 Task: Play online Dominion games.
Action: Mouse moved to (435, 417)
Screenshot: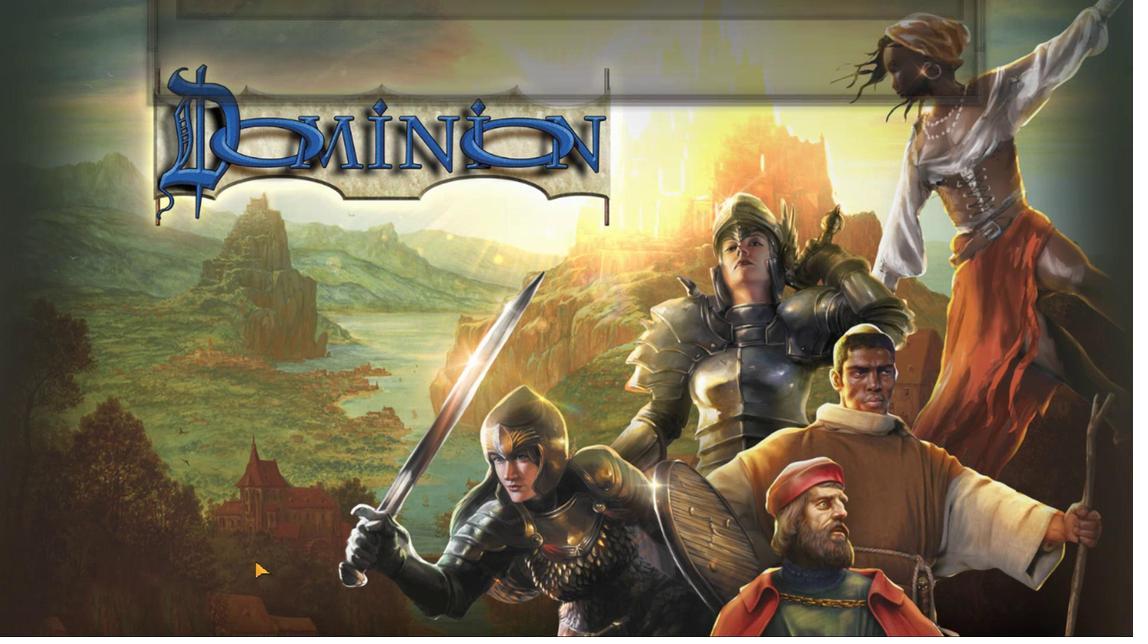 
Action: Mouse pressed left at (435, 417)
Screenshot: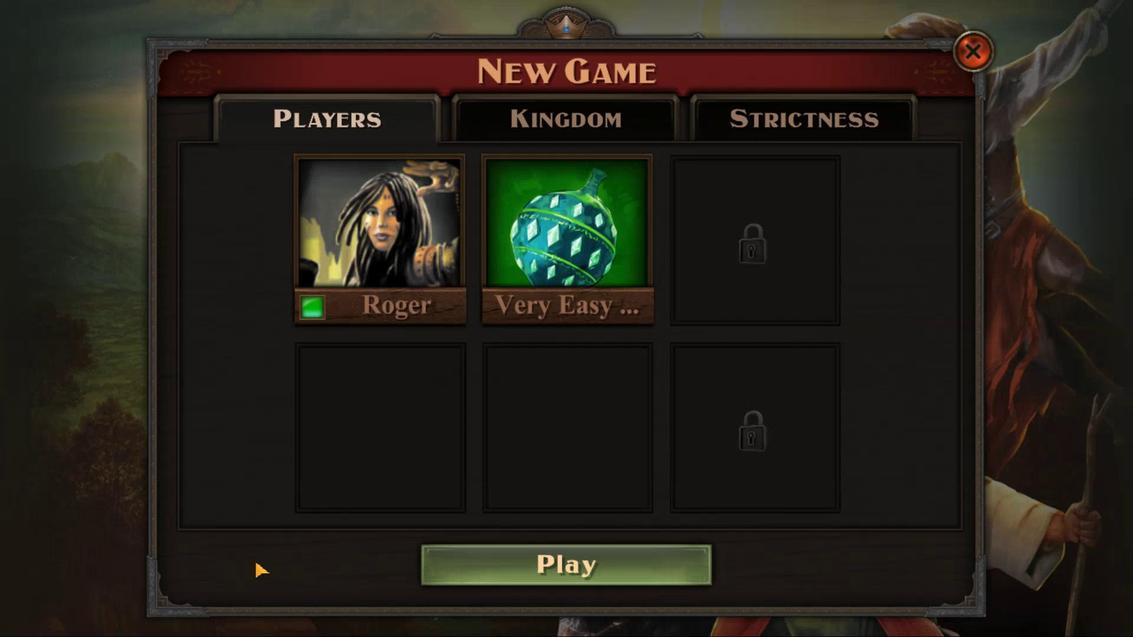 
Action: Mouse moved to (548, 417)
Screenshot: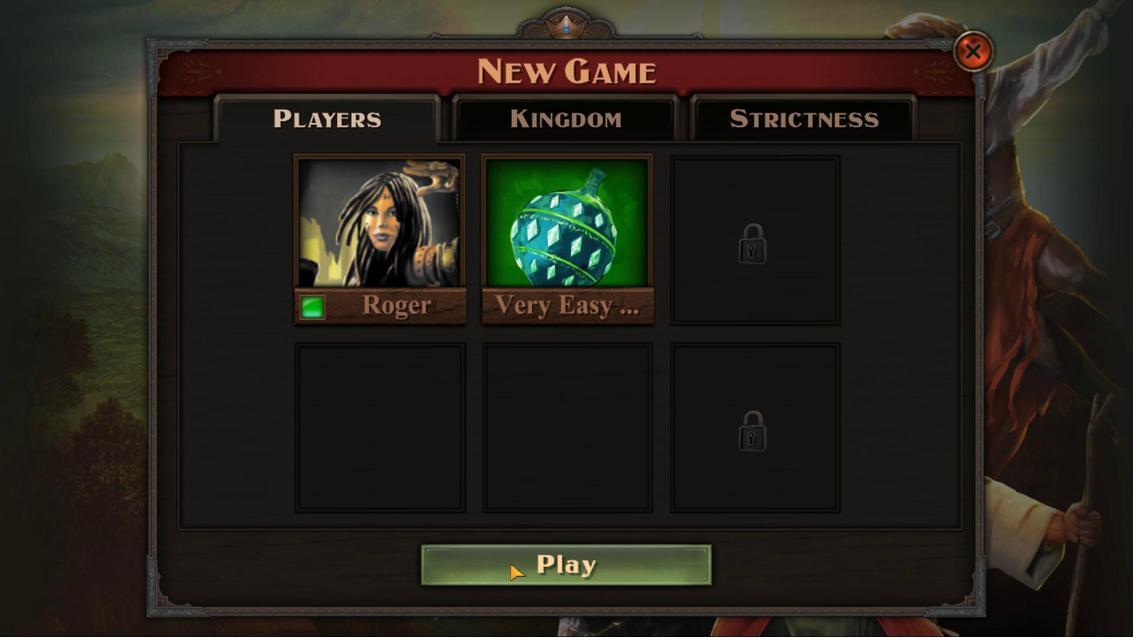 
Action: Mouse pressed left at (548, 417)
Screenshot: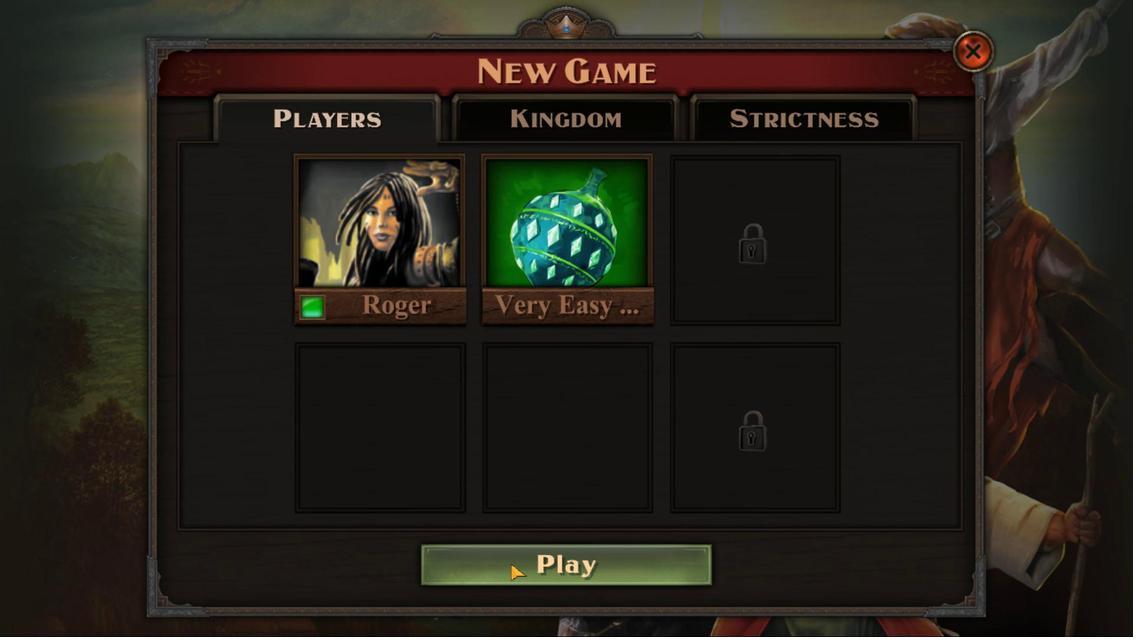 
Action: Mouse moved to (483, 414)
Screenshot: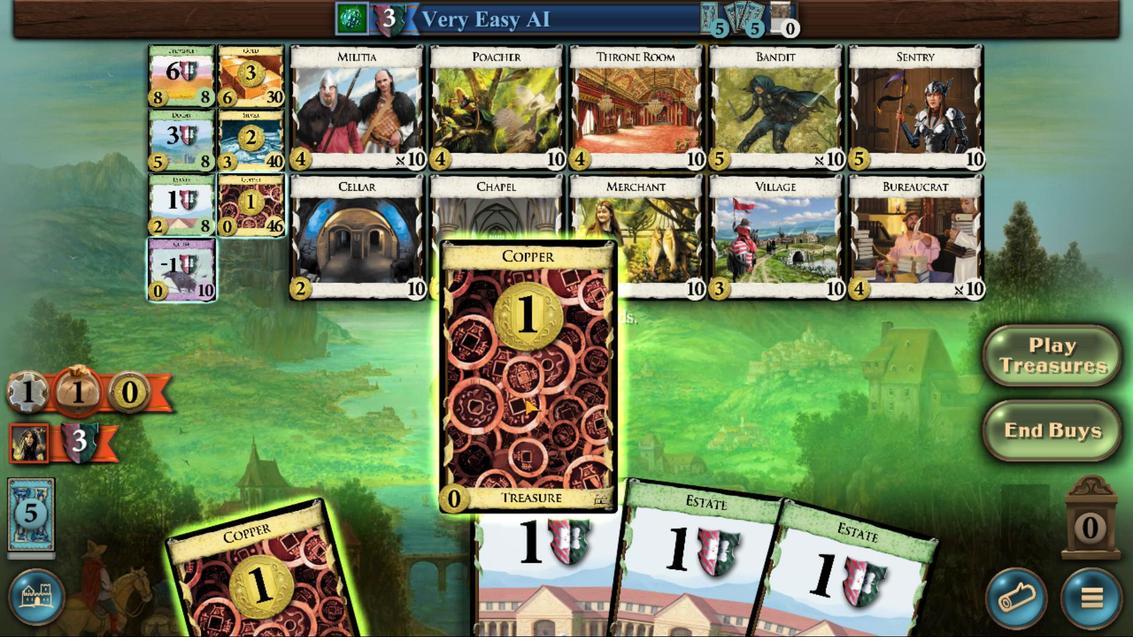 
Action: Mouse pressed left at (483, 414)
Screenshot: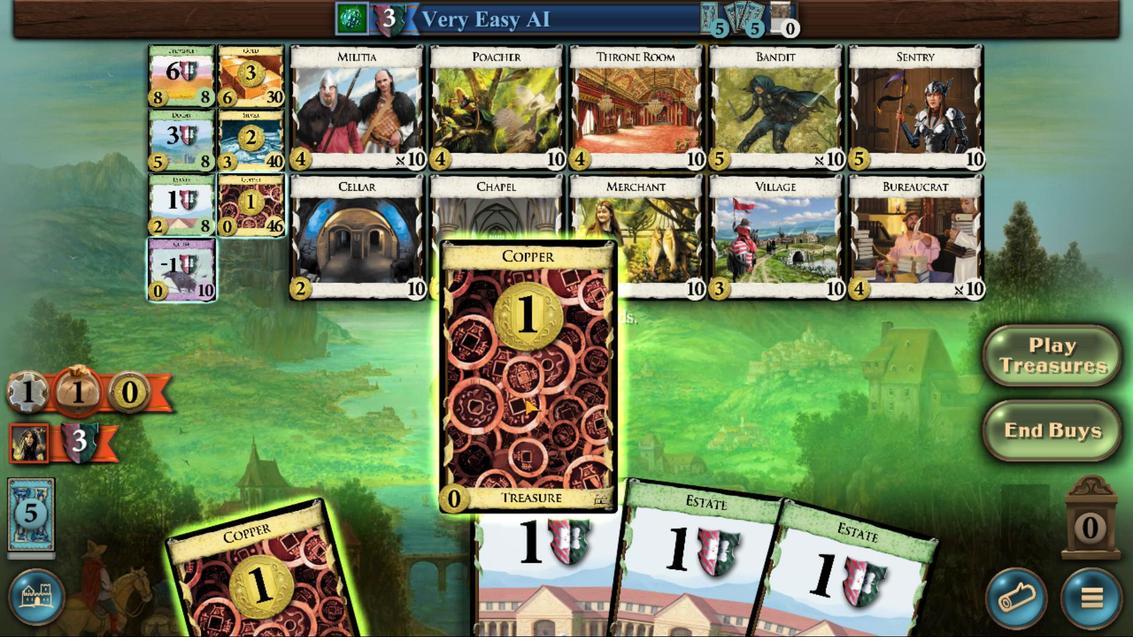 
Action: Mouse moved to (460, 413)
Screenshot: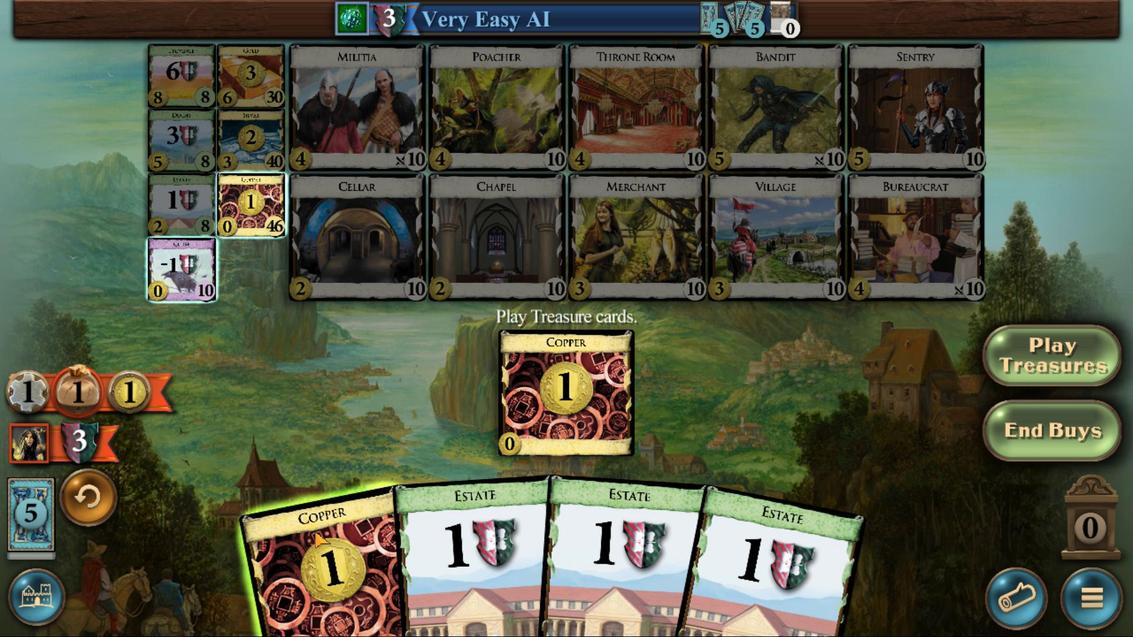 
Action: Mouse pressed left at (460, 413)
Screenshot: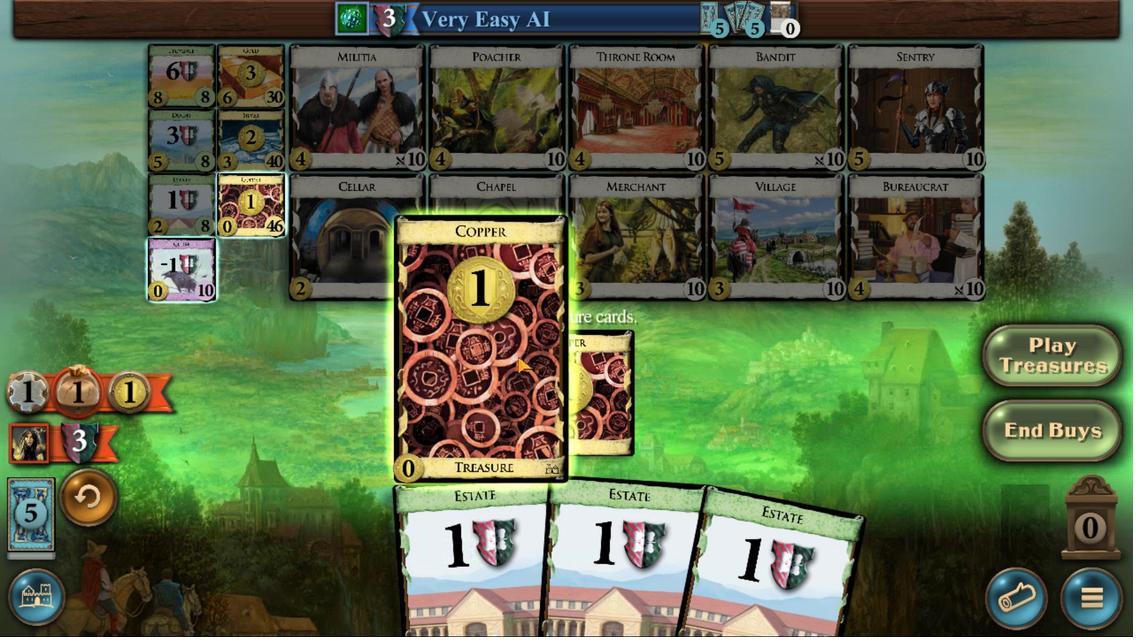 
Action: Mouse moved to (400, 360)
Screenshot: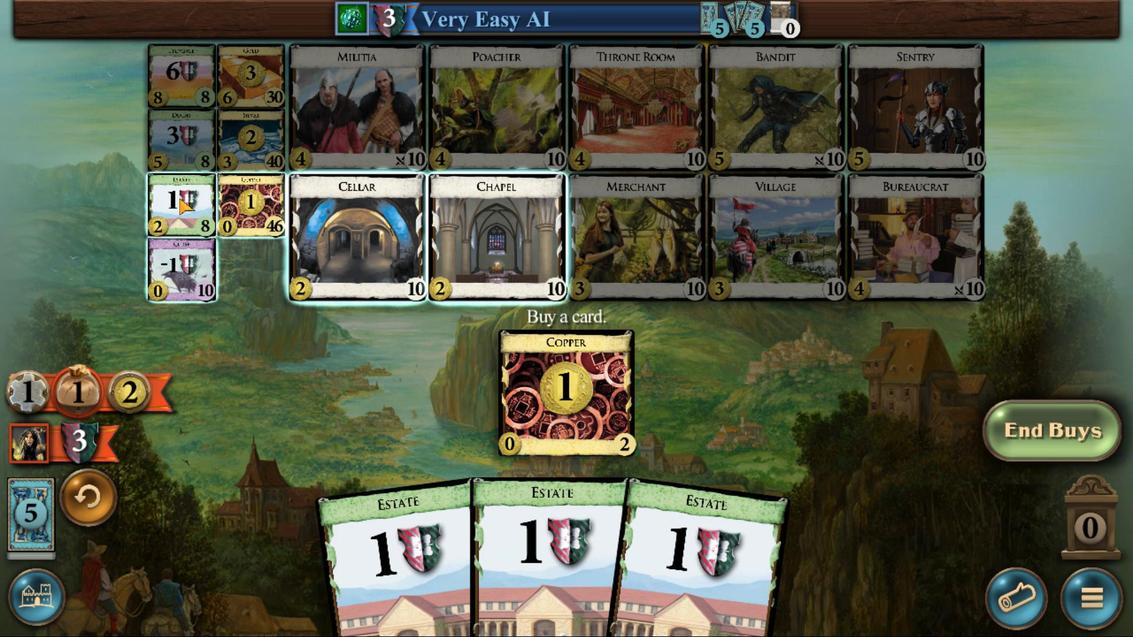 
Action: Mouse pressed left at (400, 360)
Screenshot: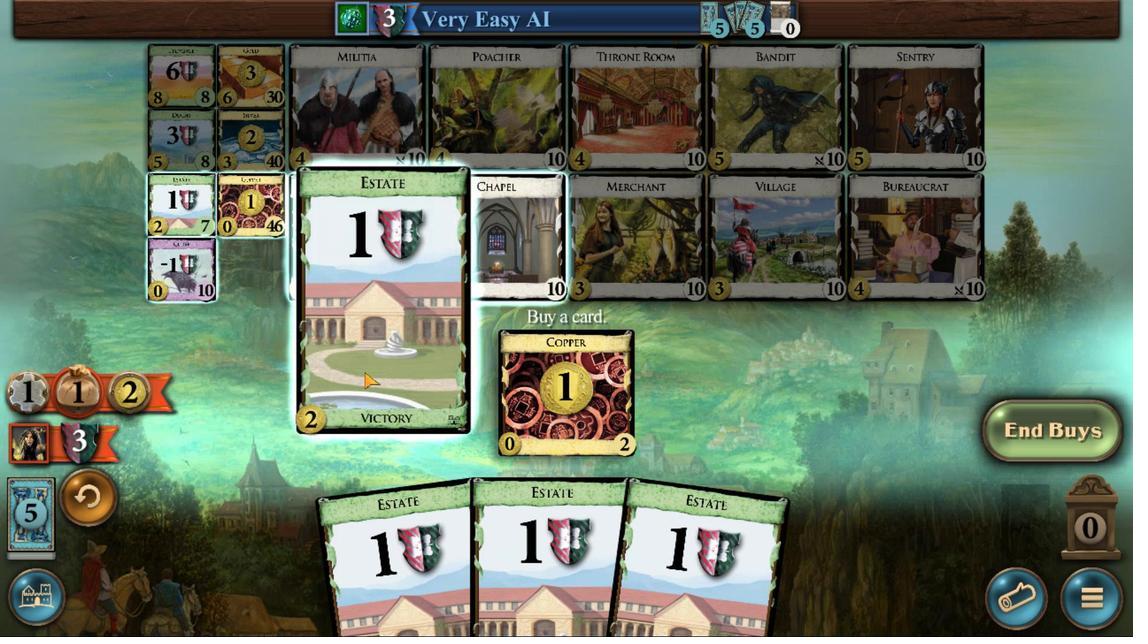 
Action: Mouse moved to (696, 422)
Screenshot: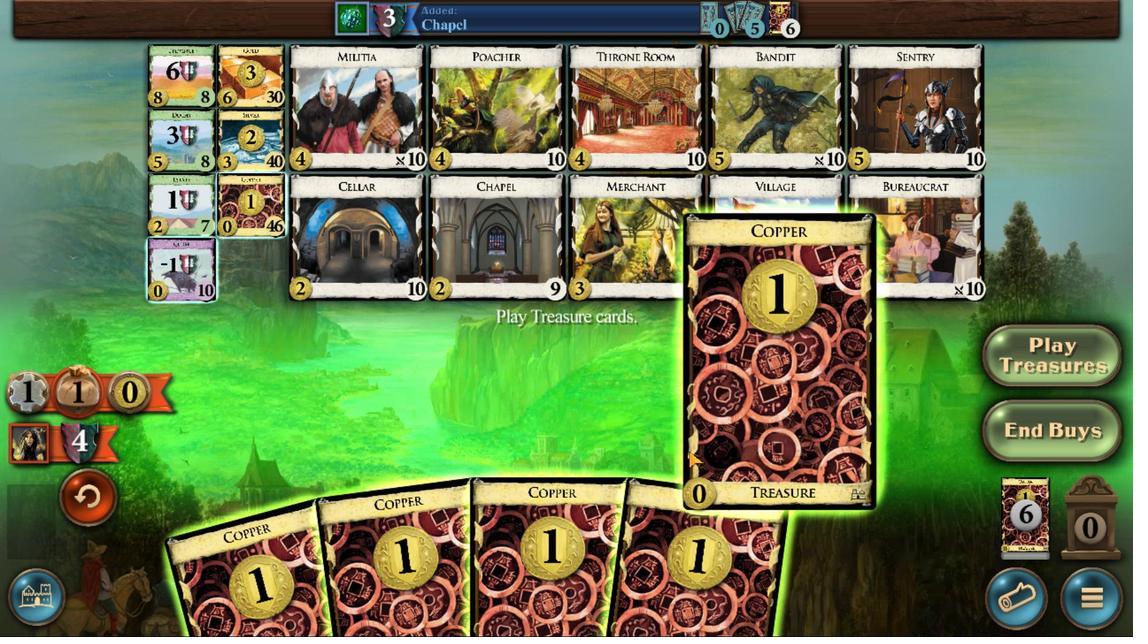 
Action: Mouse pressed left at (696, 422)
Screenshot: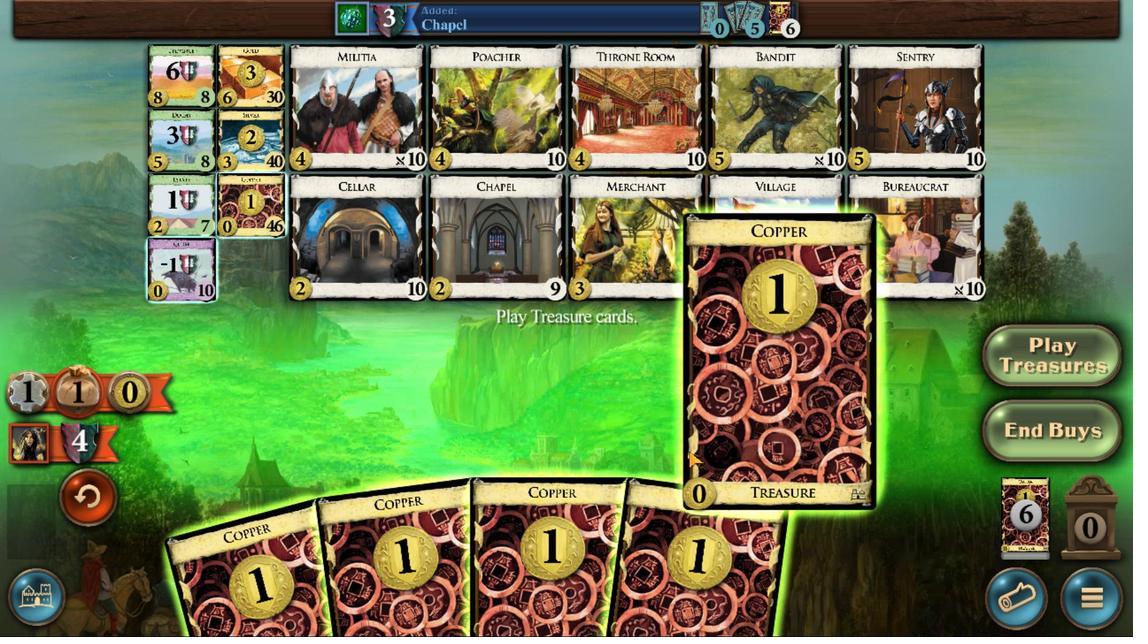 
Action: Mouse moved to (663, 411)
Screenshot: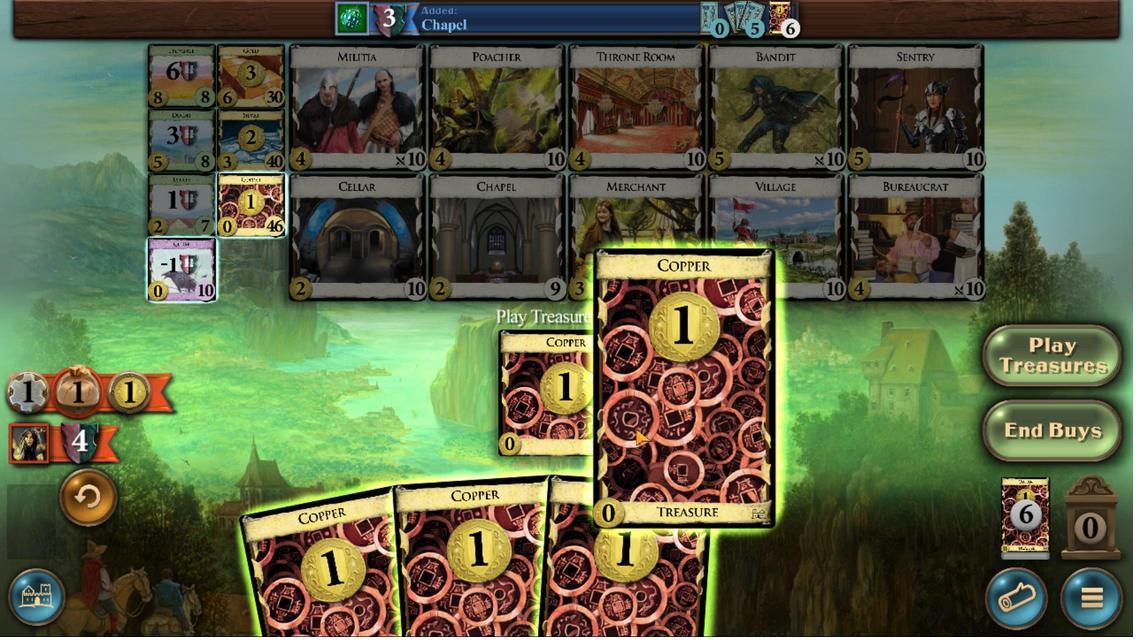 
Action: Mouse pressed left at (663, 411)
Screenshot: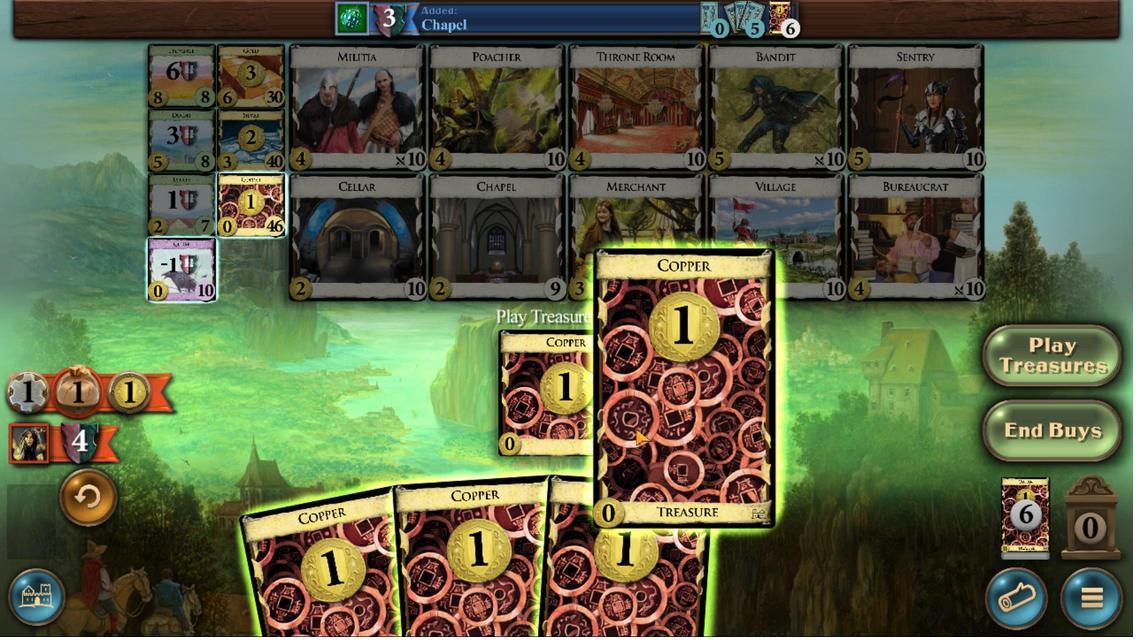 
Action: Mouse moved to (627, 413)
Screenshot: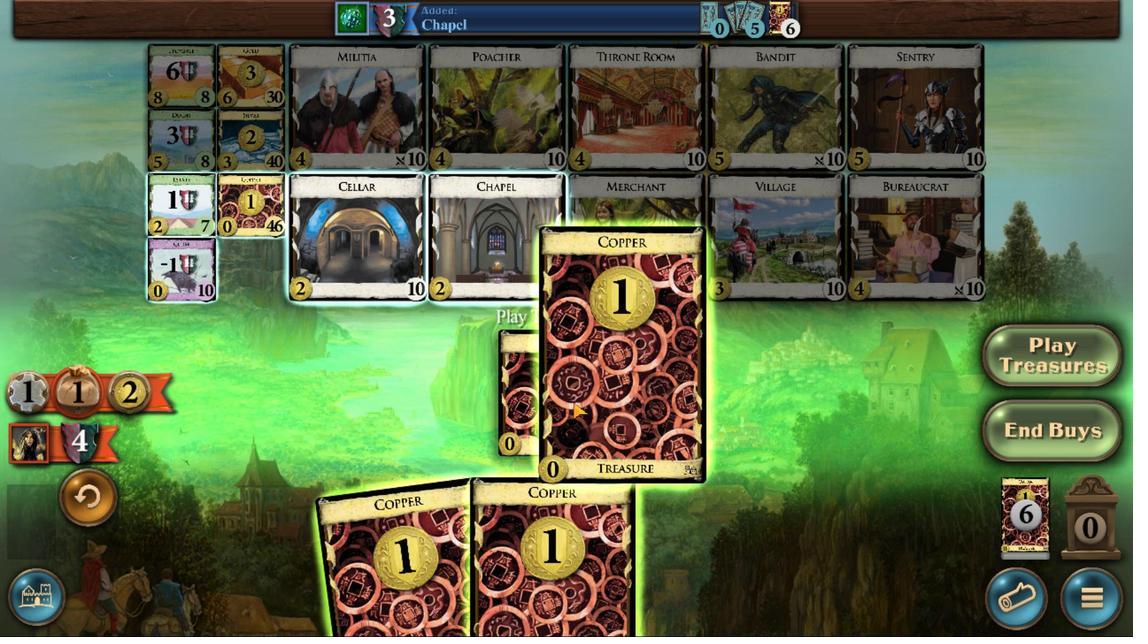 
Action: Mouse pressed left at (627, 413)
Screenshot: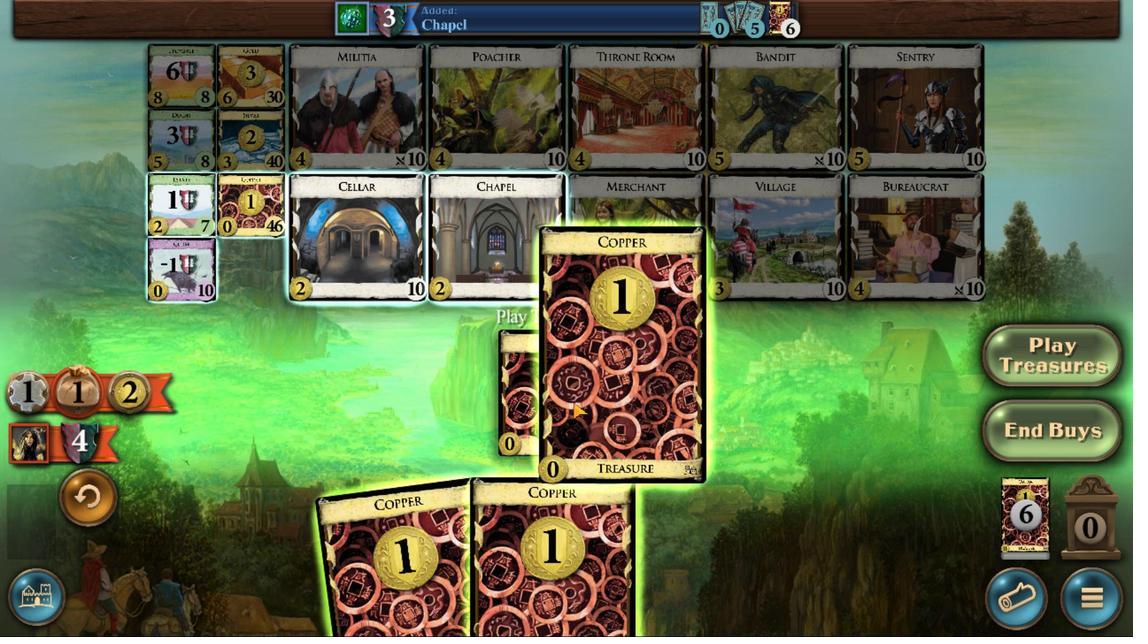 
Action: Mouse moved to (587, 417)
Screenshot: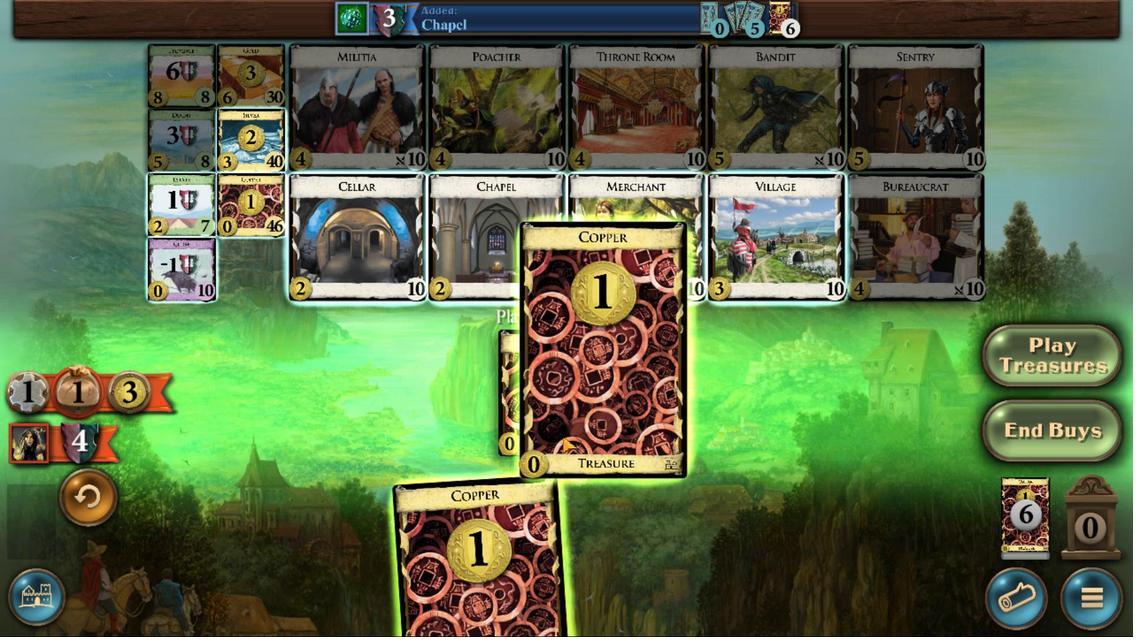 
Action: Mouse pressed left at (587, 417)
Screenshot: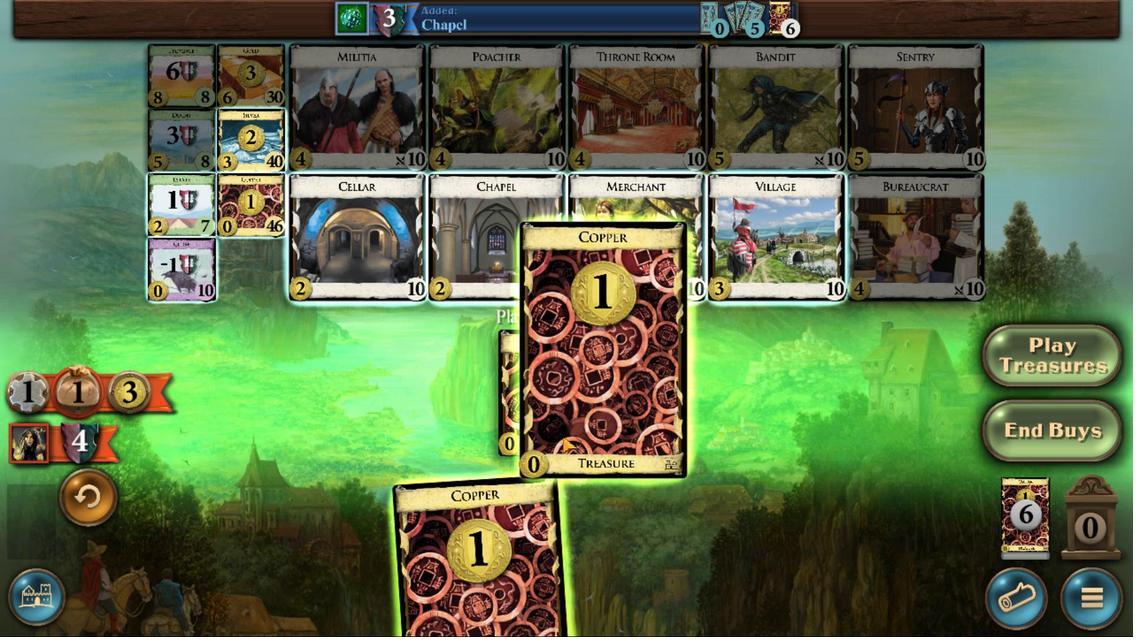 
Action: Mouse moved to (554, 422)
Screenshot: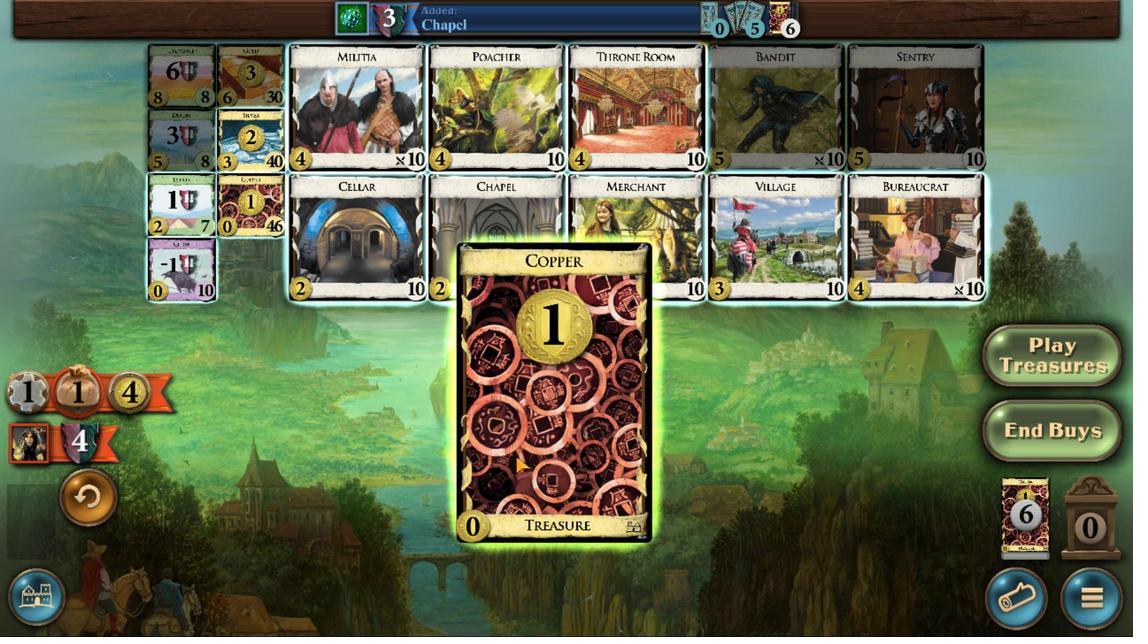 
Action: Mouse pressed left at (554, 422)
Screenshot: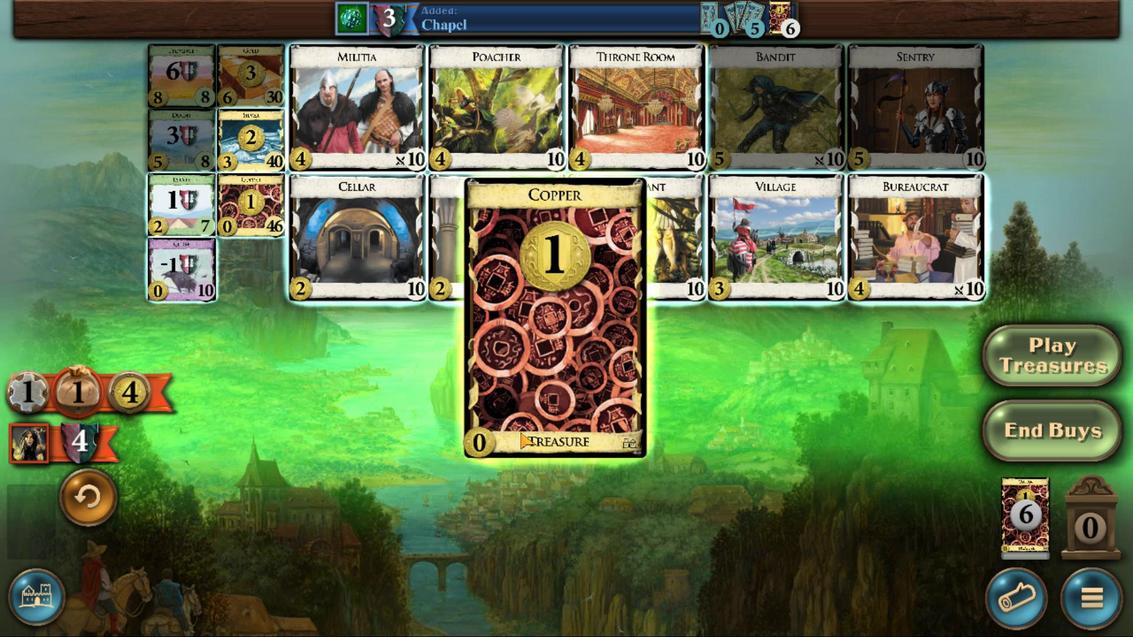 
Action: Mouse moved to (400, 352)
Screenshot: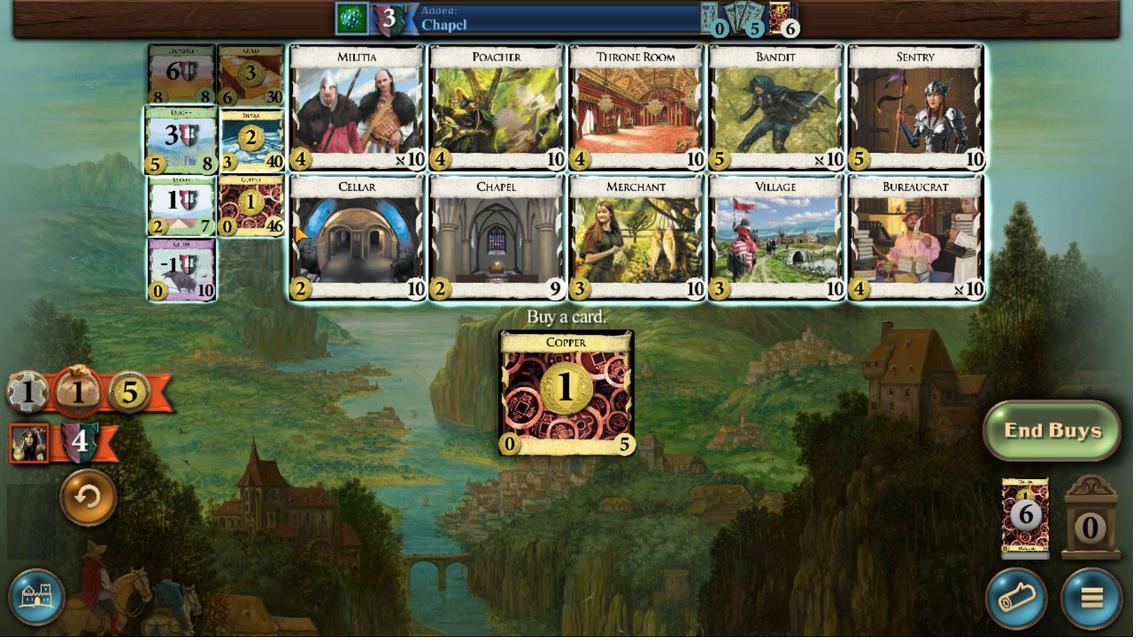 
Action: Mouse pressed left at (400, 352)
Screenshot: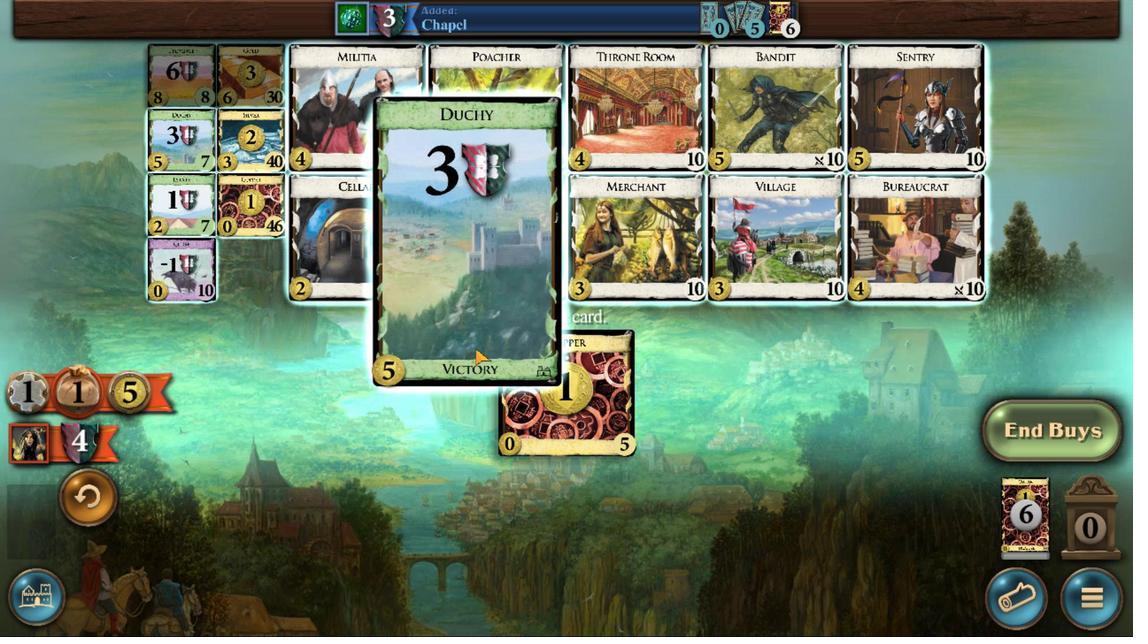 
Action: Mouse moved to (643, 416)
Screenshot: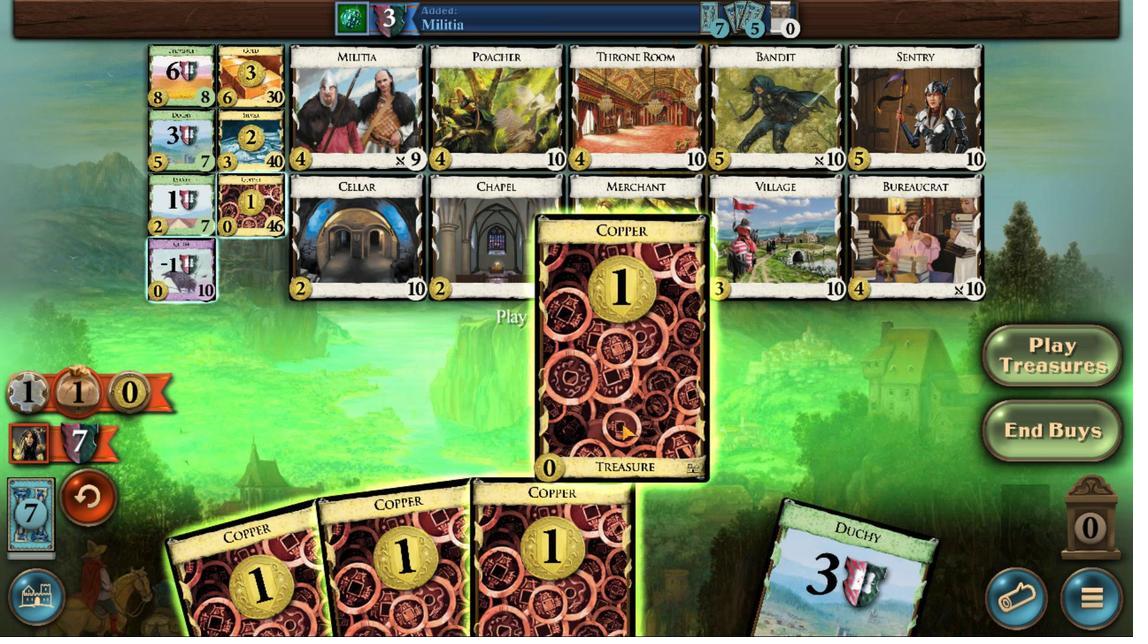 
Action: Mouse pressed left at (643, 416)
Screenshot: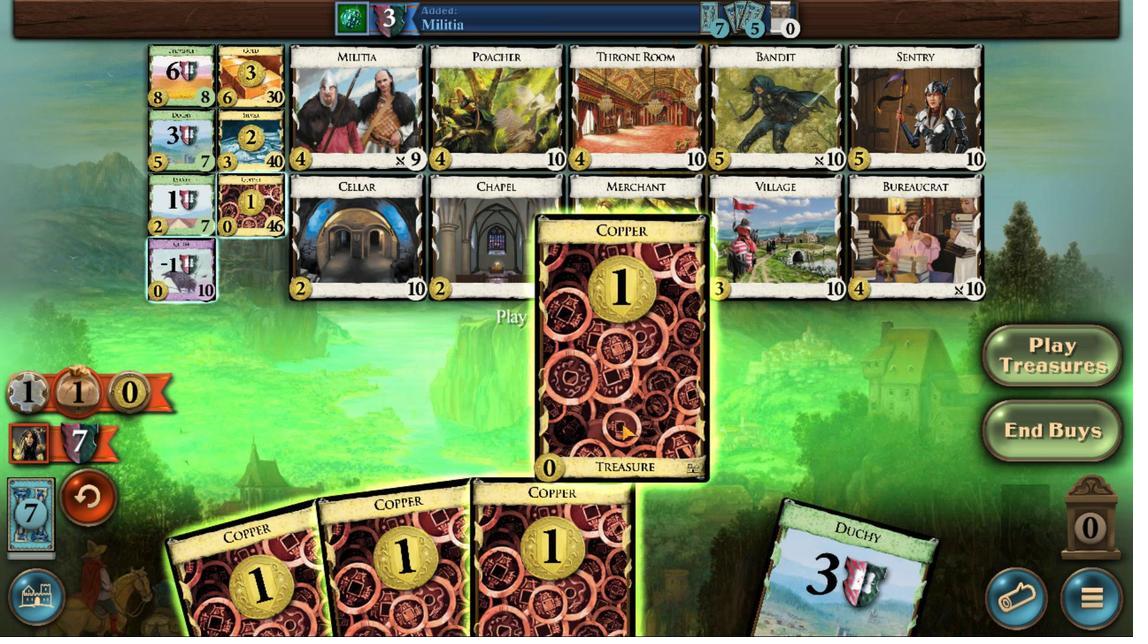
Action: Mouse moved to (614, 410)
Screenshot: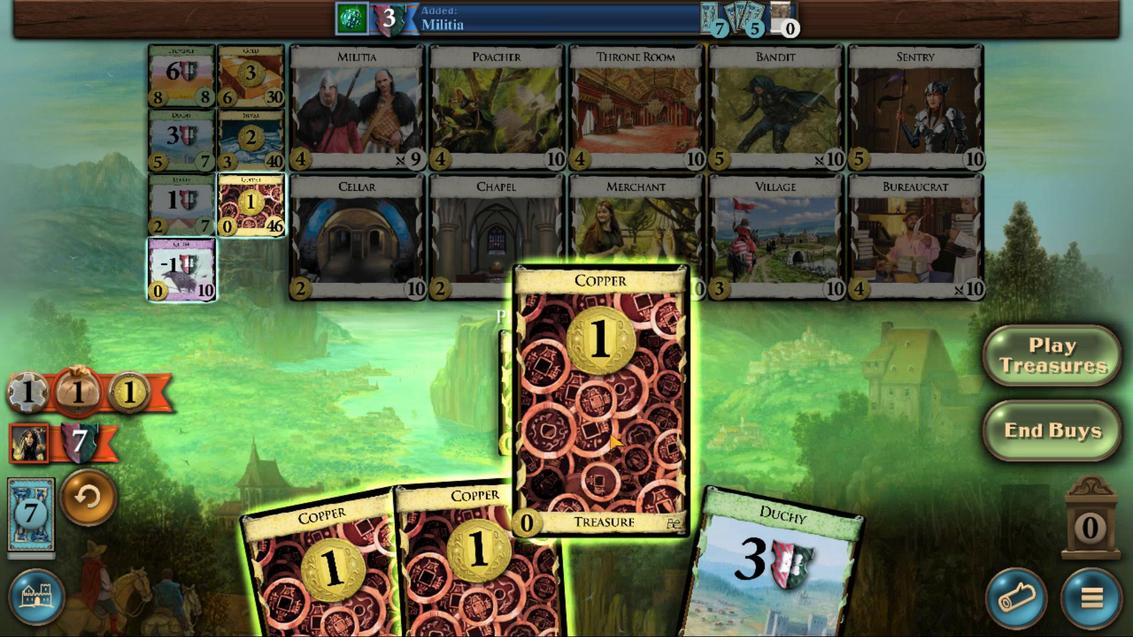 
Action: Mouse pressed left at (614, 410)
Screenshot: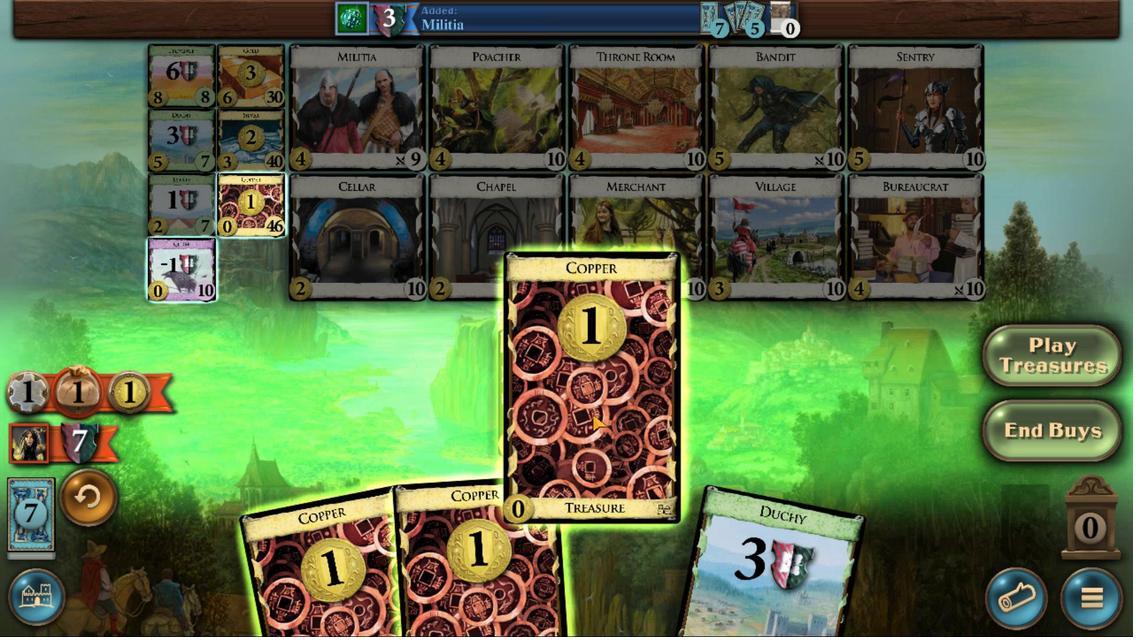 
Action: Mouse moved to (578, 416)
Screenshot: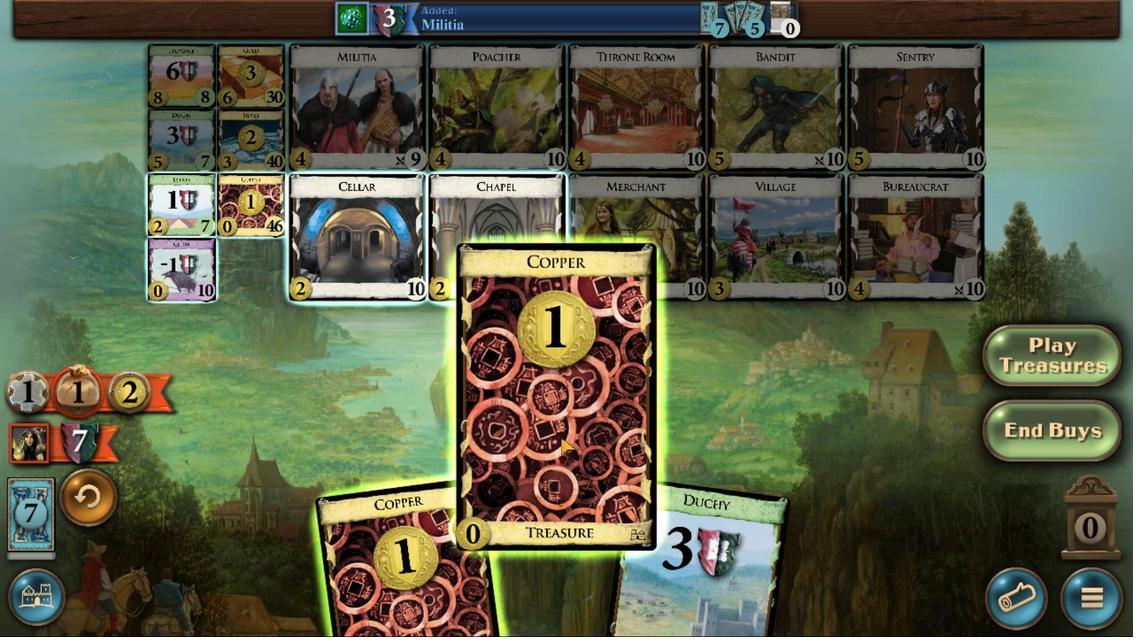 
Action: Mouse pressed left at (578, 416)
Screenshot: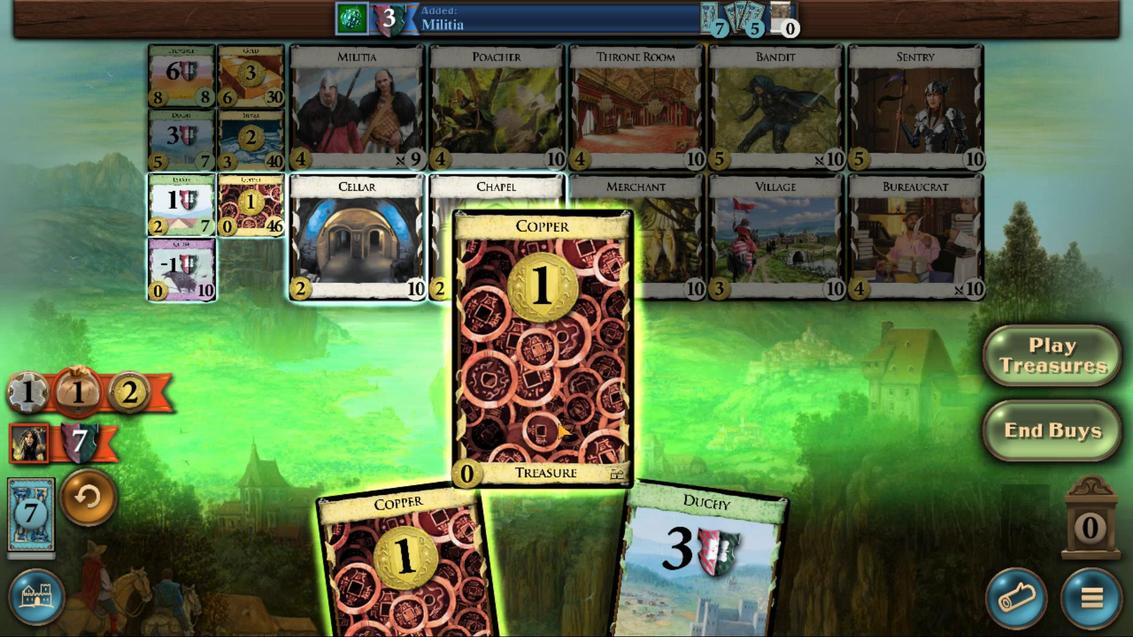 
Action: Mouse moved to (425, 351)
Screenshot: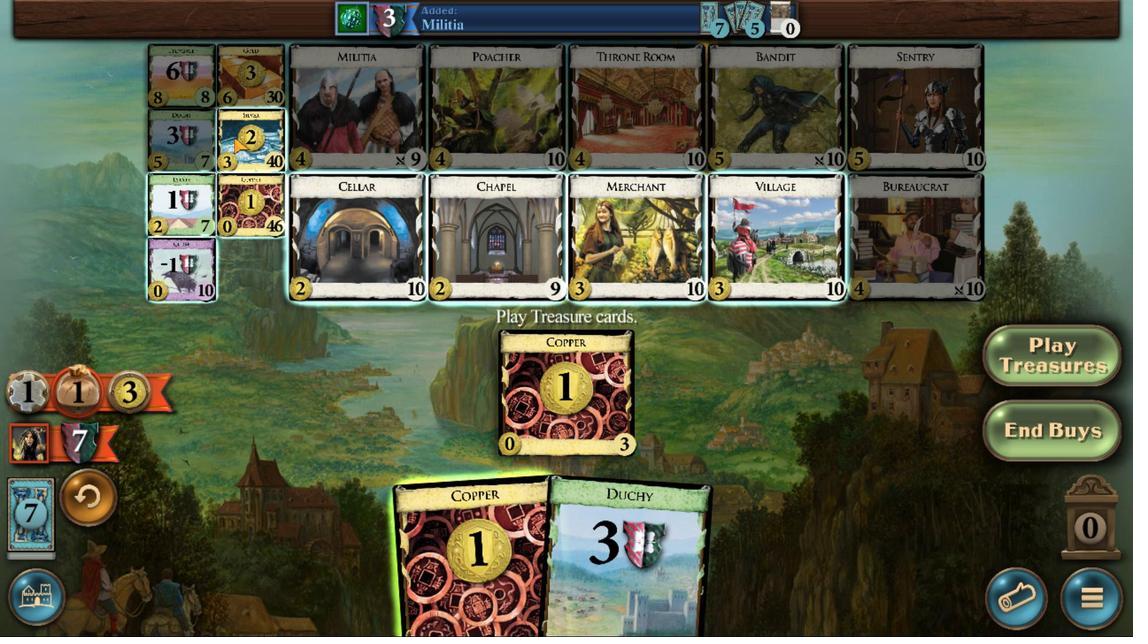 
Action: Mouse pressed left at (425, 351)
Screenshot: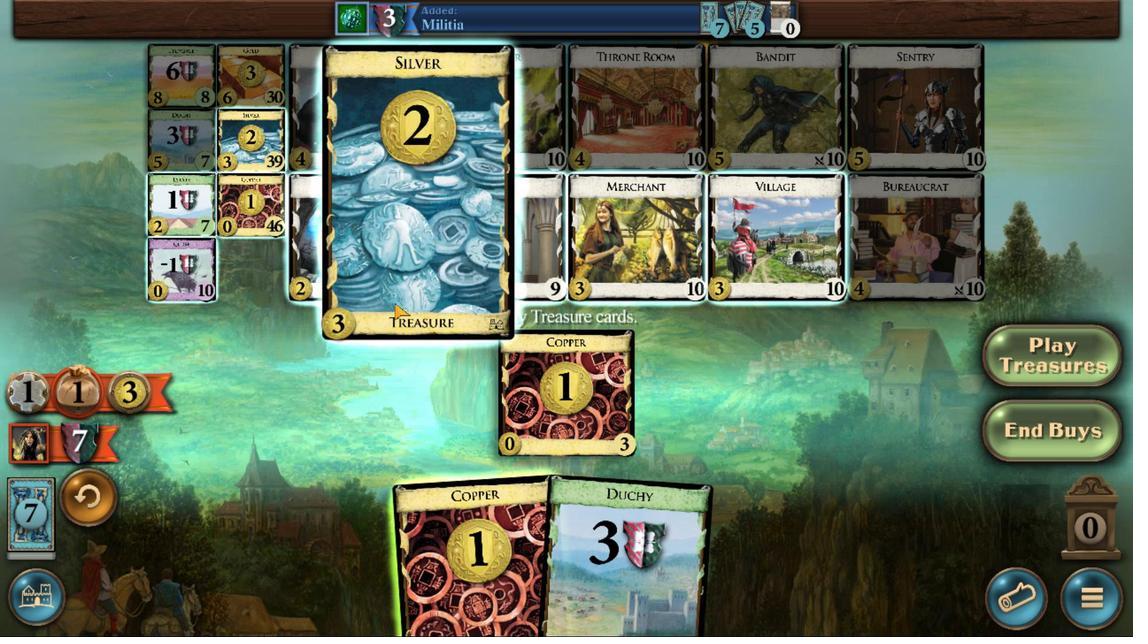 
Action: Mouse moved to (632, 421)
Screenshot: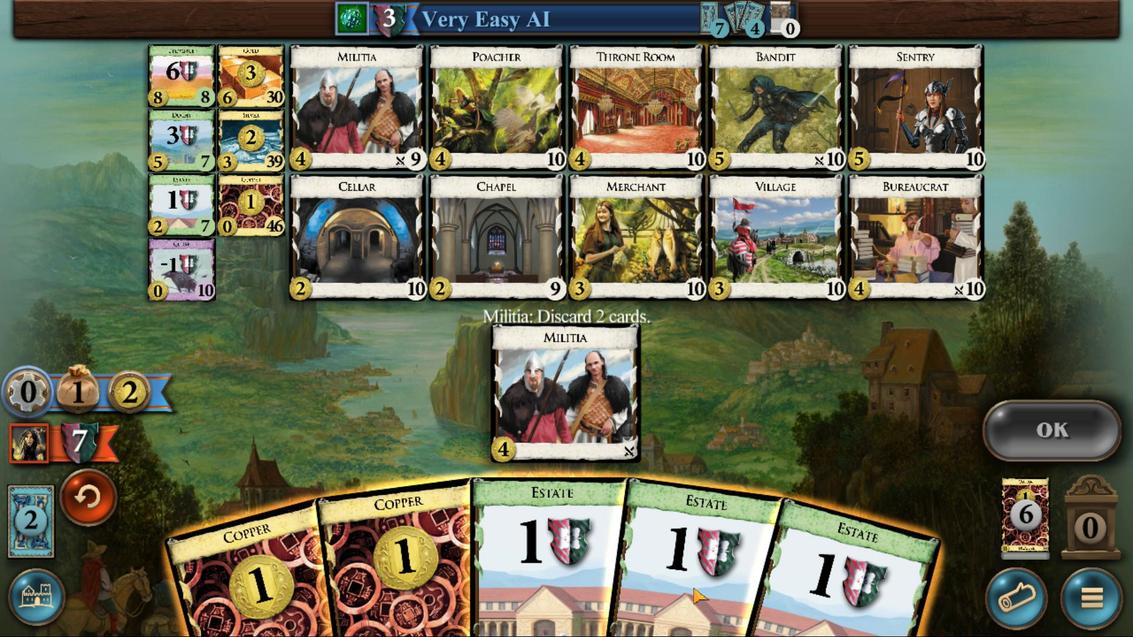 
Action: Mouse pressed left at (632, 421)
Screenshot: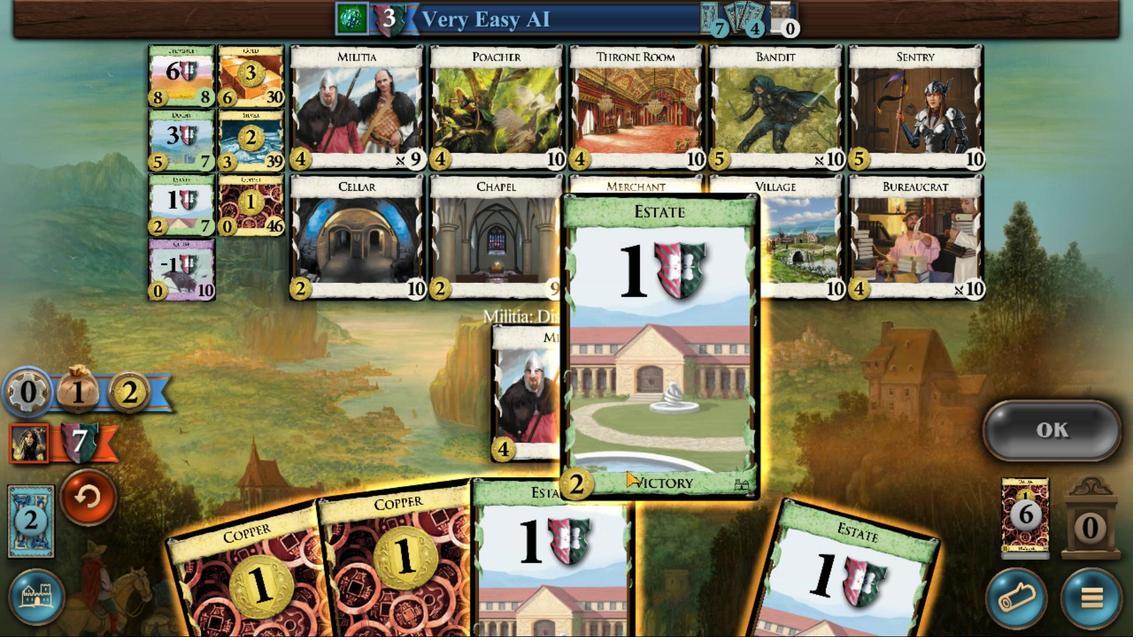 
Action: Mouse moved to (481, 420)
Screenshot: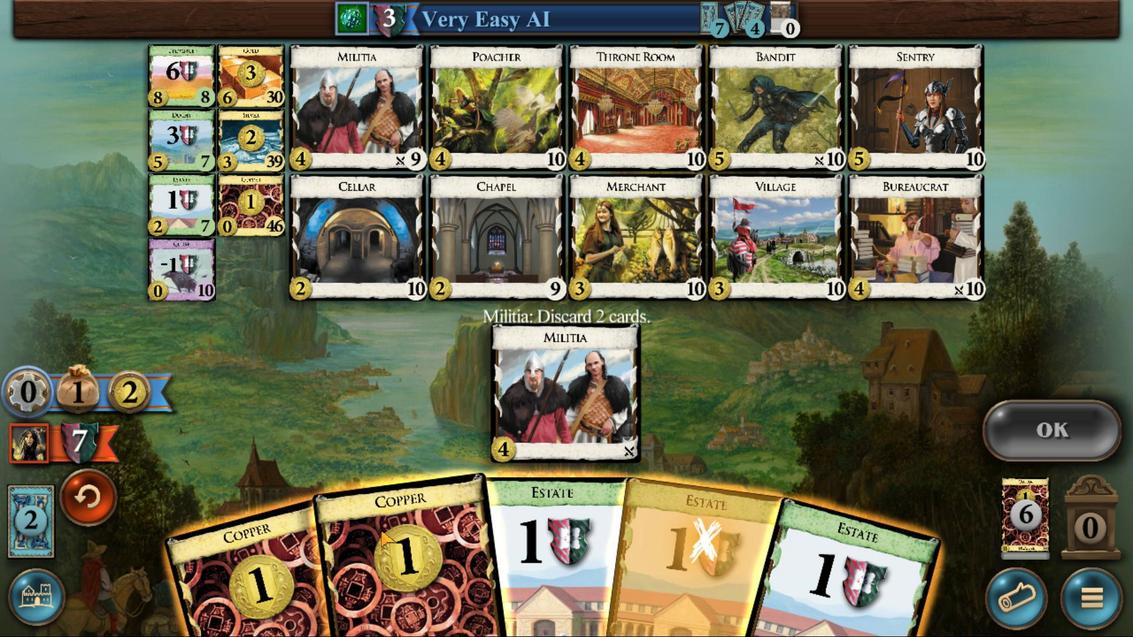 
Action: Mouse pressed left at (481, 420)
Screenshot: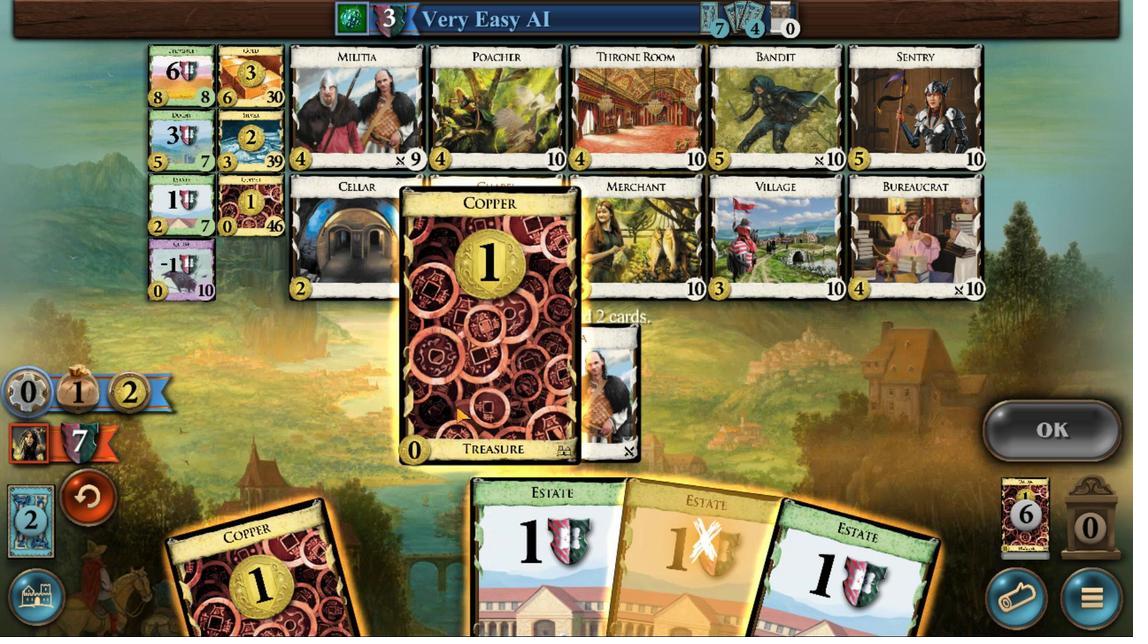 
Action: Mouse moved to (782, 398)
Screenshot: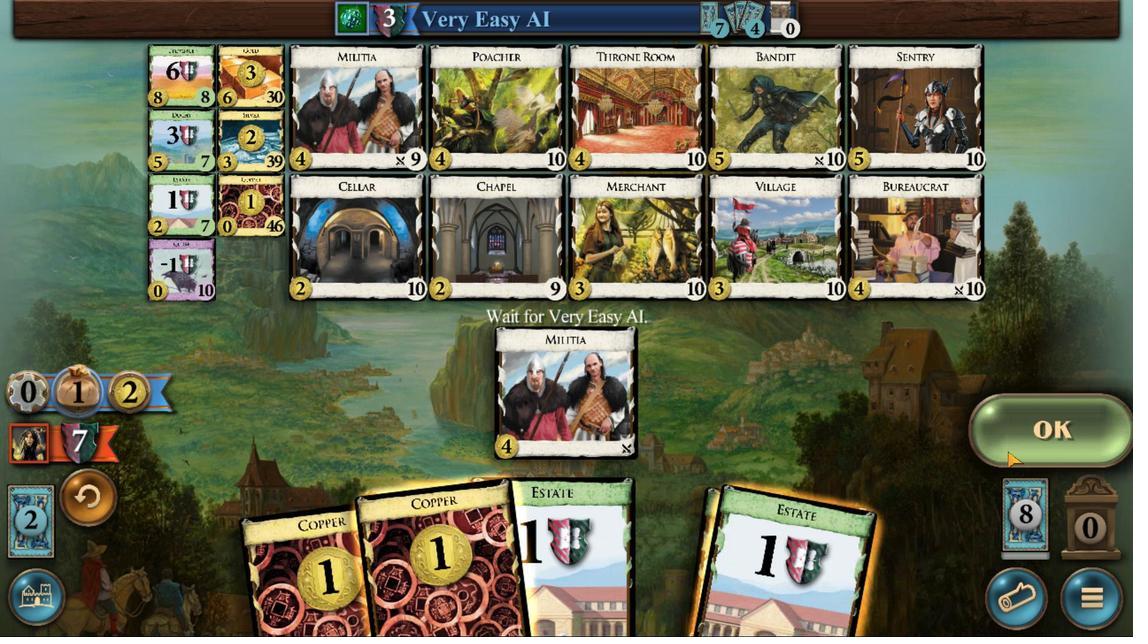 
Action: Mouse pressed left at (782, 398)
Screenshot: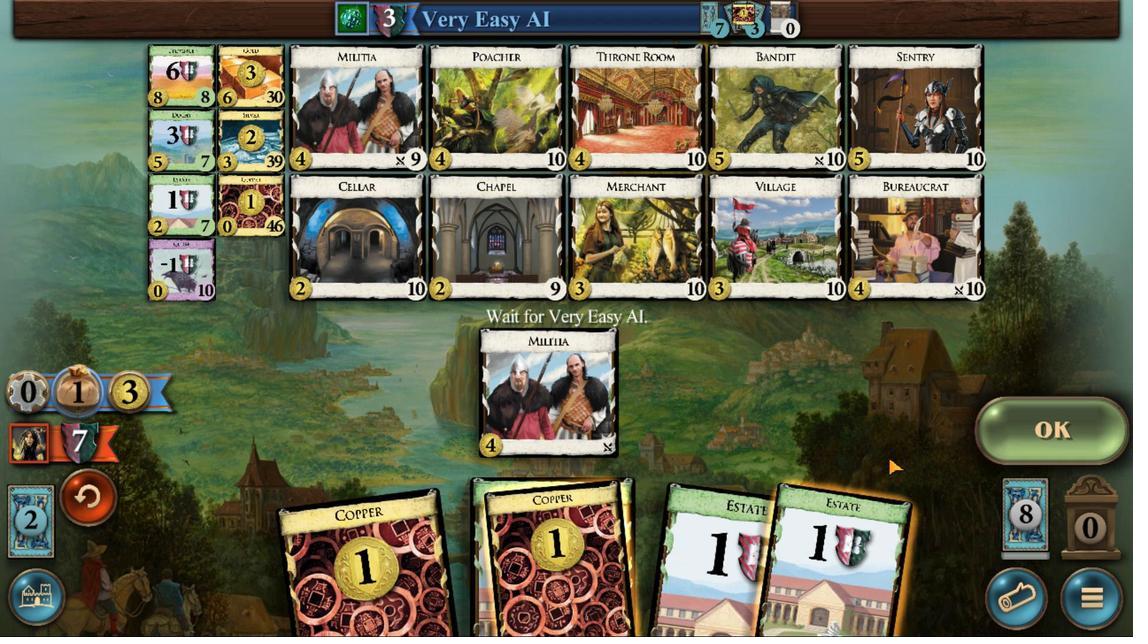 
Action: Mouse moved to (502, 422)
Screenshot: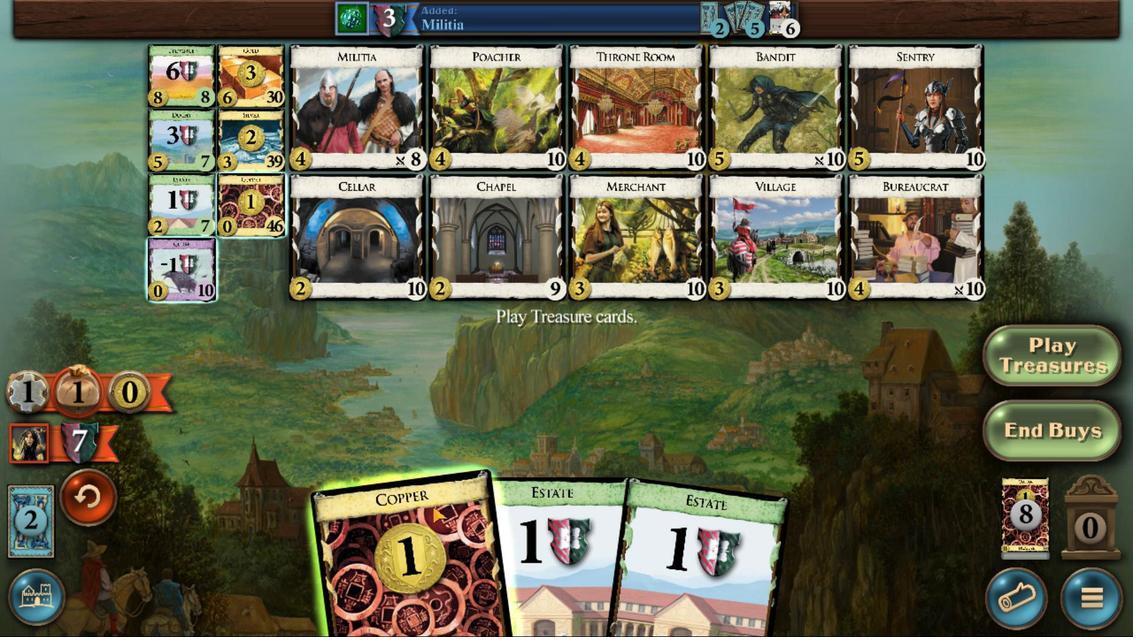 
Action: Mouse pressed left at (502, 422)
Screenshot: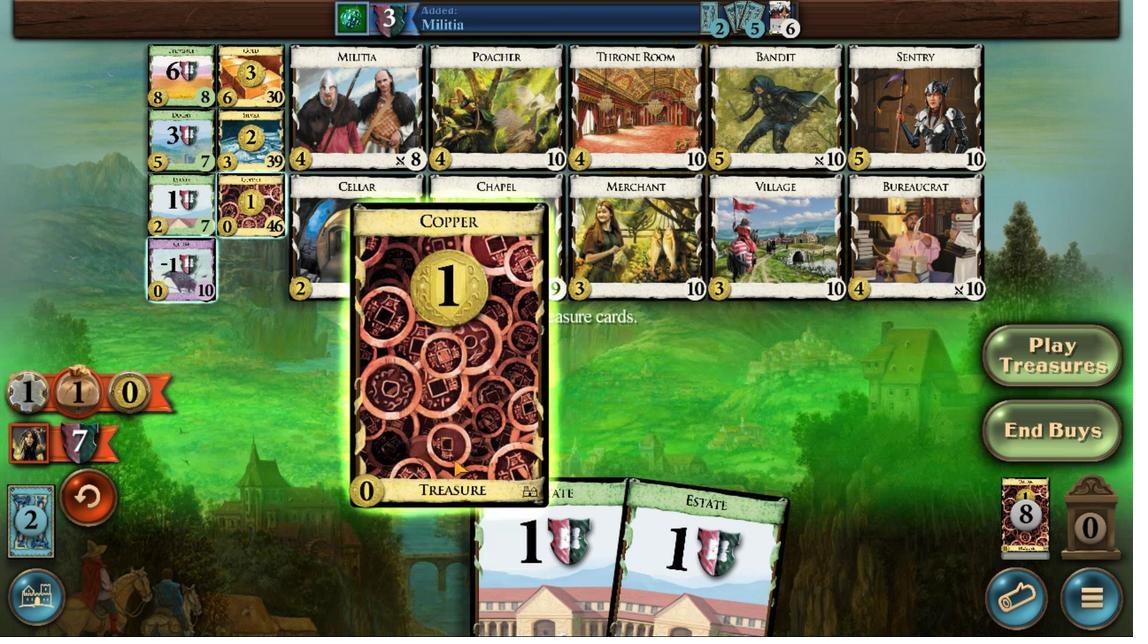 
Action: Mouse moved to (407, 371)
Screenshot: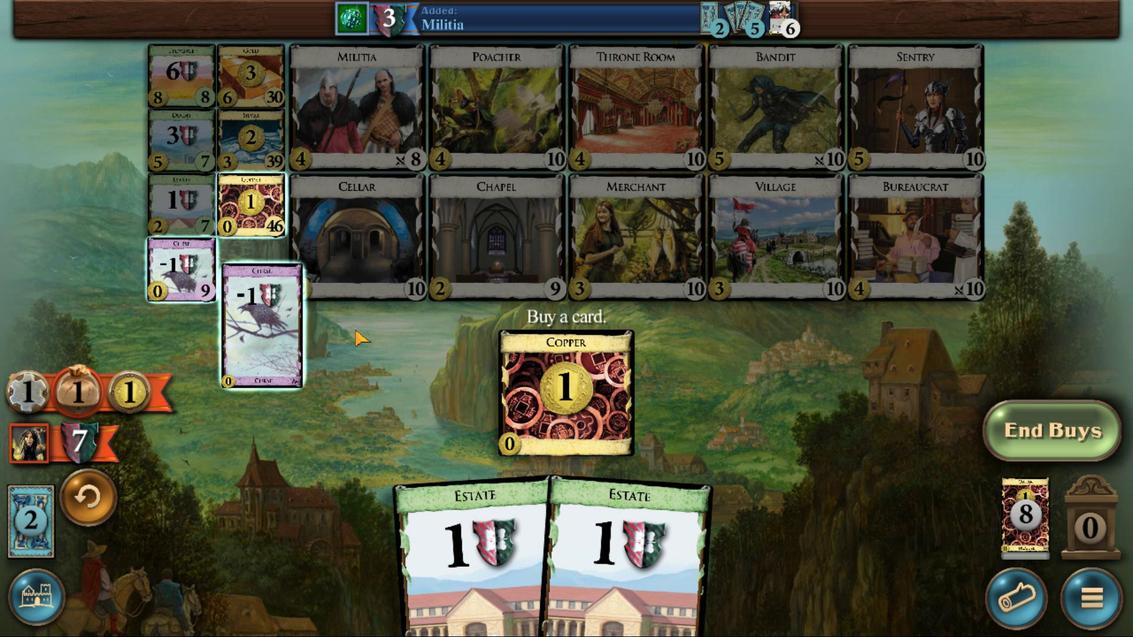 
Action: Mouse pressed left at (407, 371)
Screenshot: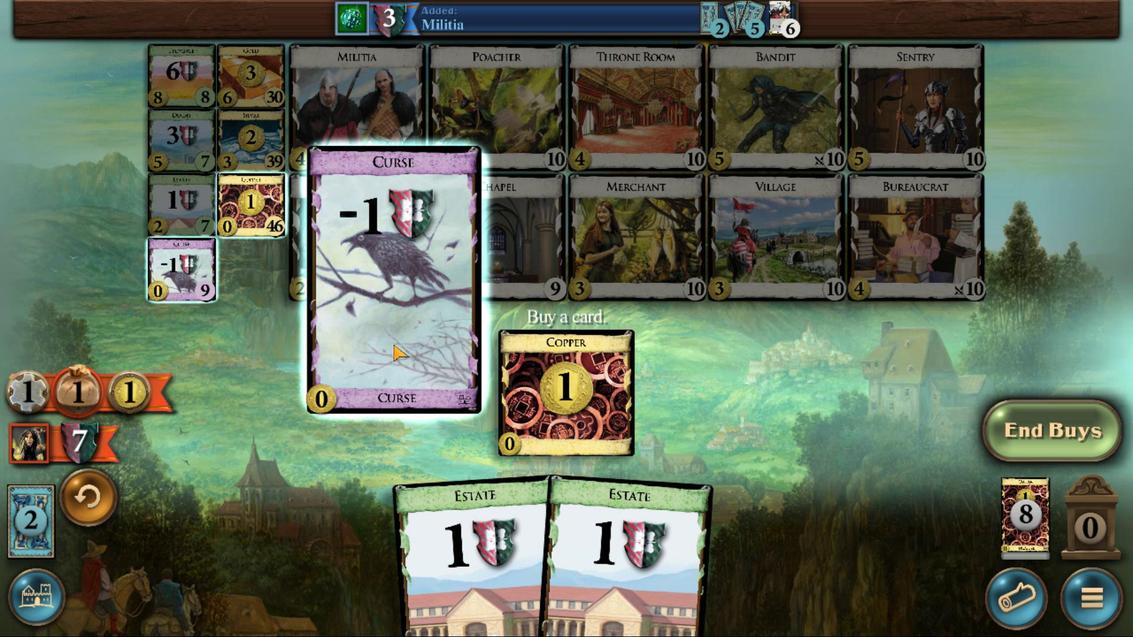 
Action: Mouse moved to (494, 417)
Screenshot: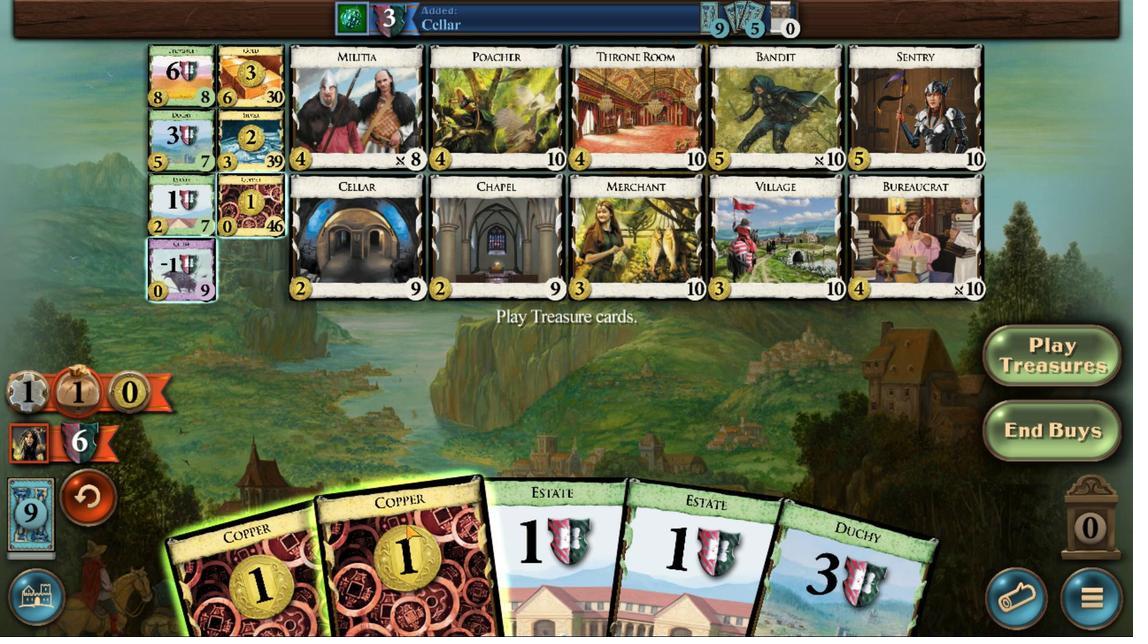 
Action: Mouse pressed left at (494, 417)
Screenshot: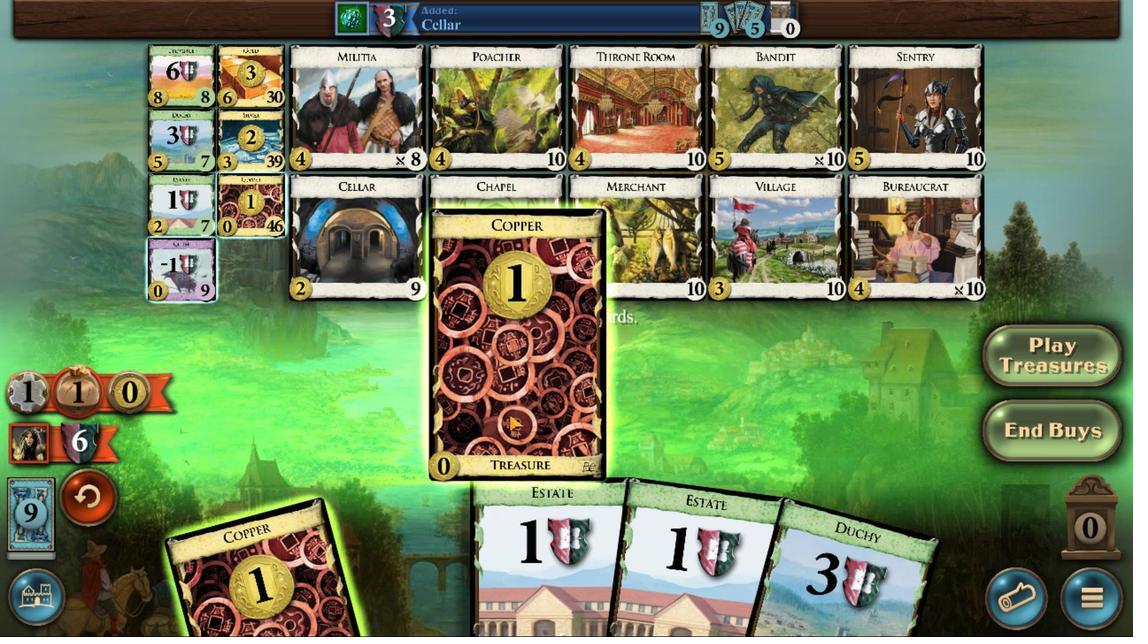
Action: Mouse moved to (476, 413)
Screenshot: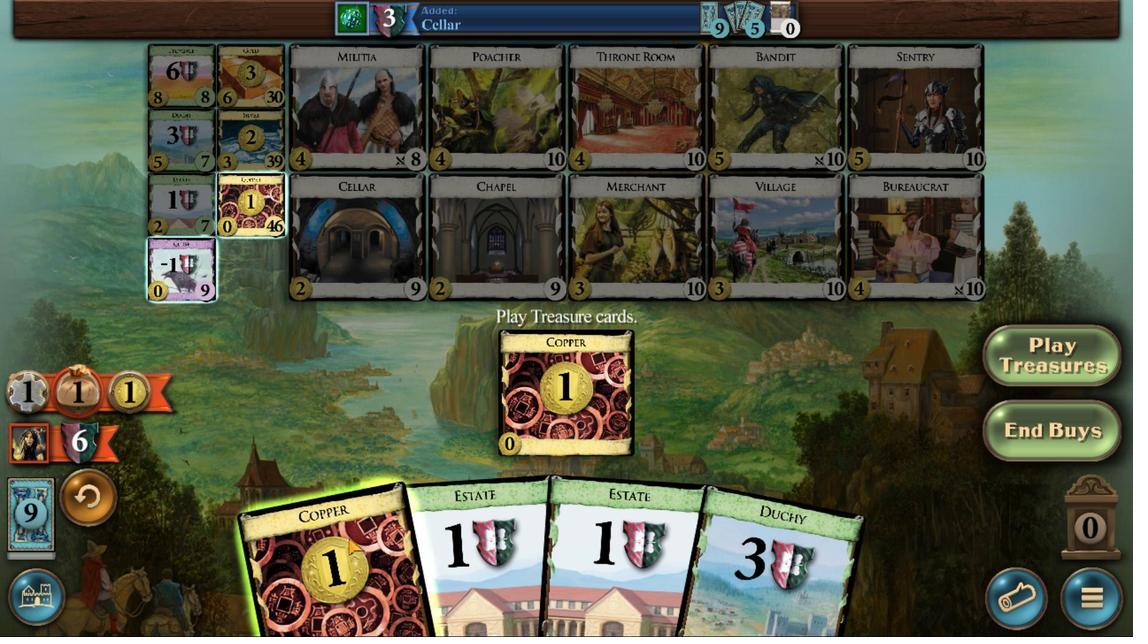 
Action: Mouse pressed left at (476, 413)
Screenshot: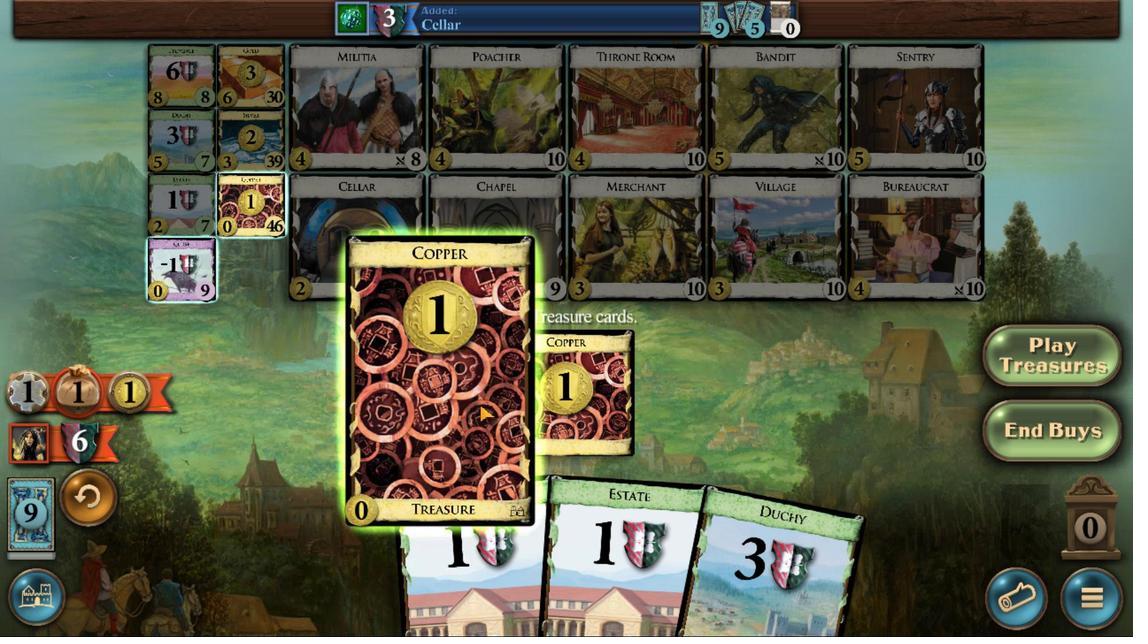 
Action: Mouse moved to (400, 362)
Screenshot: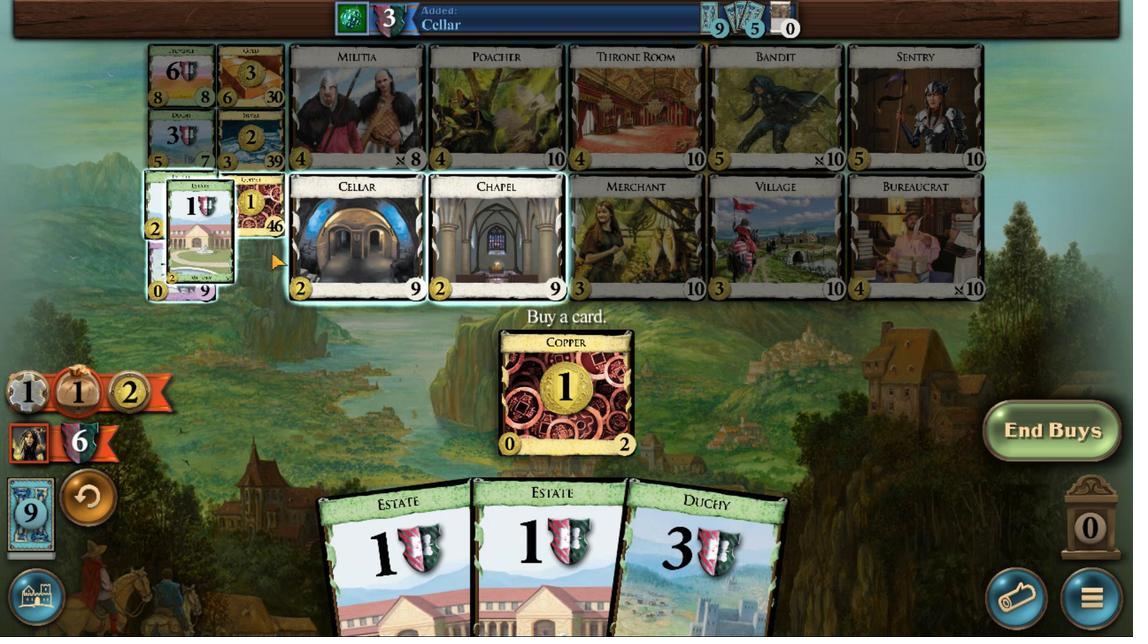 
Action: Mouse pressed left at (400, 362)
Screenshot: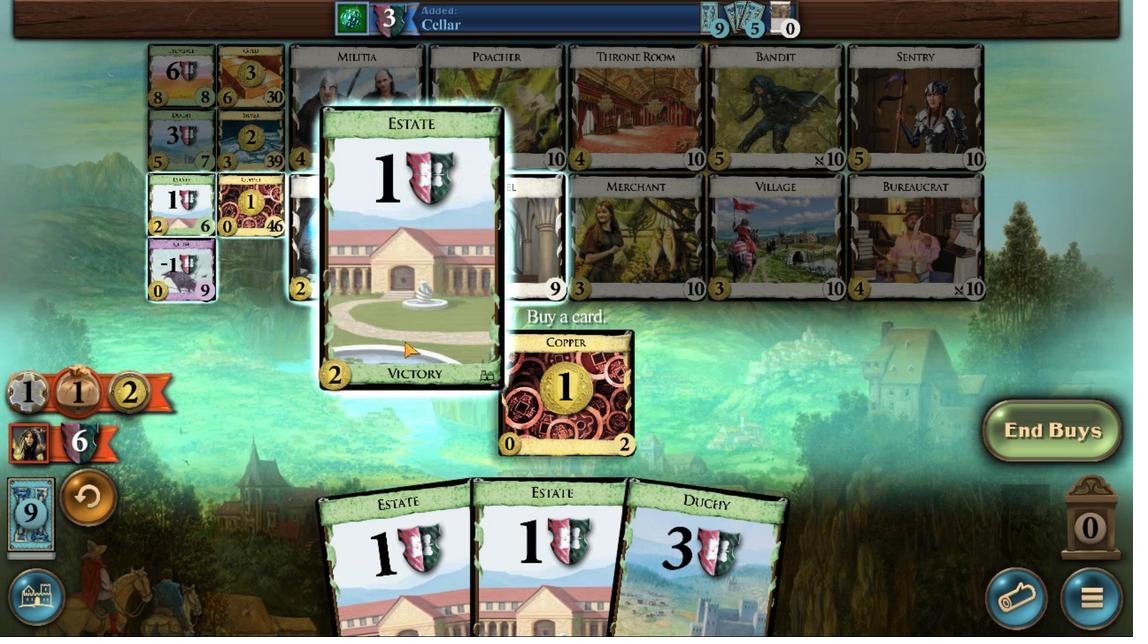 
Action: Mouse moved to (432, 416)
Screenshot: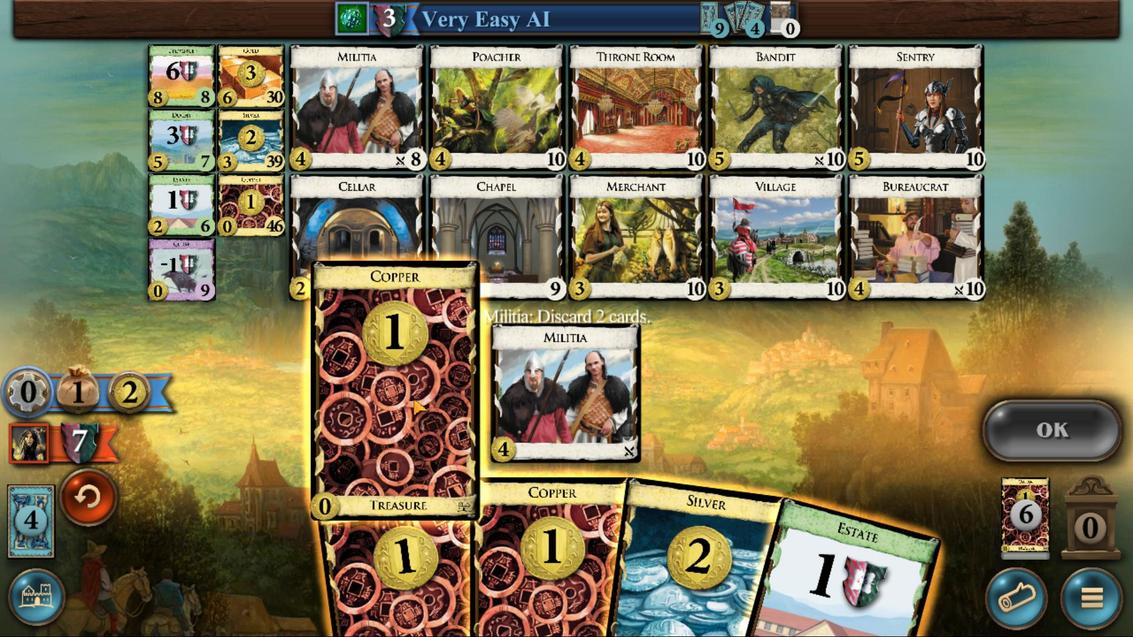 
Action: Mouse pressed left at (432, 416)
Screenshot: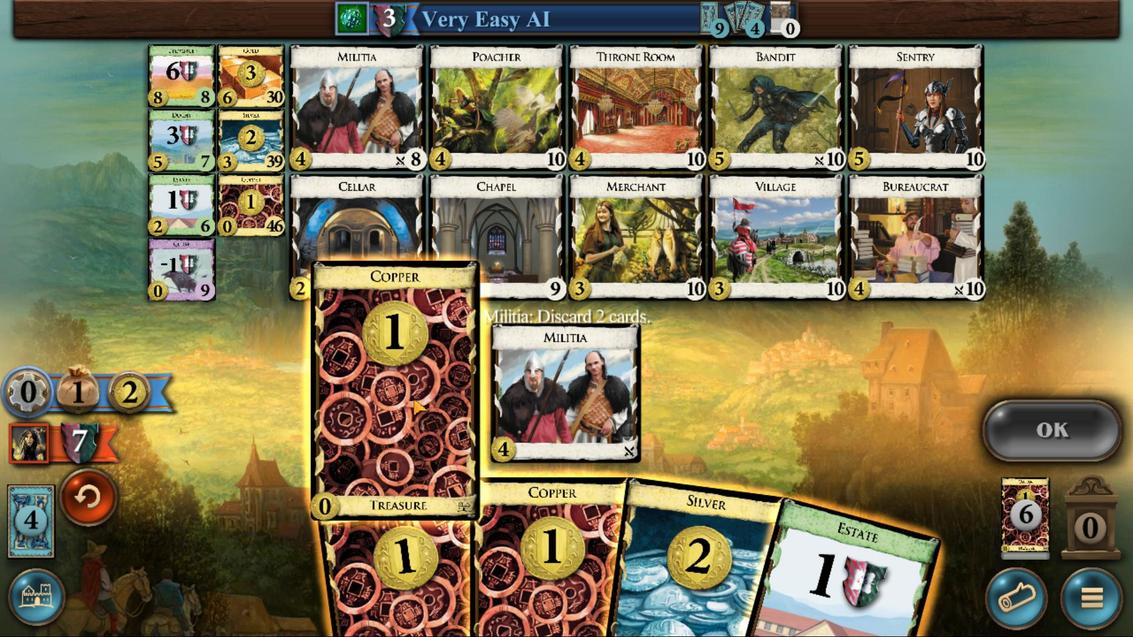 
Action: Mouse moved to (693, 416)
Screenshot: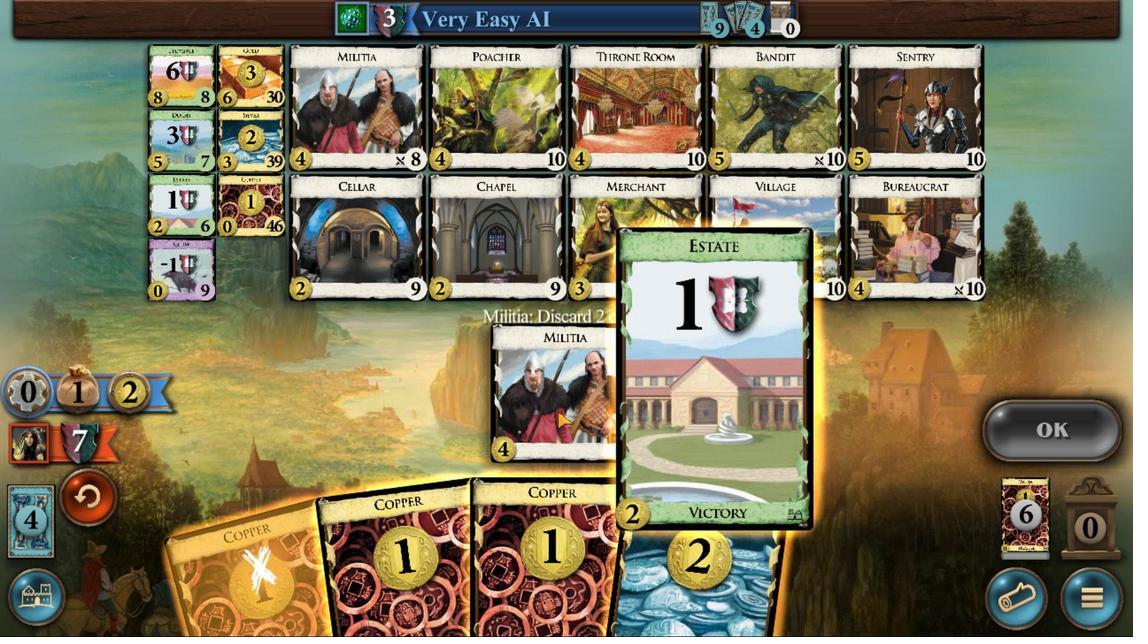 
Action: Mouse pressed left at (693, 416)
Screenshot: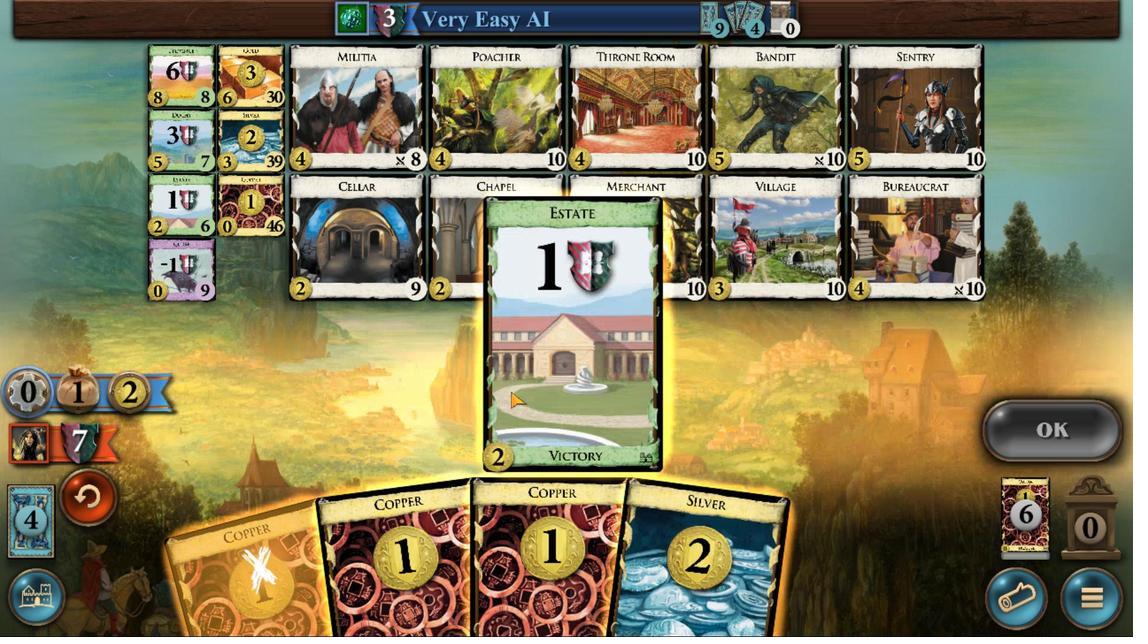
Action: Mouse moved to (799, 396)
Screenshot: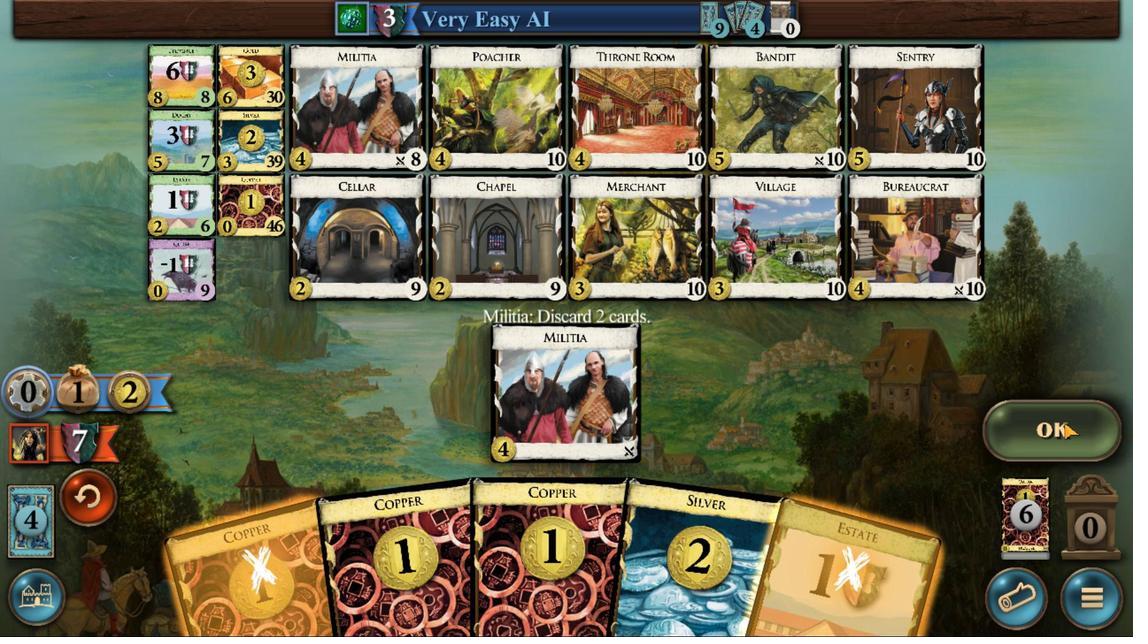 
Action: Mouse pressed left at (799, 396)
Screenshot: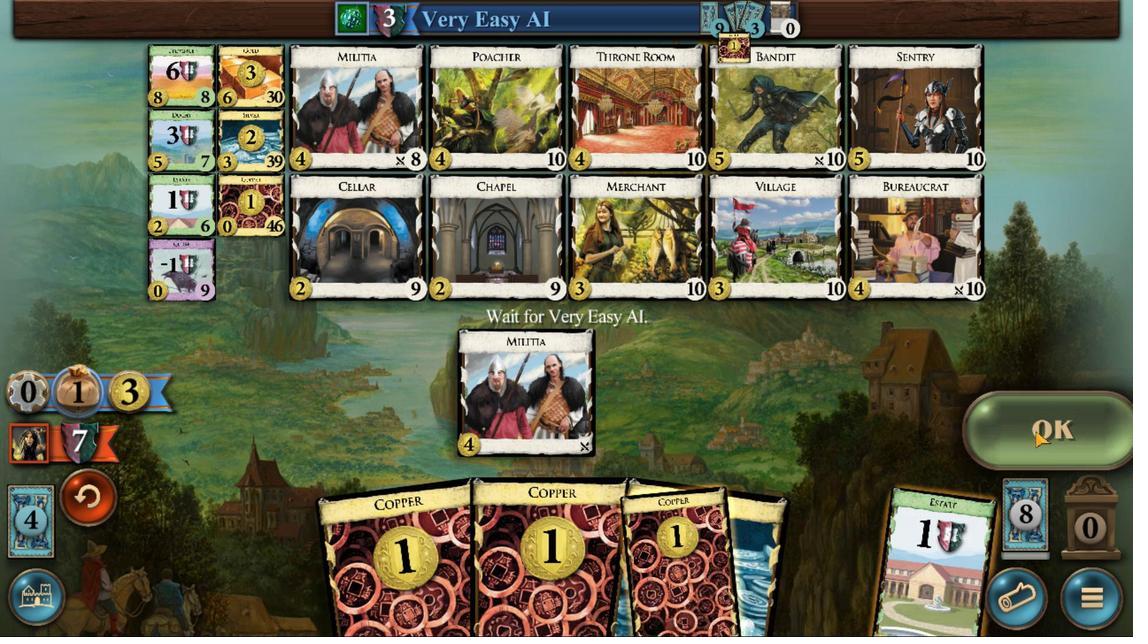 
Action: Mouse moved to (621, 417)
Screenshot: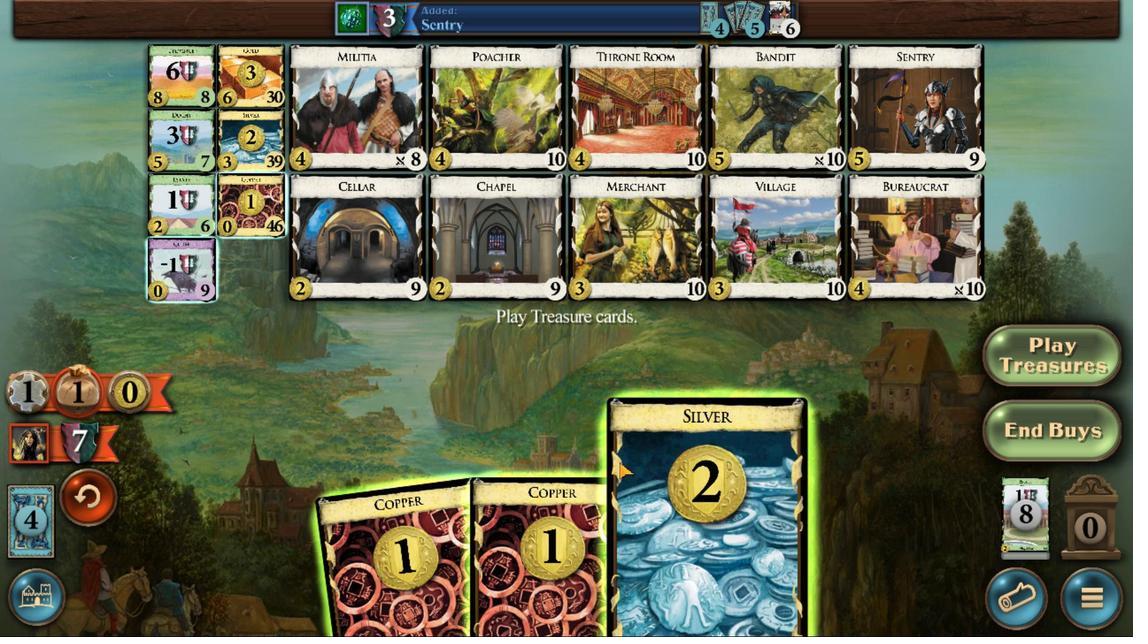 
Action: Mouse pressed left at (621, 417)
Screenshot: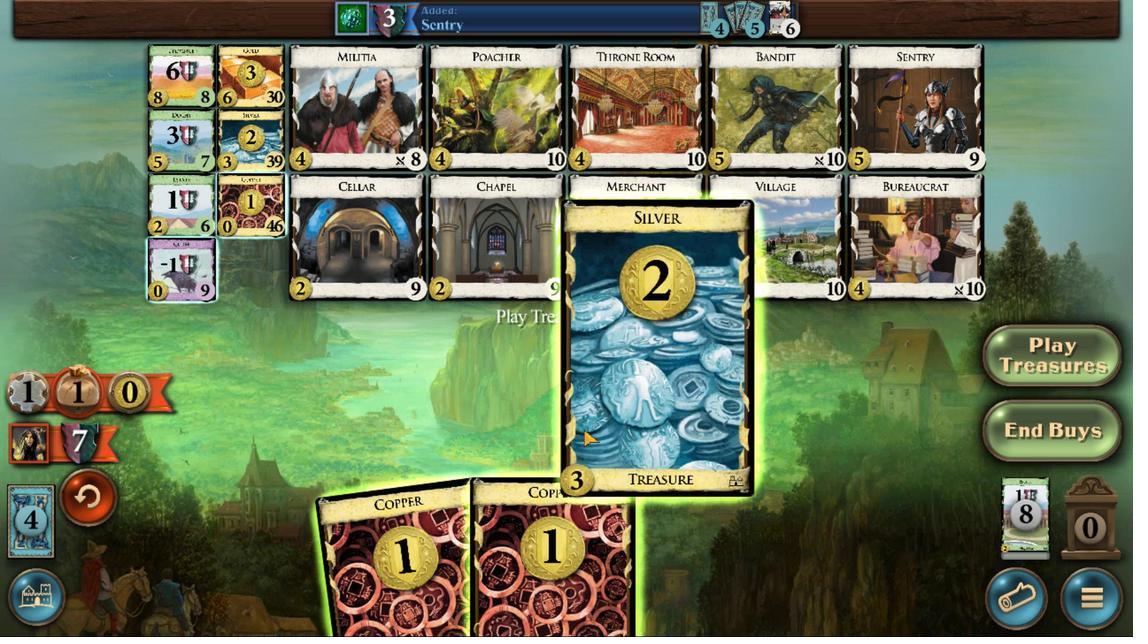 
Action: Mouse moved to (600, 423)
Screenshot: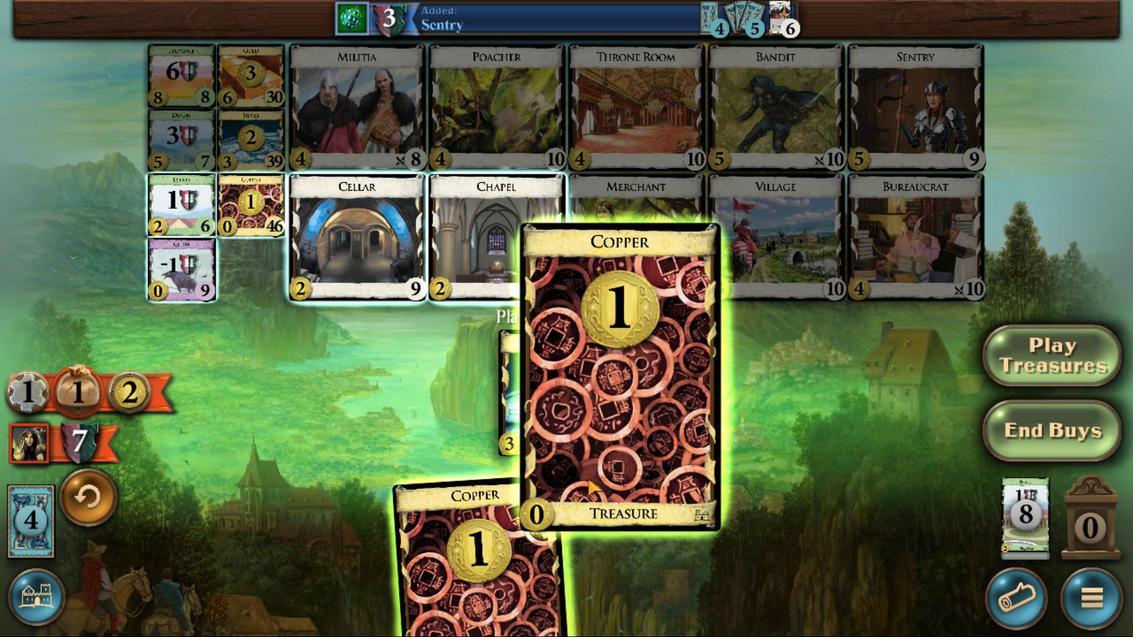 
Action: Mouse pressed left at (600, 423)
Screenshot: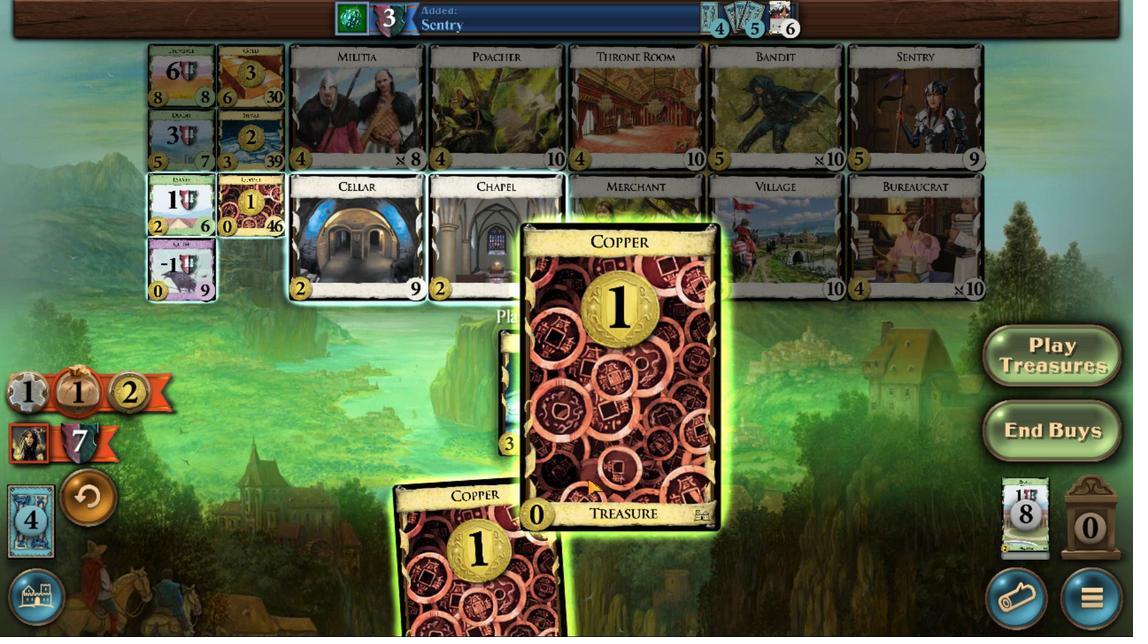 
Action: Mouse moved to (429, 351)
Screenshot: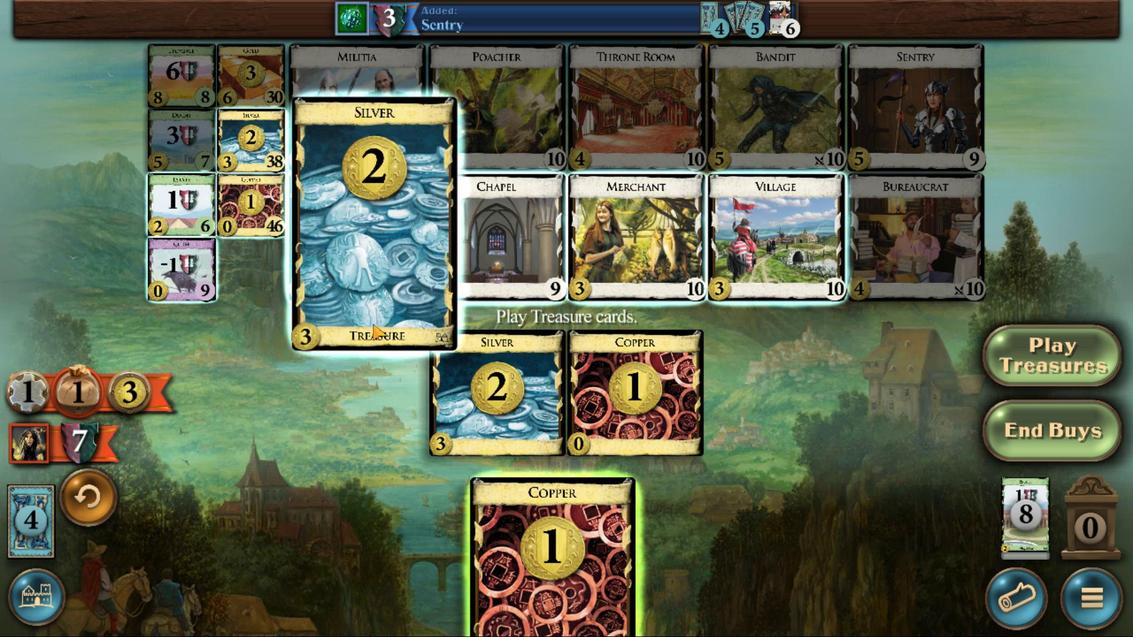
Action: Mouse pressed left at (429, 351)
Screenshot: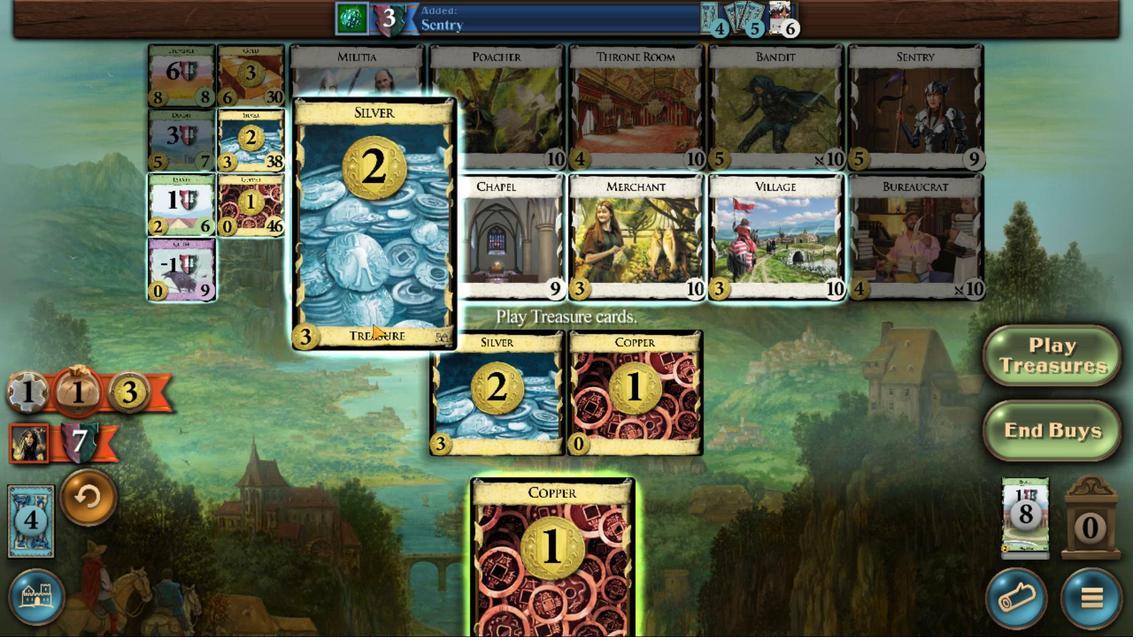 
Action: Mouse moved to (541, 423)
Screenshot: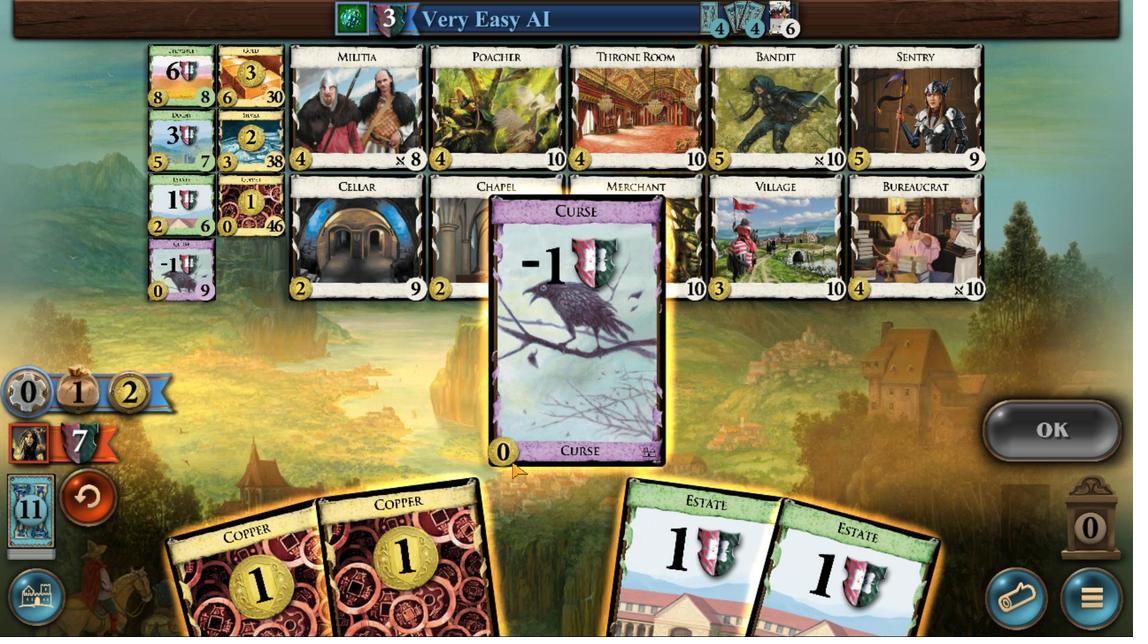 
Action: Mouse pressed left at (541, 423)
Screenshot: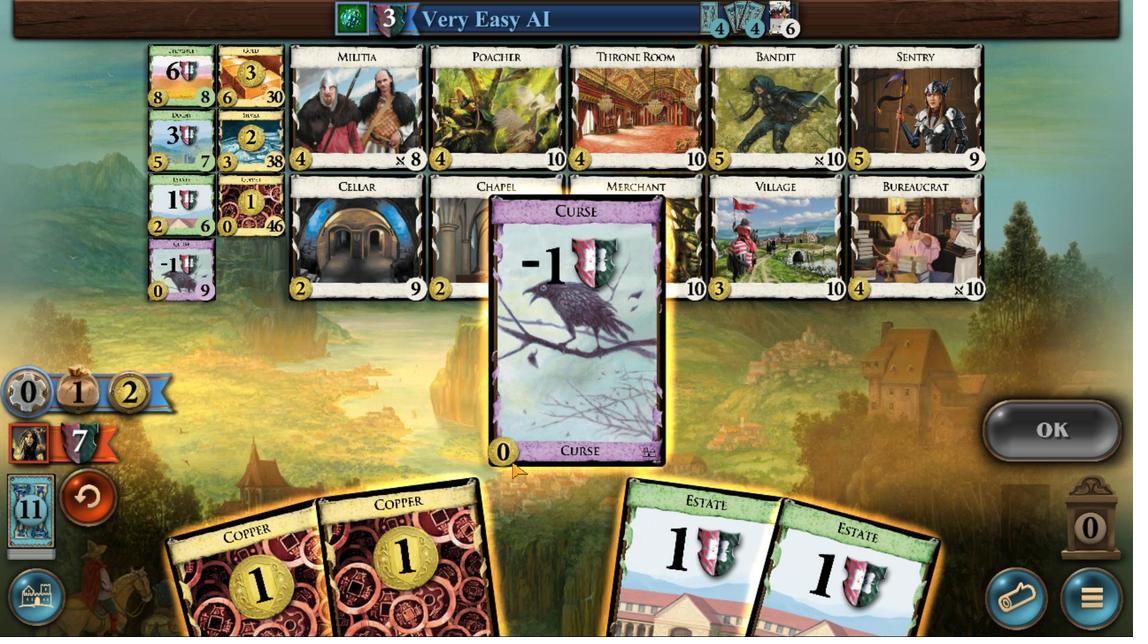 
Action: Mouse moved to (615, 409)
Screenshot: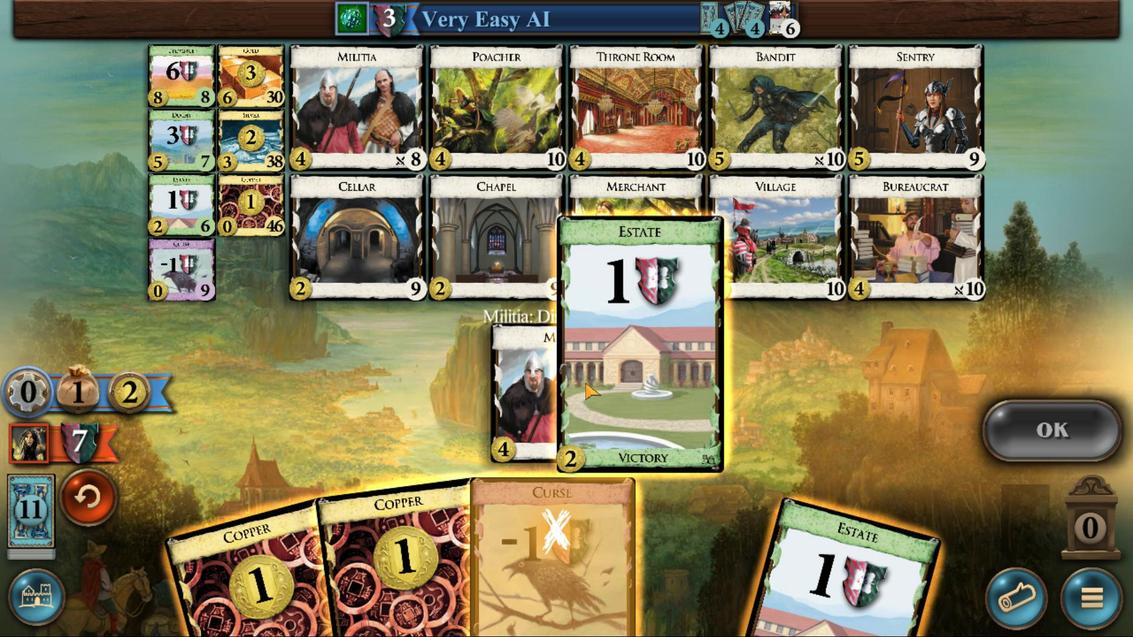
Action: Mouse pressed left at (615, 409)
Screenshot: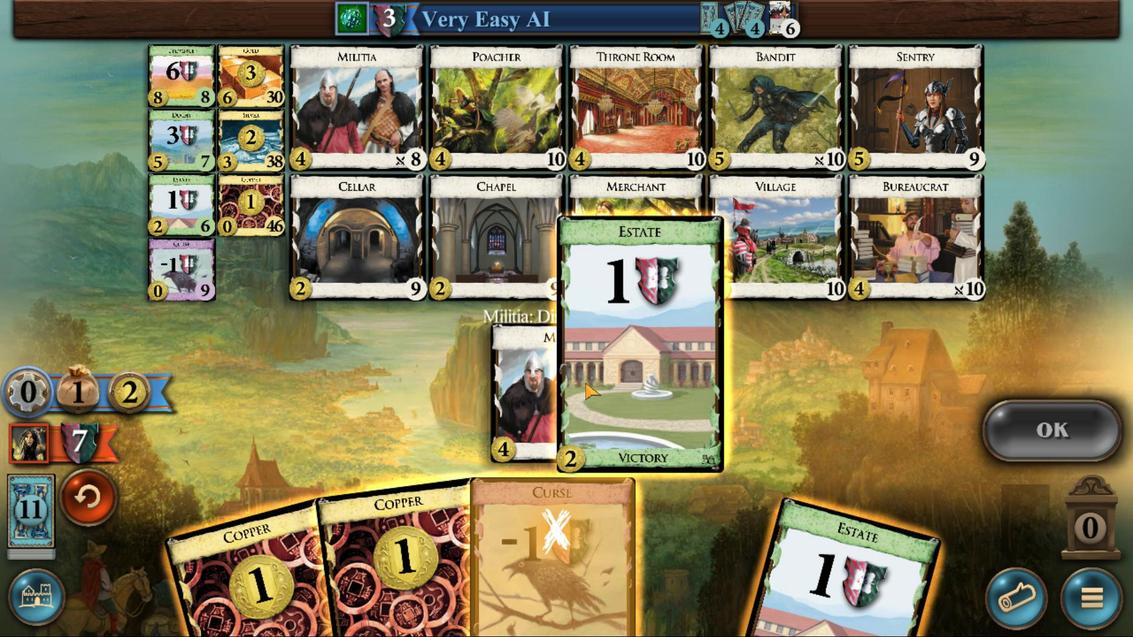 
Action: Mouse moved to (795, 397)
Screenshot: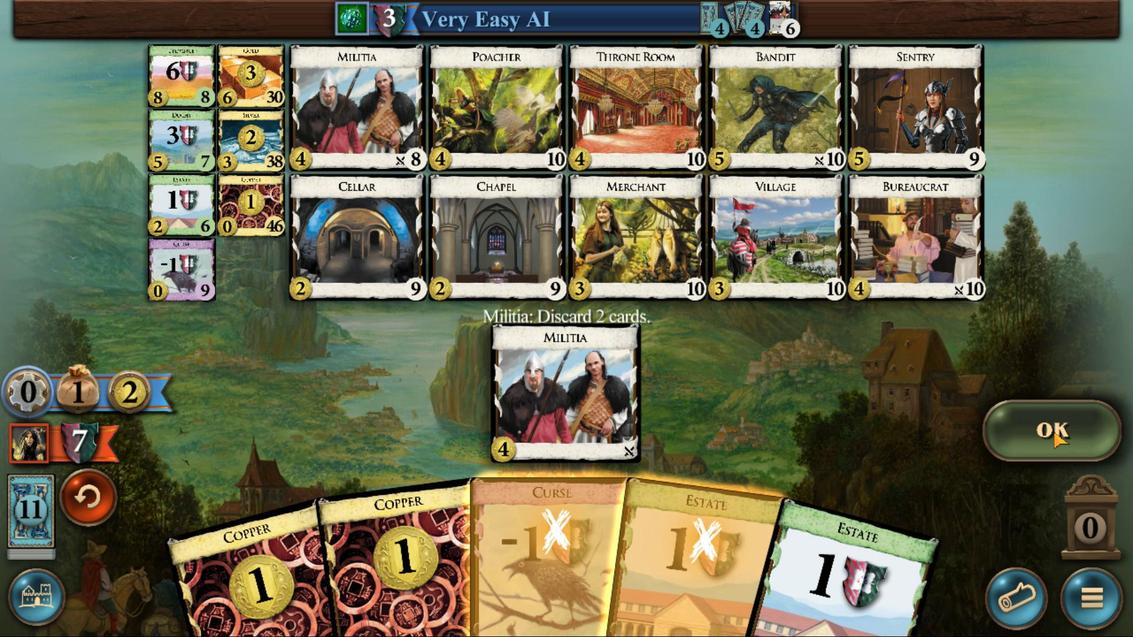 
Action: Mouse pressed left at (795, 397)
Screenshot: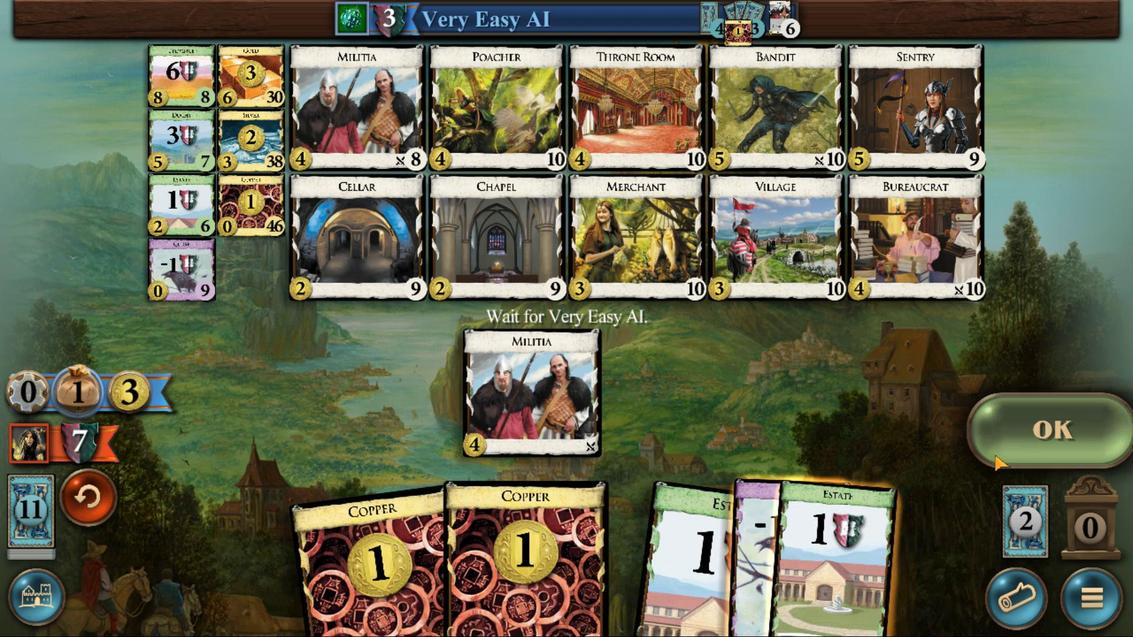 
Action: Mouse moved to (504, 417)
Screenshot: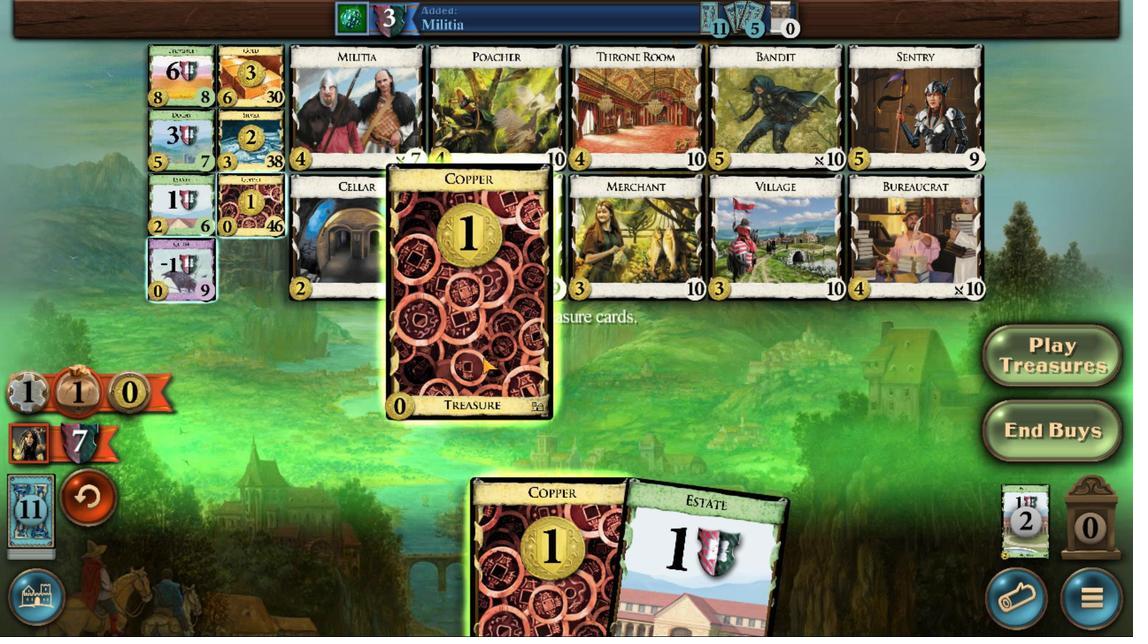
Action: Mouse pressed left at (504, 417)
Screenshot: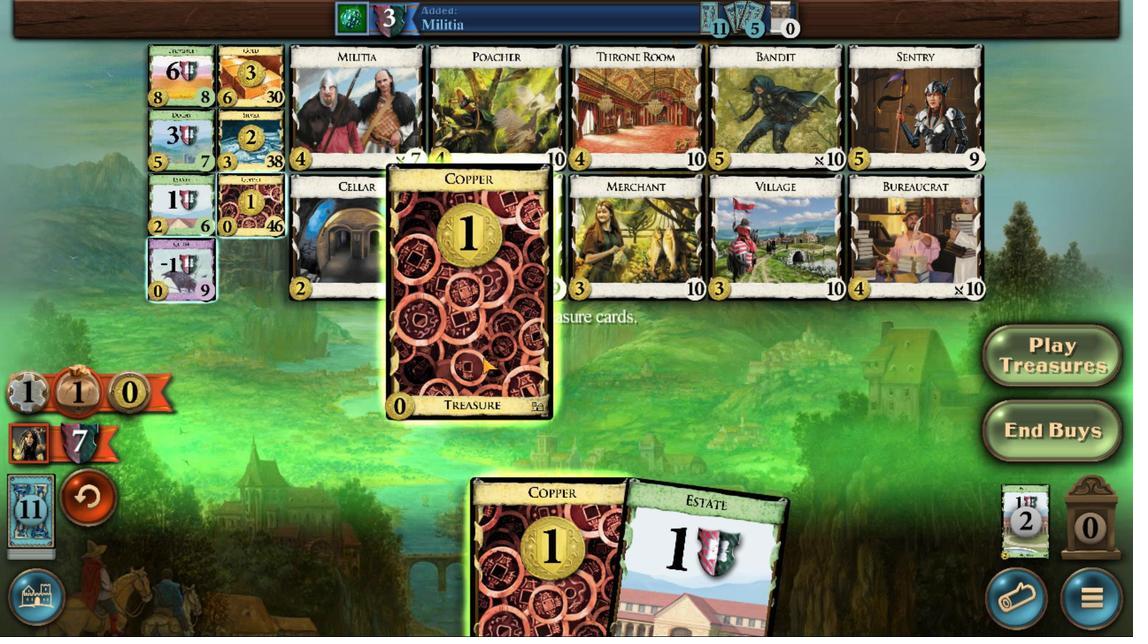 
Action: Mouse moved to (506, 416)
Screenshot: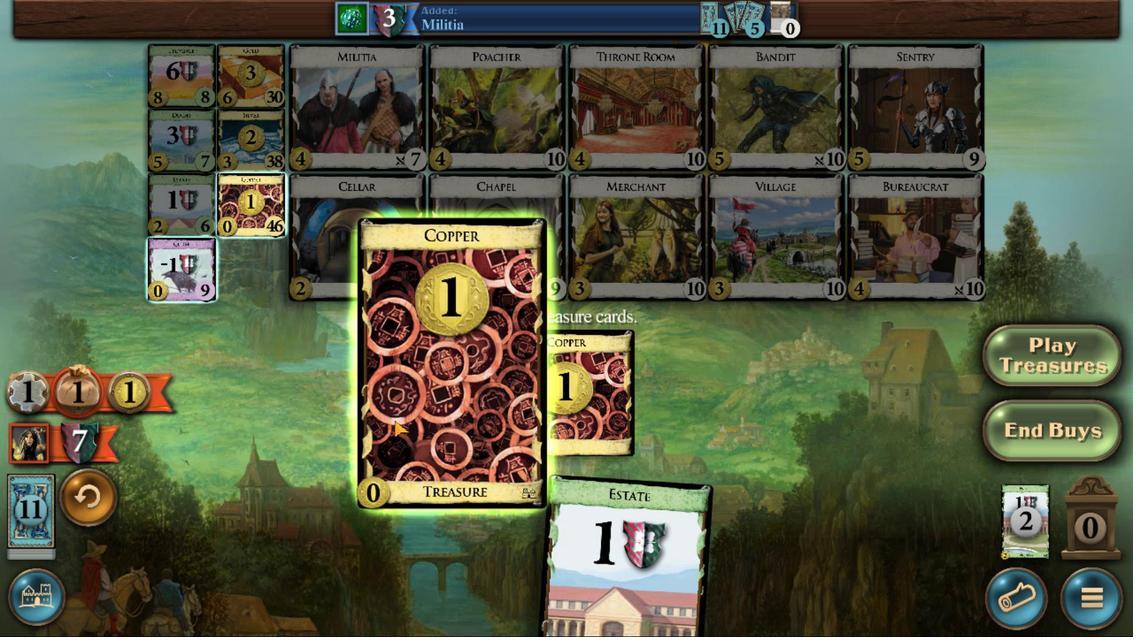 
Action: Mouse pressed left at (506, 416)
Screenshot: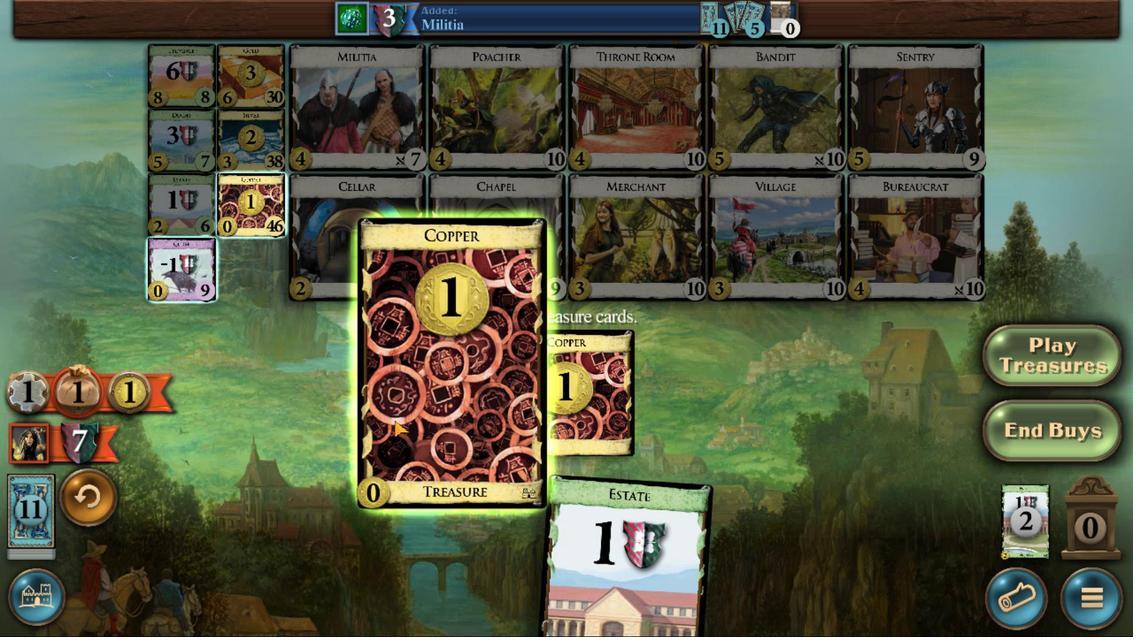 
Action: Mouse moved to (394, 361)
Screenshot: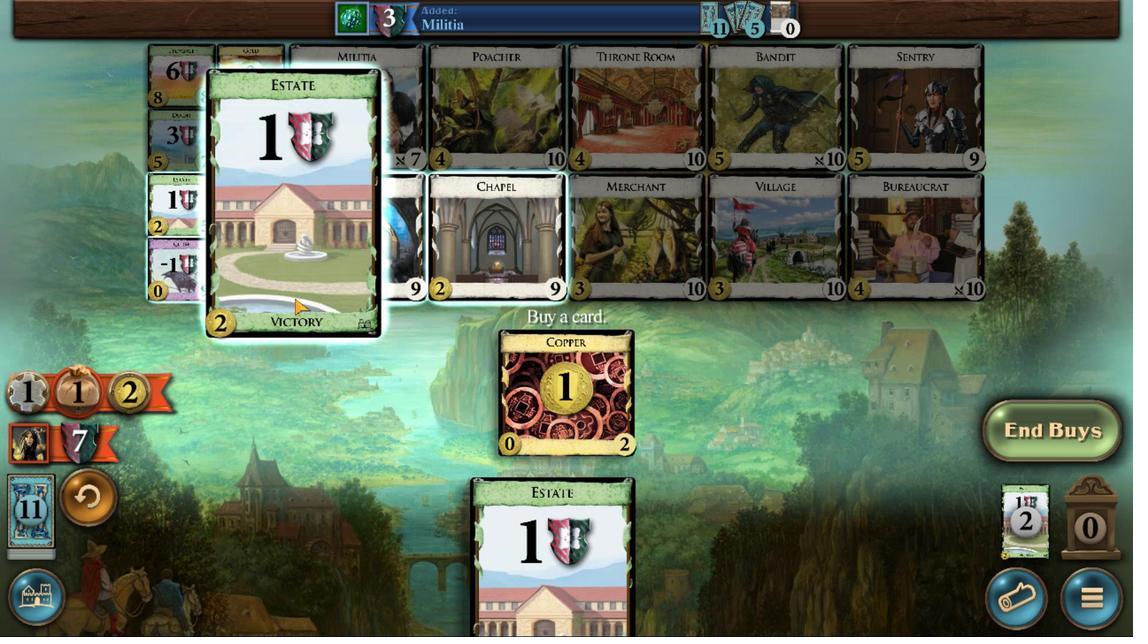 
Action: Mouse pressed left at (394, 361)
Screenshot: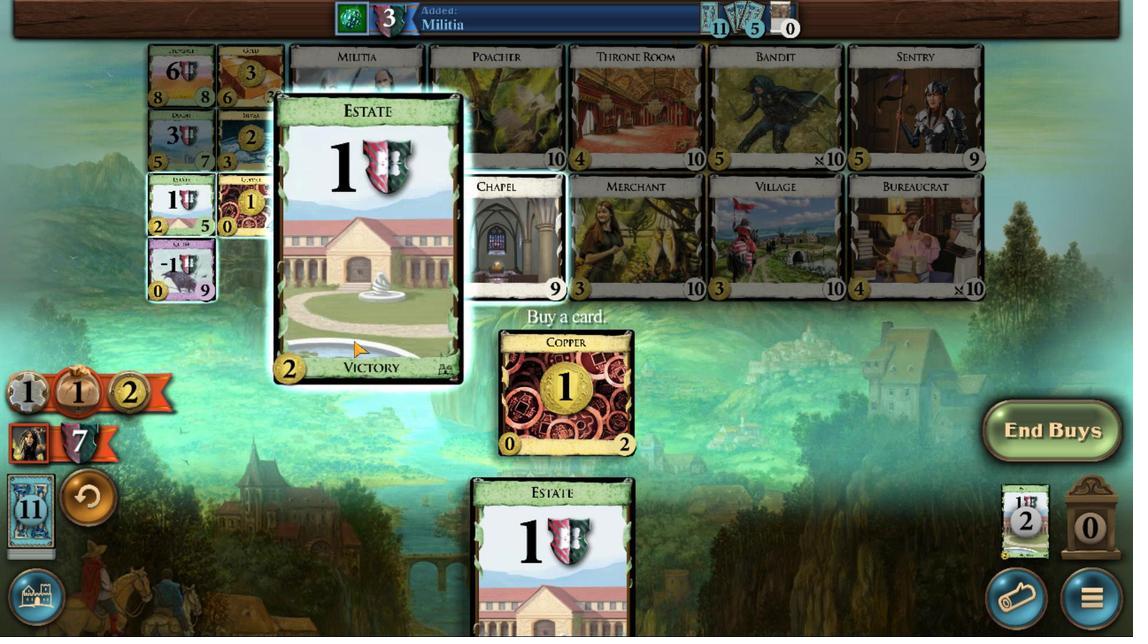 
Action: Mouse moved to (635, 416)
Screenshot: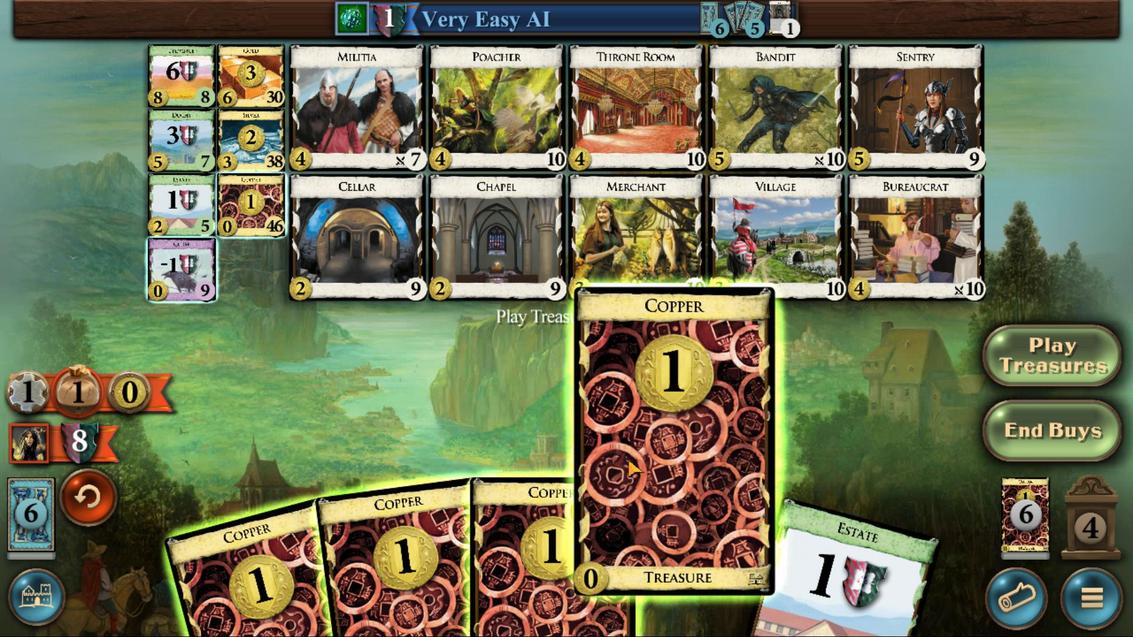 
Action: Mouse pressed left at (635, 416)
Screenshot: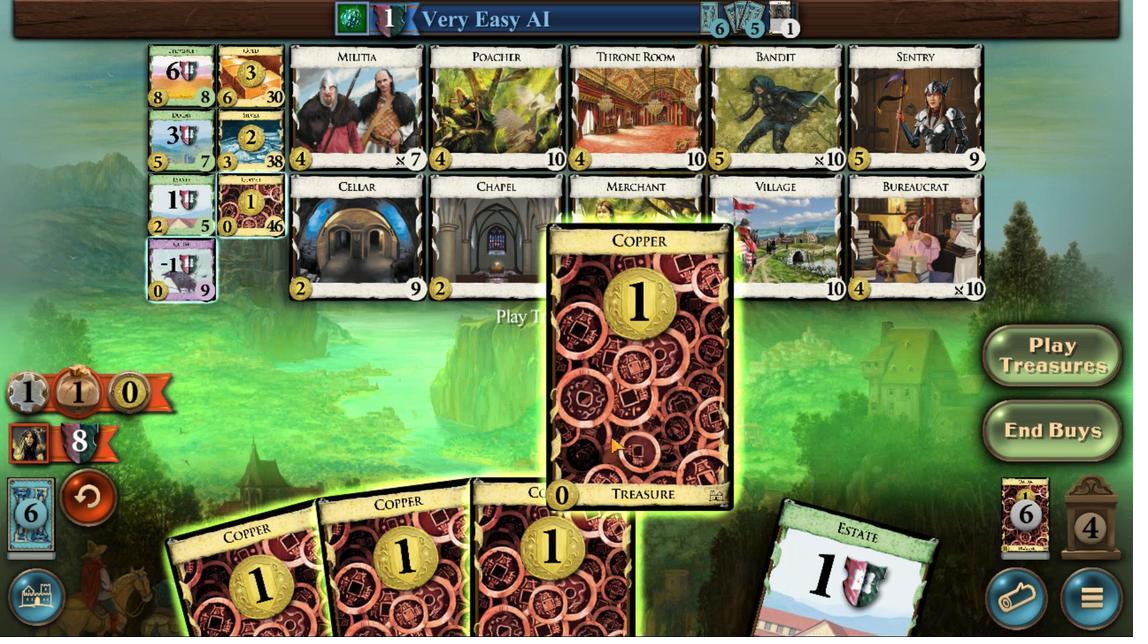 
Action: Mouse moved to (574, 418)
Screenshot: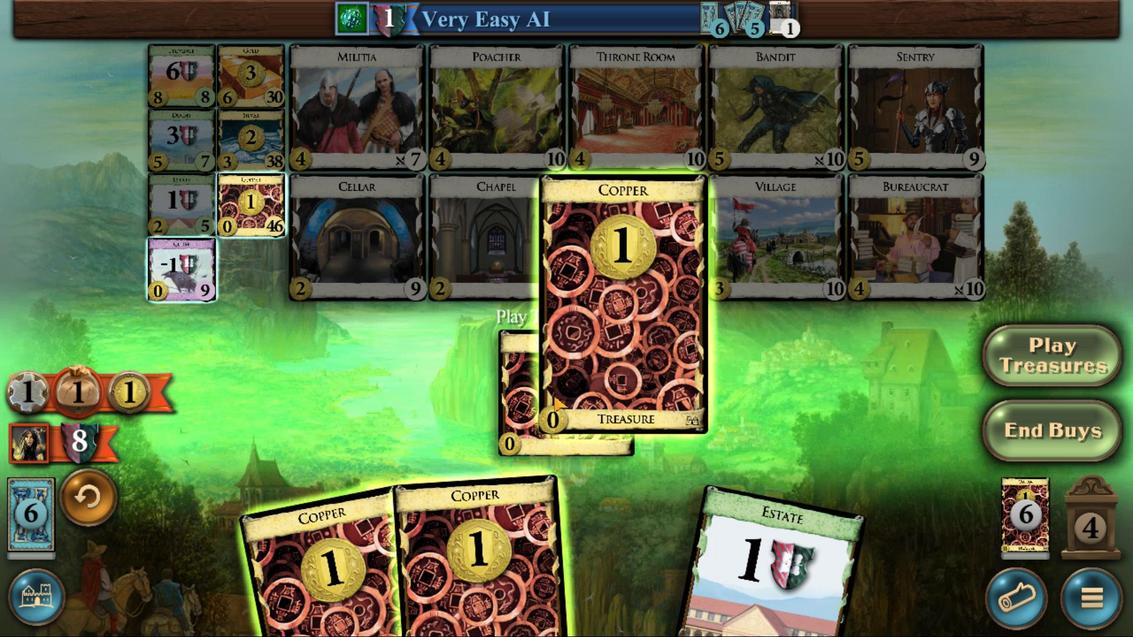 
Action: Mouse pressed left at (574, 418)
Screenshot: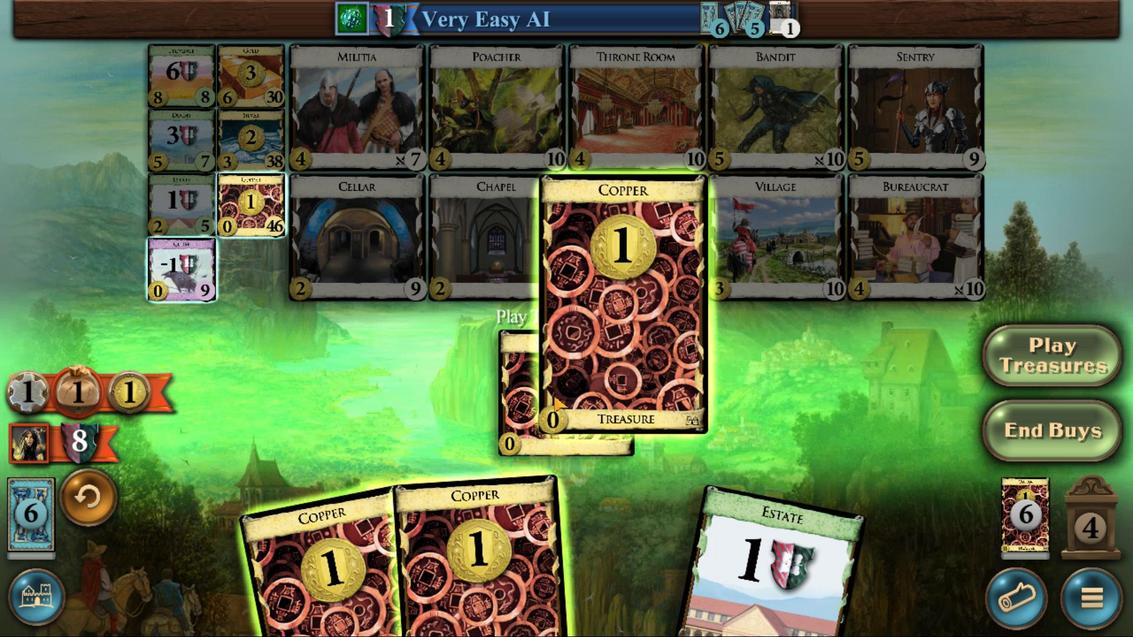 
Action: Mouse moved to (570, 418)
Screenshot: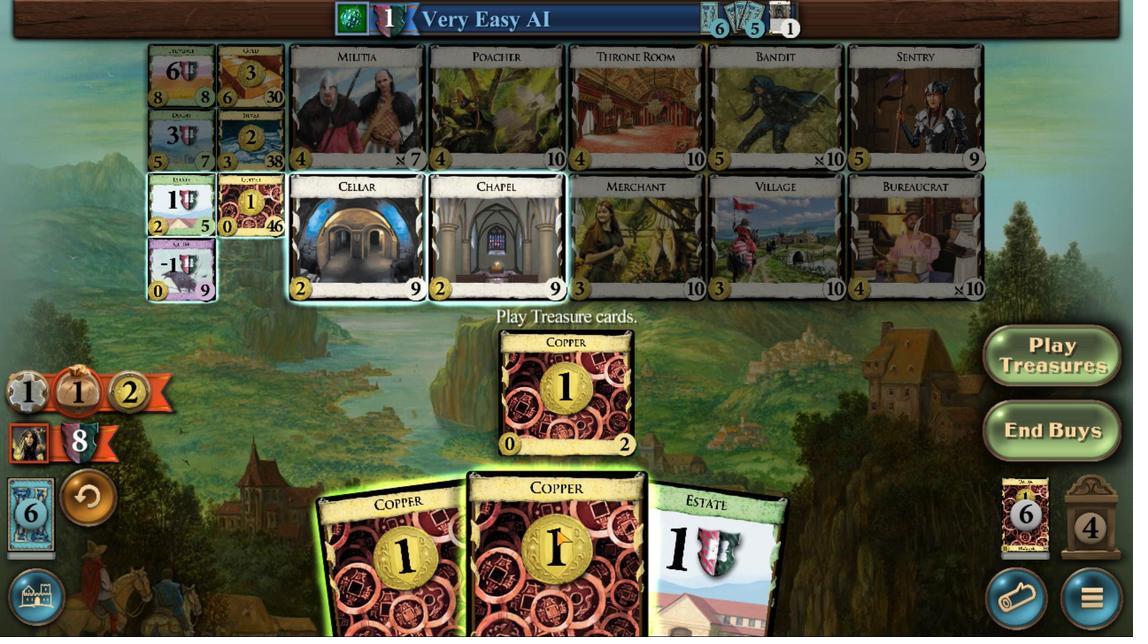 
Action: Mouse pressed left at (570, 418)
Screenshot: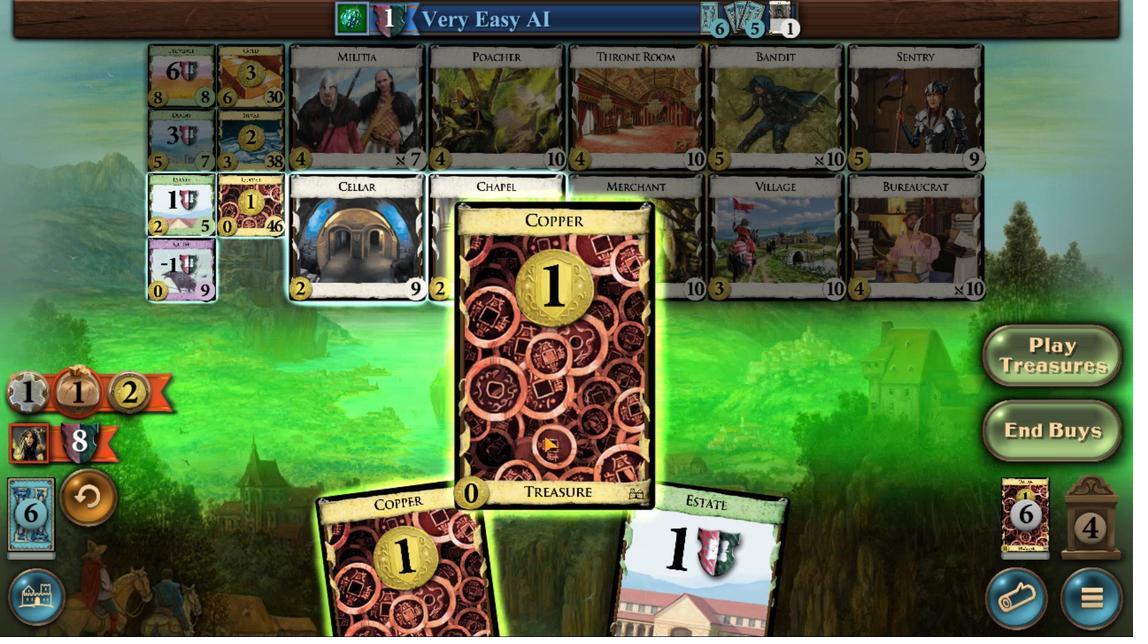 
Action: Mouse moved to (431, 354)
Screenshot: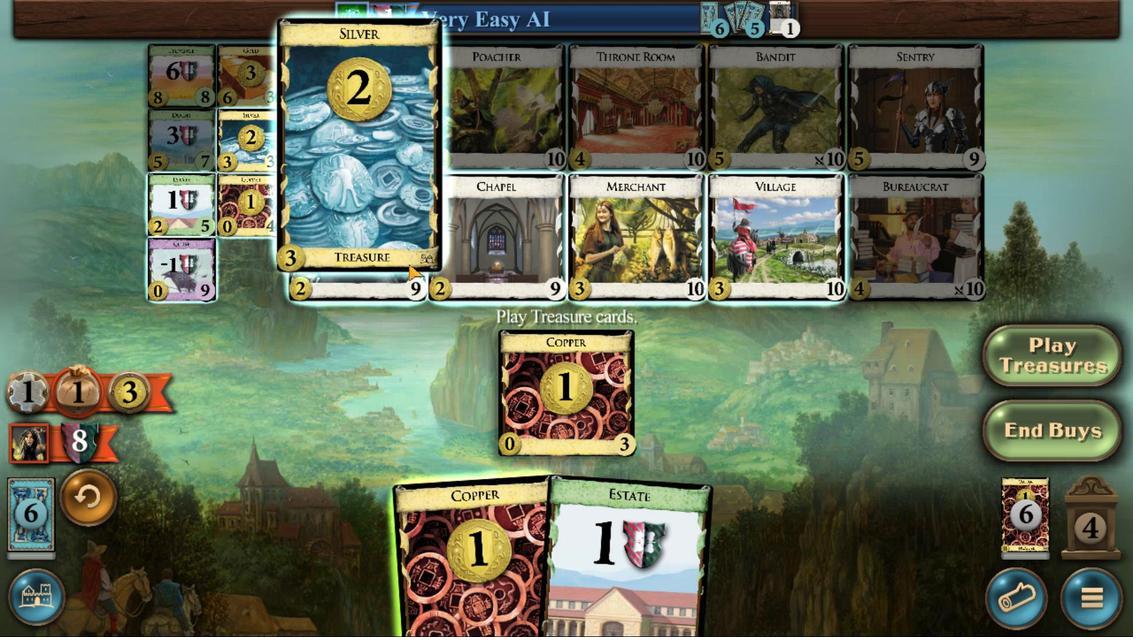 
Action: Mouse pressed left at (431, 354)
Screenshot: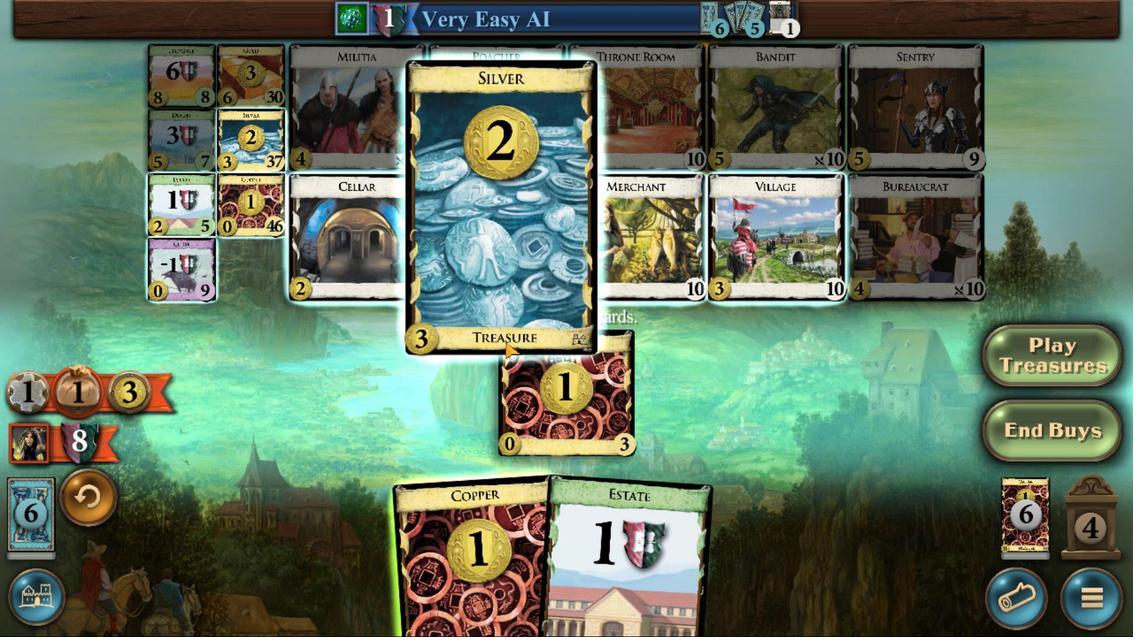
Action: Mouse moved to (512, 408)
Screenshot: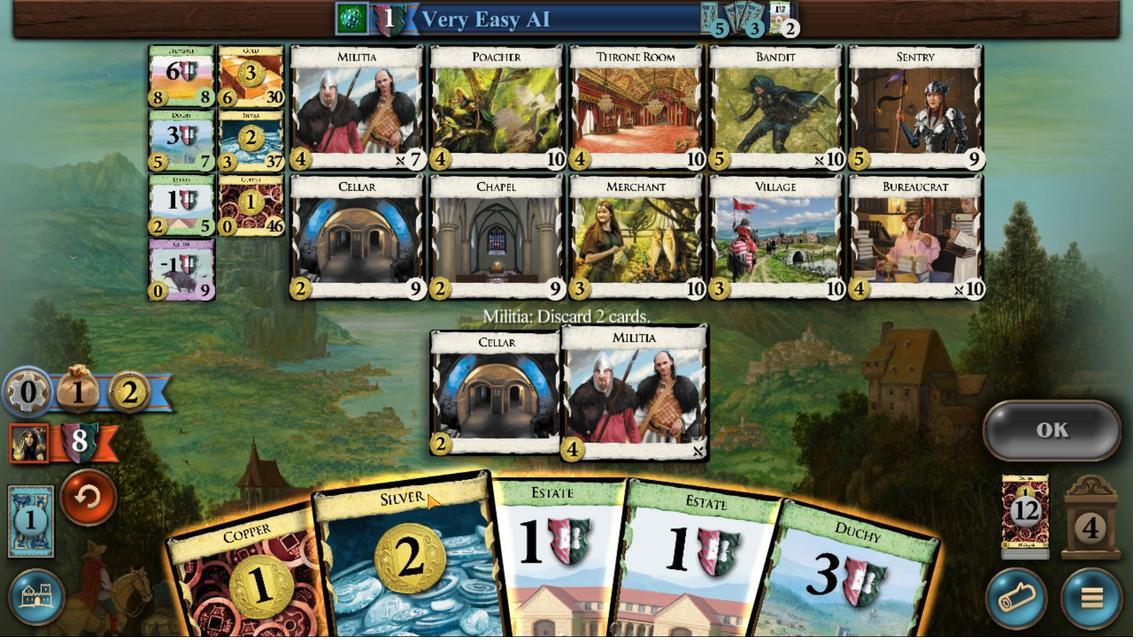 
Action: Mouse pressed left at (512, 408)
Screenshot: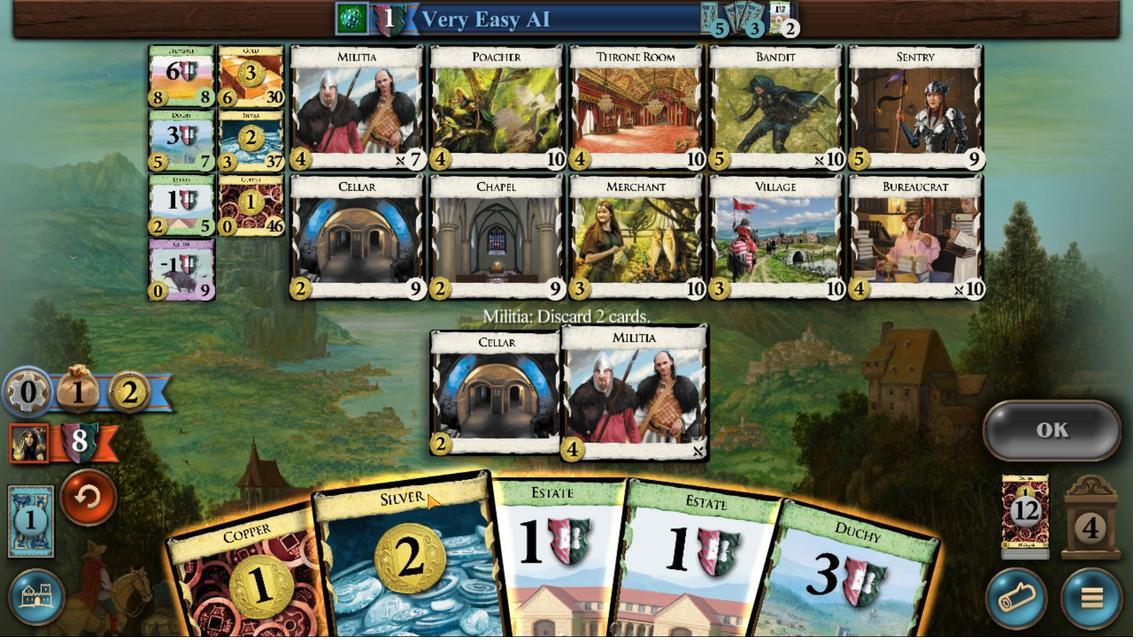 
Action: Mouse moved to (458, 393)
Screenshot: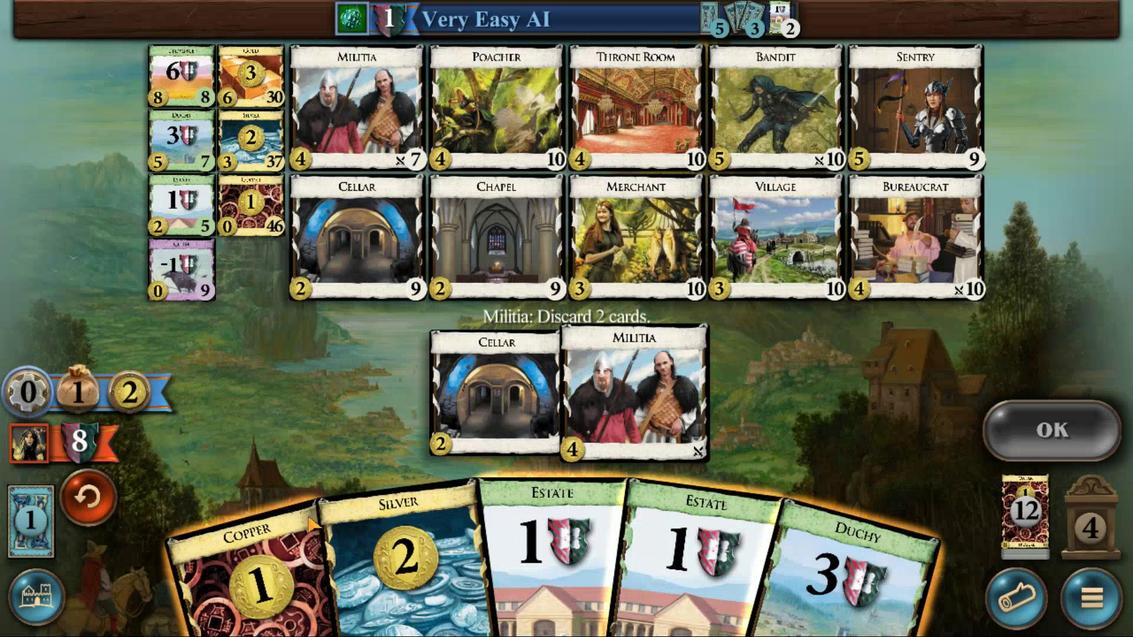 
Action: Mouse pressed left at (458, 393)
Screenshot: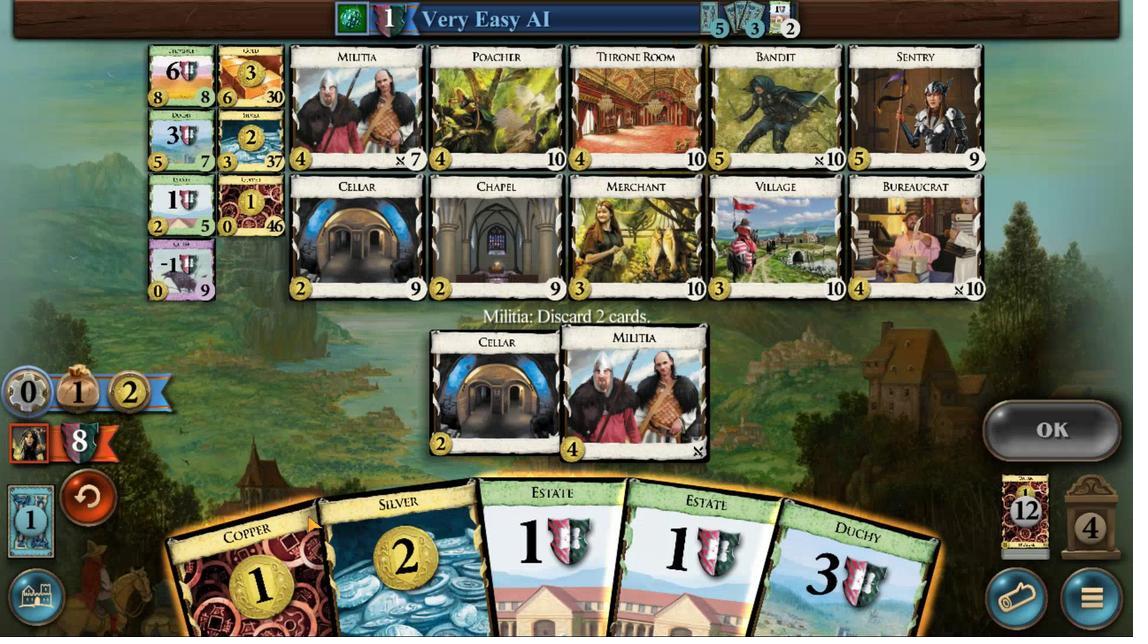 
Action: Mouse moved to (626, 417)
Screenshot: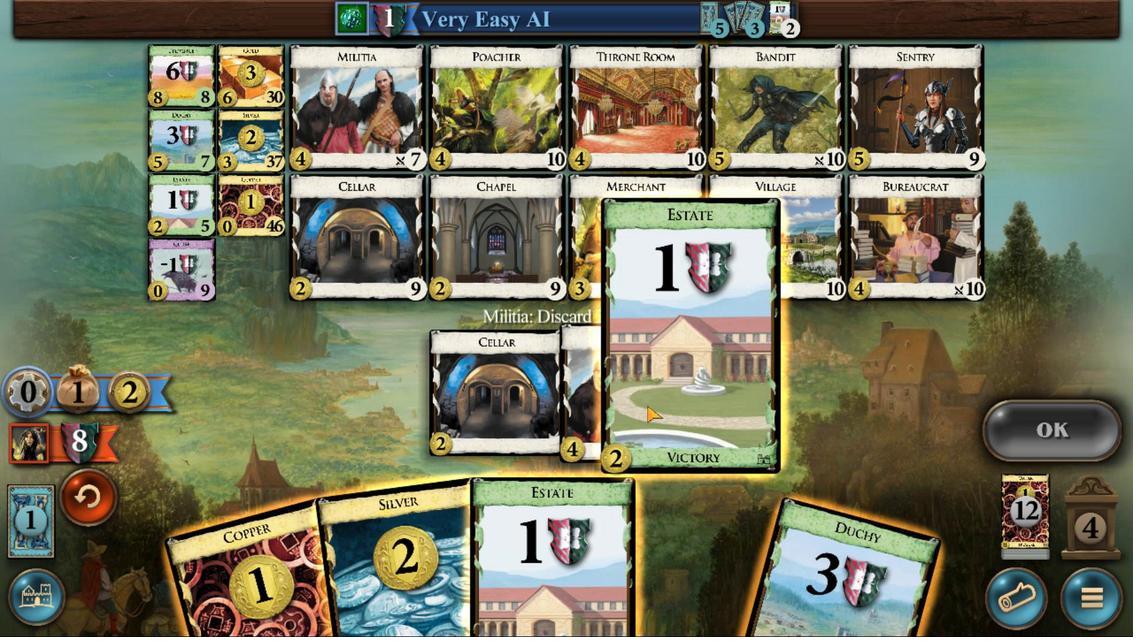 
Action: Mouse pressed left at (626, 417)
Screenshot: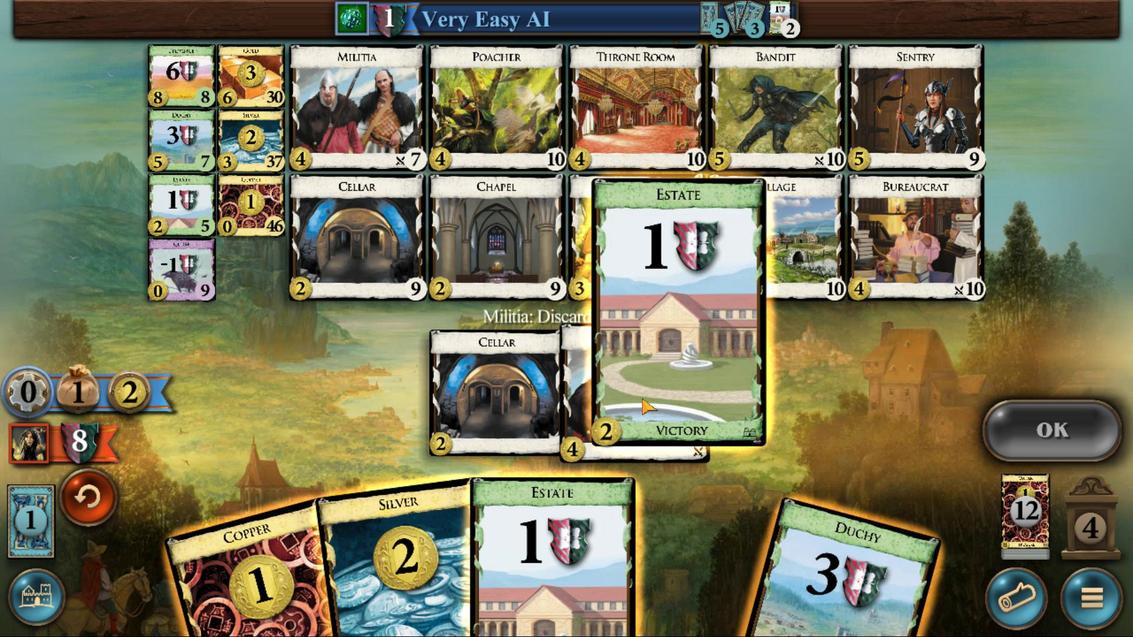 
Action: Mouse moved to (430, 411)
Screenshot: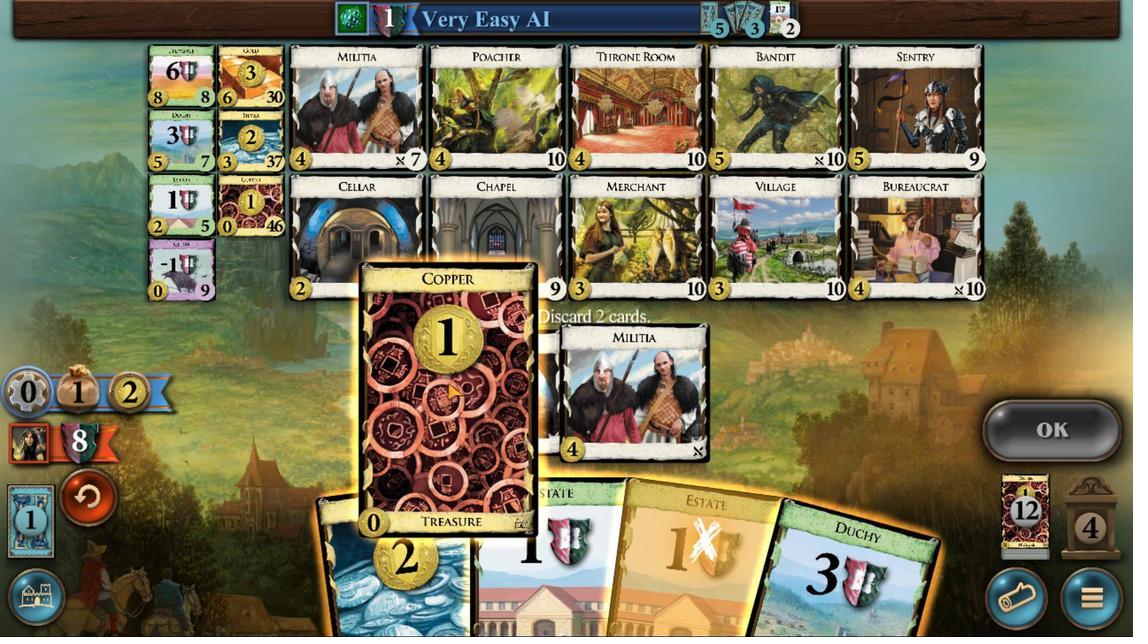 
Action: Mouse pressed left at (430, 411)
Screenshot: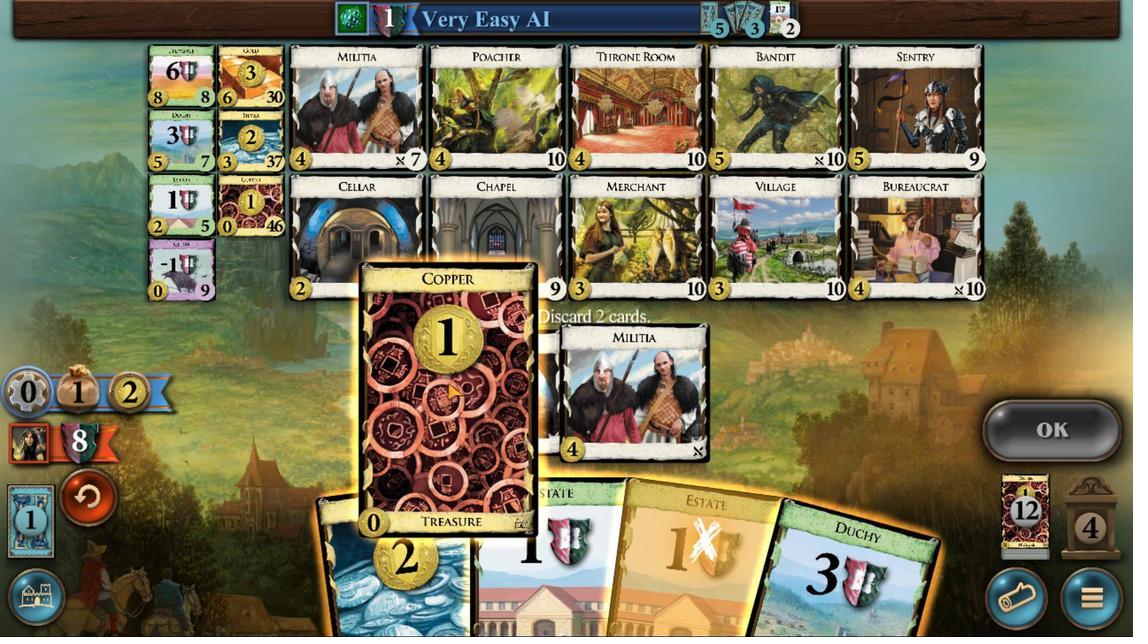 
Action: Mouse moved to (432, 422)
Screenshot: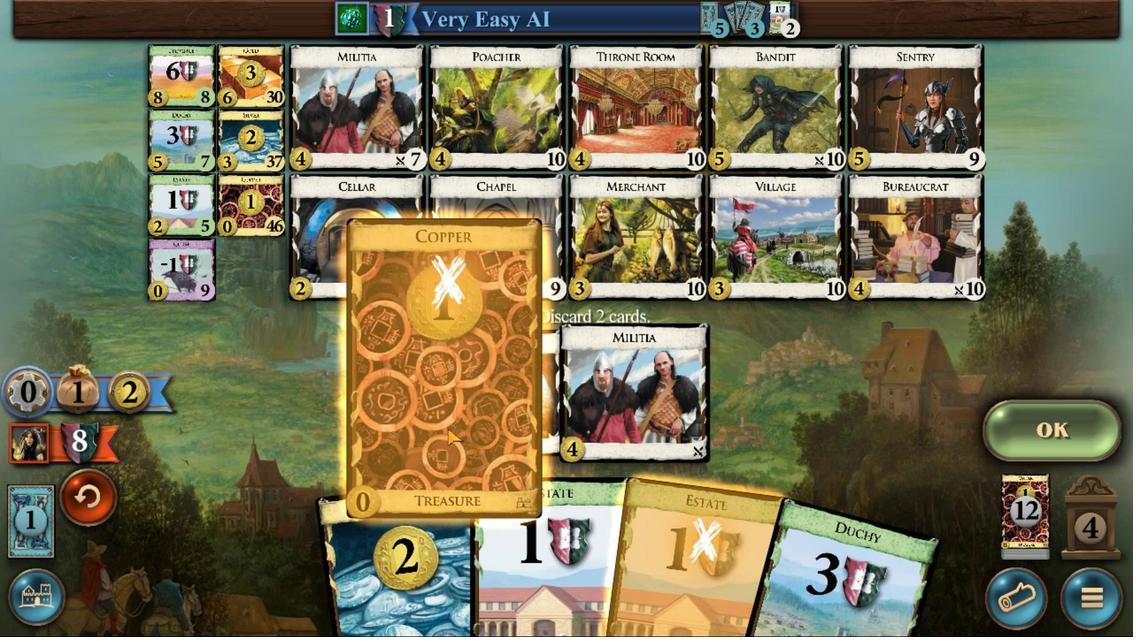 
Action: Mouse pressed left at (432, 422)
Screenshot: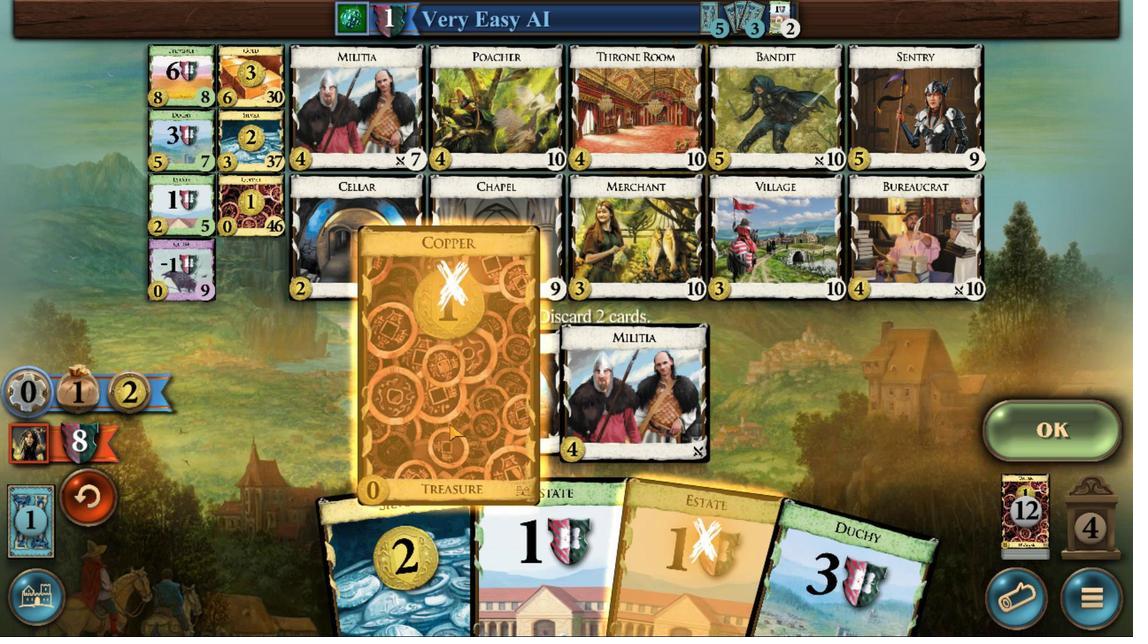 
Action: Mouse moved to (551, 412)
Screenshot: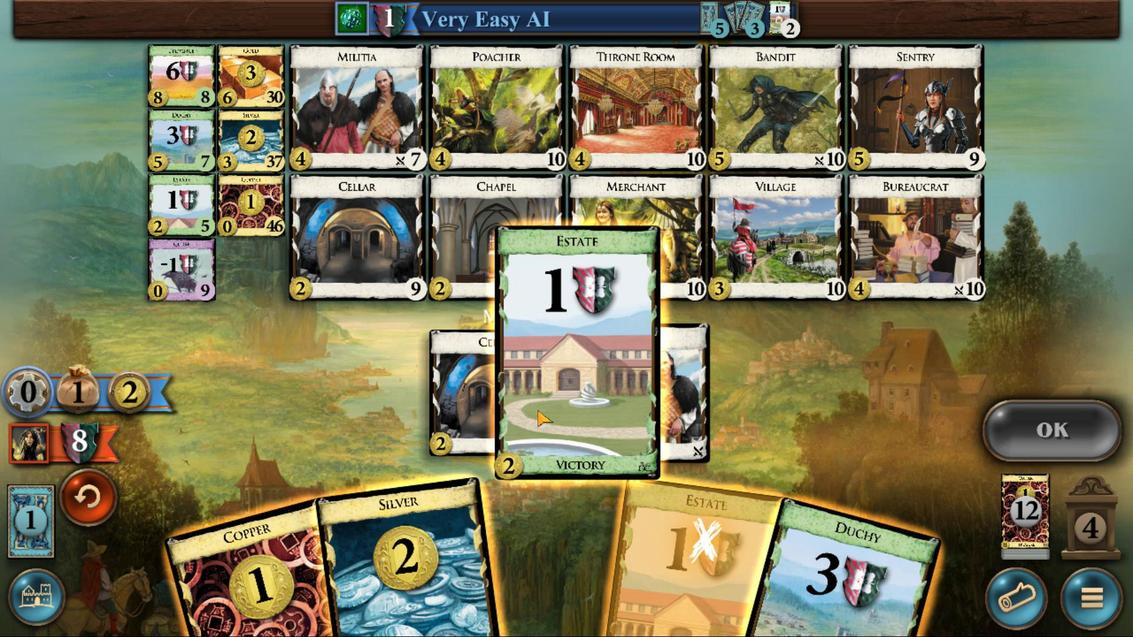 
Action: Mouse pressed left at (551, 412)
Screenshot: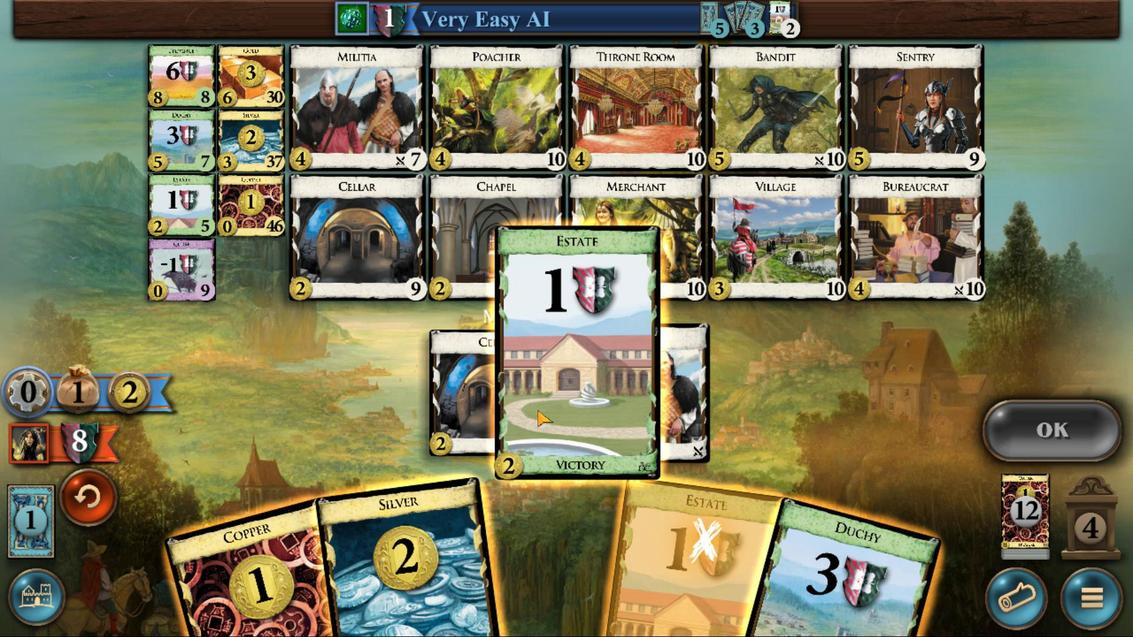 
Action: Mouse moved to (784, 397)
Screenshot: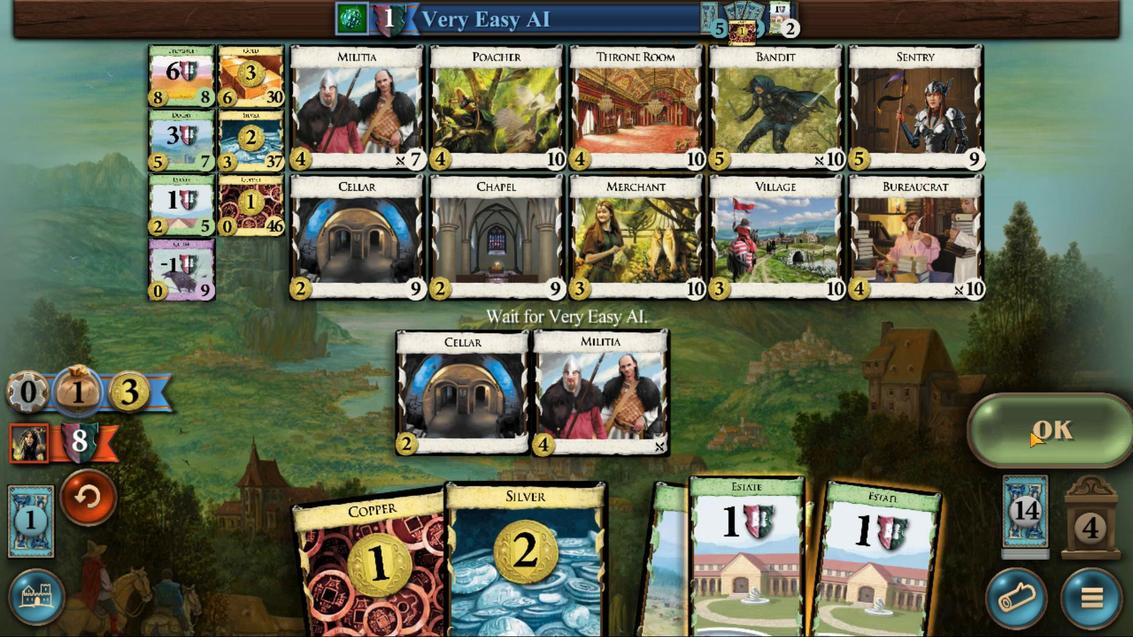
Action: Mouse pressed left at (784, 397)
Screenshot: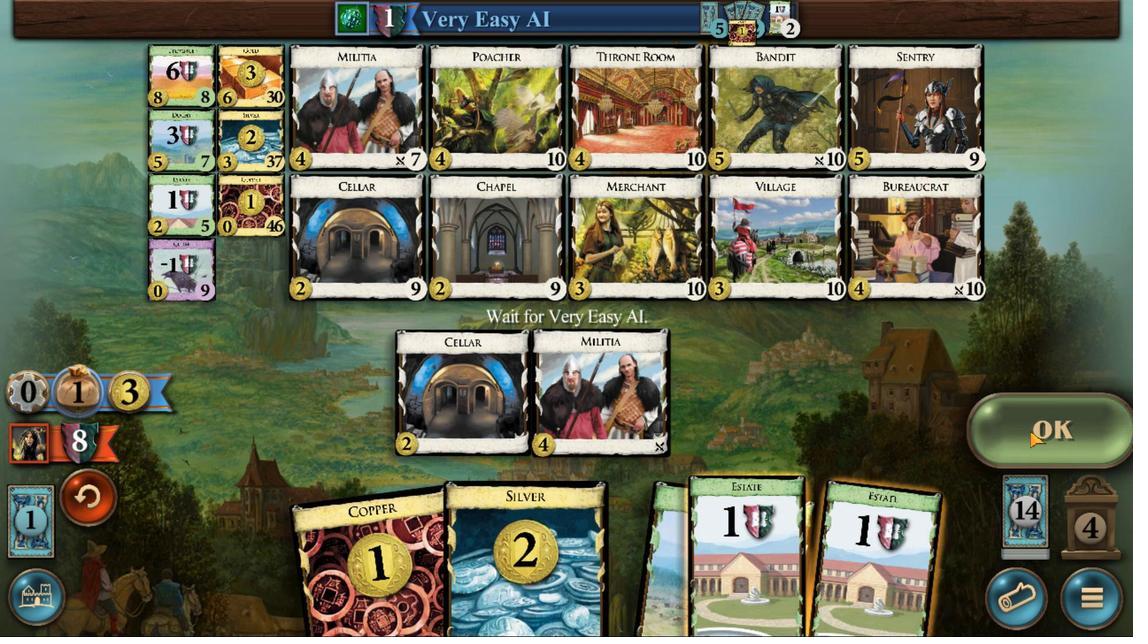 
Action: Mouse moved to (571, 423)
Screenshot: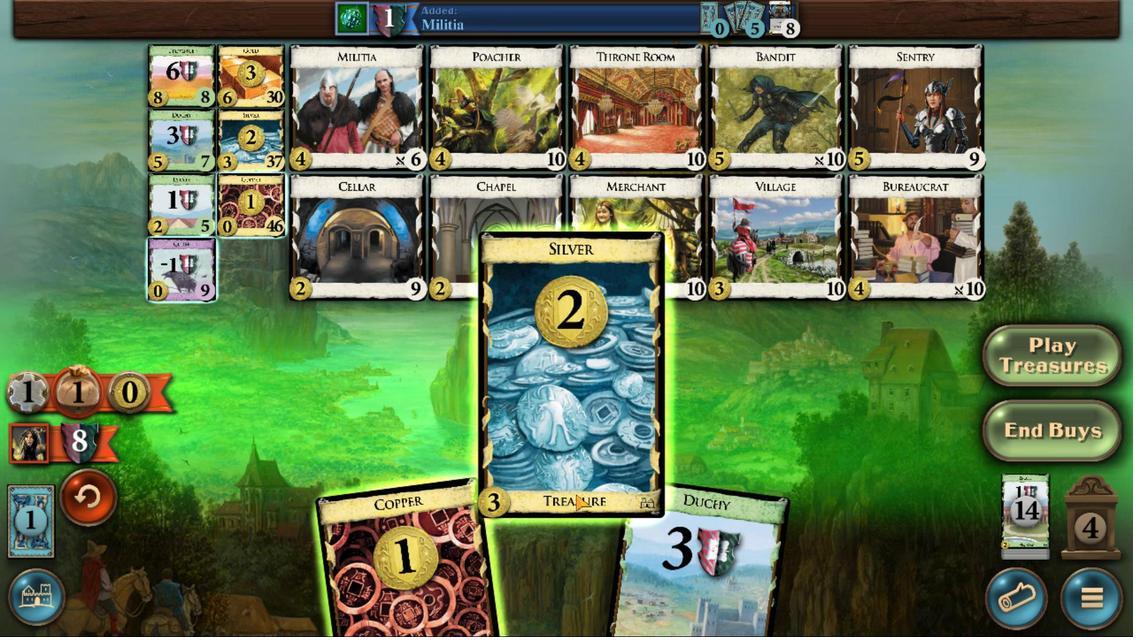 
Action: Mouse pressed left at (571, 423)
Screenshot: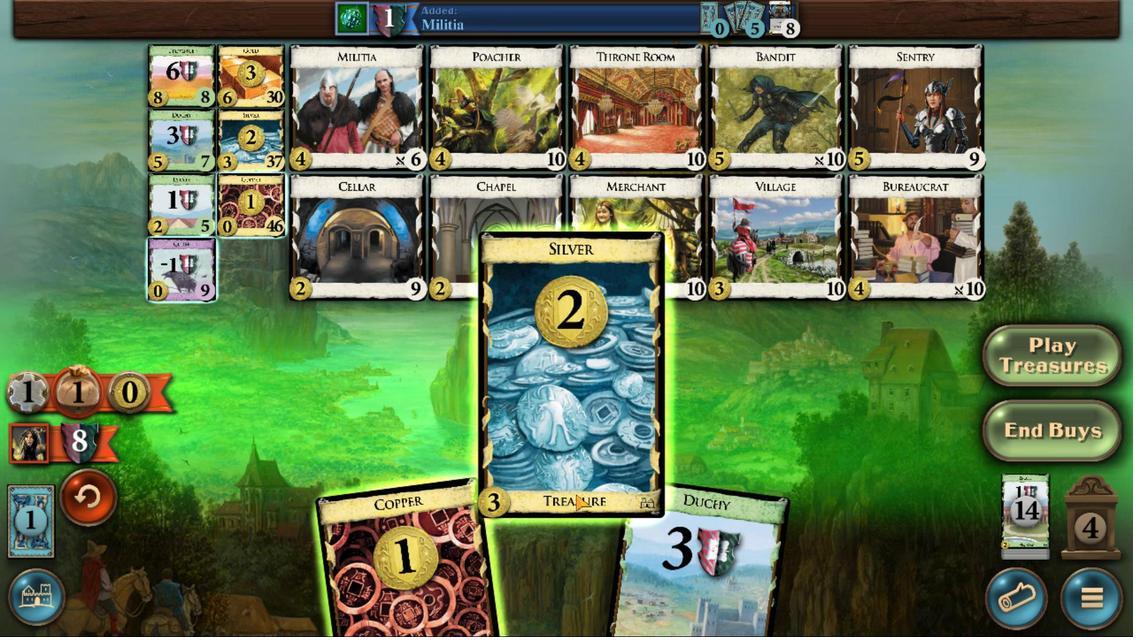 
Action: Mouse moved to (553, 416)
Screenshot: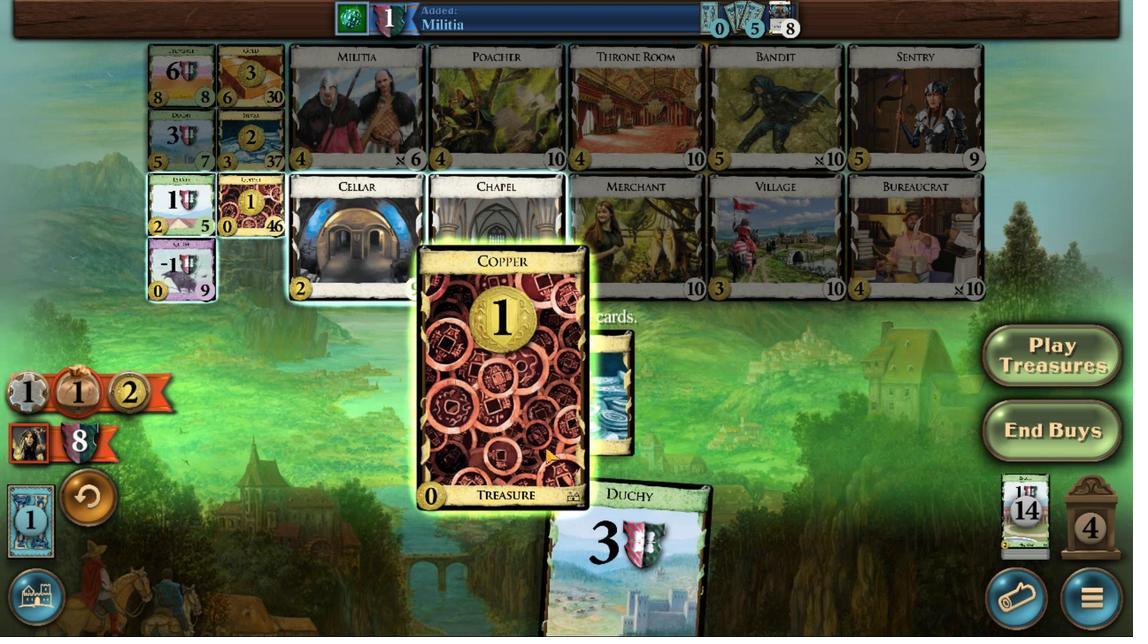 
Action: Mouse pressed left at (553, 416)
Screenshot: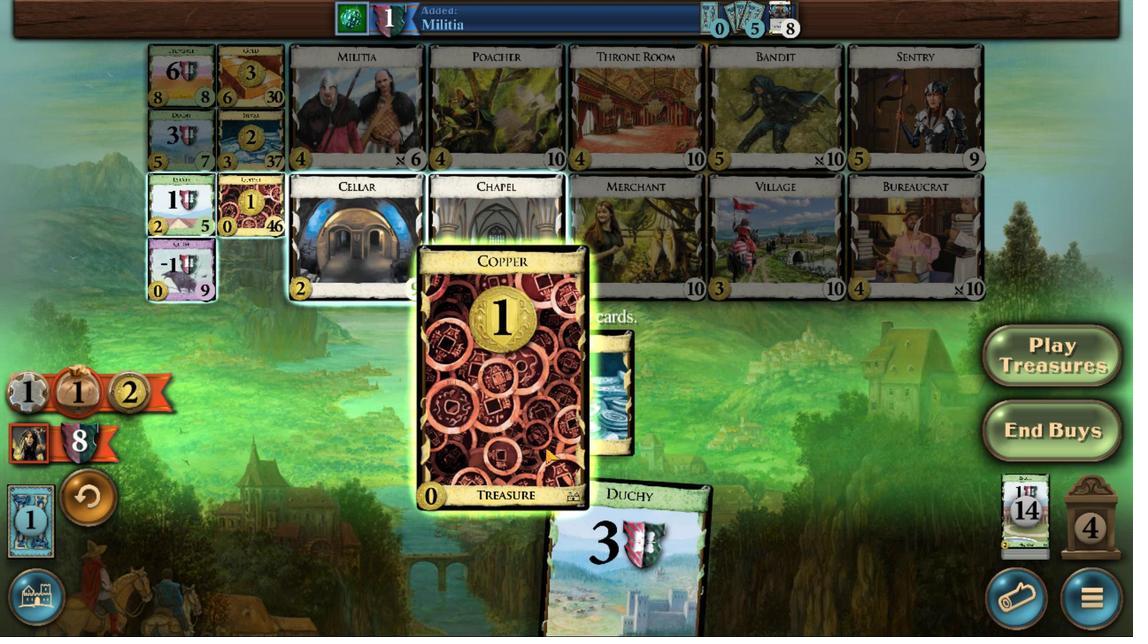 
Action: Mouse moved to (439, 352)
Screenshot: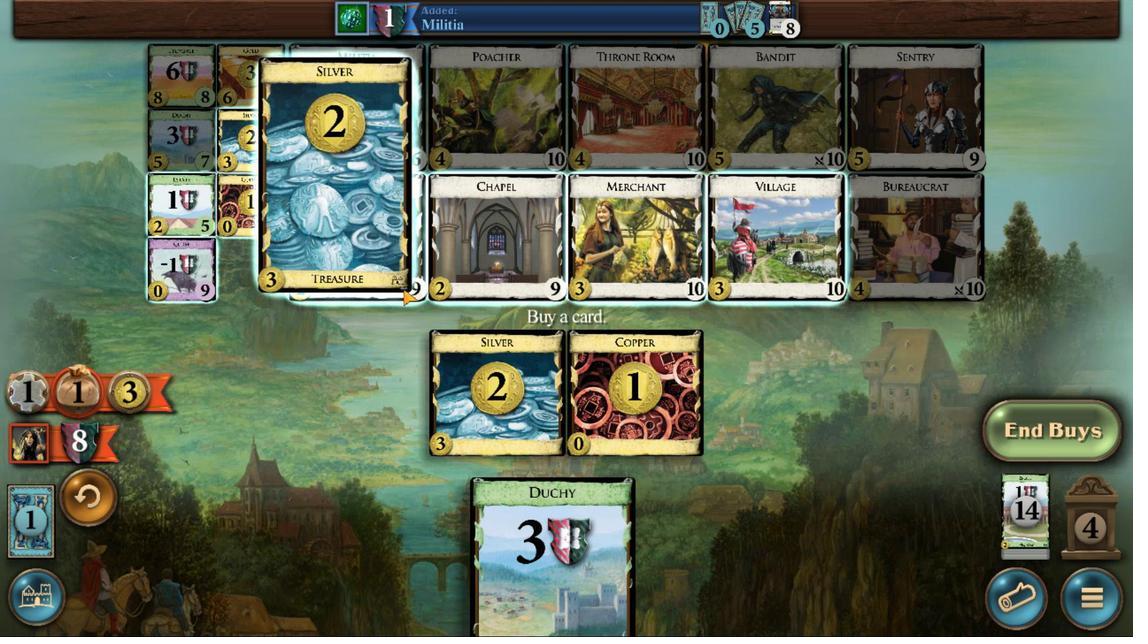 
Action: Mouse pressed left at (439, 352)
Screenshot: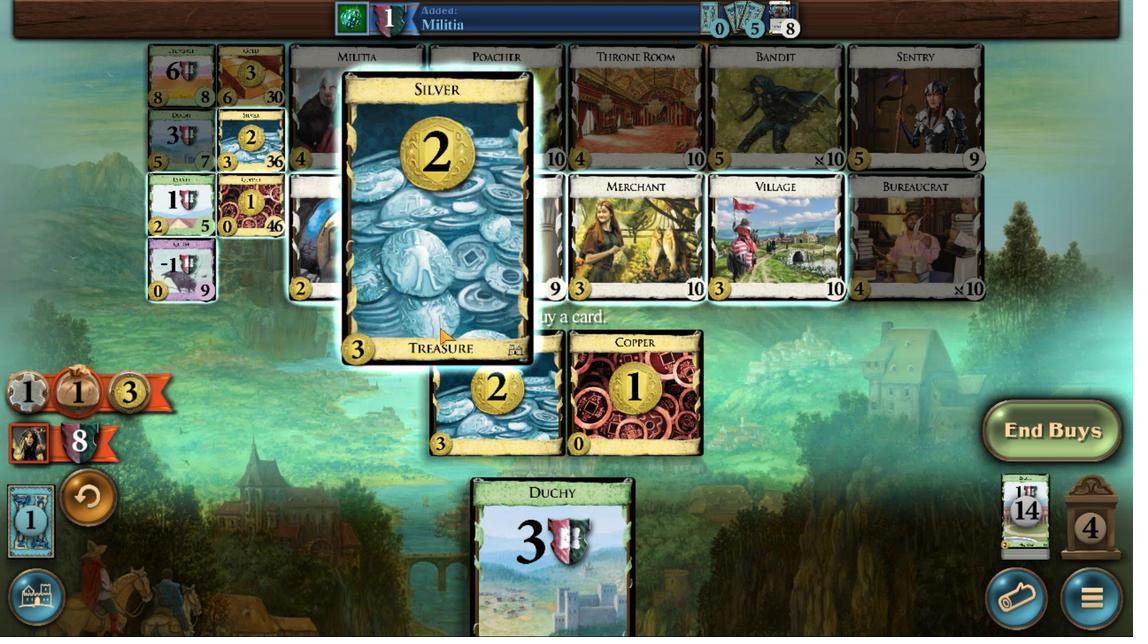 
Action: Mouse moved to (456, 414)
Screenshot: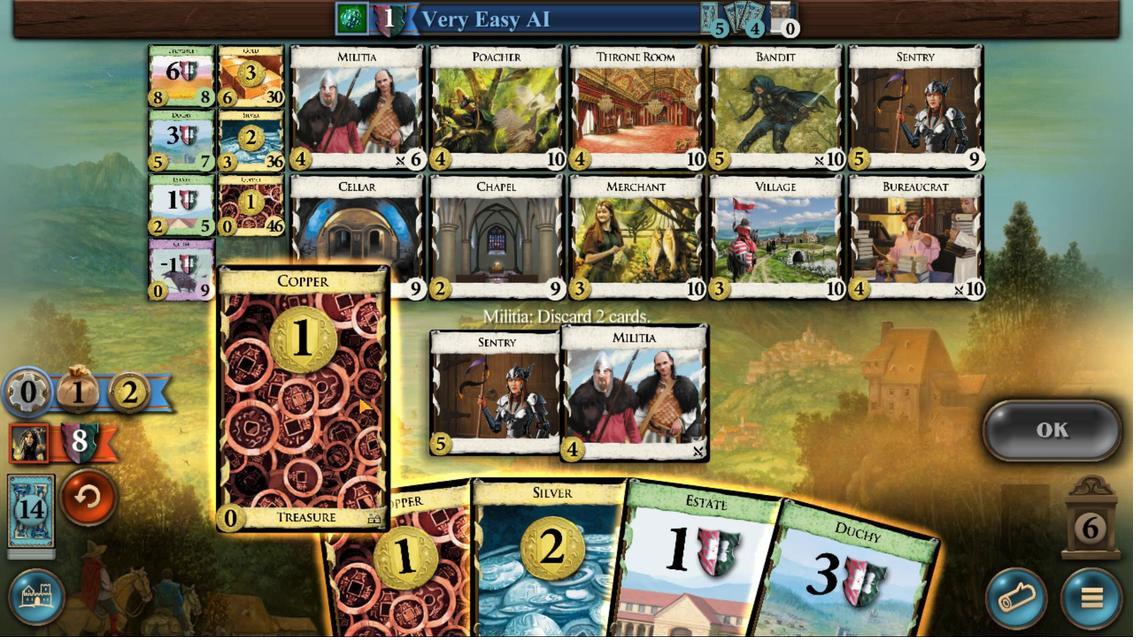 
Action: Mouse pressed left at (456, 414)
Screenshot: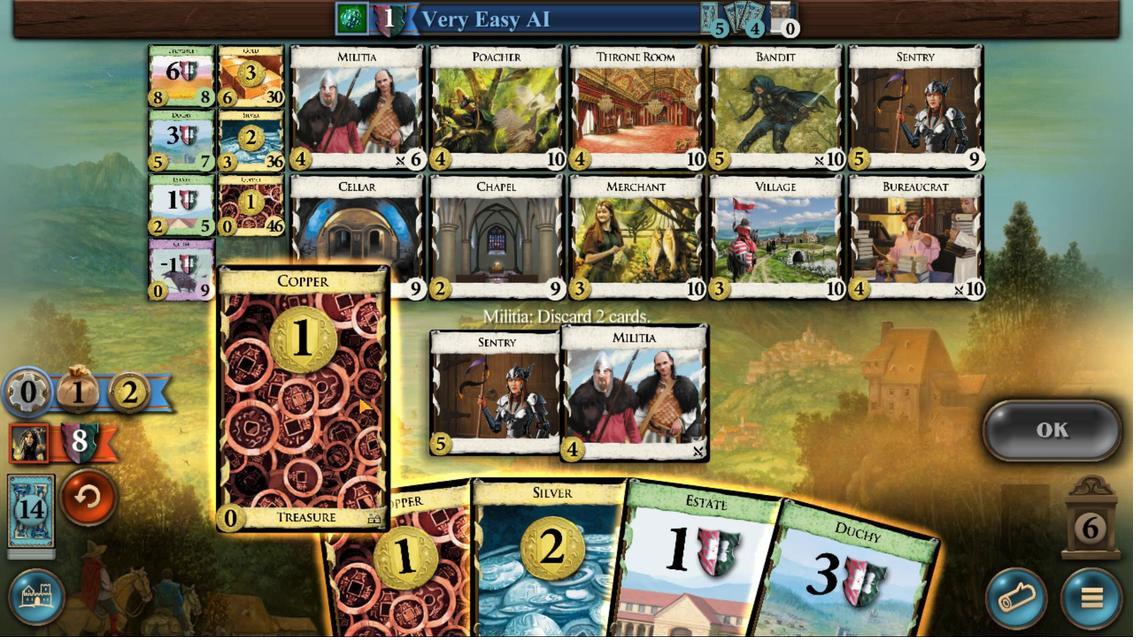 
Action: Mouse moved to (718, 421)
Screenshot: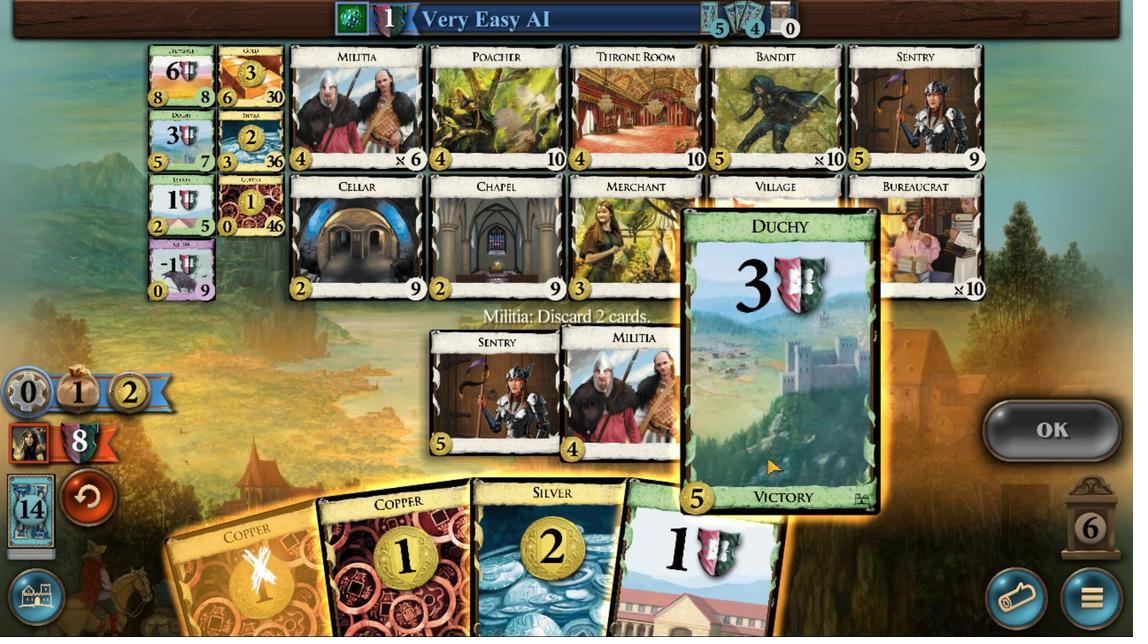 
Action: Mouse pressed left at (718, 421)
Screenshot: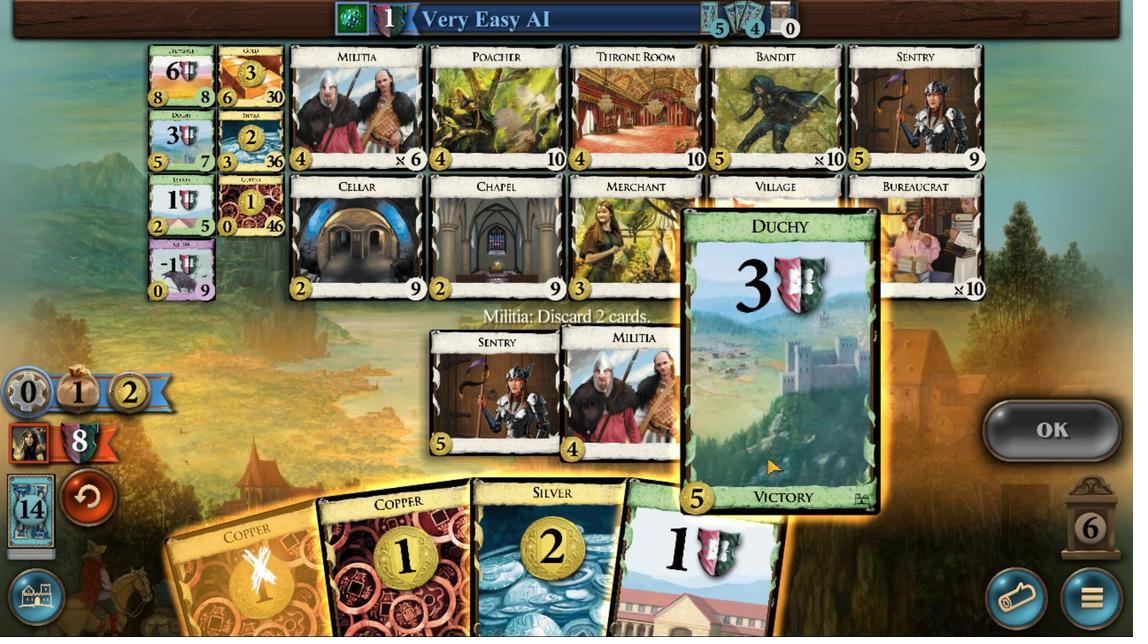 
Action: Mouse moved to (808, 398)
Screenshot: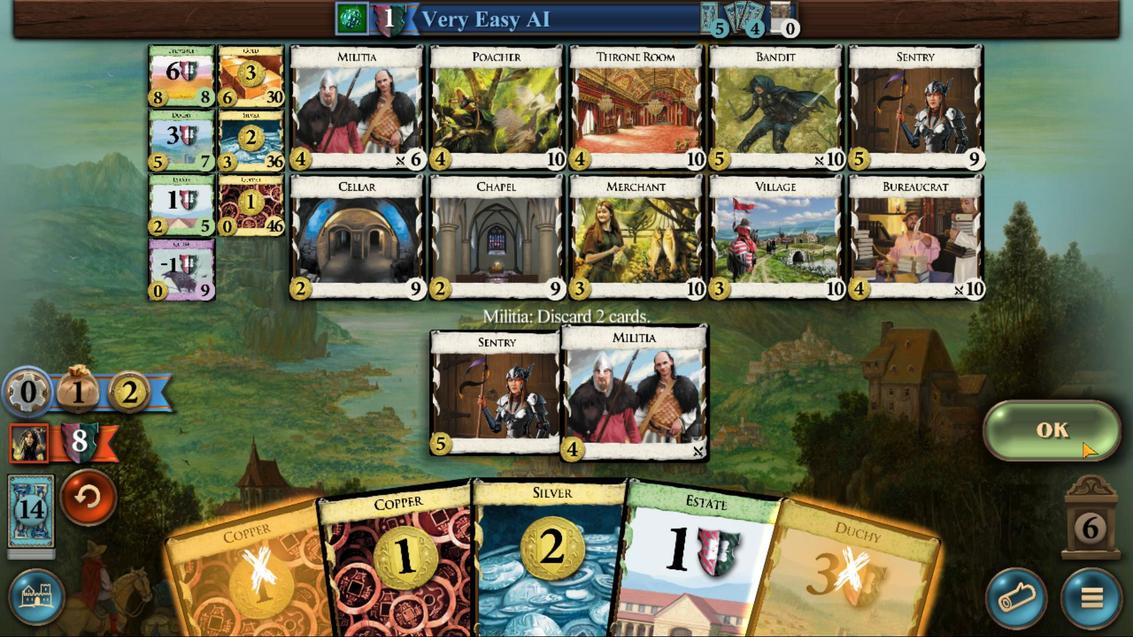 
Action: Mouse pressed left at (808, 398)
Screenshot: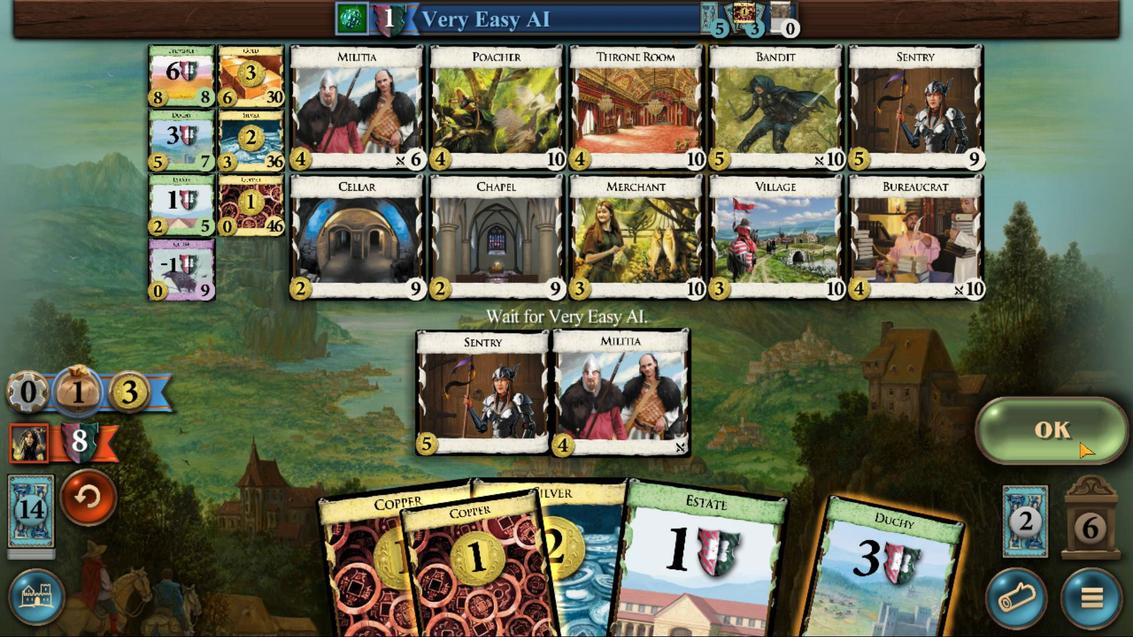 
Action: Mouse moved to (570, 412)
Screenshot: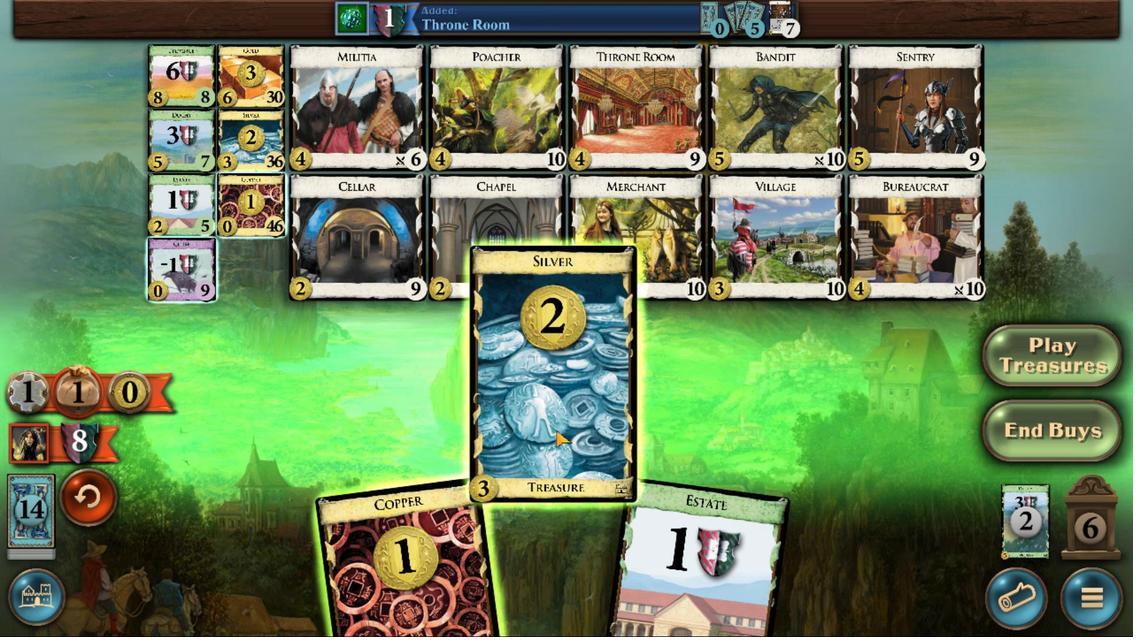 
Action: Mouse pressed left at (570, 413)
Screenshot: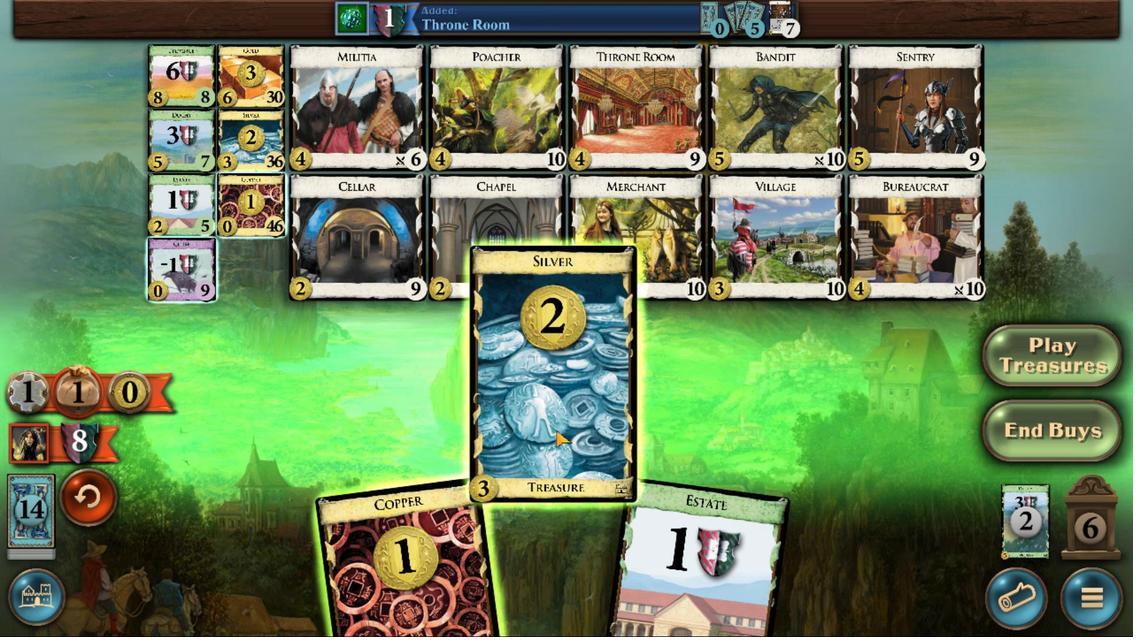 
Action: Mouse moved to (532, 422)
Screenshot: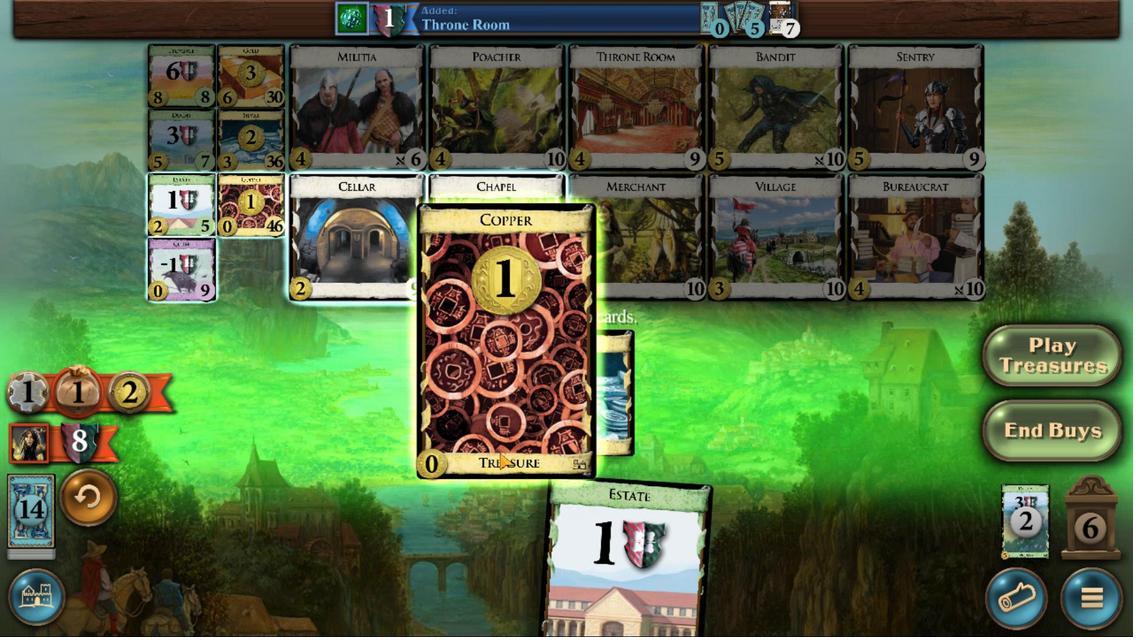
Action: Mouse pressed left at (532, 422)
Screenshot: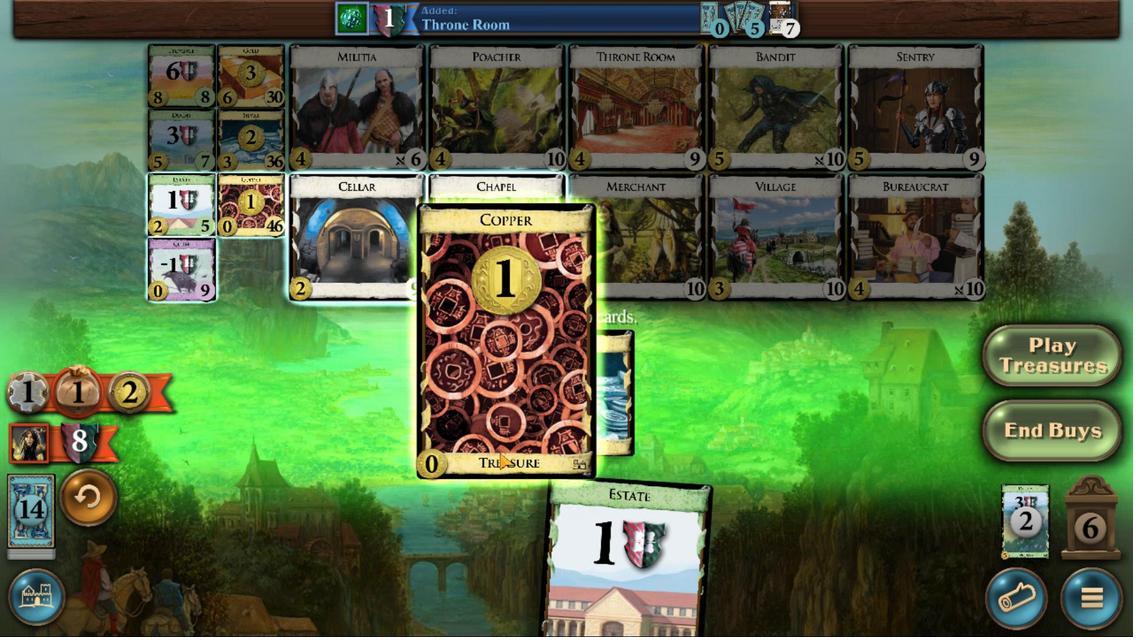 
Action: Mouse moved to (426, 350)
Screenshot: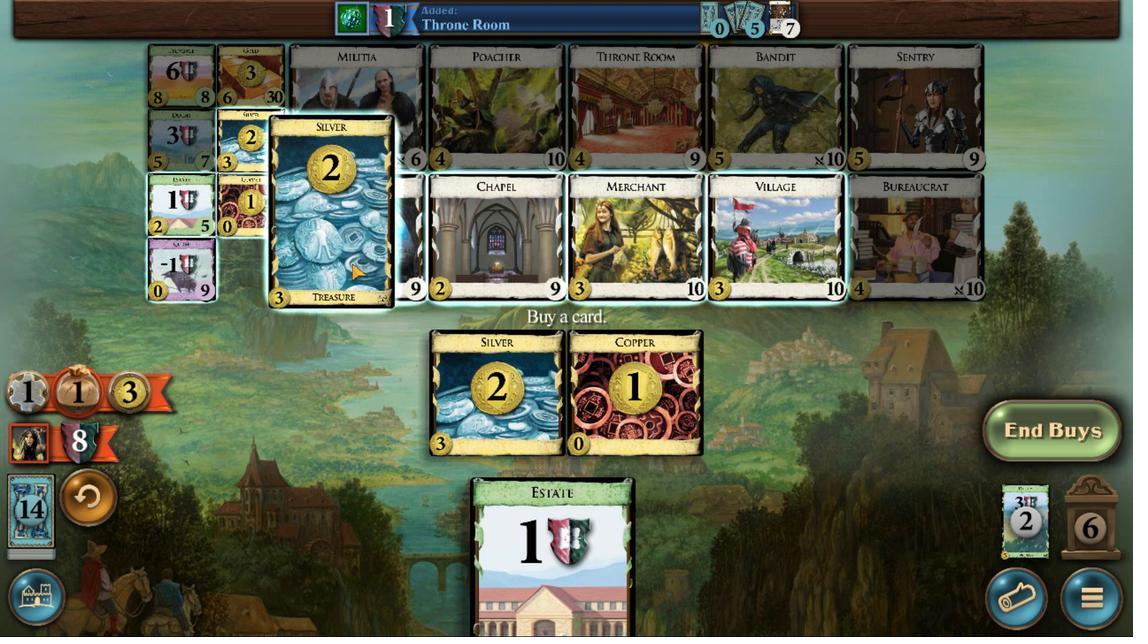 
Action: Mouse pressed left at (426, 350)
Screenshot: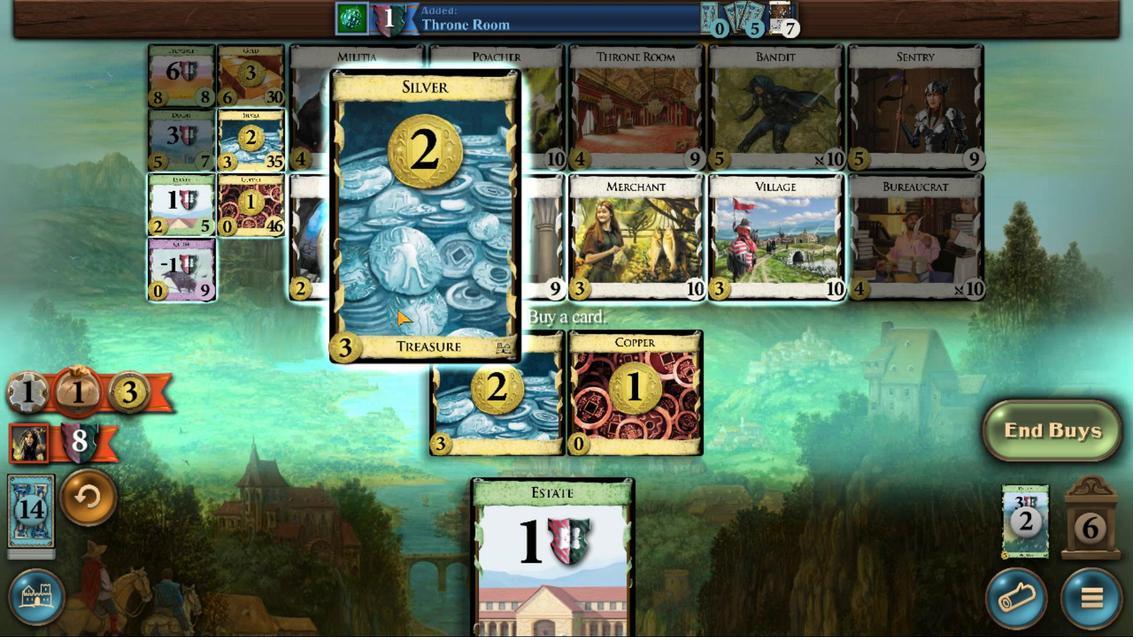 
Action: Mouse moved to (636, 416)
Screenshot: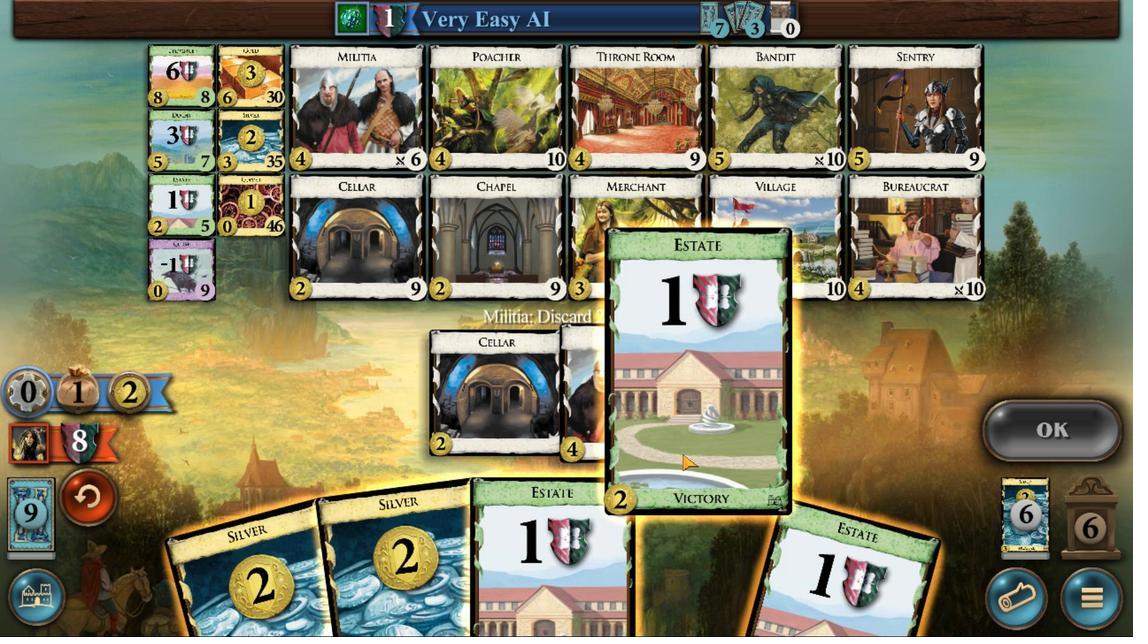 
Action: Mouse pressed left at (636, 416)
Screenshot: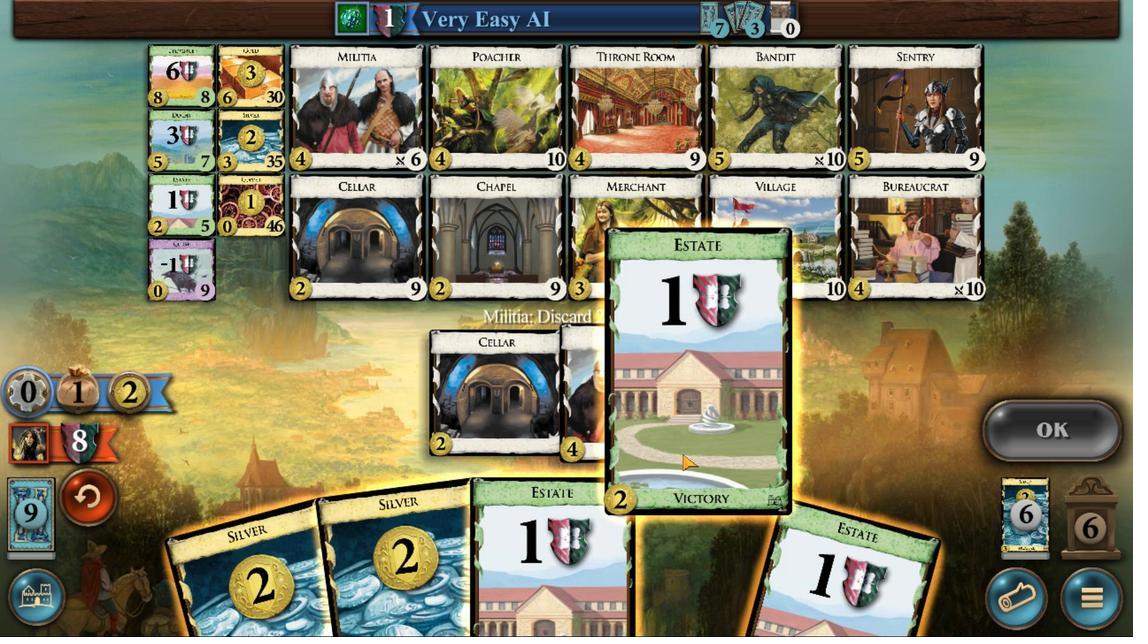 
Action: Mouse moved to (591, 416)
Screenshot: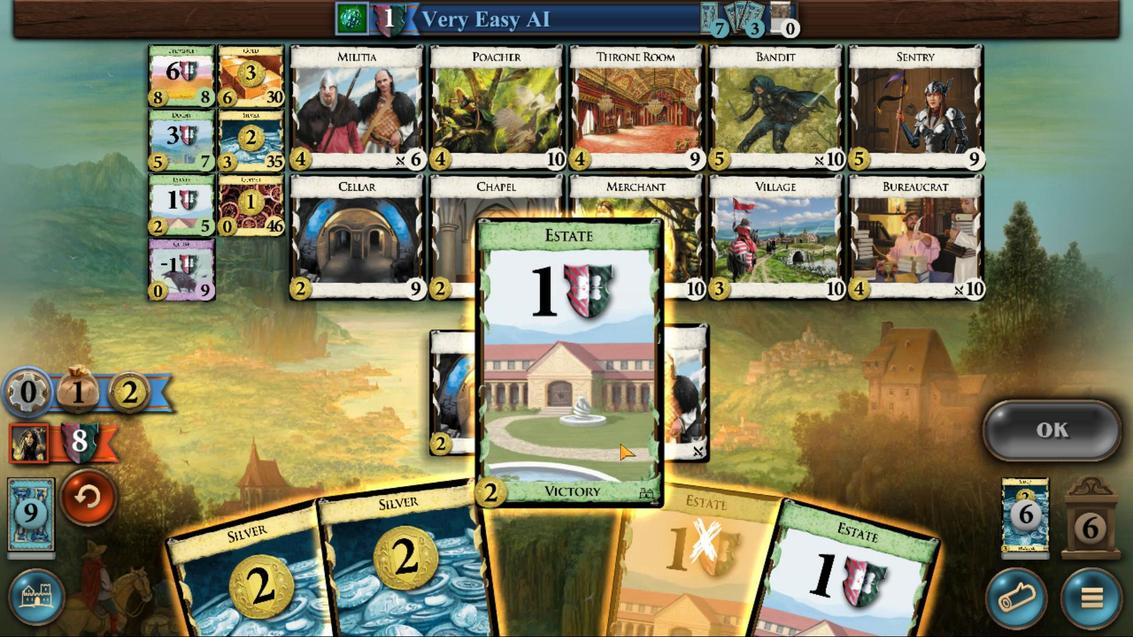 
Action: Mouse pressed left at (591, 416)
Screenshot: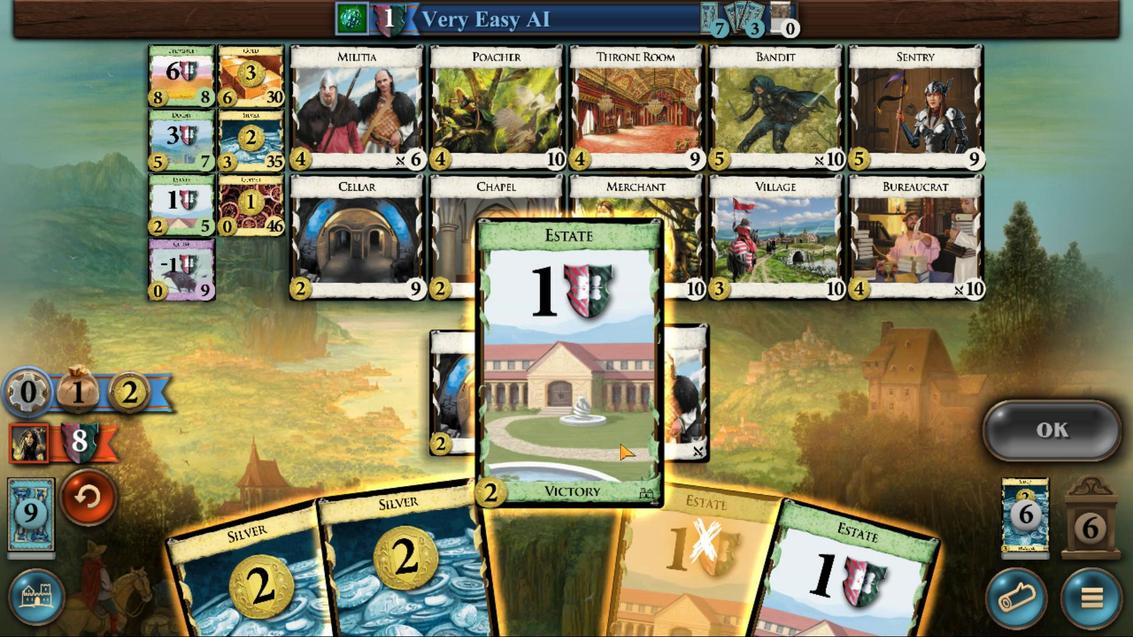 
Action: Mouse moved to (791, 398)
Screenshot: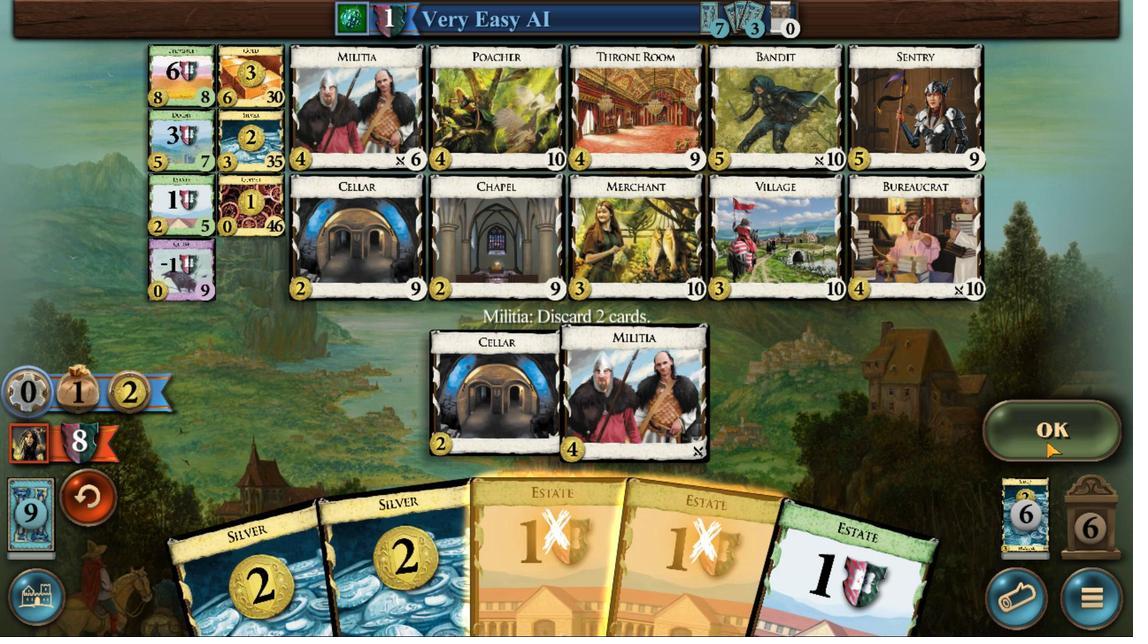
Action: Mouse pressed left at (791, 398)
Screenshot: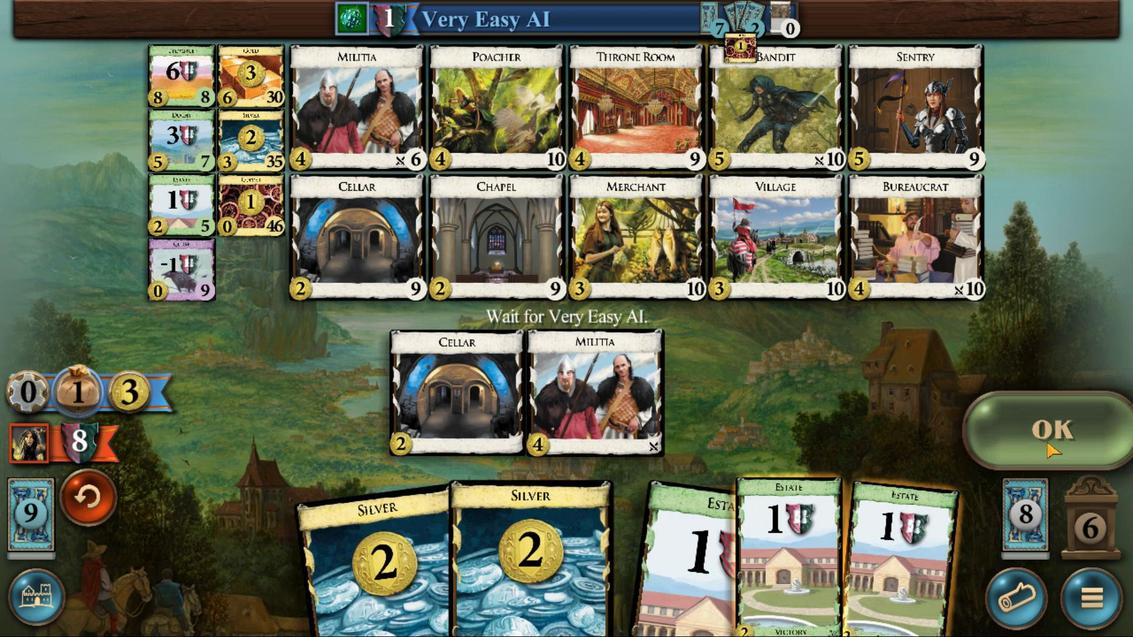 
Action: Mouse moved to (548, 422)
Screenshot: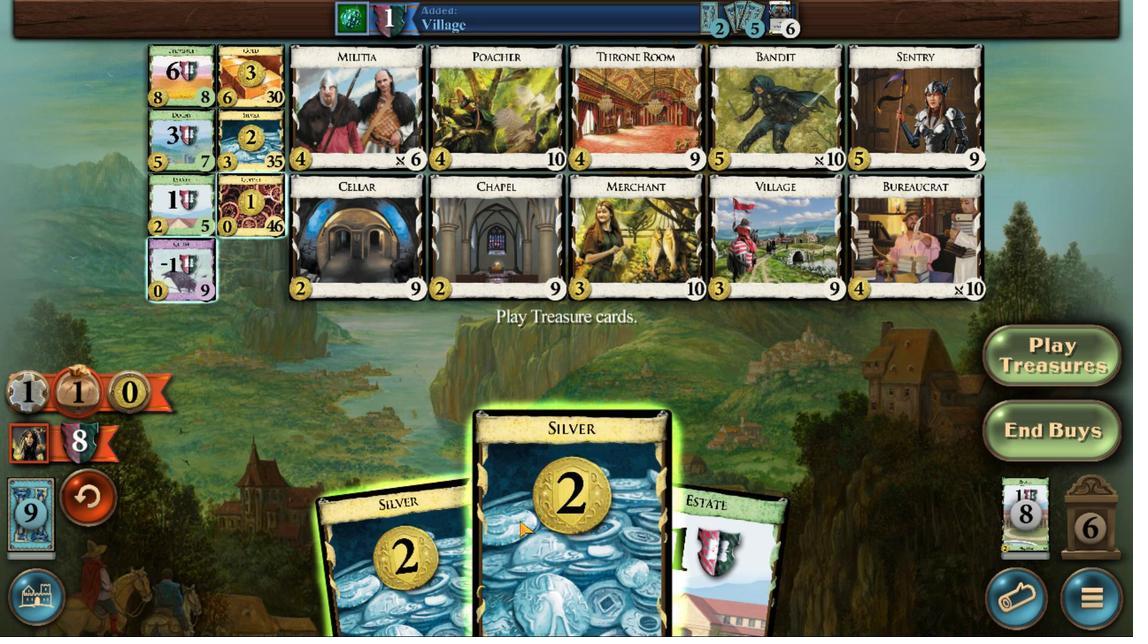 
Action: Mouse pressed left at (548, 422)
Screenshot: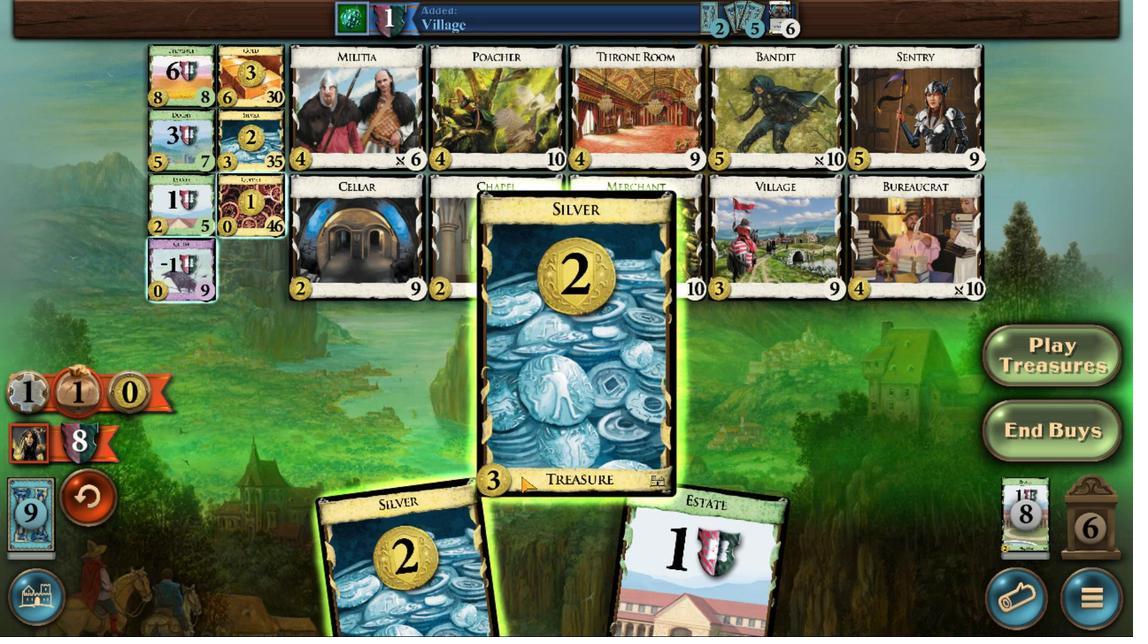 
Action: Mouse moved to (532, 426)
Screenshot: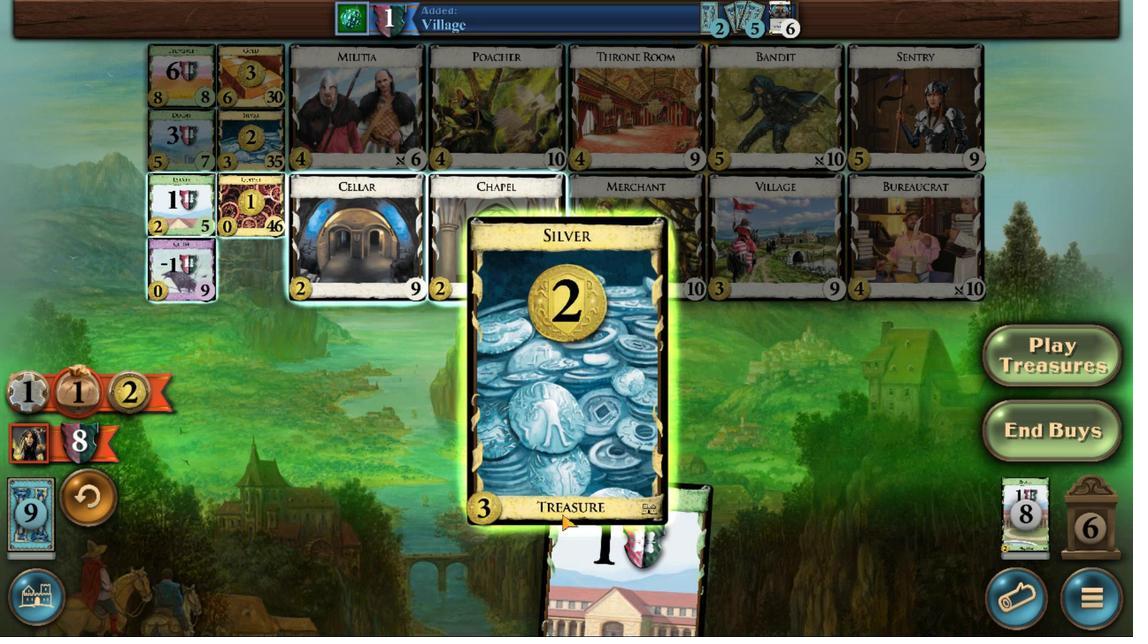 
Action: Mouse pressed left at (532, 426)
Screenshot: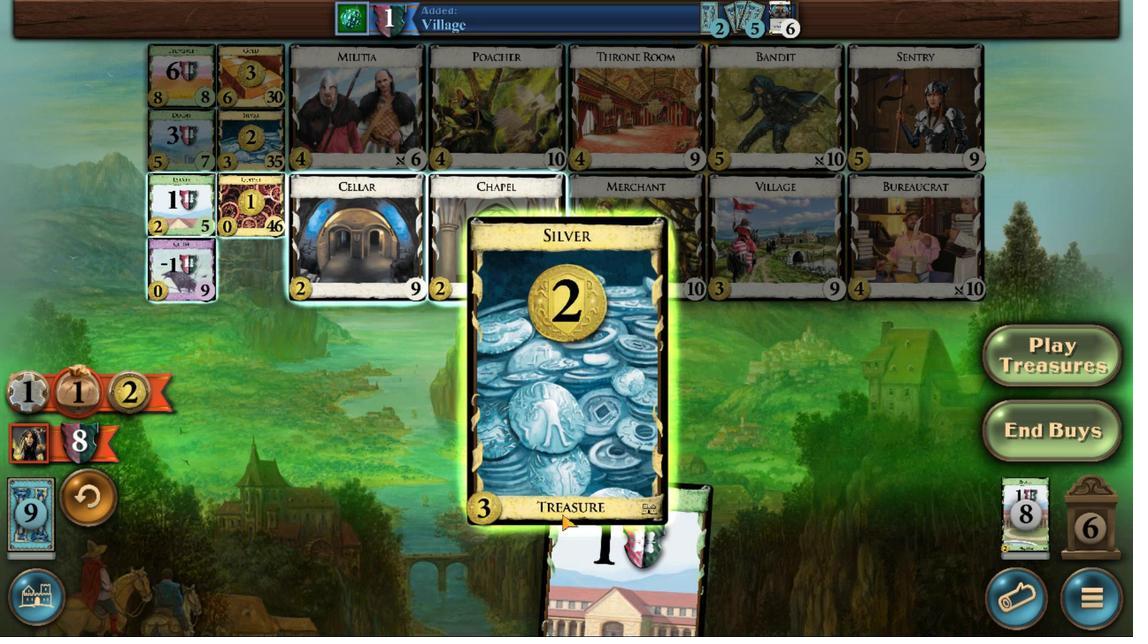 
Action: Mouse moved to (429, 352)
Screenshot: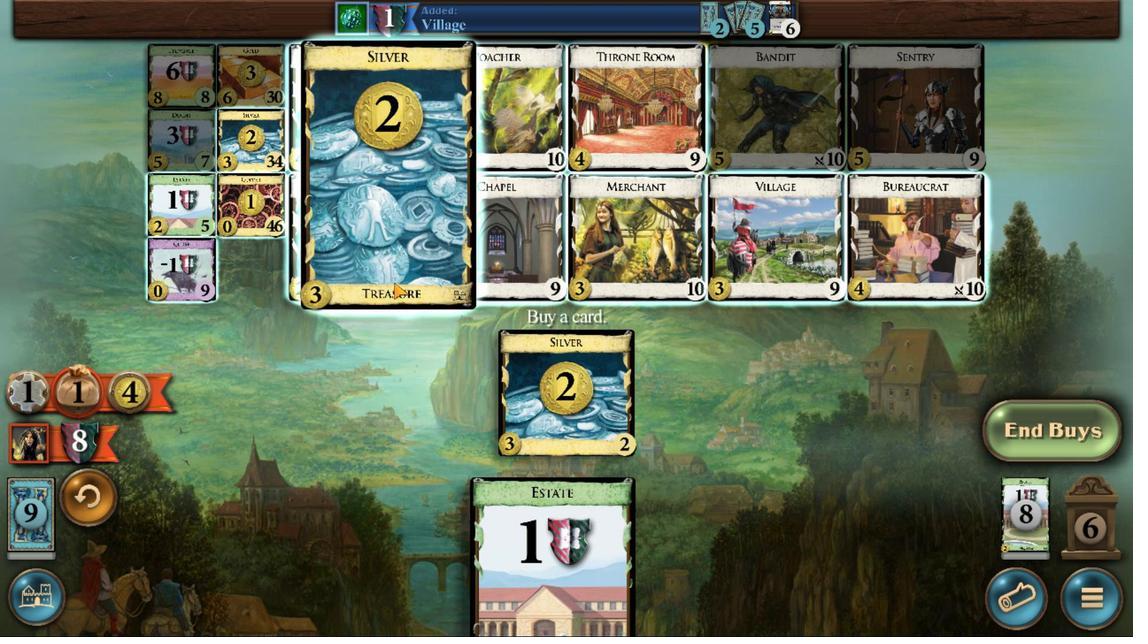 
Action: Mouse pressed left at (429, 352)
Screenshot: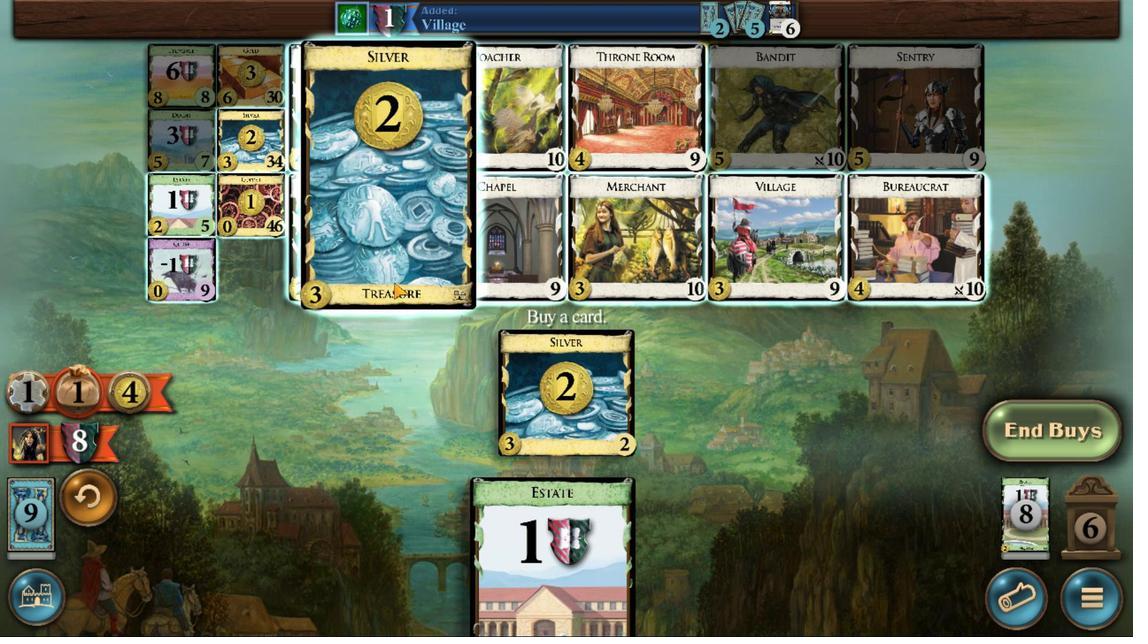 
Action: Mouse moved to (442, 414)
Screenshot: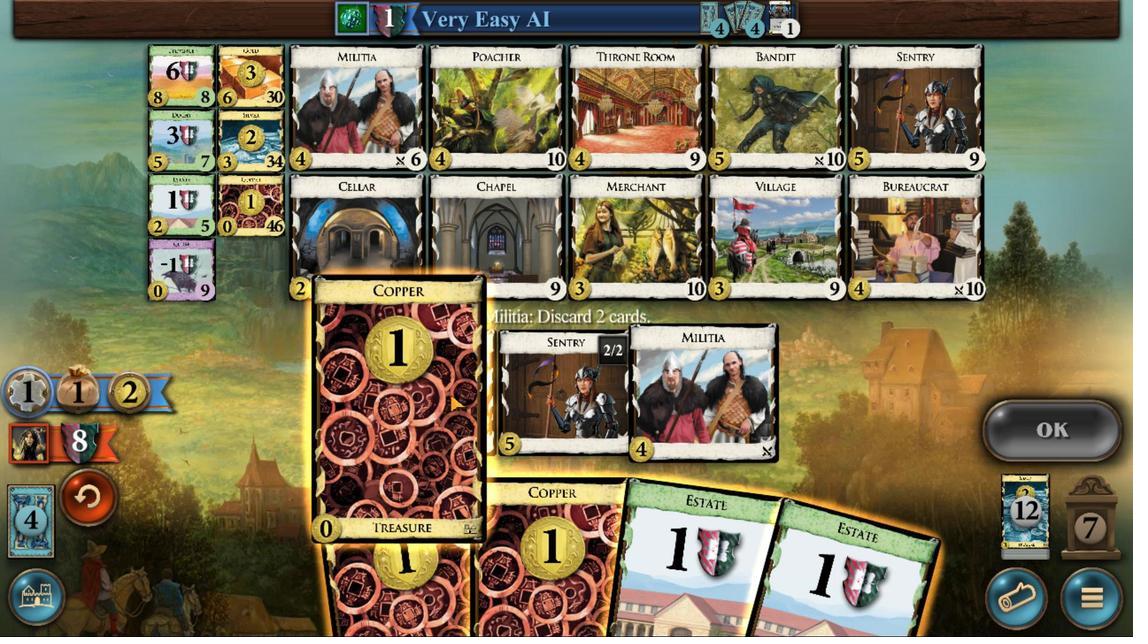 
Action: Mouse pressed left at (442, 414)
Screenshot: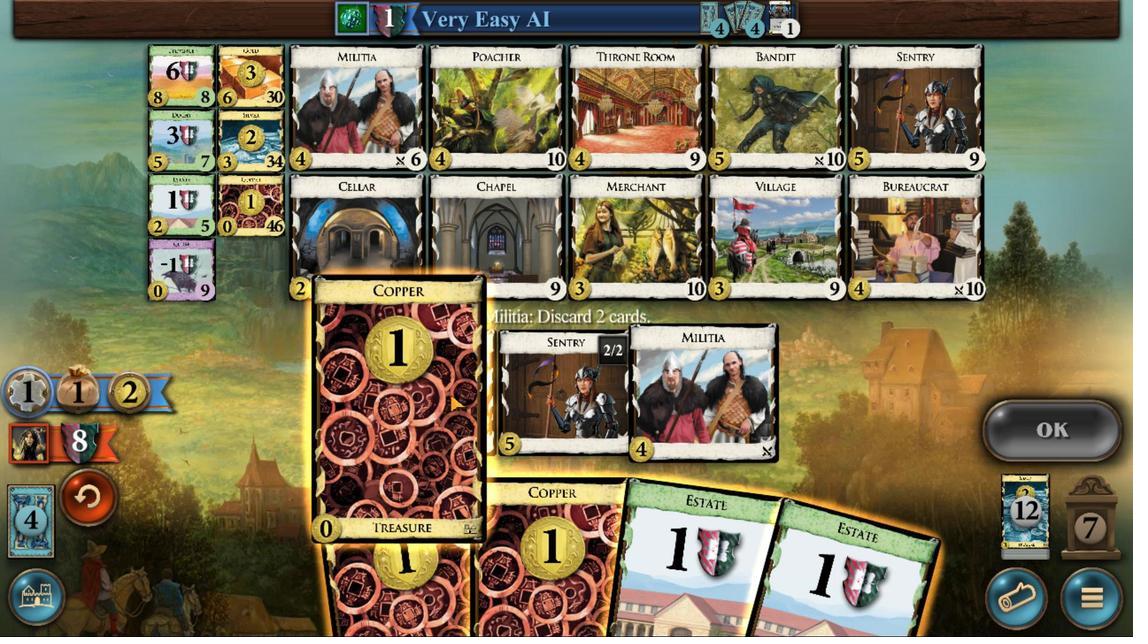 
Action: Mouse moved to (494, 419)
Screenshot: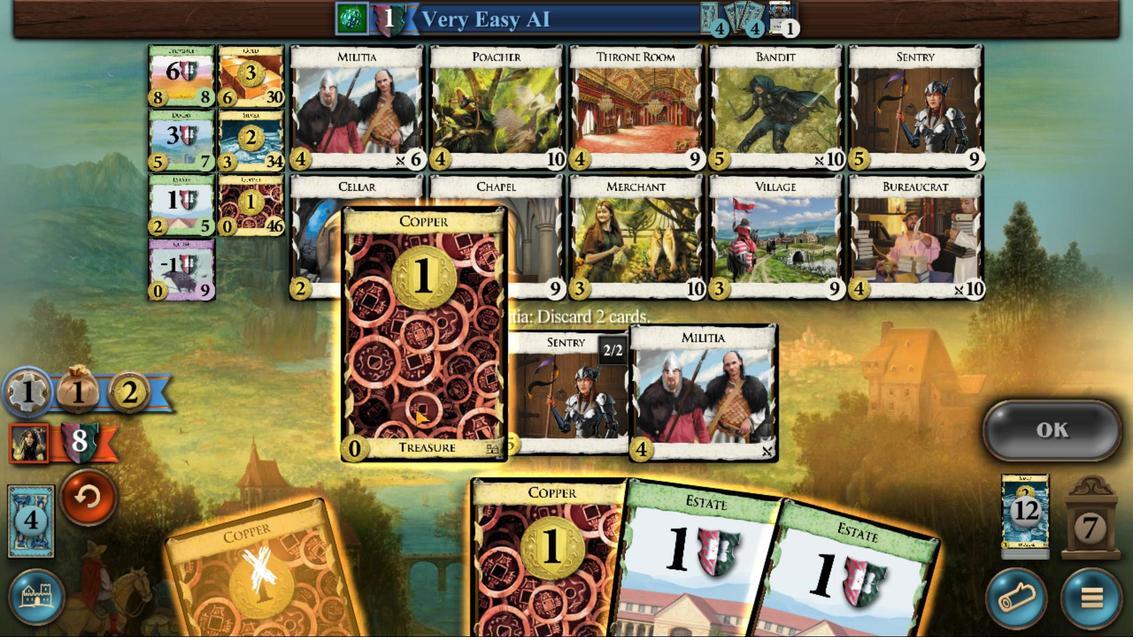 
Action: Mouse pressed left at (494, 419)
Screenshot: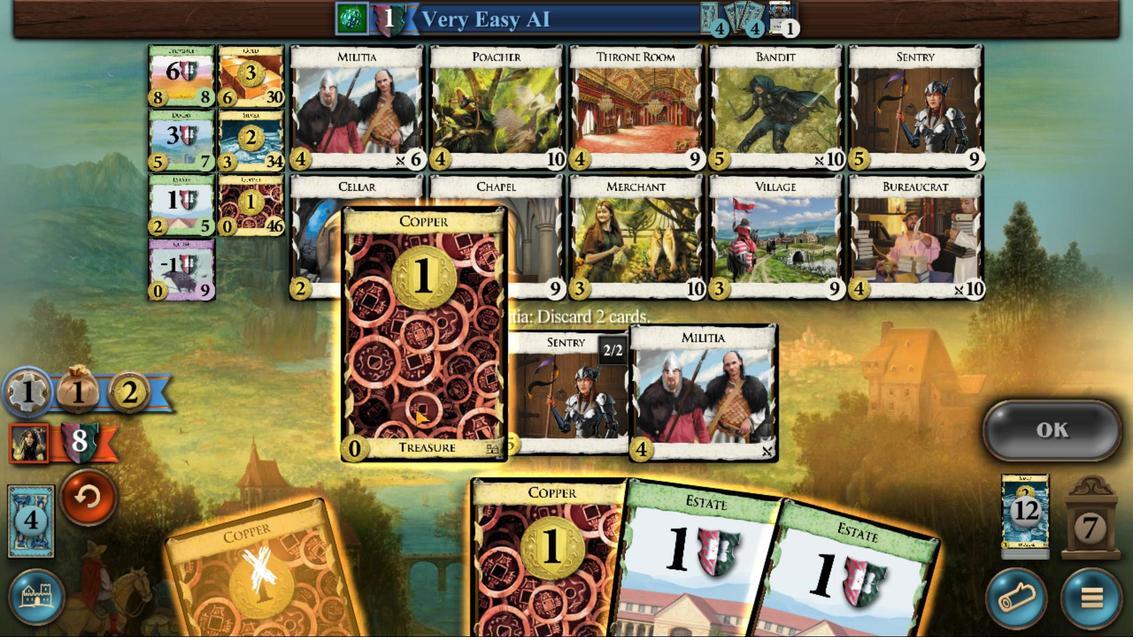 
Action: Mouse moved to (782, 396)
Screenshot: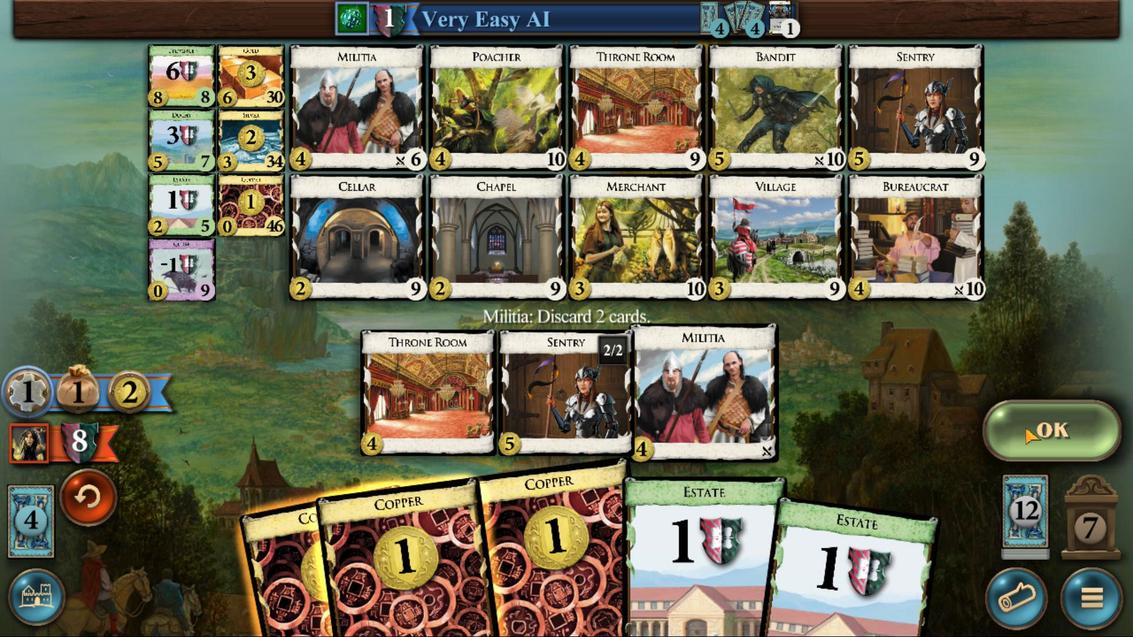 
Action: Mouse pressed left at (782, 396)
Screenshot: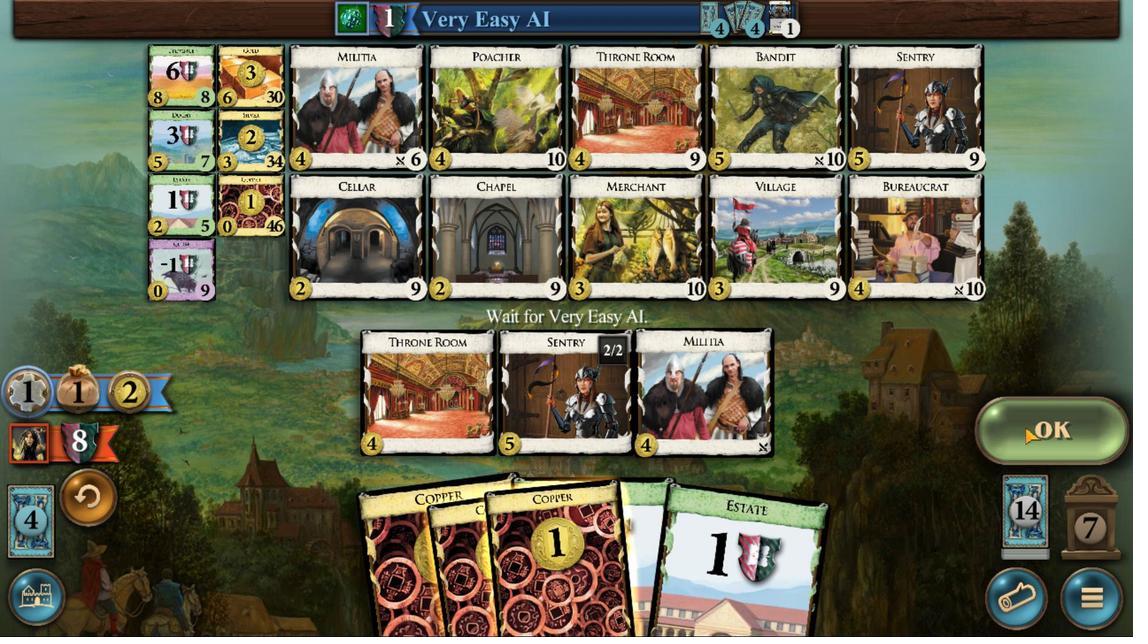 
Action: Mouse moved to (508, 420)
Screenshot: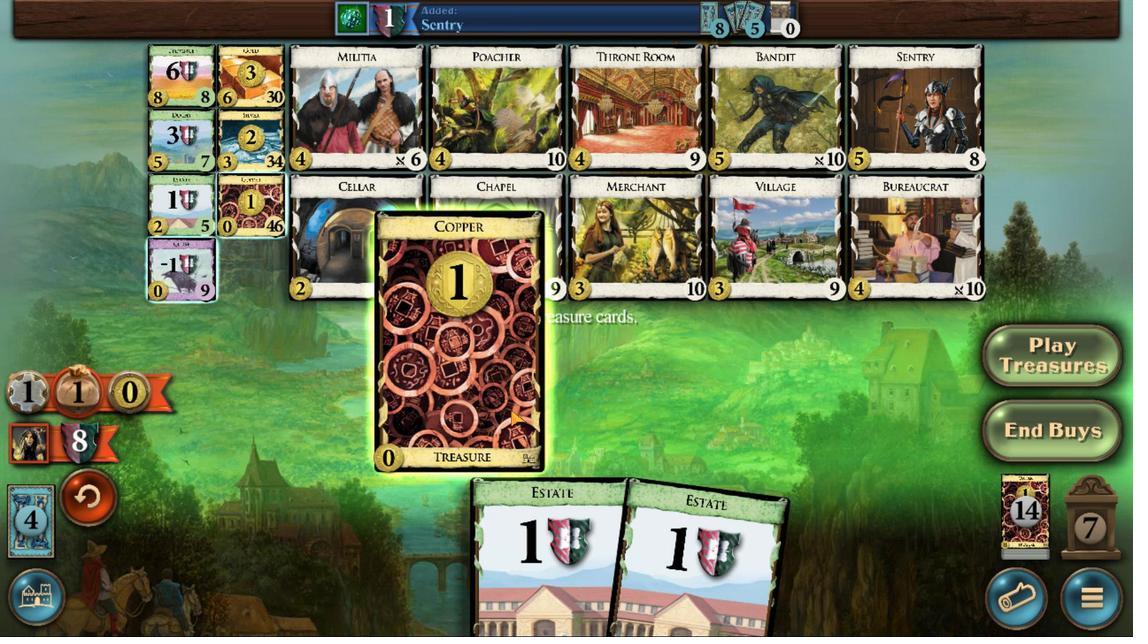 
Action: Mouse pressed left at (508, 420)
Screenshot: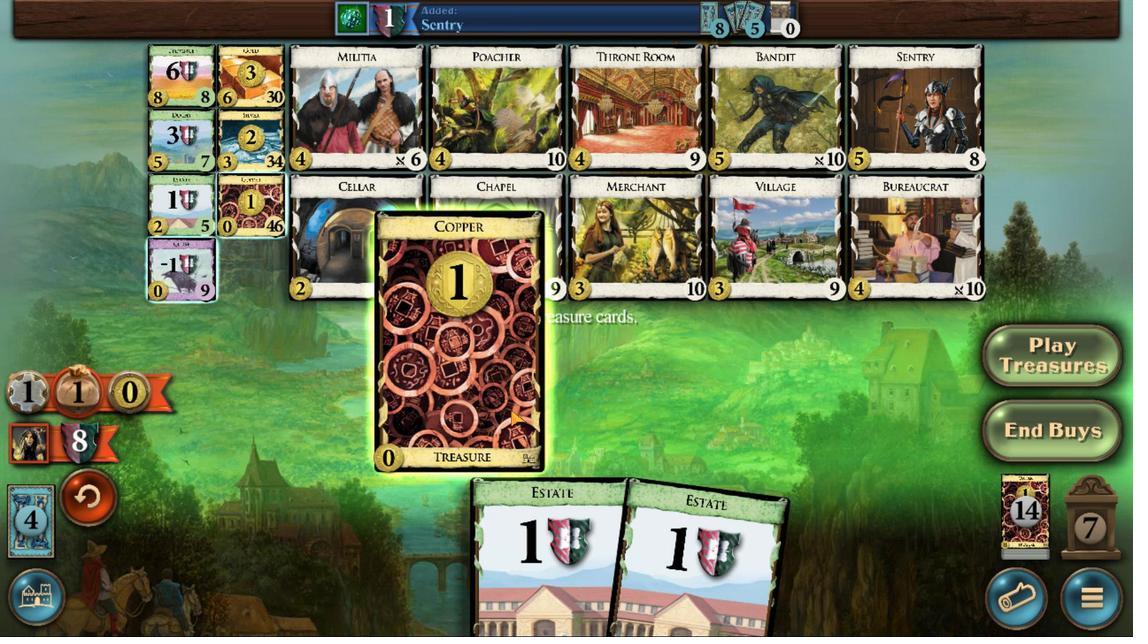 
Action: Mouse moved to (441, 361)
Screenshot: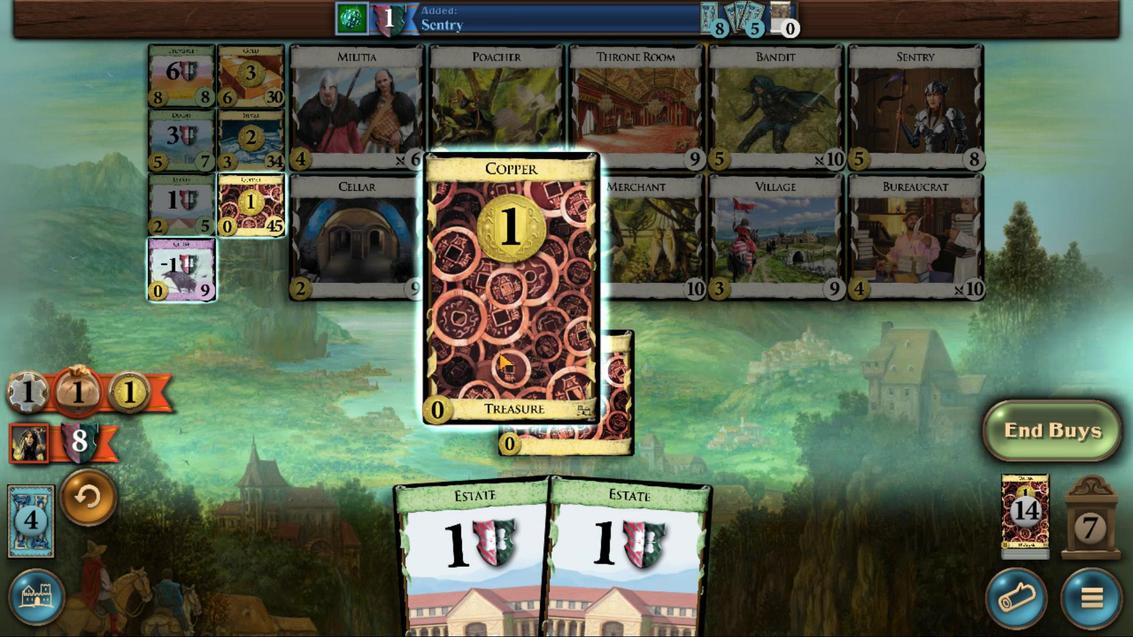 
Action: Mouse pressed left at (441, 361)
Screenshot: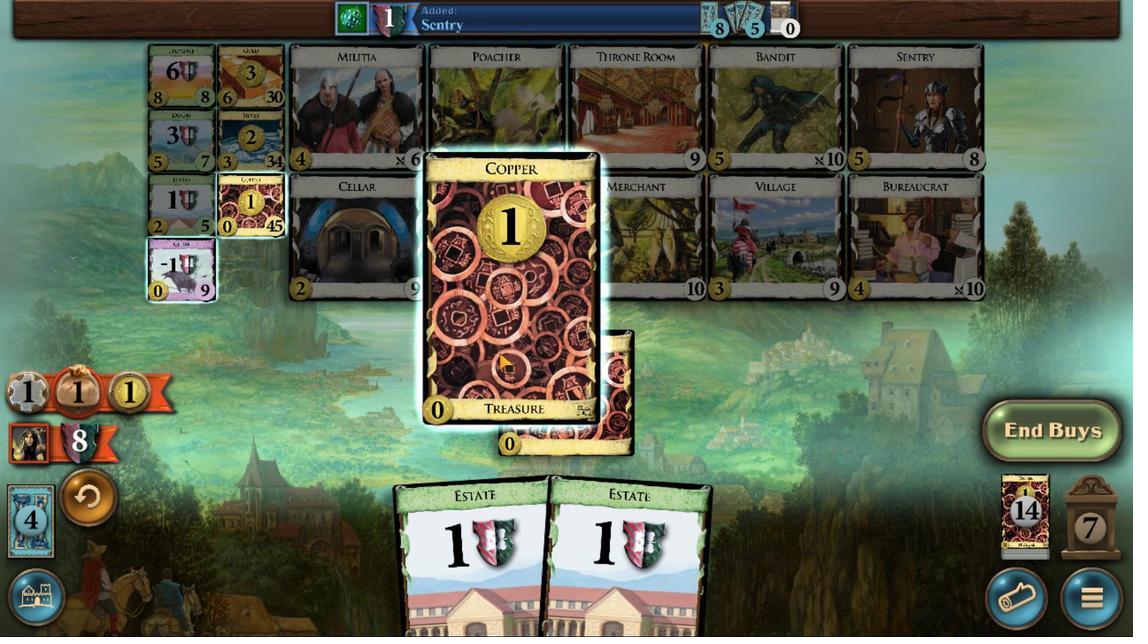 
Action: Mouse moved to (558, 415)
Screenshot: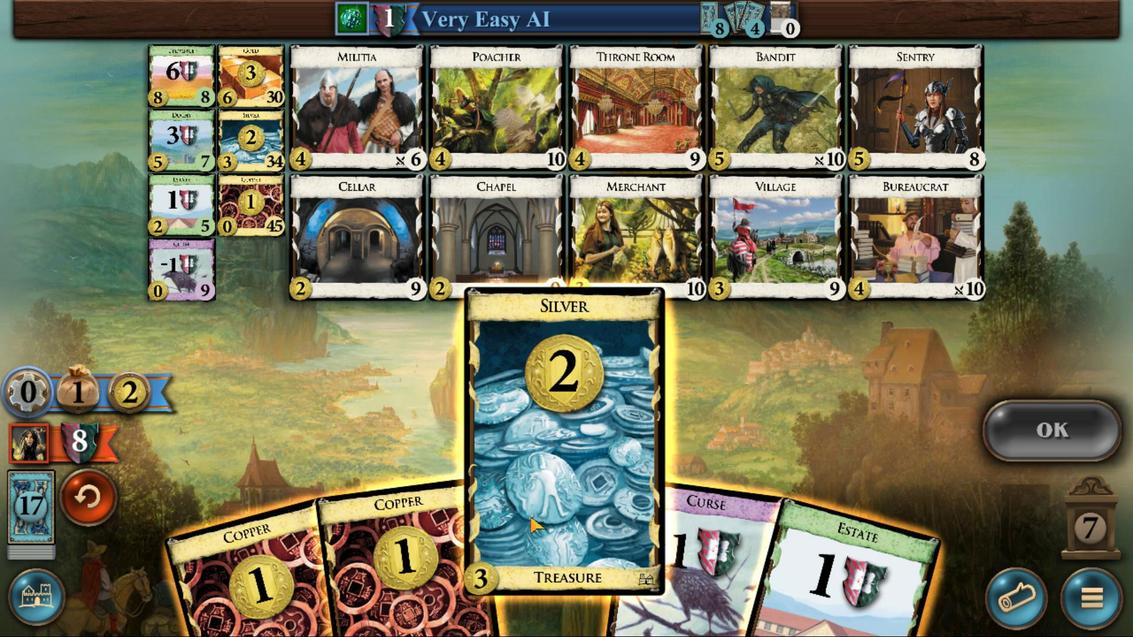
Action: Mouse pressed left at (558, 415)
Screenshot: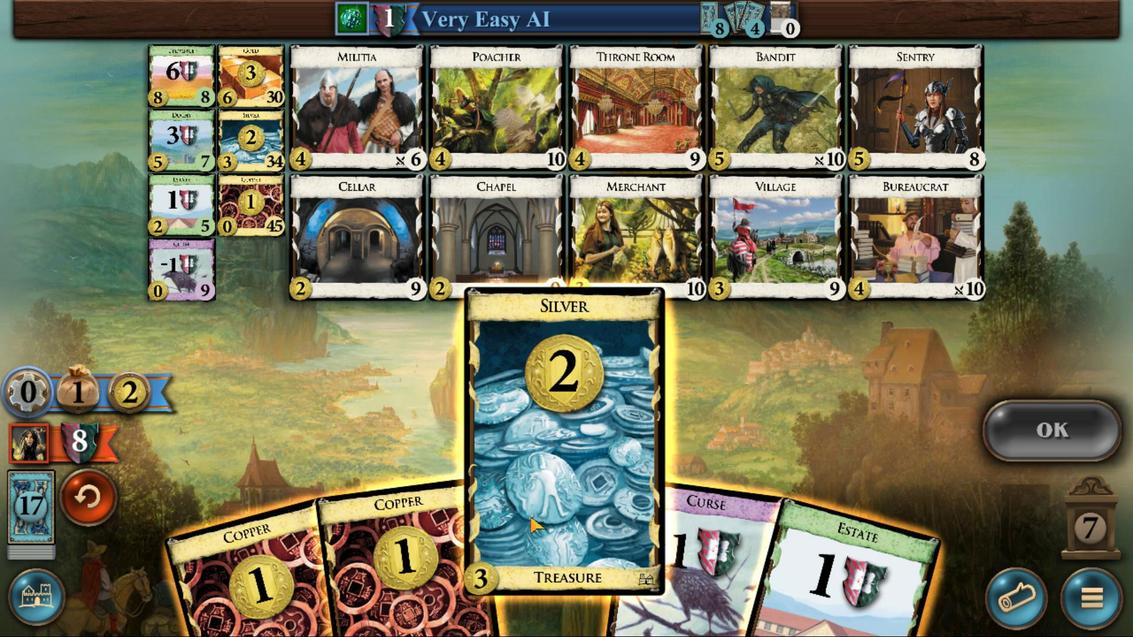 
Action: Mouse moved to (634, 422)
Screenshot: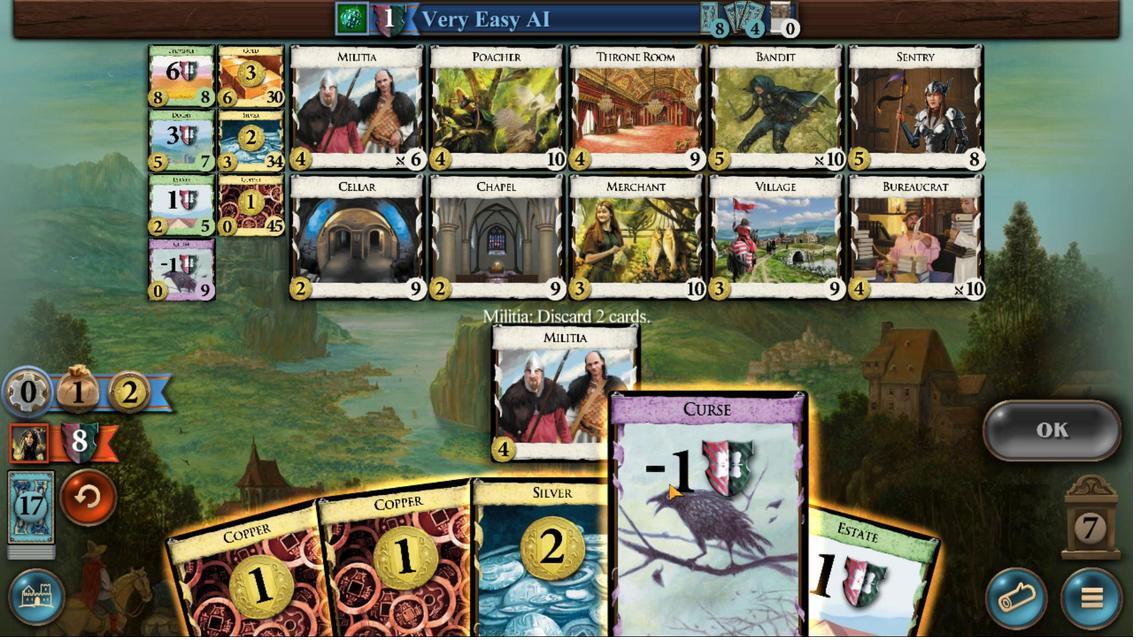 
Action: Mouse pressed left at (634, 422)
Screenshot: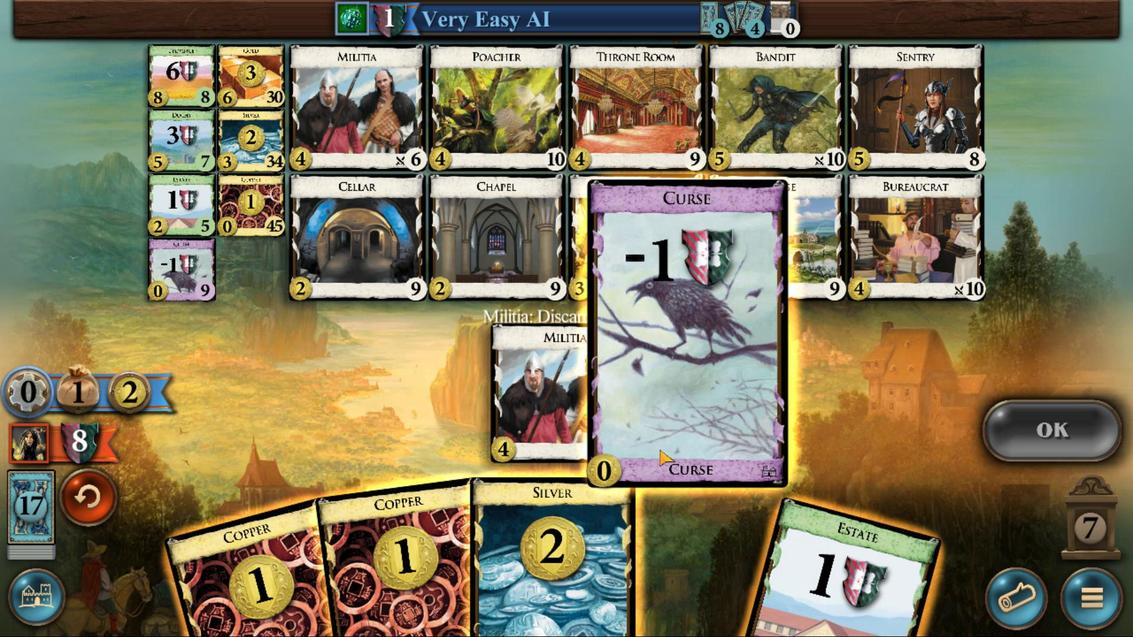 
Action: Mouse moved to (715, 423)
Screenshot: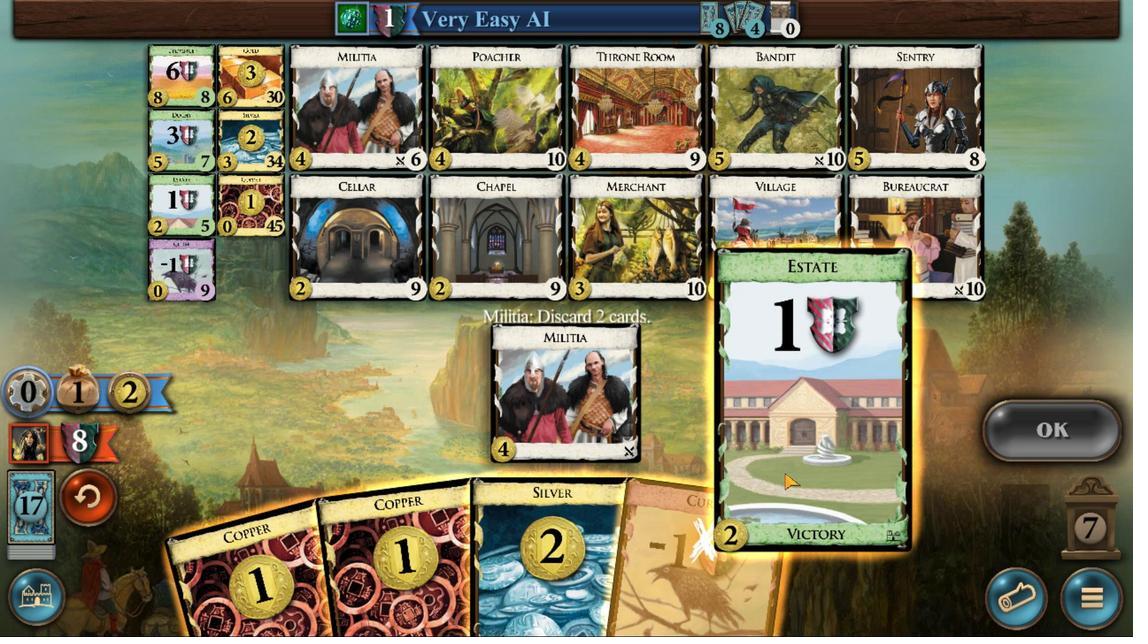 
Action: Mouse pressed left at (715, 423)
Screenshot: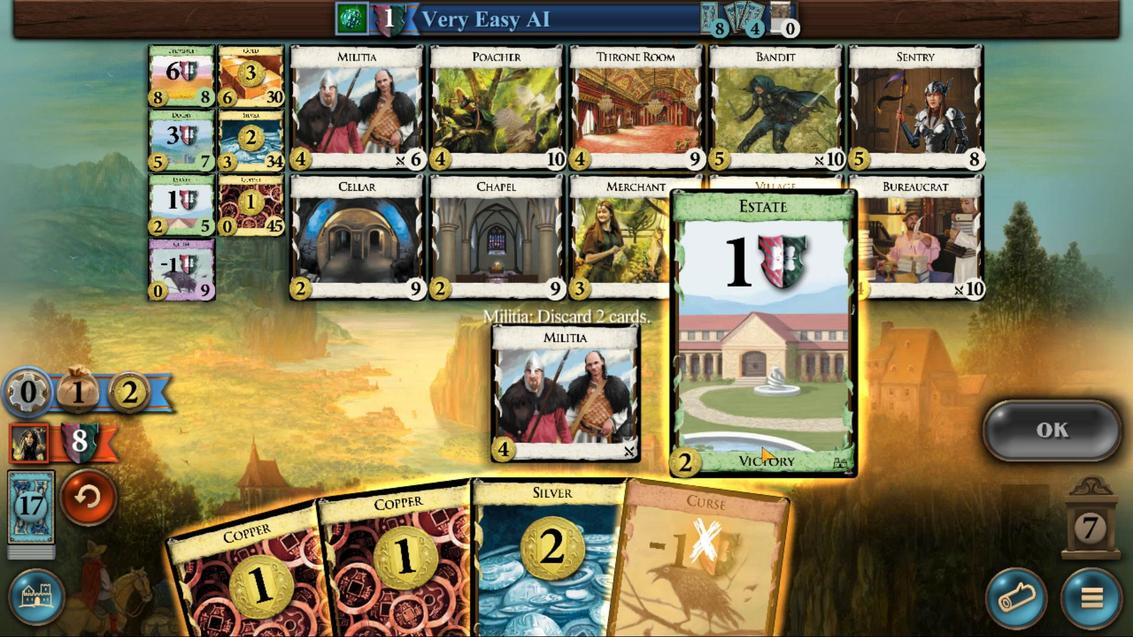 
Action: Mouse moved to (796, 398)
Screenshot: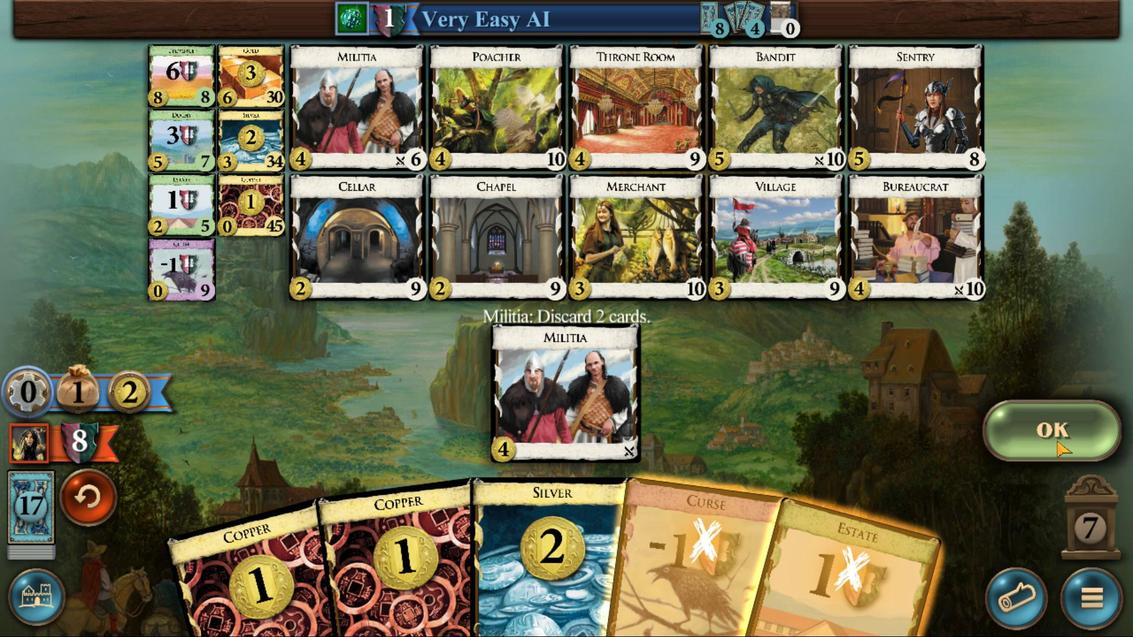 
Action: Mouse pressed left at (796, 398)
Screenshot: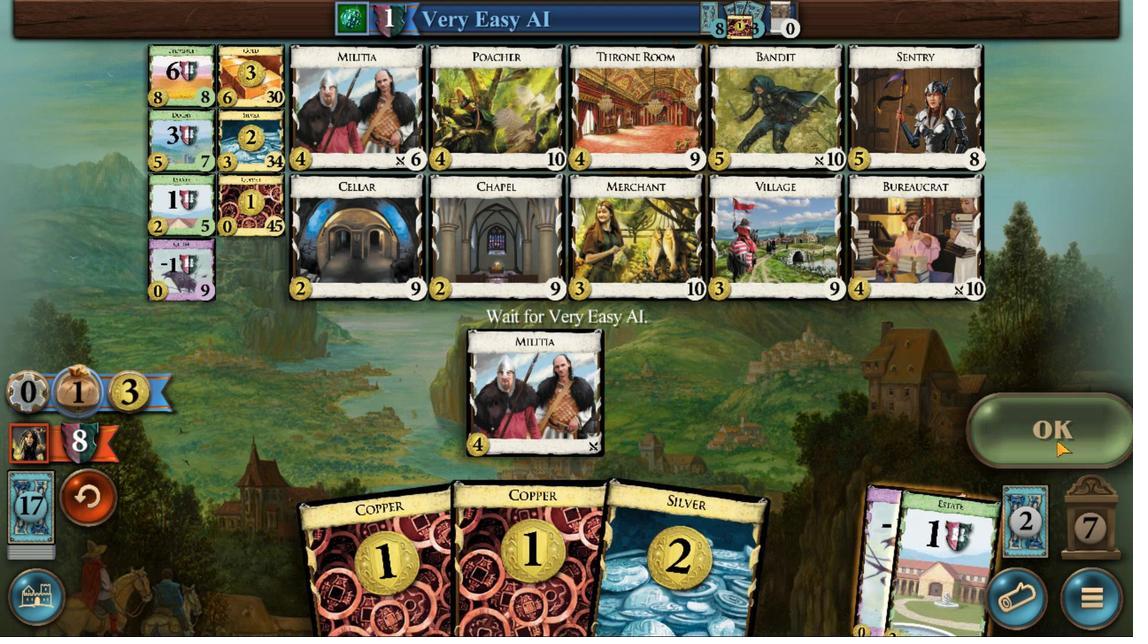 
Action: Mouse moved to (648, 417)
Screenshot: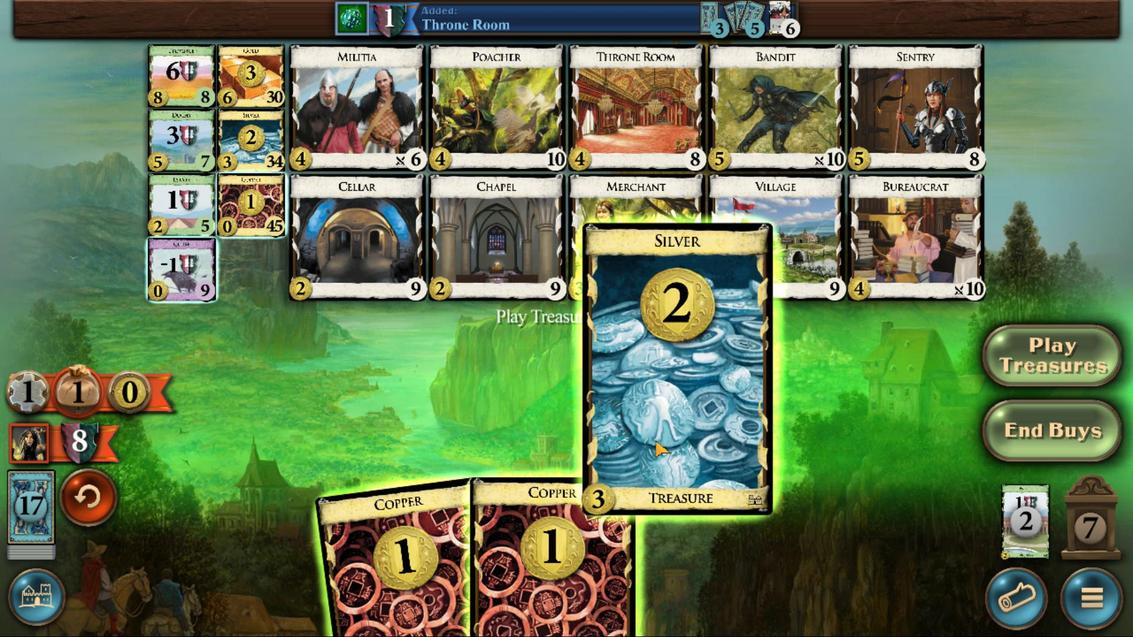 
Action: Mouse pressed left at (648, 417)
Screenshot: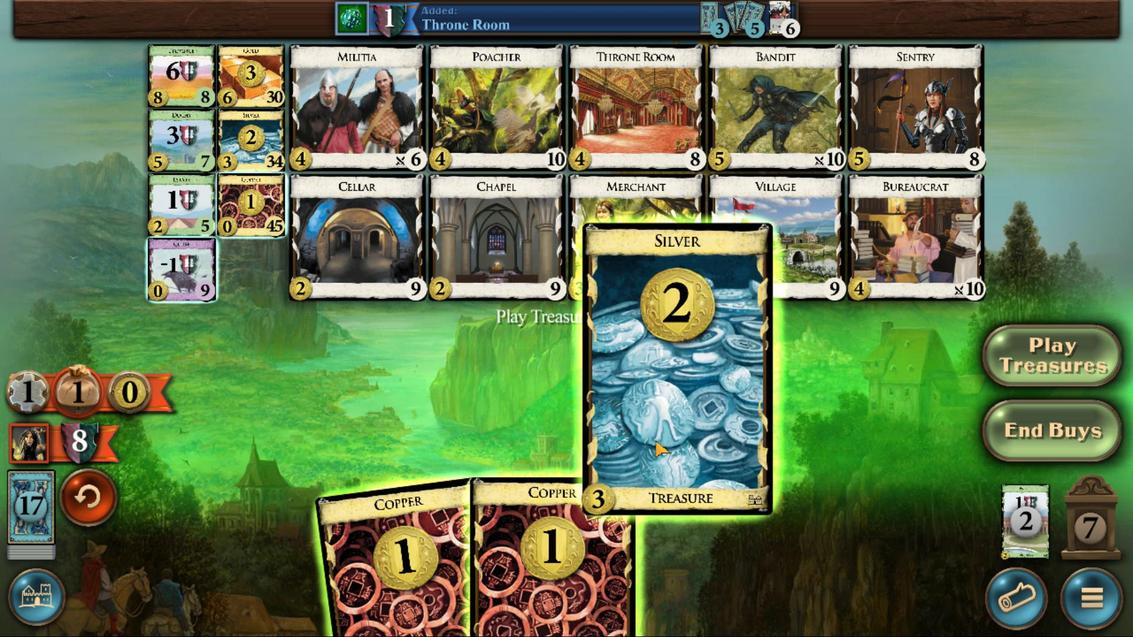 
Action: Mouse moved to (577, 416)
Screenshot: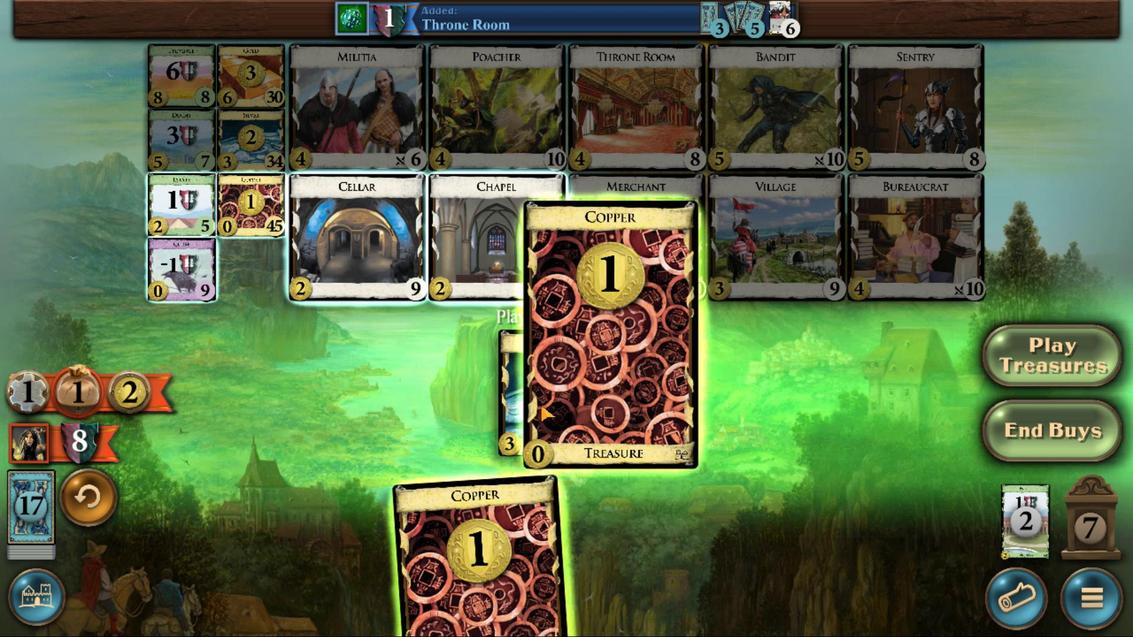 
Action: Mouse pressed left at (577, 416)
Screenshot: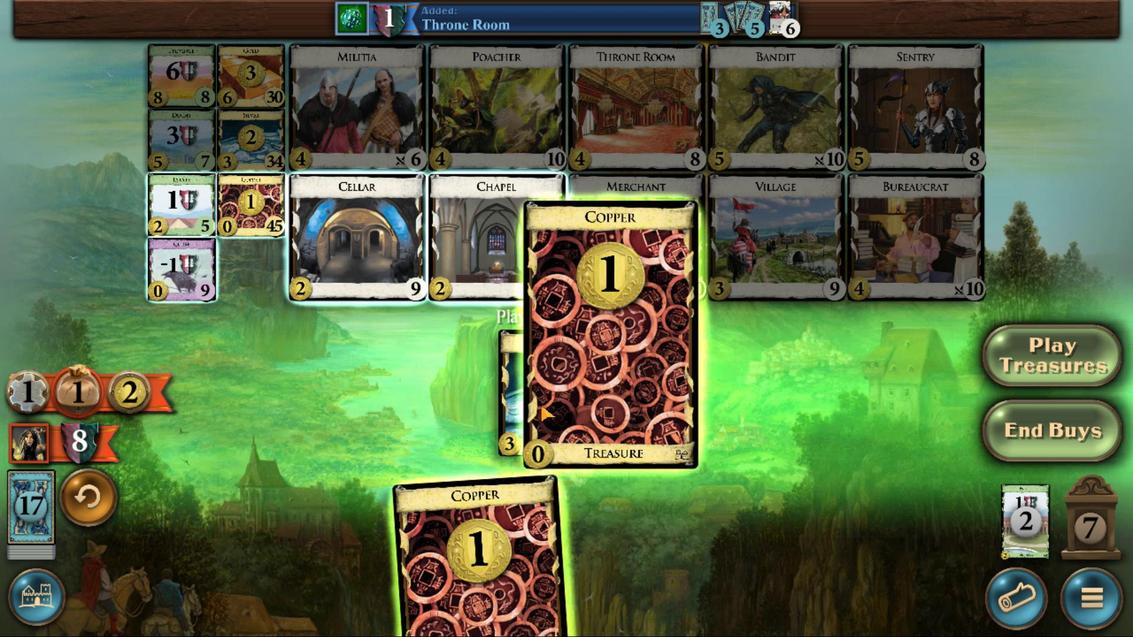 
Action: Mouse moved to (434, 352)
Screenshot: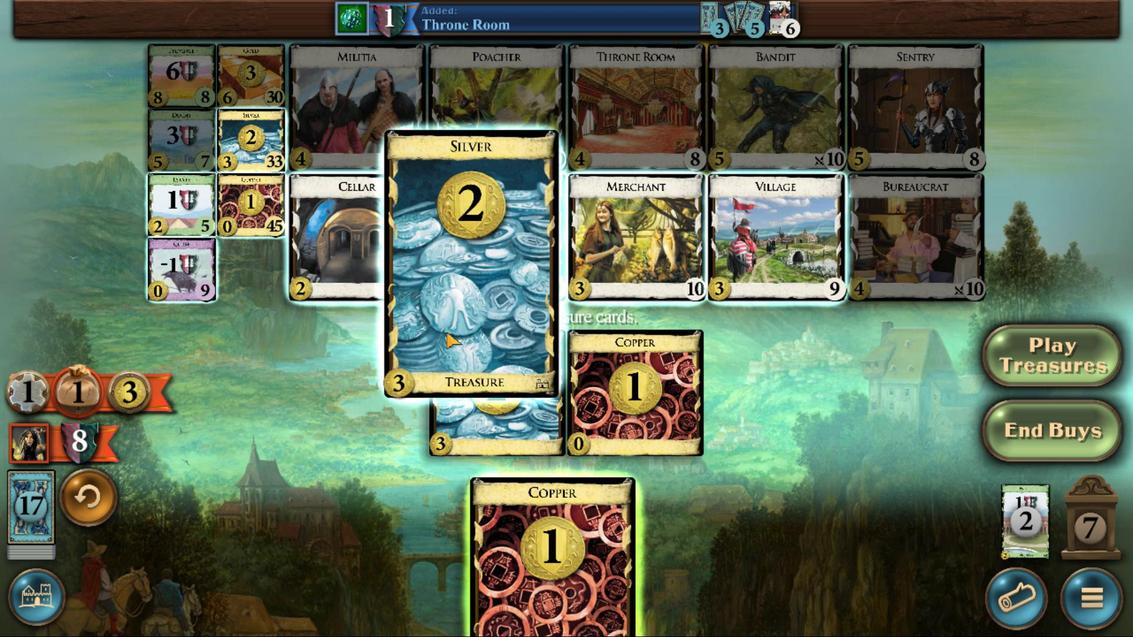 
Action: Mouse pressed left at (434, 352)
Screenshot: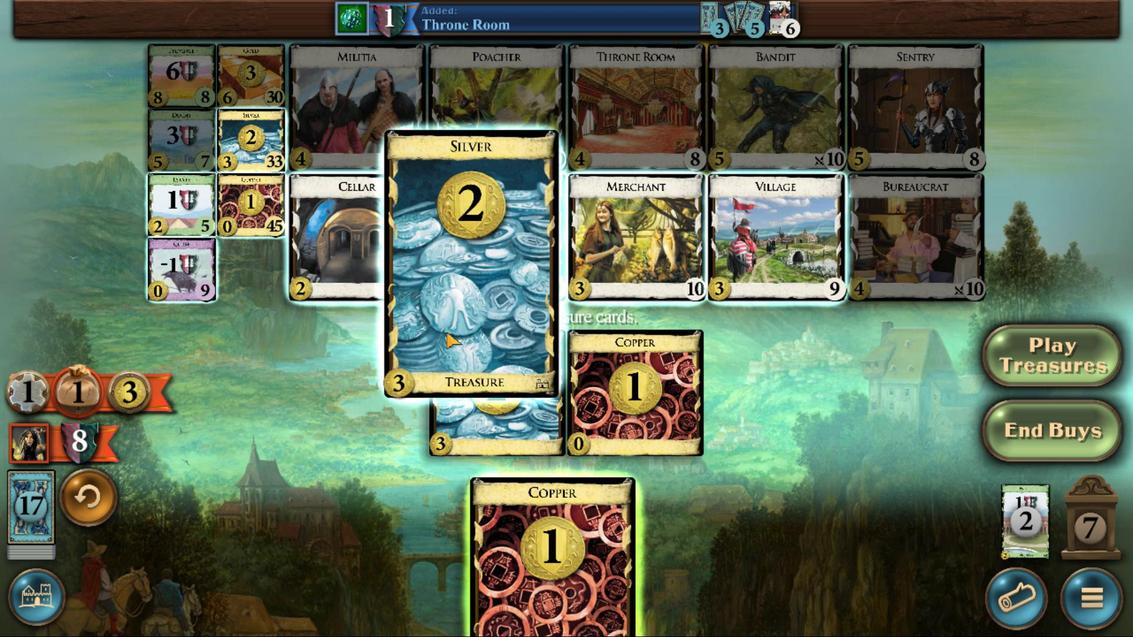 
Action: Mouse moved to (420, 419)
Screenshot: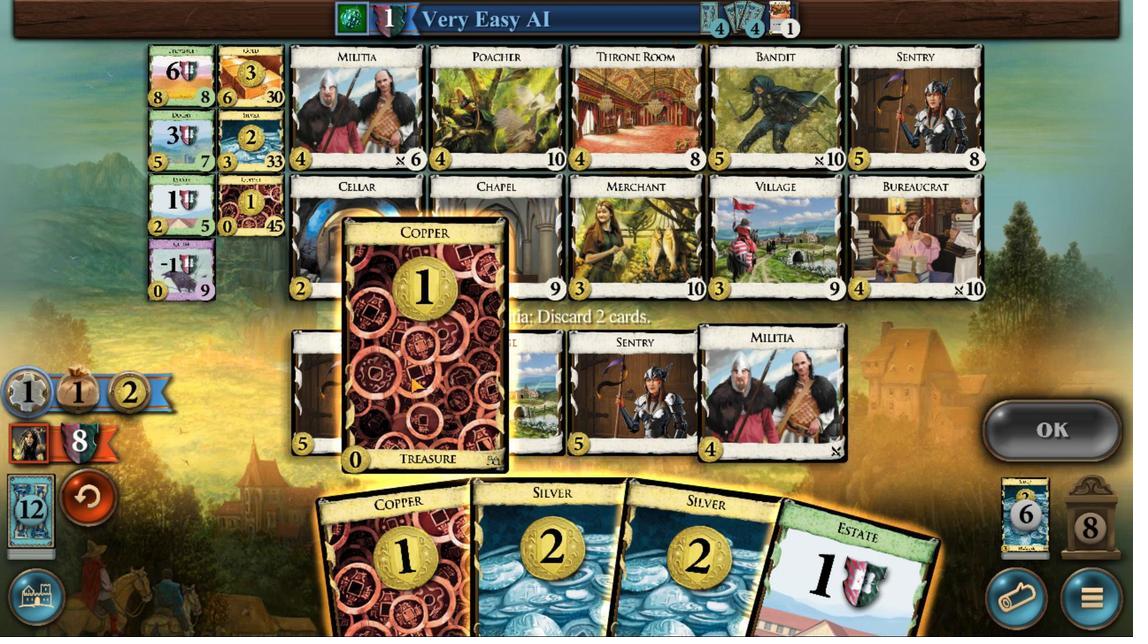 
Action: Mouse pressed left at (420, 419)
Screenshot: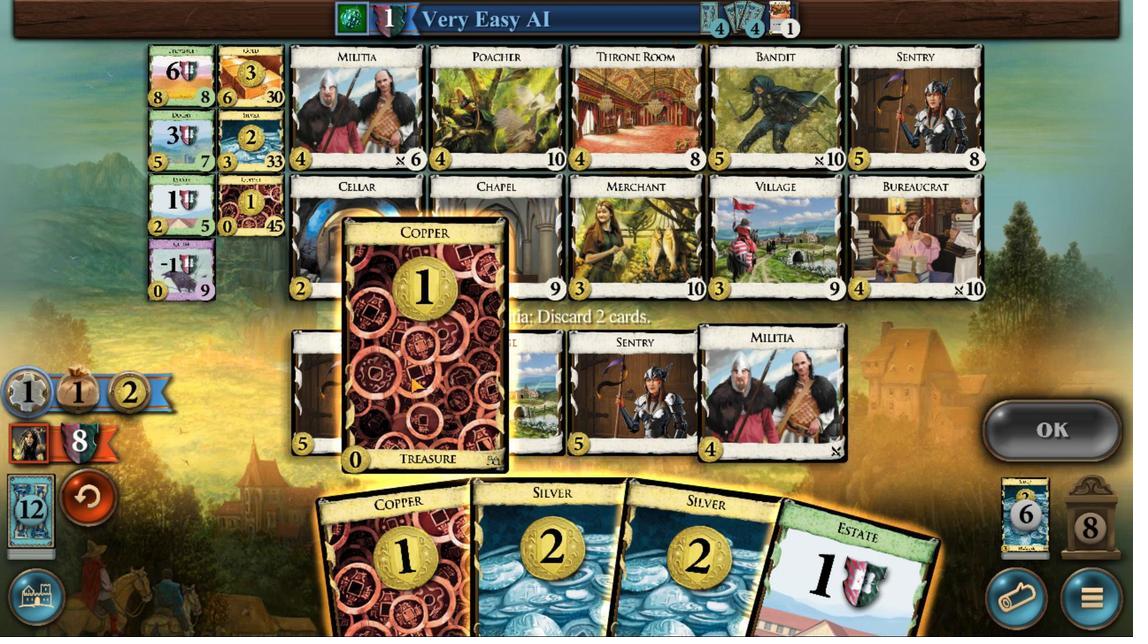 
Action: Mouse moved to (712, 422)
Screenshot: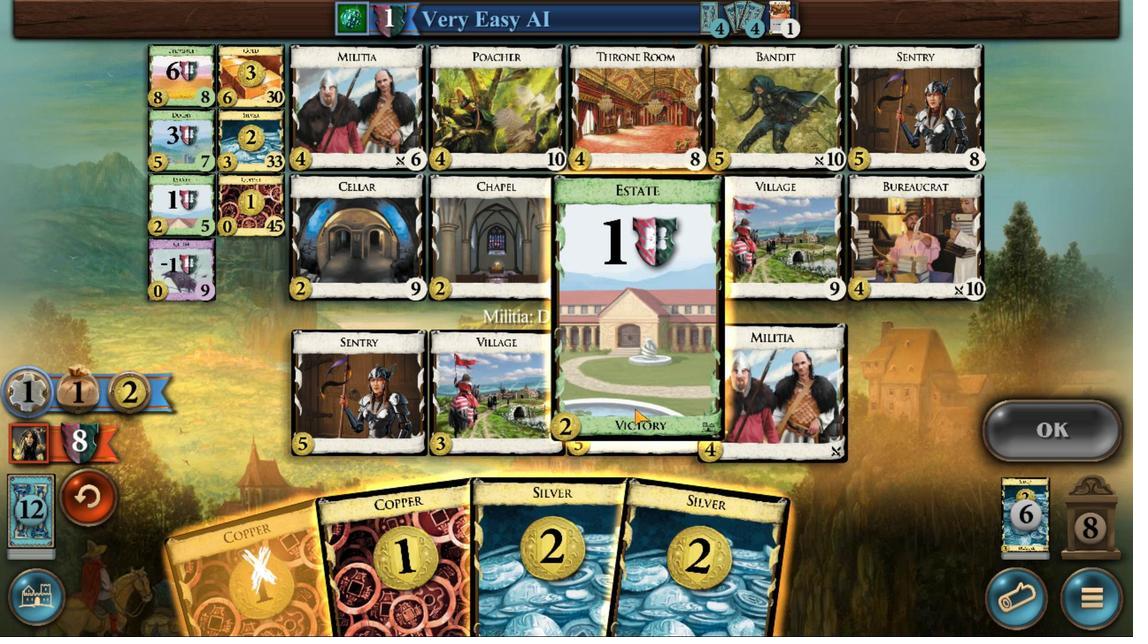 
Action: Mouse pressed left at (712, 422)
Screenshot: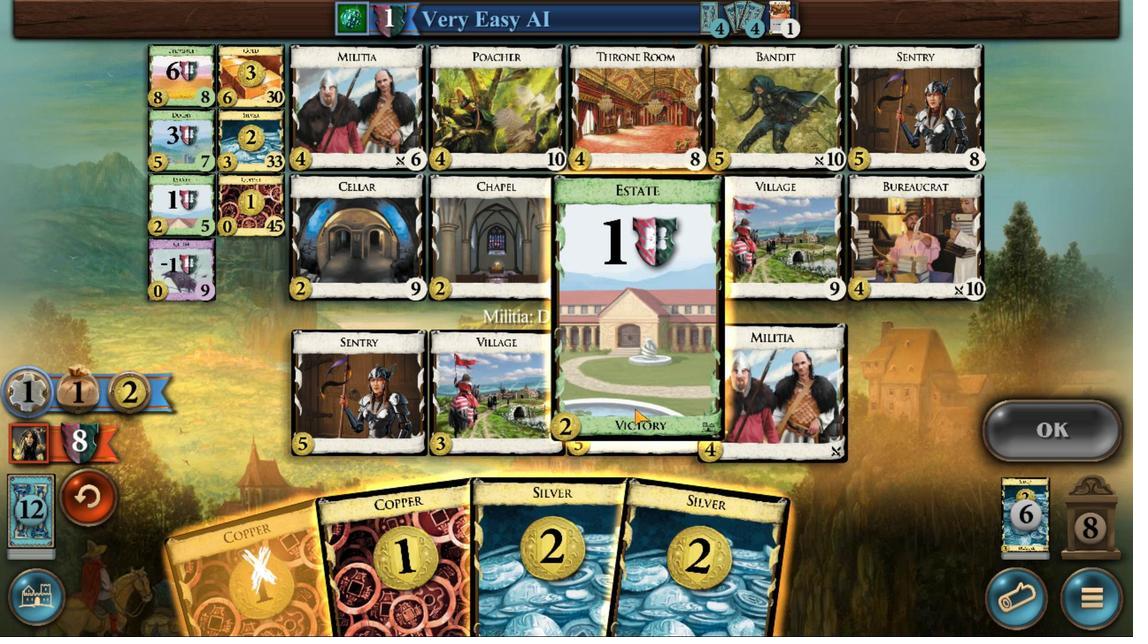 
Action: Mouse moved to (791, 398)
Screenshot: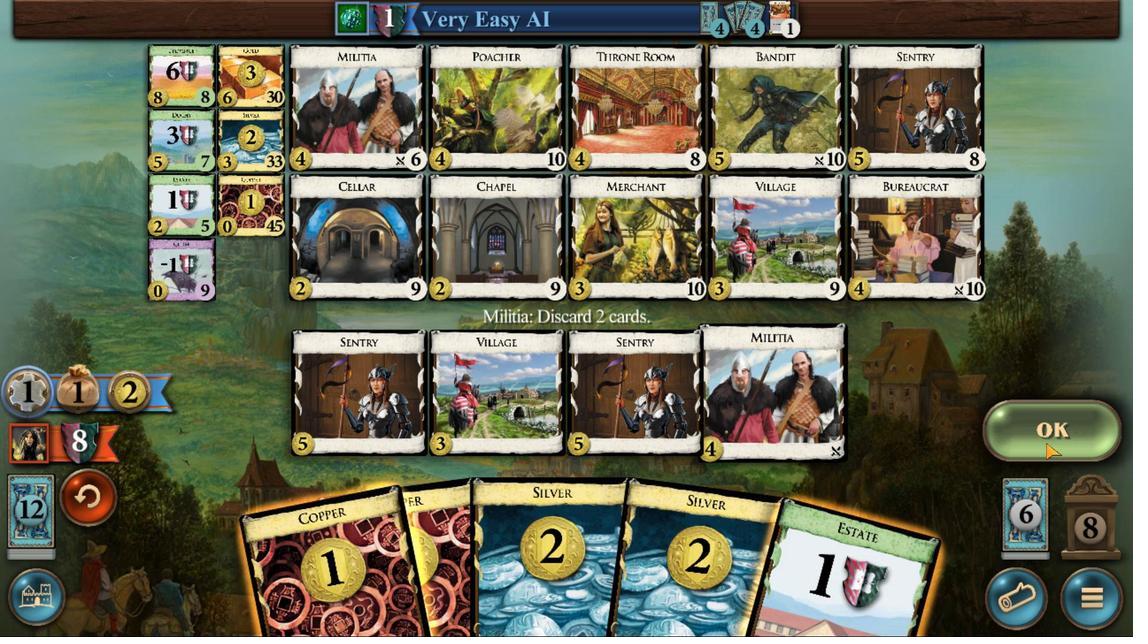 
Action: Mouse pressed left at (791, 398)
Screenshot: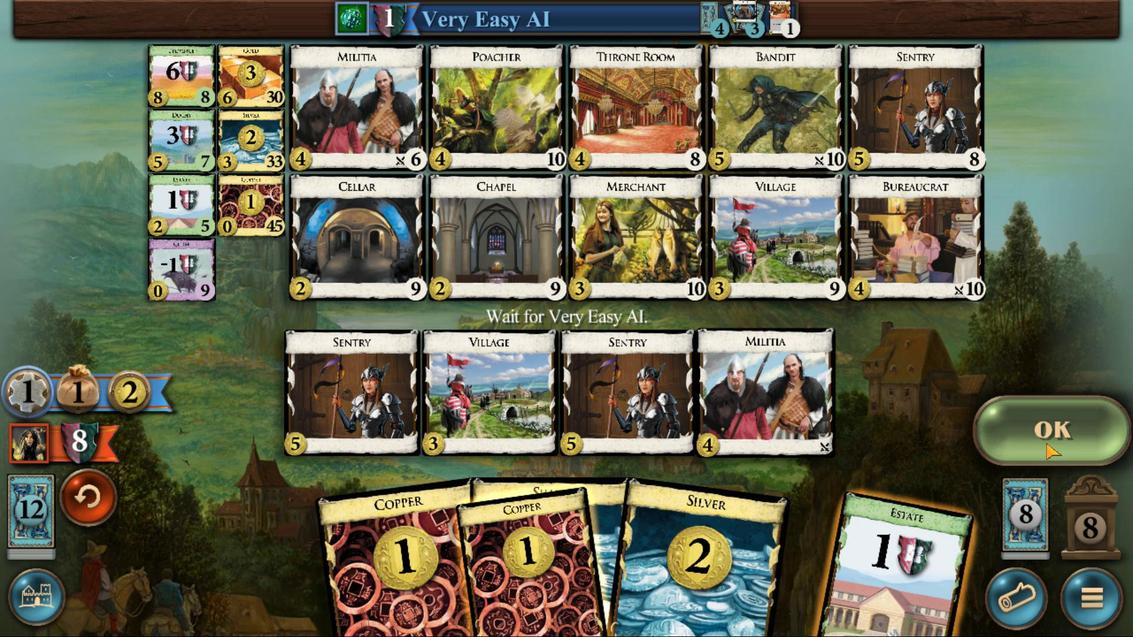 
Action: Mouse moved to (625, 415)
Screenshot: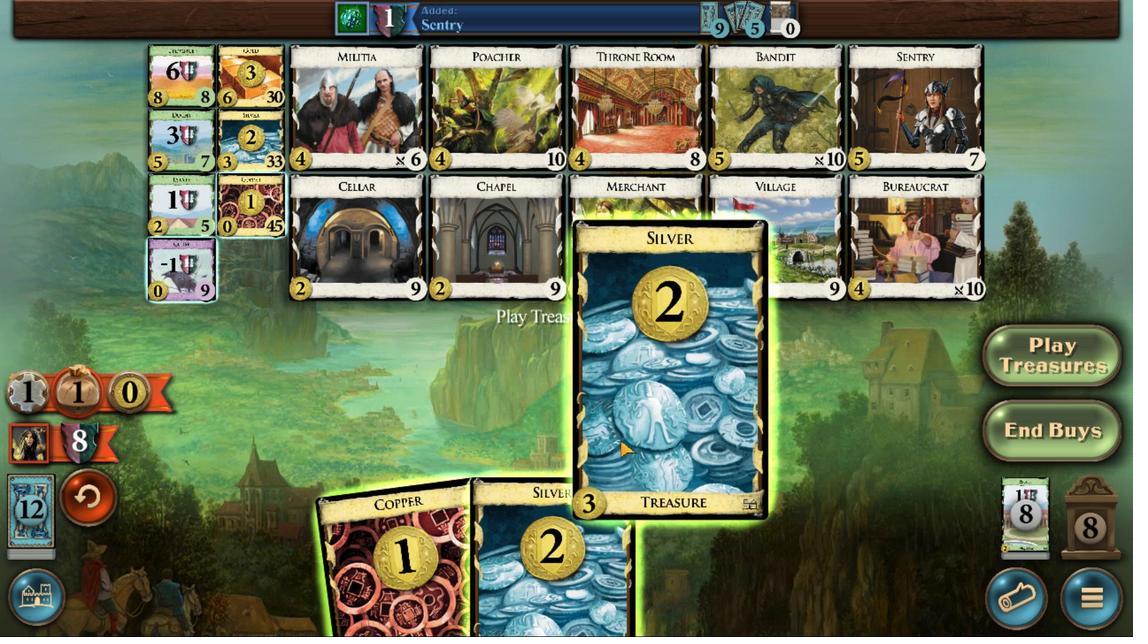 
Action: Mouse pressed left at (625, 415)
Screenshot: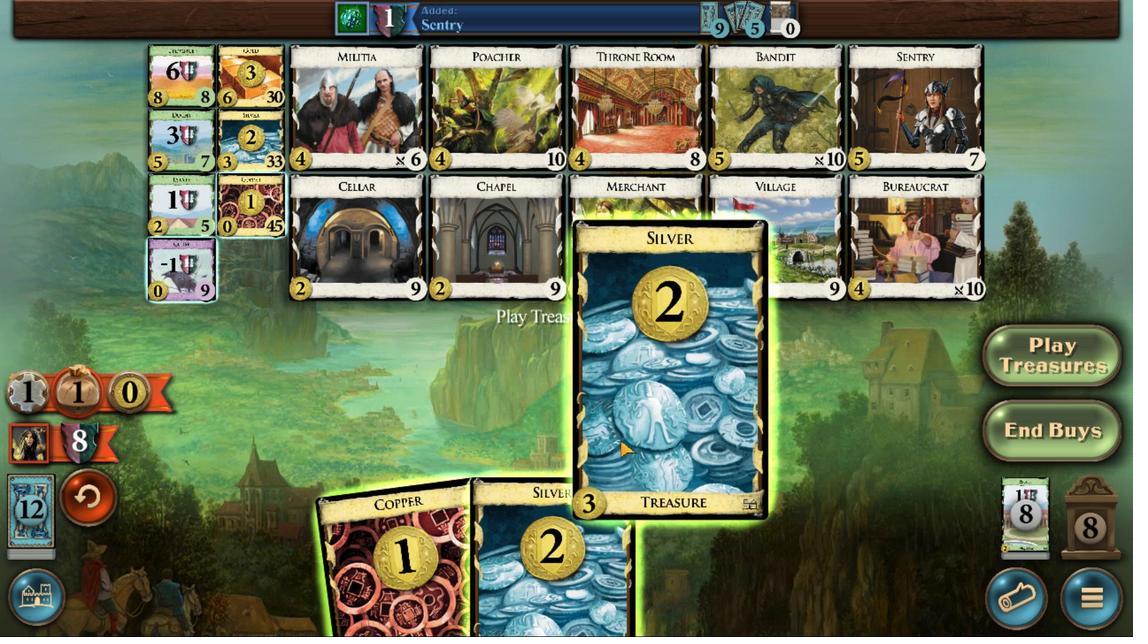 
Action: Mouse moved to (618, 420)
Screenshot: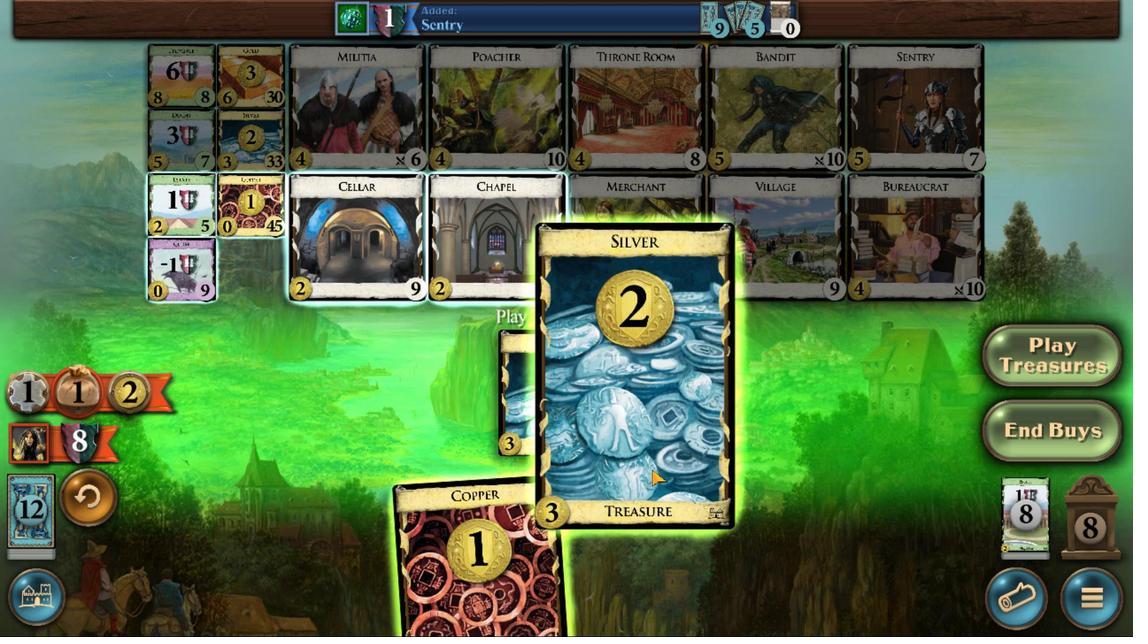 
Action: Mouse pressed left at (618, 420)
Screenshot: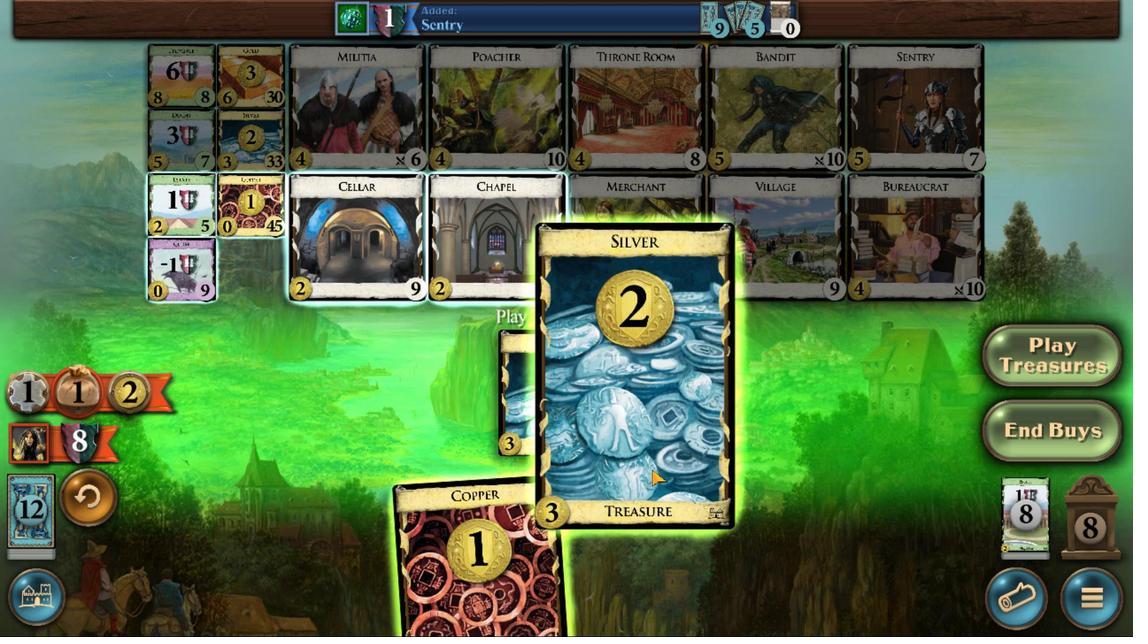 
Action: Mouse moved to (585, 423)
Screenshot: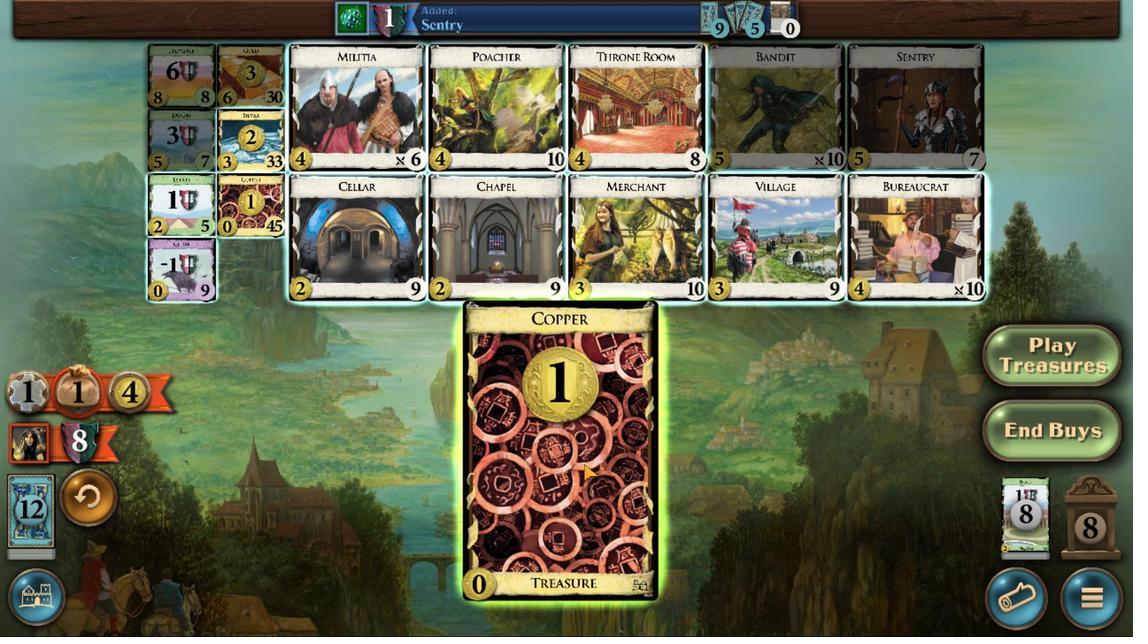 
Action: Mouse pressed left at (585, 423)
Screenshot: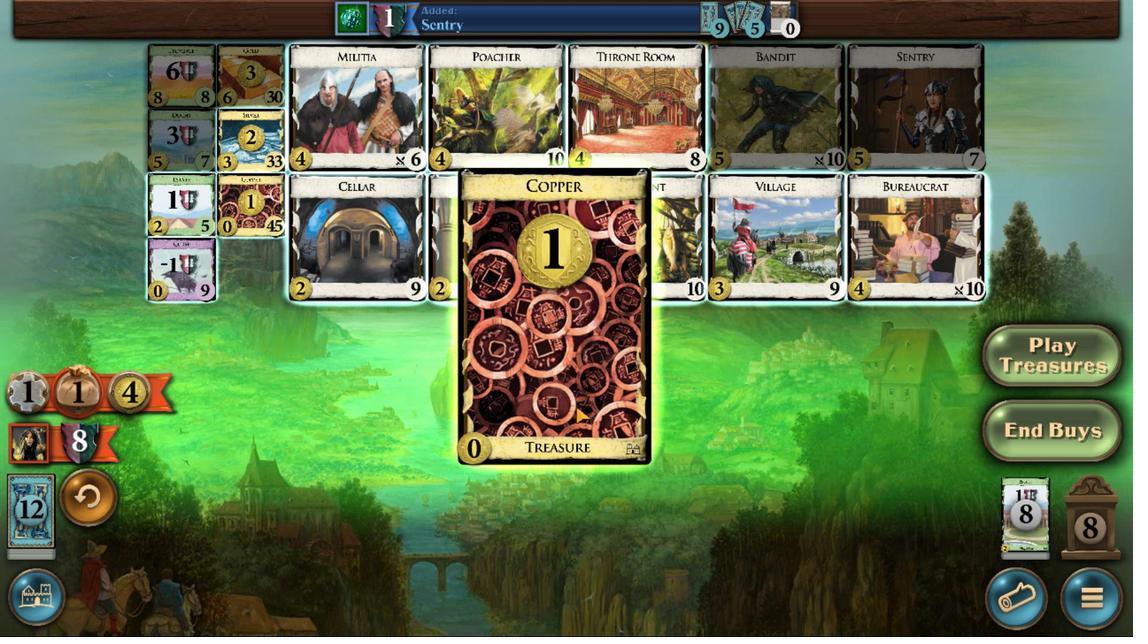 
Action: Mouse moved to (409, 351)
Screenshot: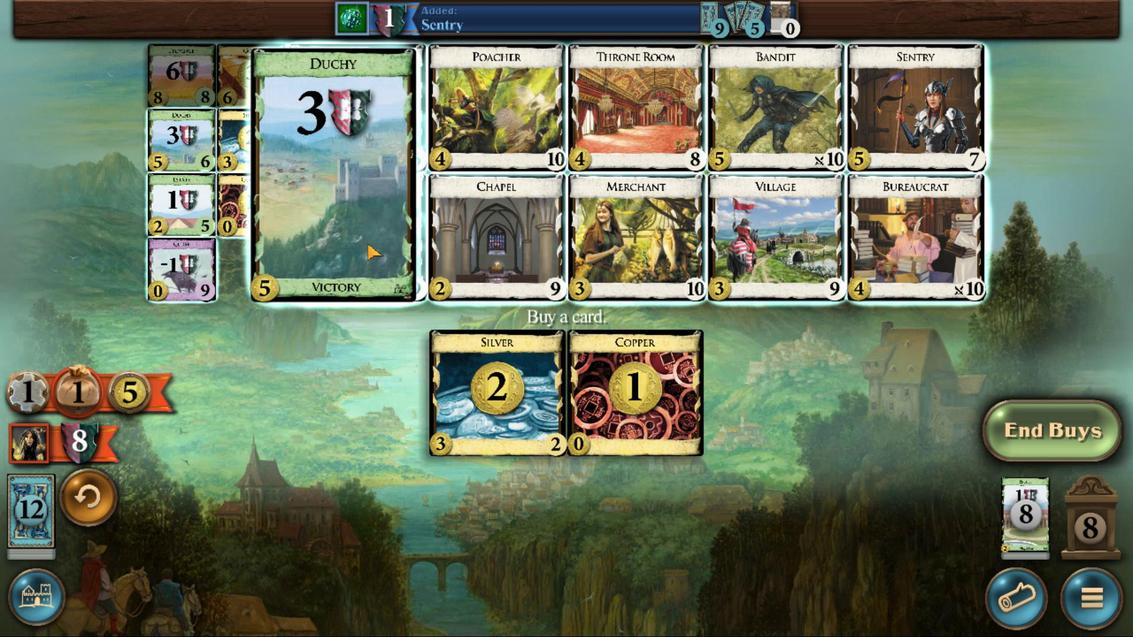 
Action: Mouse pressed left at (409, 351)
Screenshot: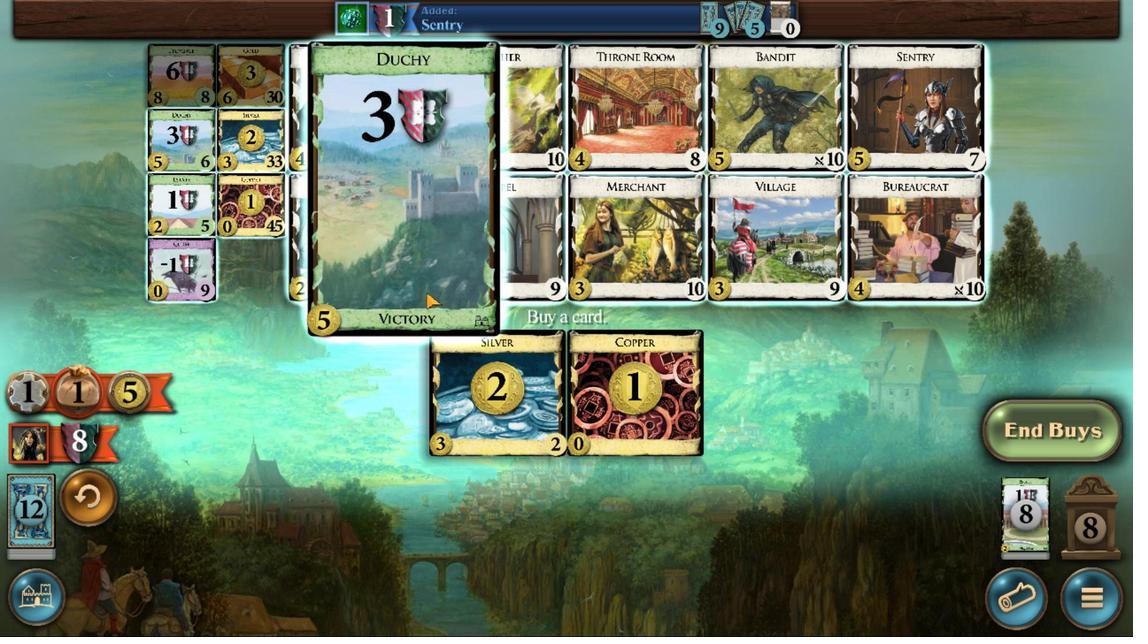 
Action: Mouse moved to (636, 419)
Screenshot: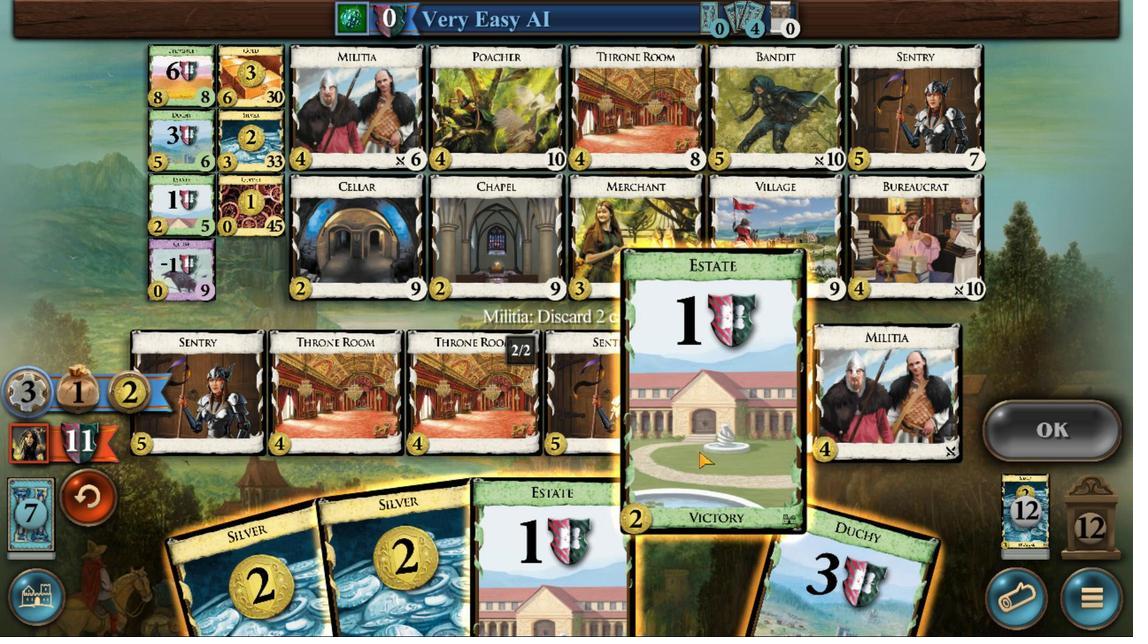 
Action: Mouse pressed left at (636, 419)
Screenshot: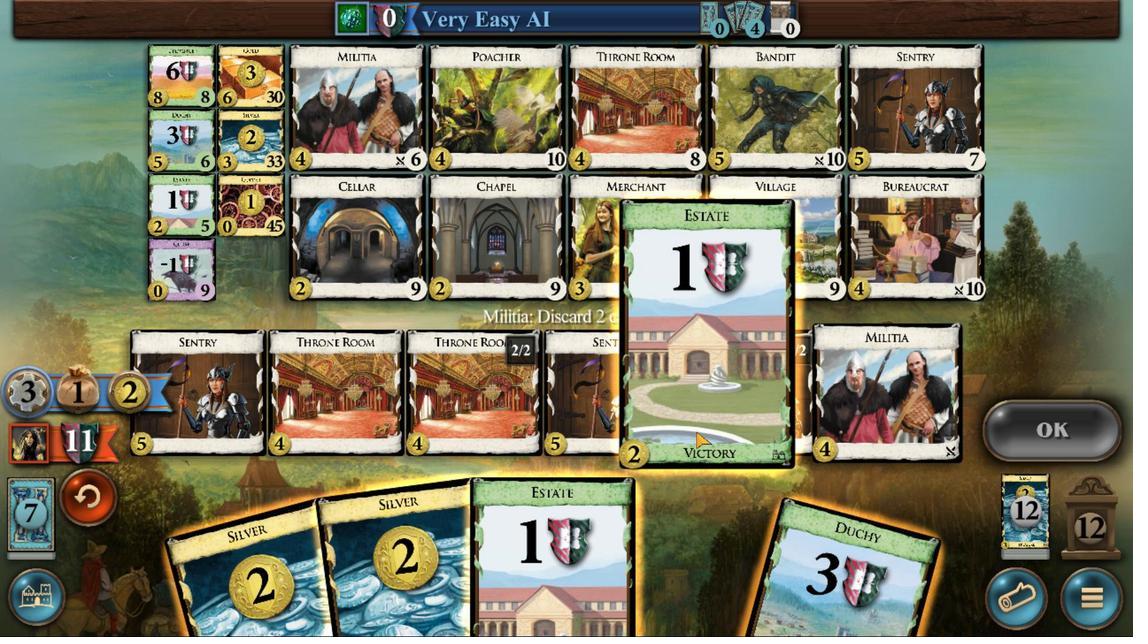 
Action: Mouse moved to (578, 419)
Screenshot: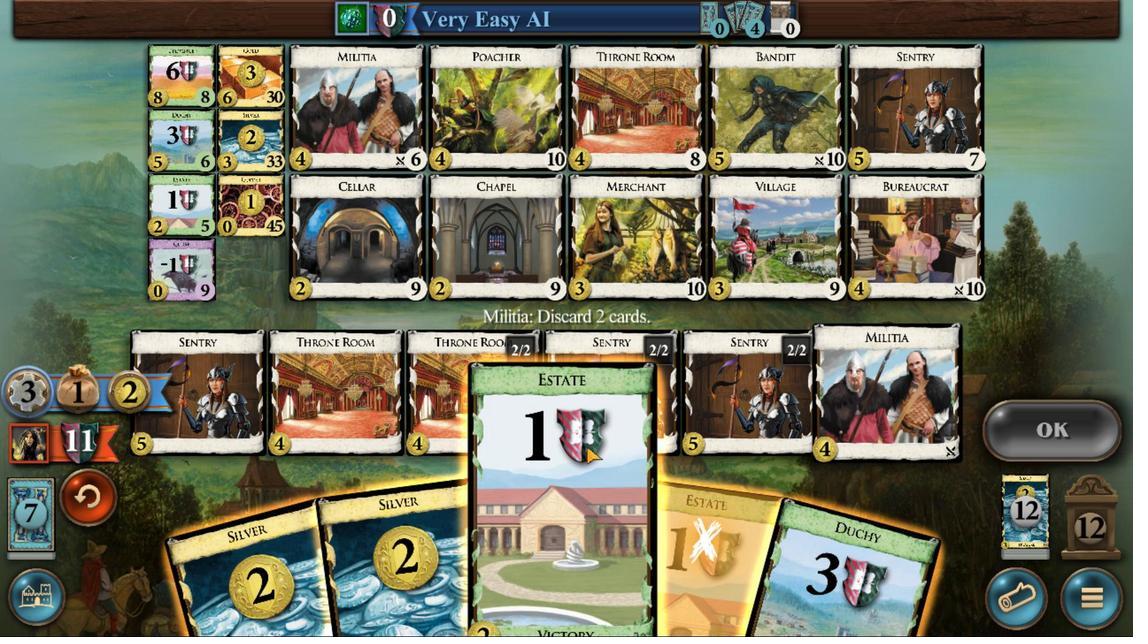 
Action: Mouse pressed left at (578, 419)
Screenshot: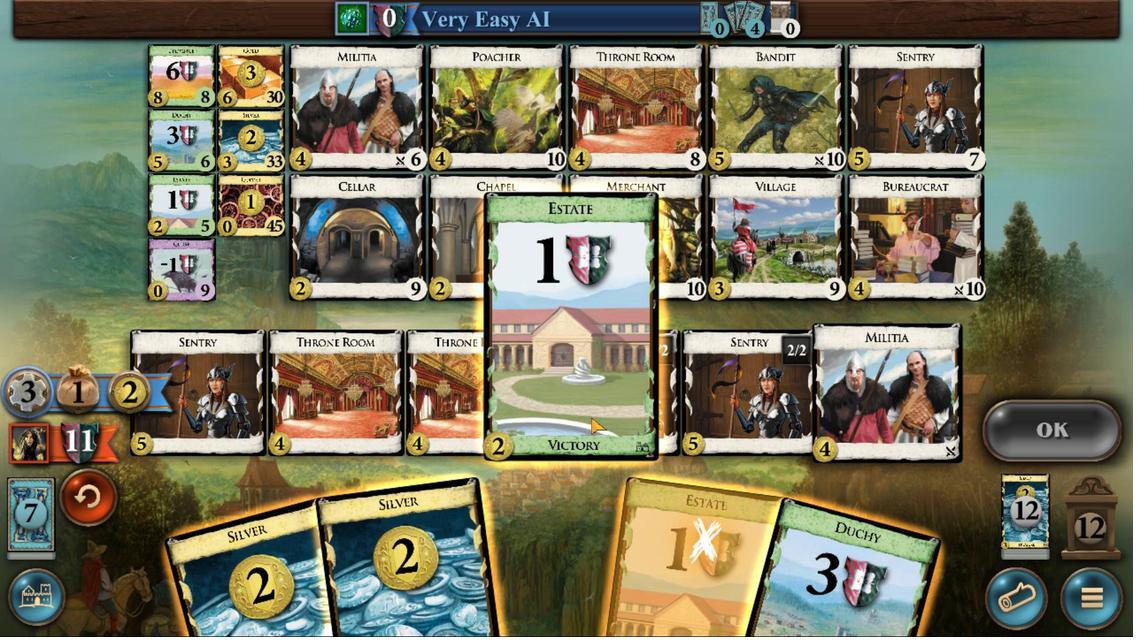 
Action: Mouse moved to (814, 399)
Screenshot: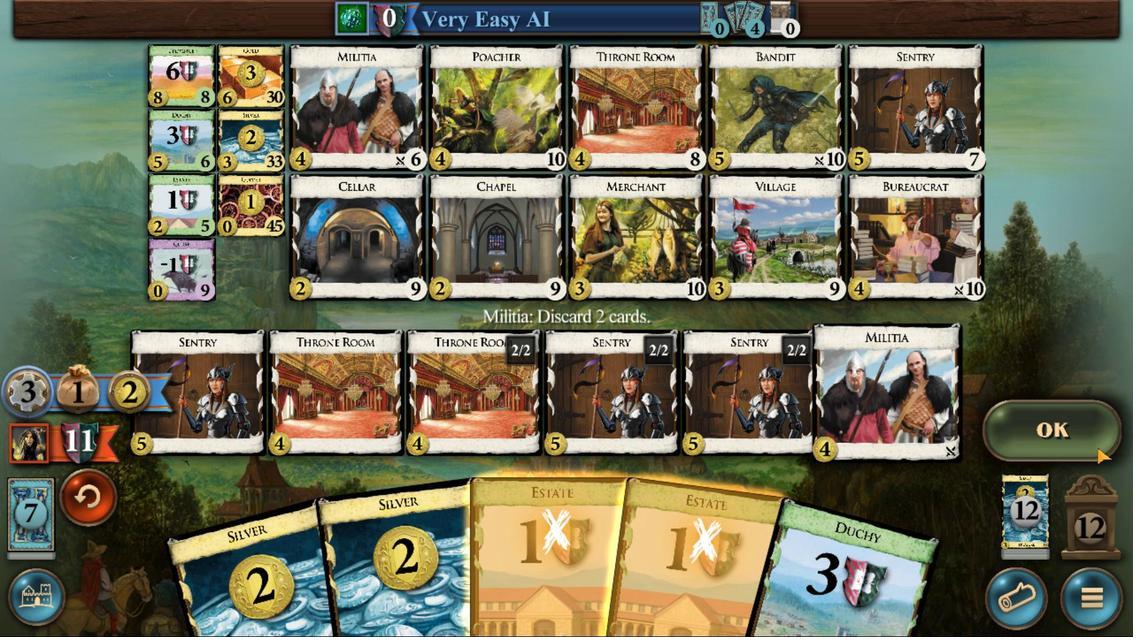 
Action: Mouse pressed left at (814, 399)
Screenshot: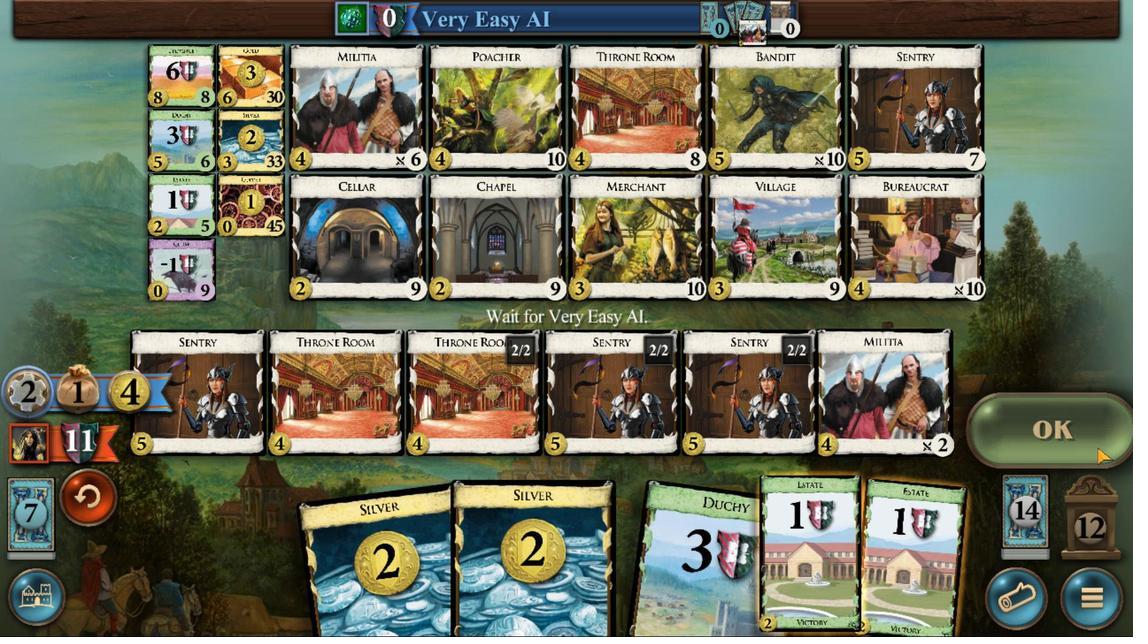 
Action: Mouse moved to (547, 422)
Screenshot: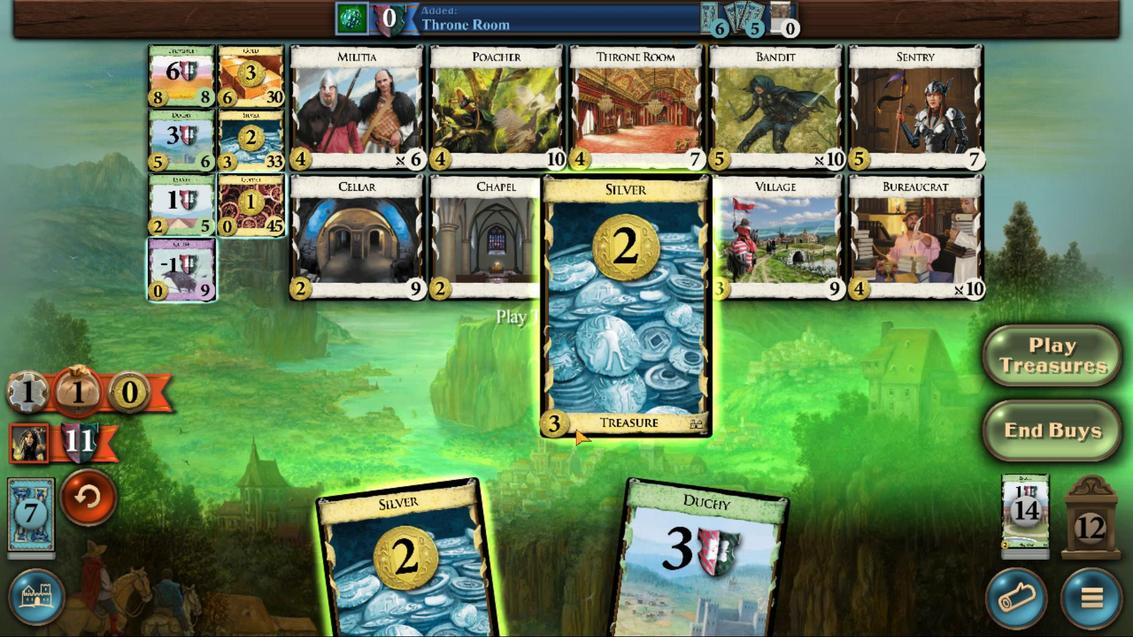 
Action: Mouse pressed left at (547, 422)
Screenshot: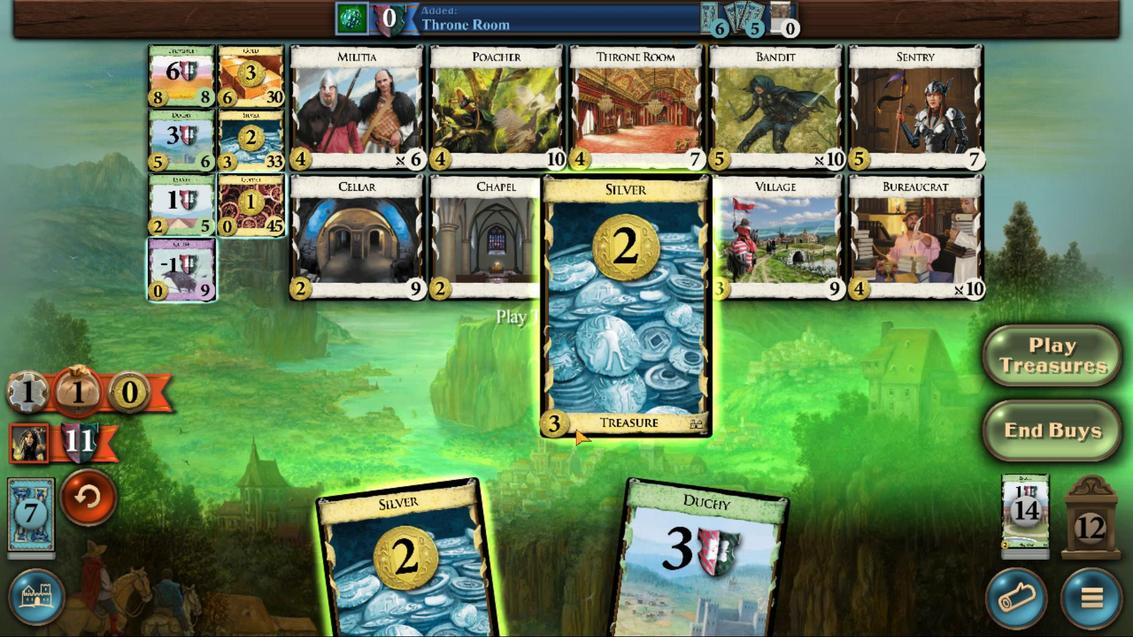 
Action: Mouse moved to (518, 421)
Screenshot: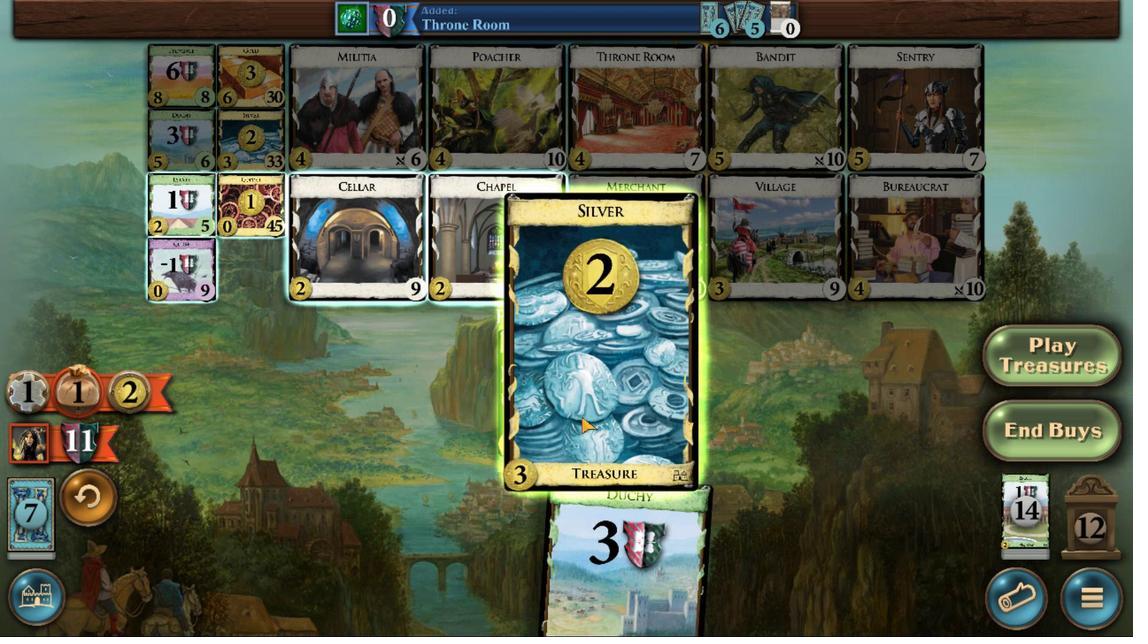 
Action: Mouse pressed left at (518, 421)
Screenshot: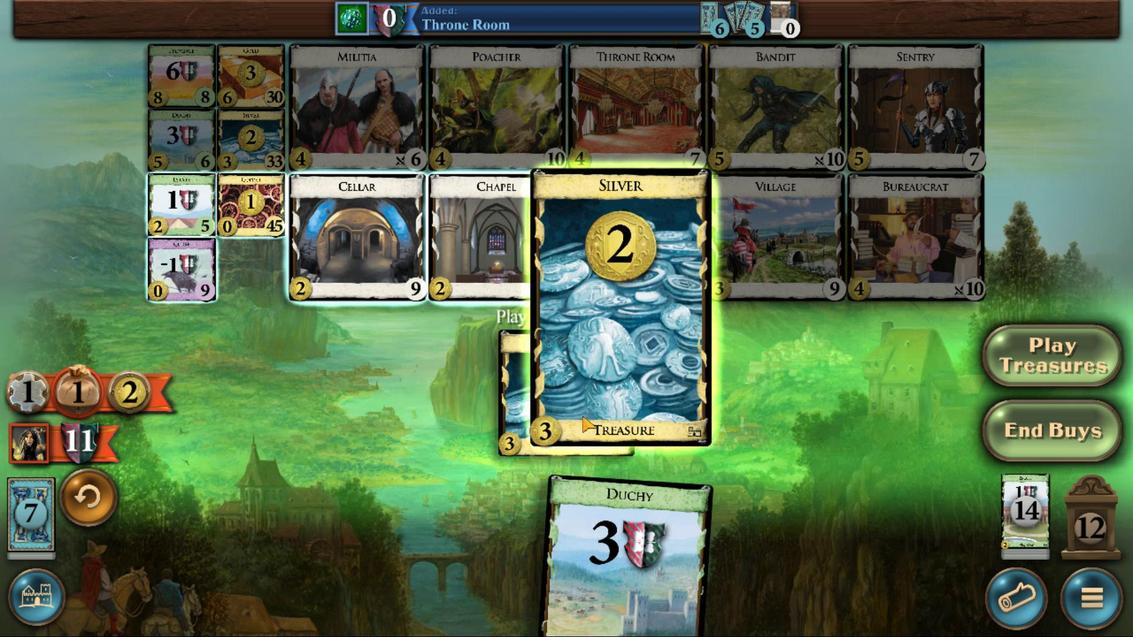 
Action: Mouse moved to (429, 350)
Screenshot: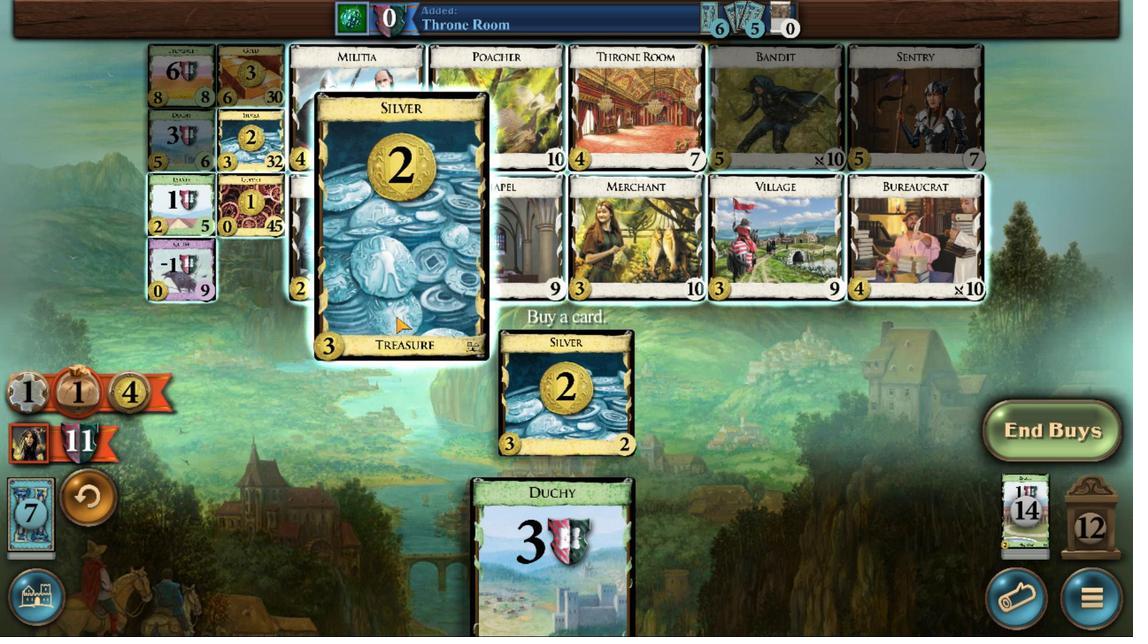 
Action: Mouse pressed left at (429, 350)
Screenshot: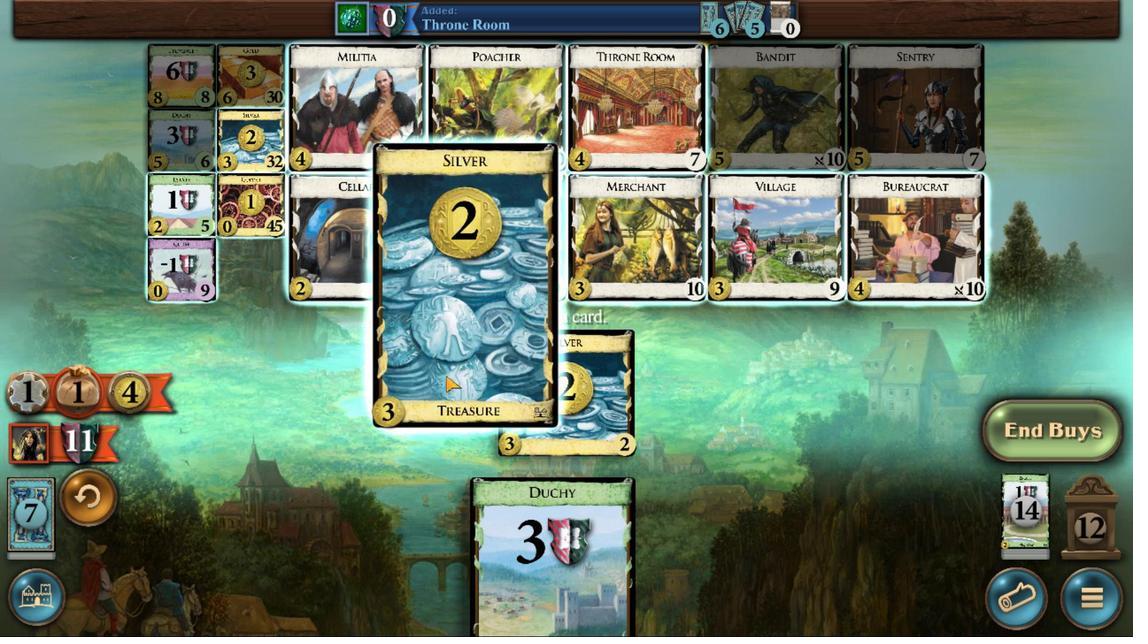 
Action: Mouse moved to (709, 421)
Screenshot: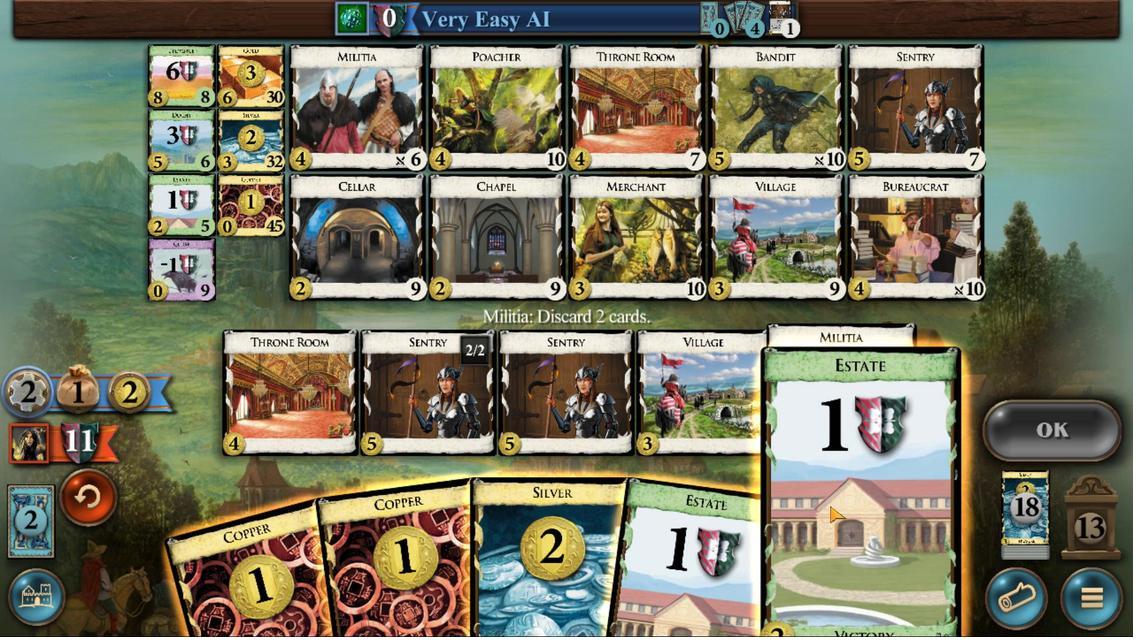 
Action: Mouse pressed left at (709, 421)
Screenshot: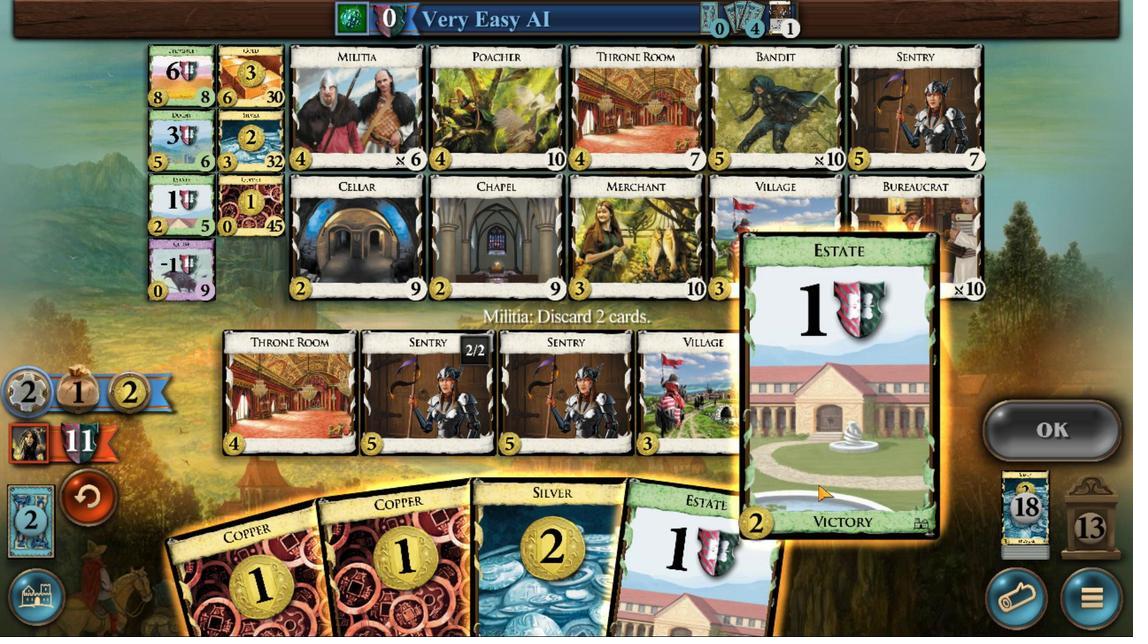 
Action: Mouse moved to (636, 416)
Screenshot: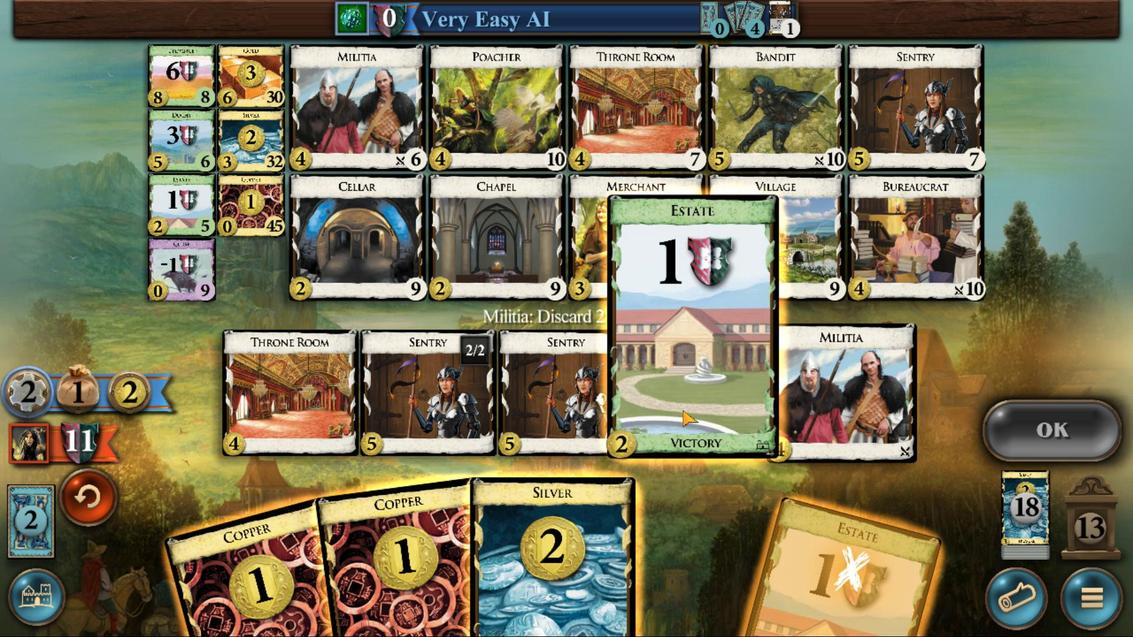 
Action: Mouse pressed left at (636, 416)
Screenshot: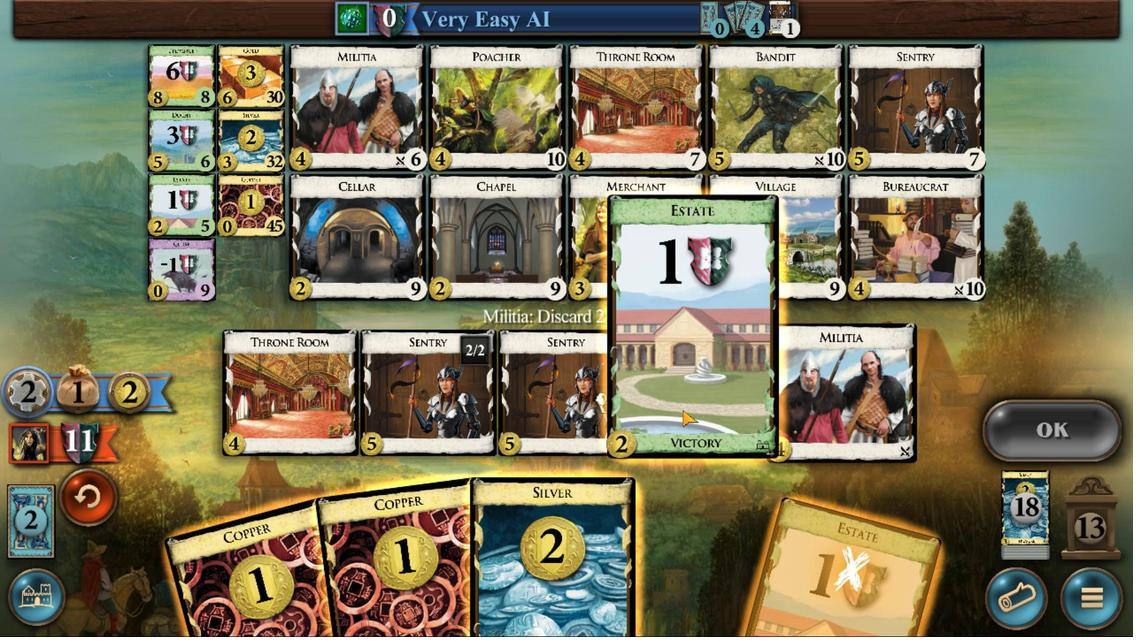 
Action: Mouse moved to (790, 396)
Screenshot: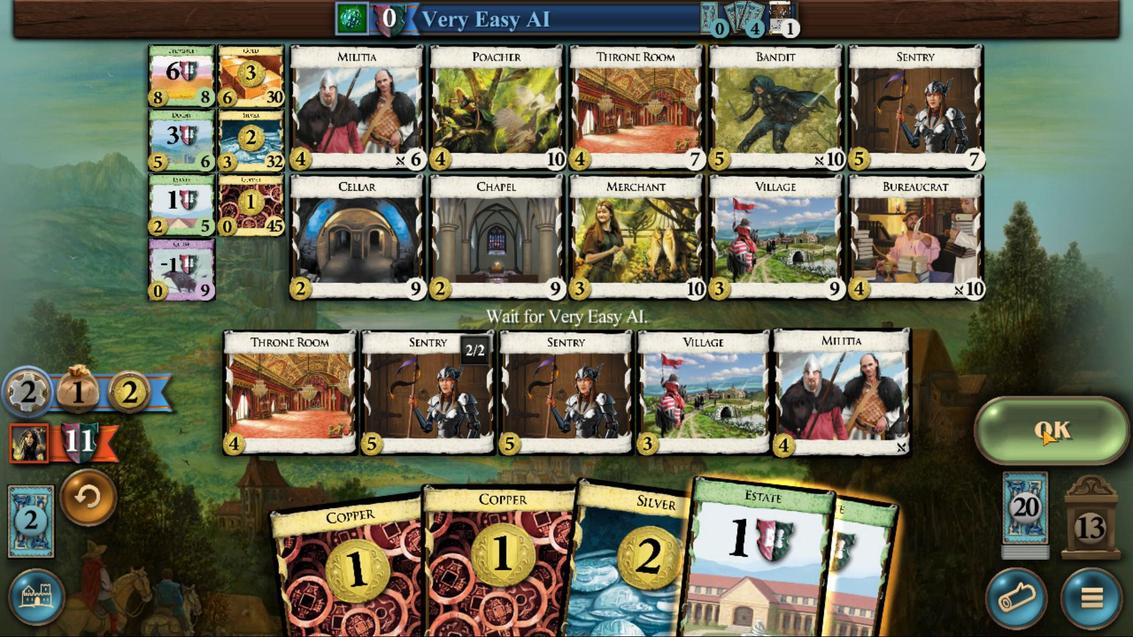 
Action: Mouse pressed left at (790, 396)
Screenshot: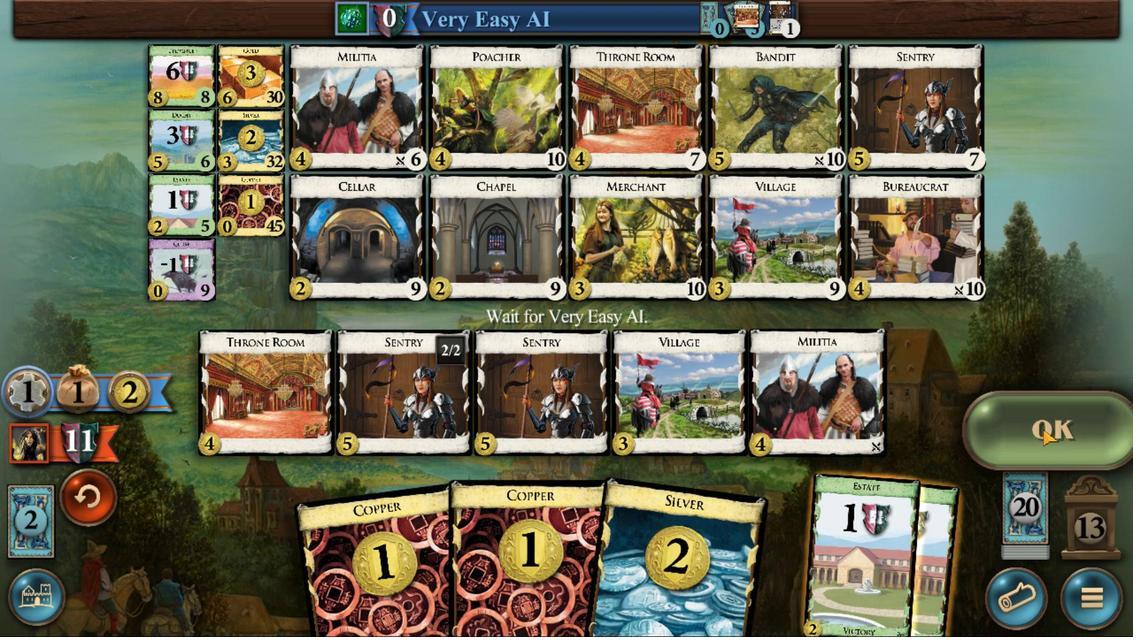 
Action: Mouse moved to (623, 417)
Screenshot: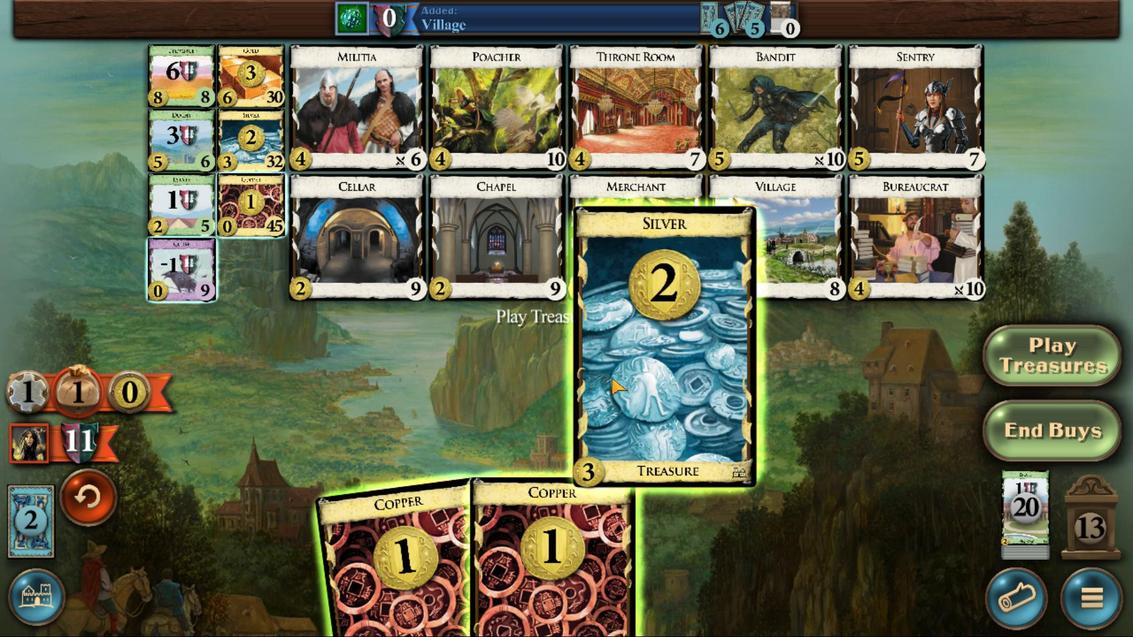 
Action: Mouse pressed left at (623, 417)
Screenshot: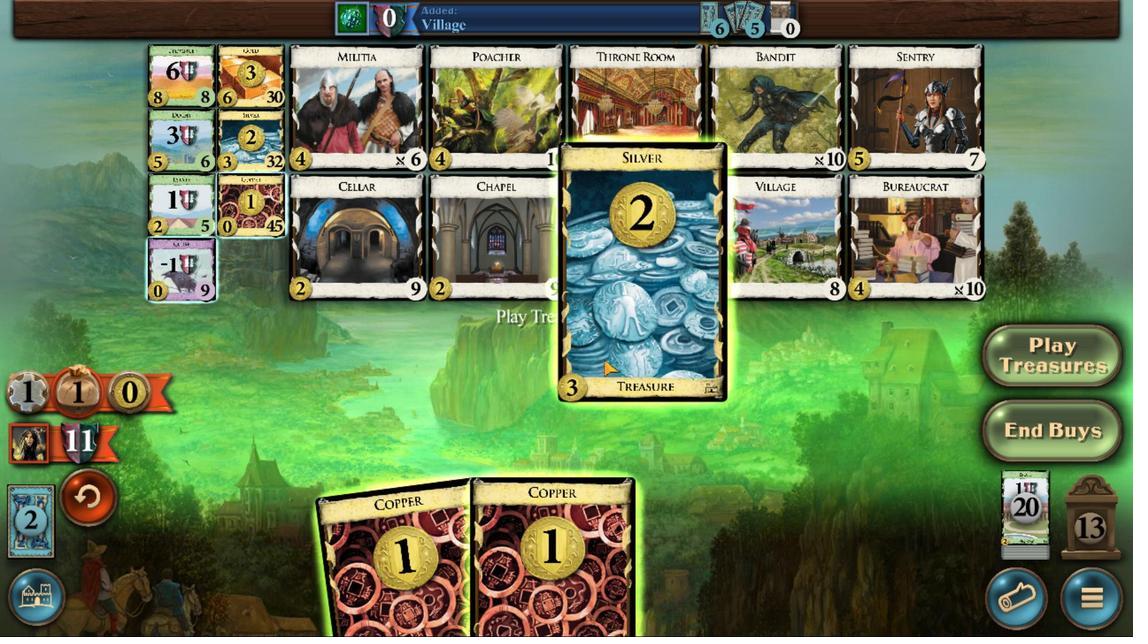 
Action: Mouse moved to (616, 411)
Screenshot: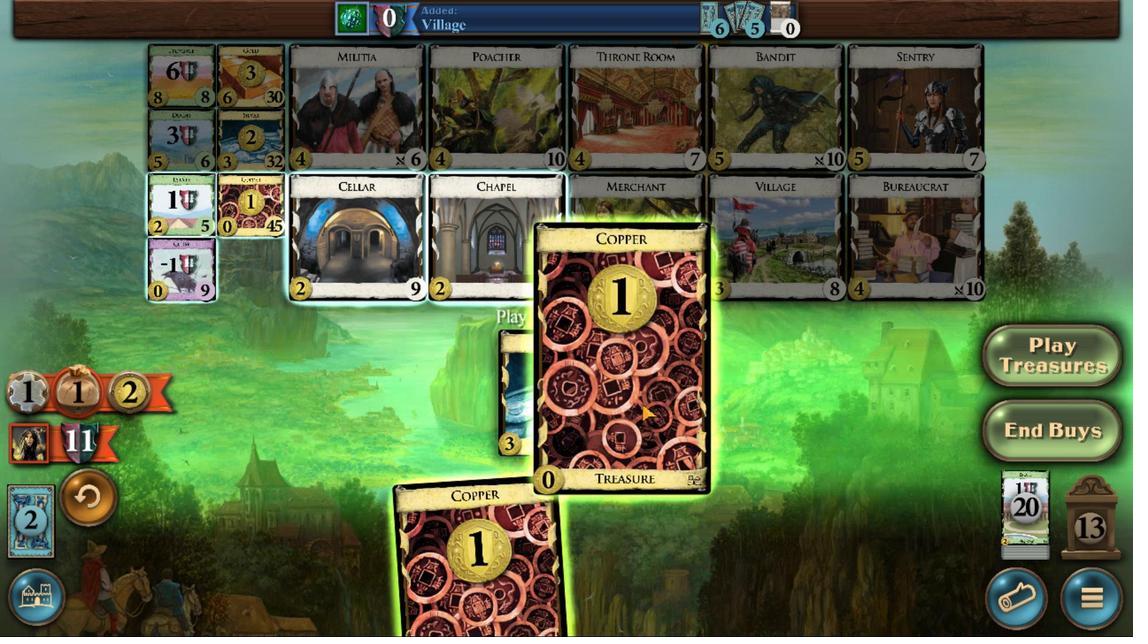 
Action: Mouse pressed left at (616, 411)
Screenshot: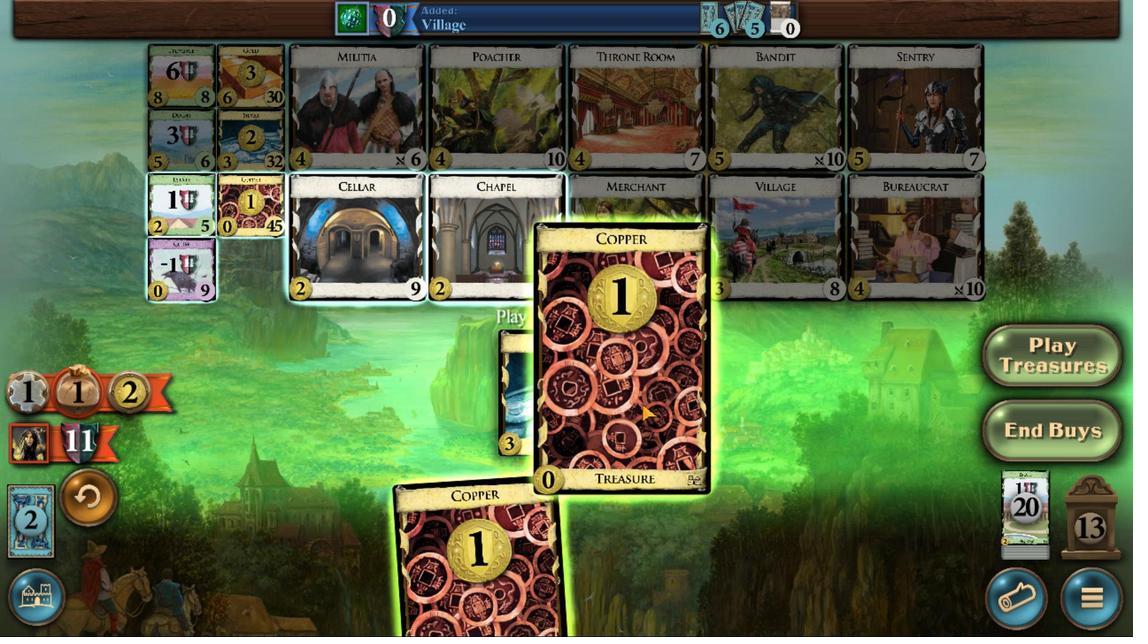 
Action: Mouse moved to (442, 351)
Screenshot: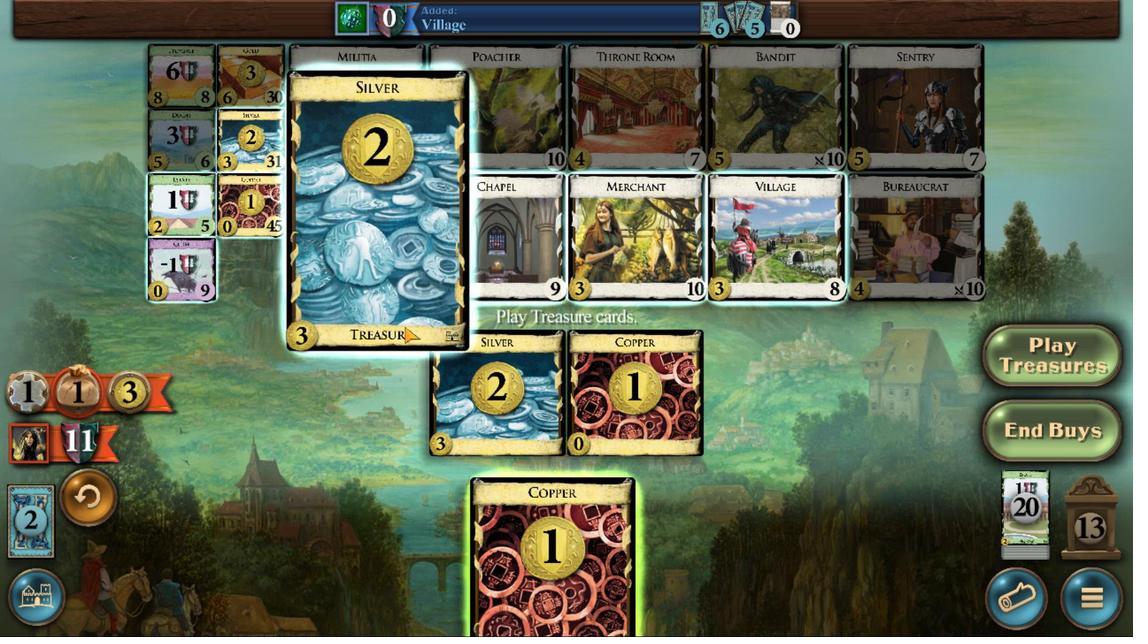 
Action: Mouse pressed left at (442, 351)
Screenshot: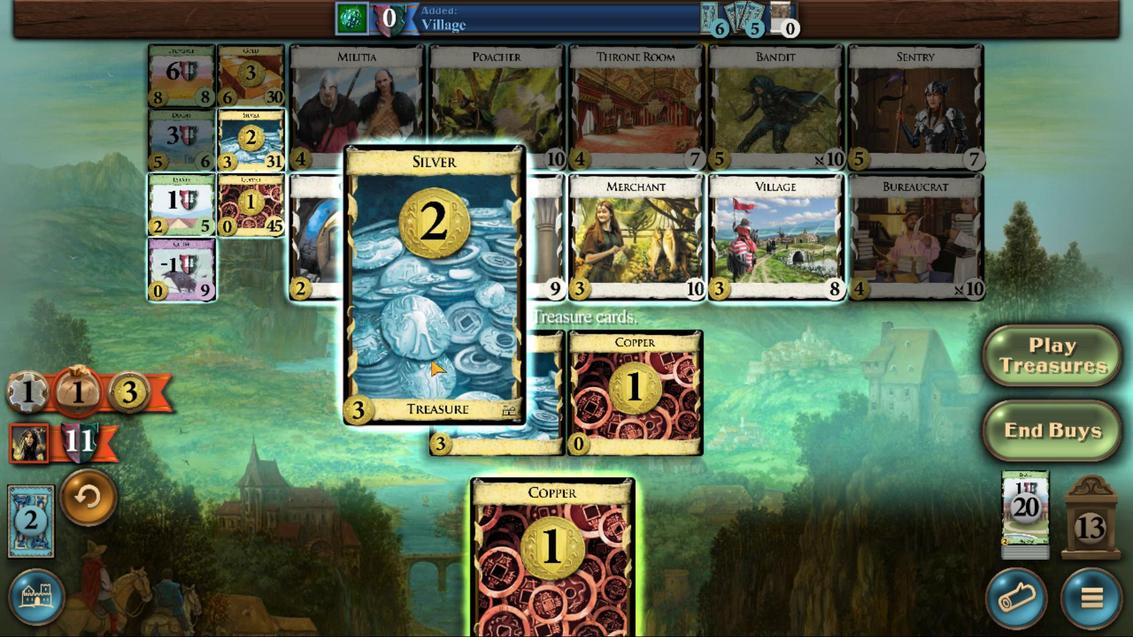 
Action: Mouse moved to (627, 418)
Screenshot: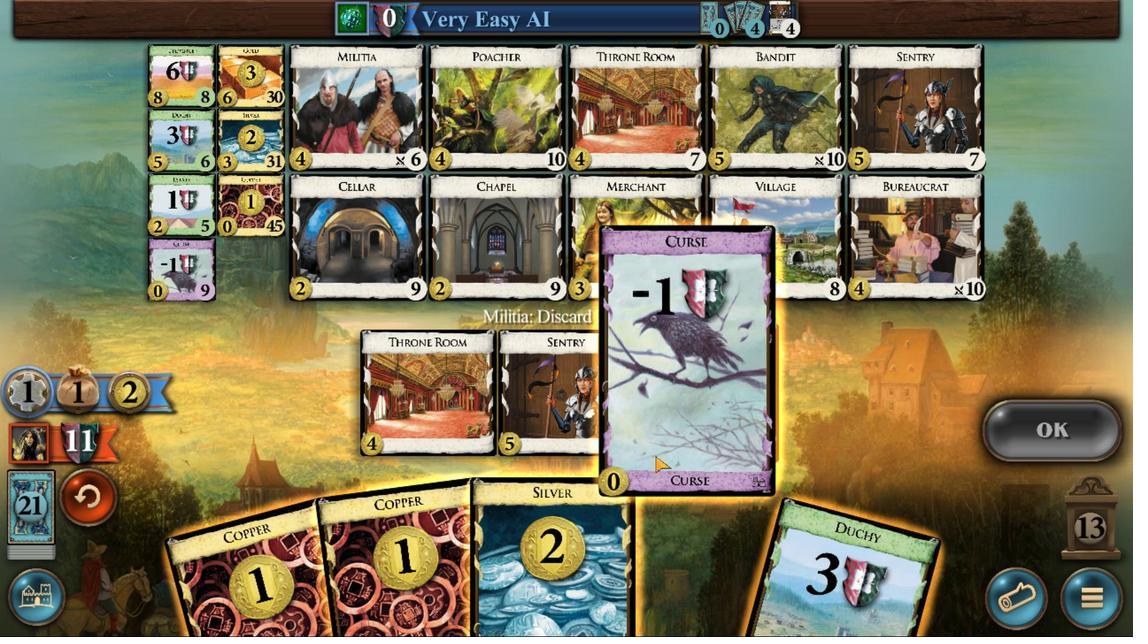 
Action: Mouse pressed left at (627, 418)
Screenshot: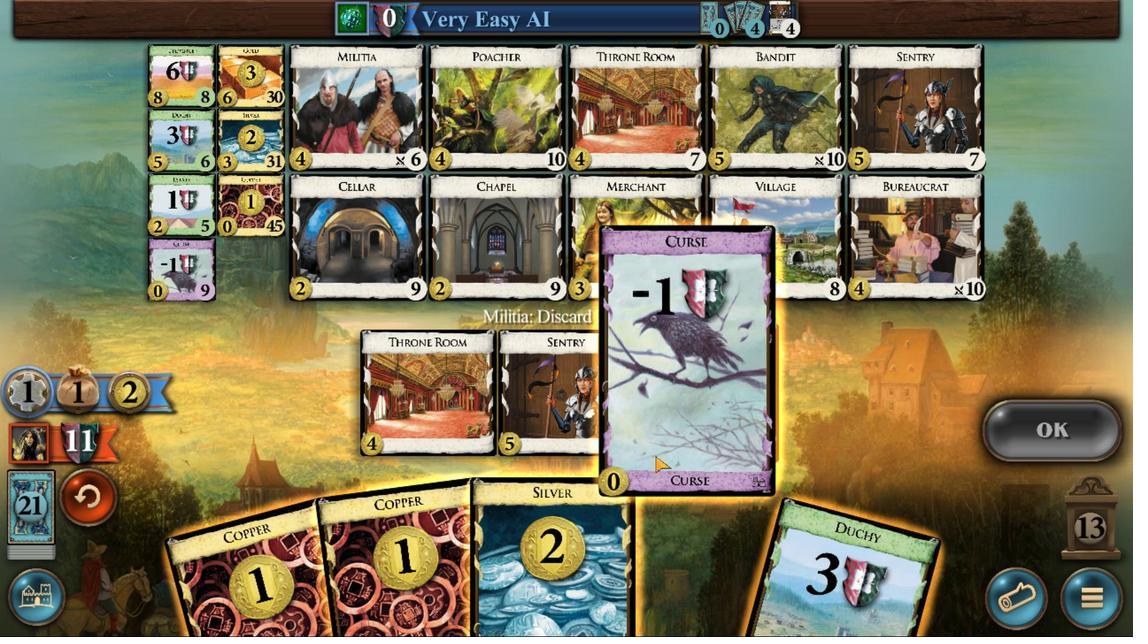 
Action: Mouse moved to (506, 418)
Screenshot: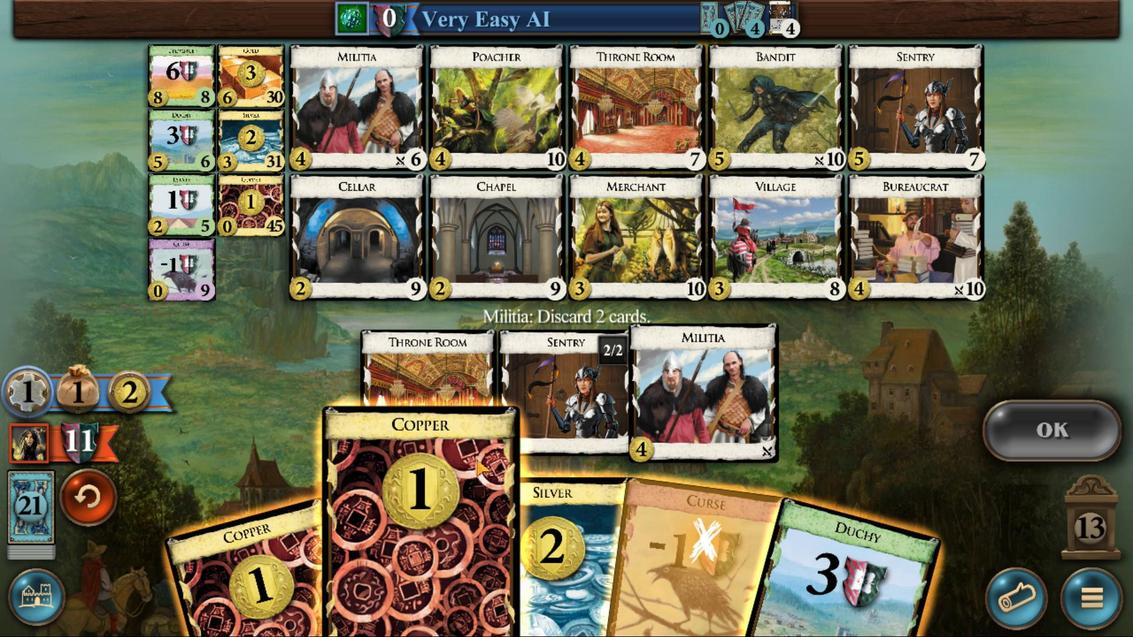 
Action: Mouse pressed left at (506, 418)
Screenshot: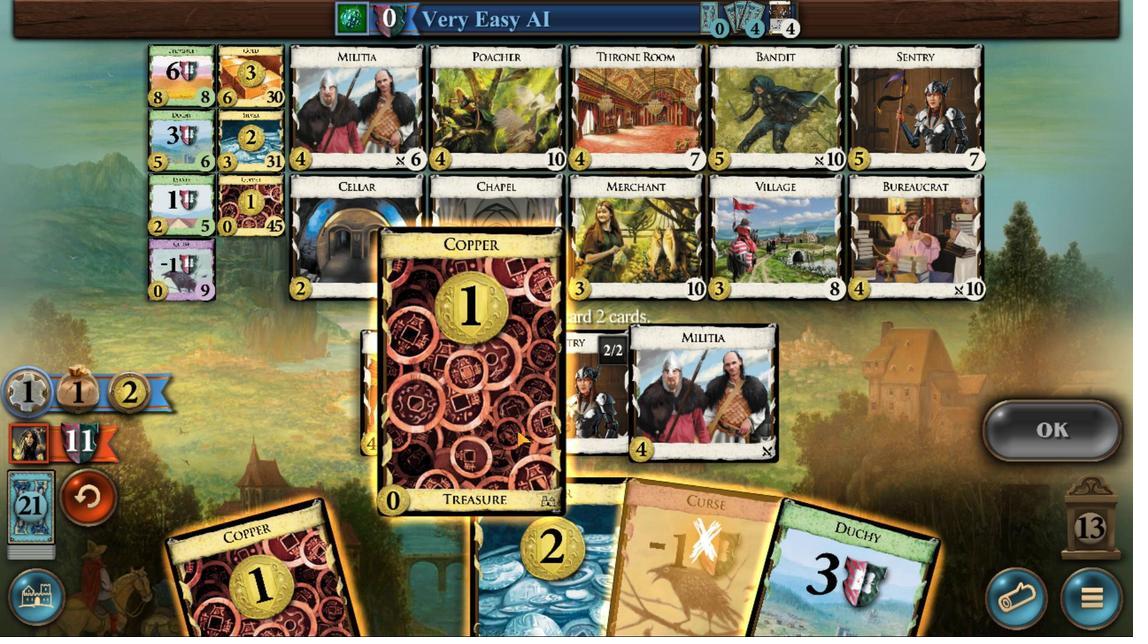 
Action: Mouse moved to (770, 398)
Screenshot: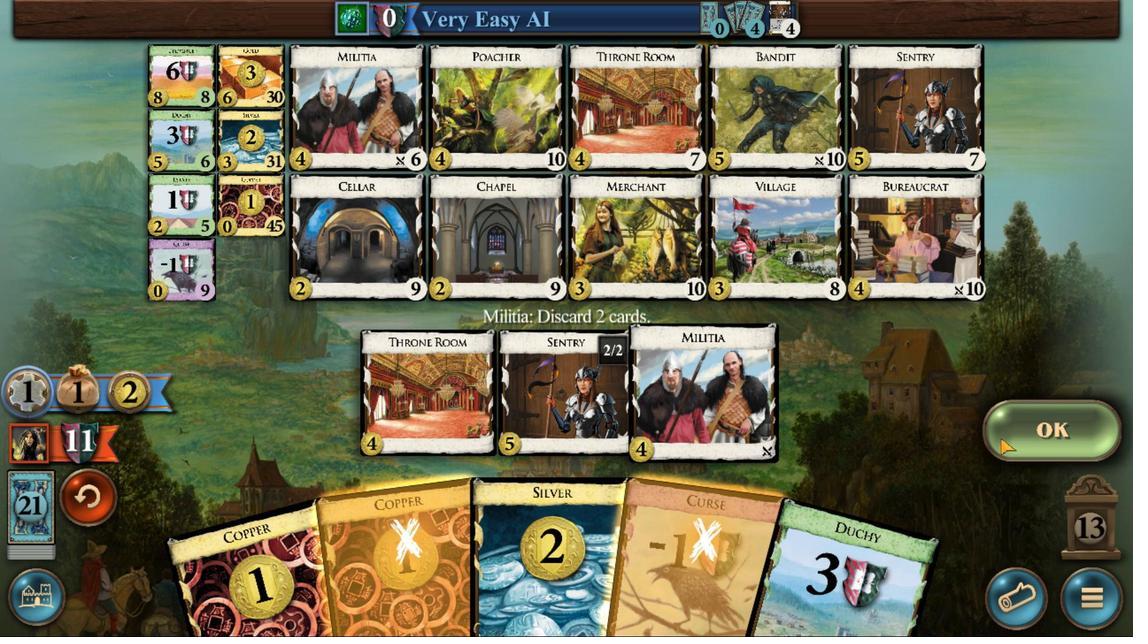 
Action: Mouse pressed left at (770, 398)
Screenshot: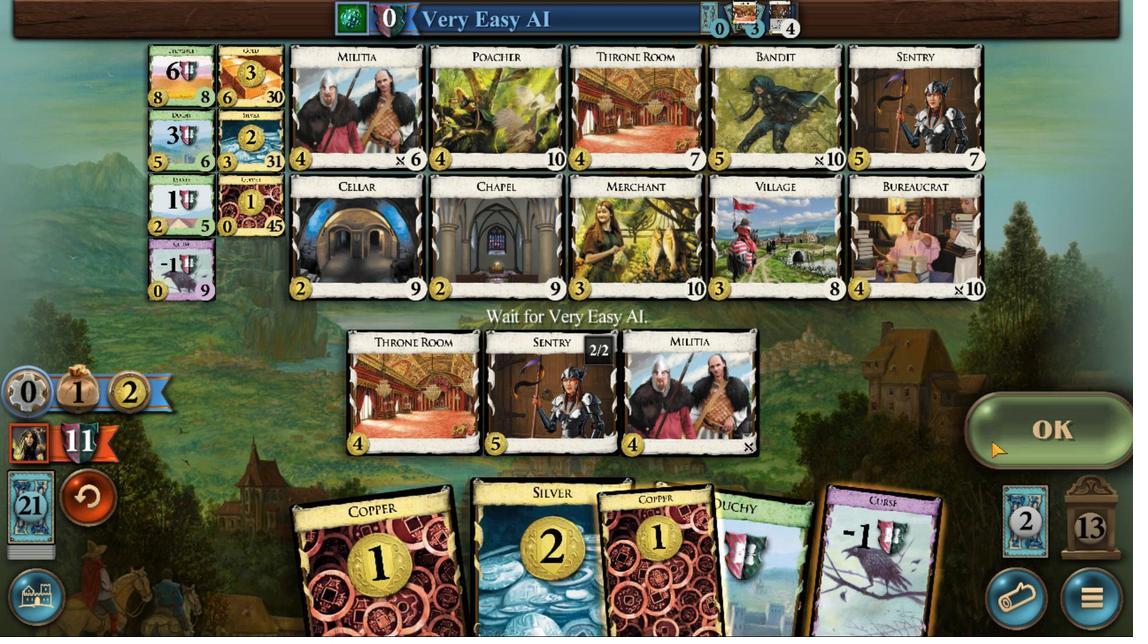 
Action: Mouse moved to (566, 422)
Screenshot: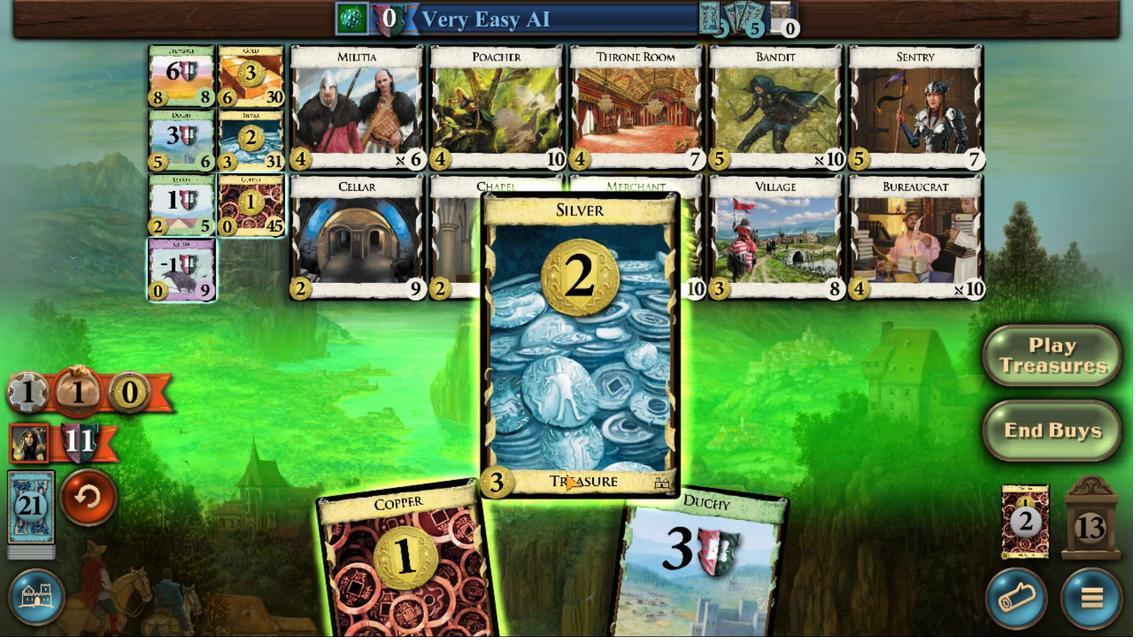 
Action: Mouse pressed left at (566, 422)
Screenshot: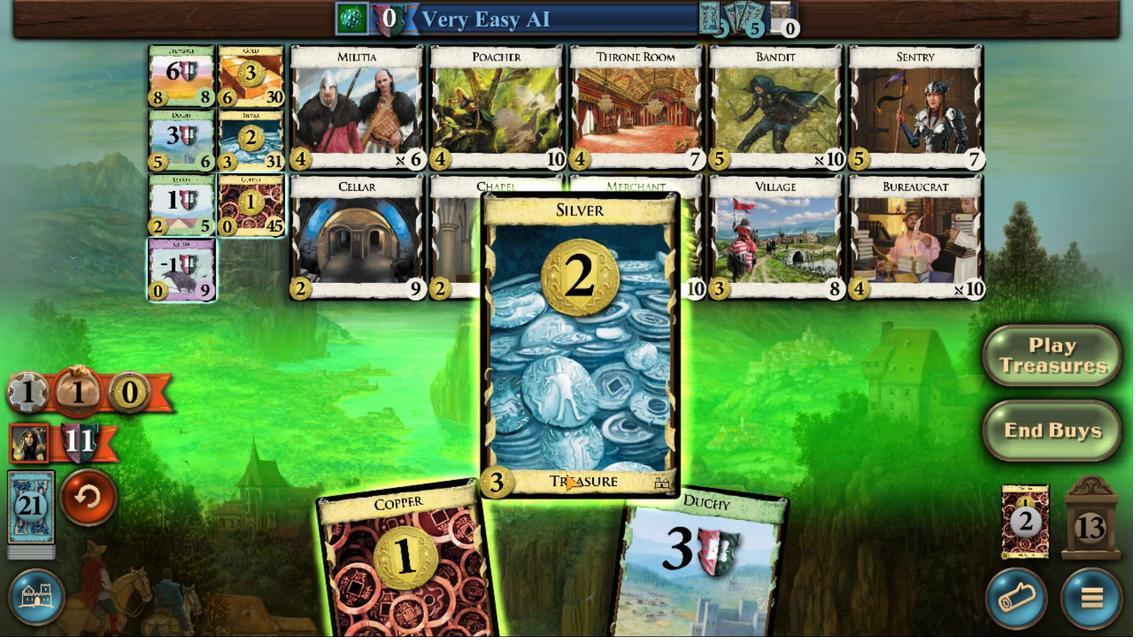 
Action: Mouse moved to (532, 422)
Screenshot: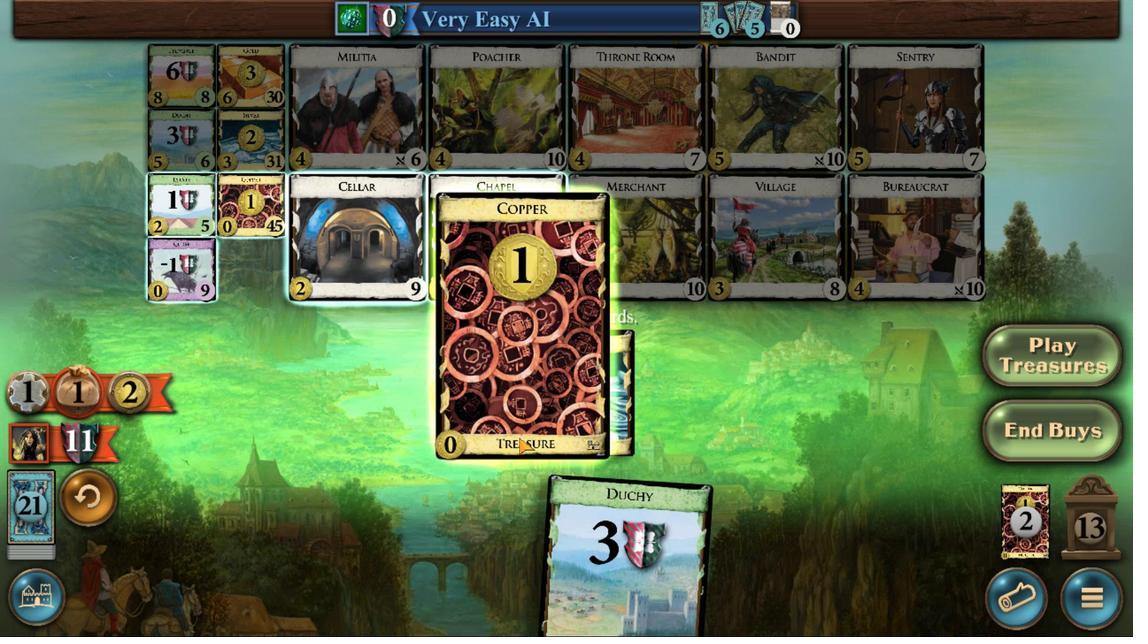 
Action: Mouse pressed left at (532, 422)
Screenshot: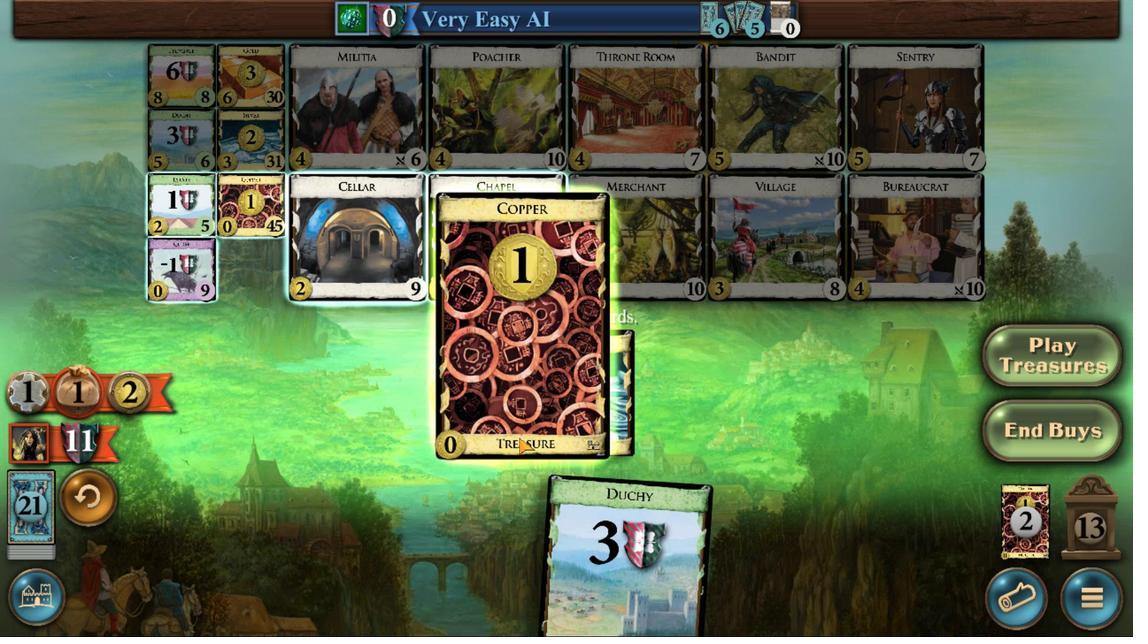 
Action: Mouse moved to (430, 350)
Screenshot: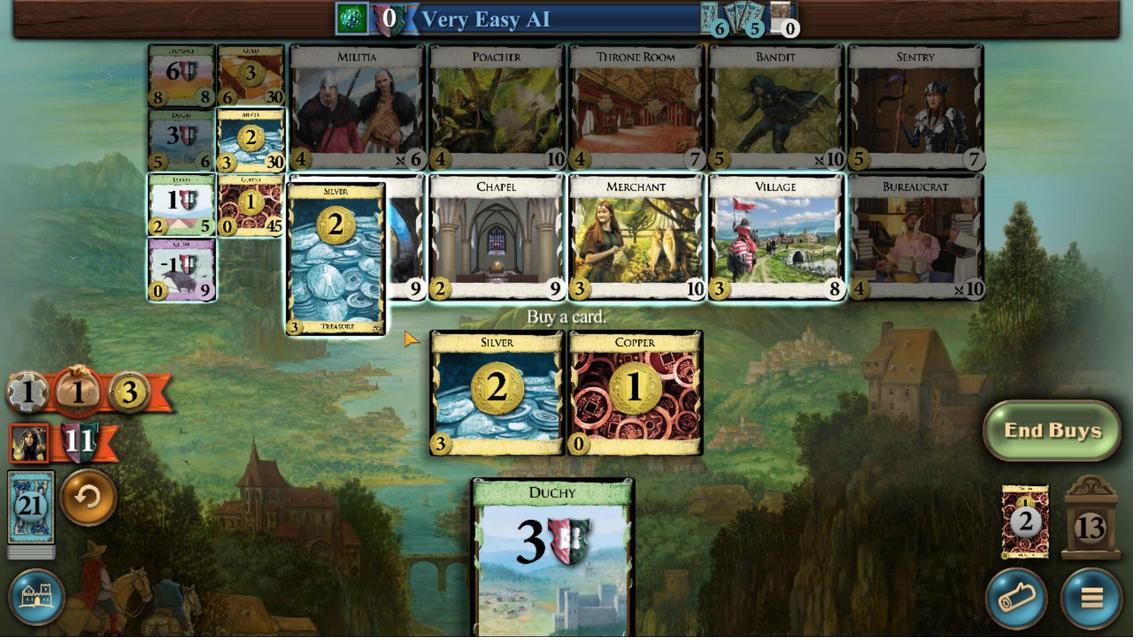 
Action: Mouse pressed left at (430, 350)
Screenshot: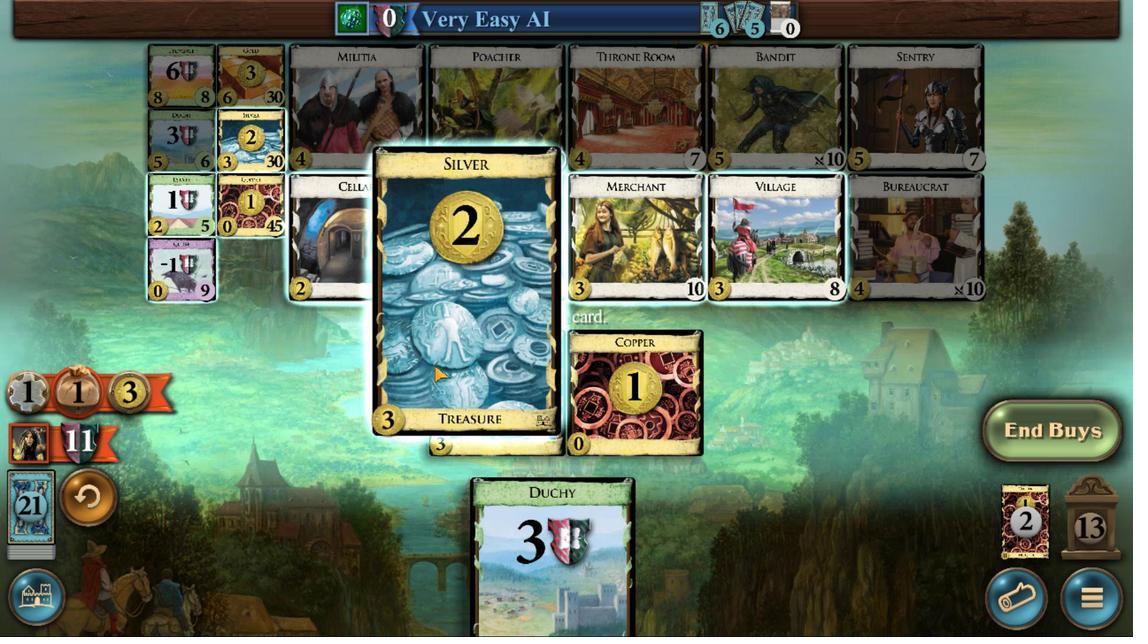 
Action: Mouse moved to (442, 416)
Screenshot: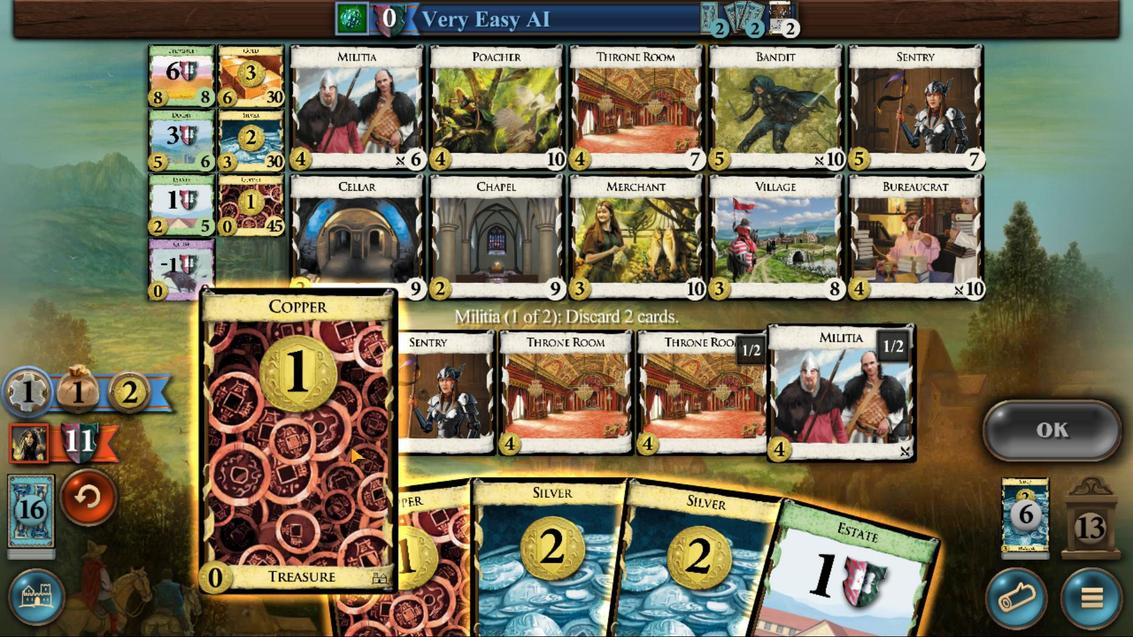 
Action: Mouse pressed left at (442, 416)
Screenshot: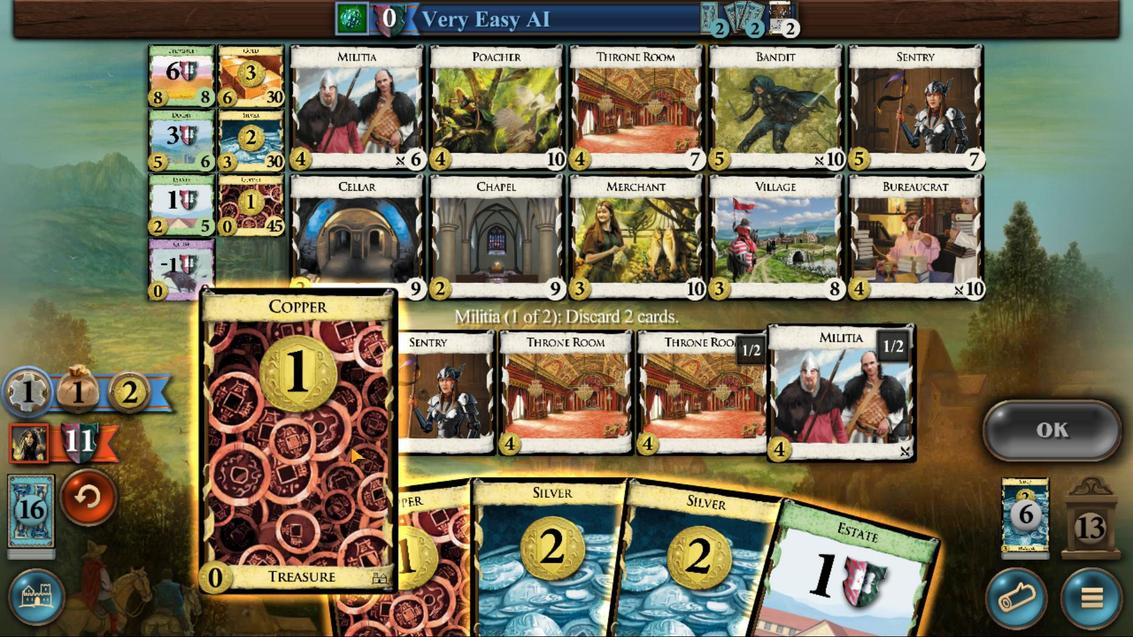 
Action: Mouse moved to (704, 416)
Screenshot: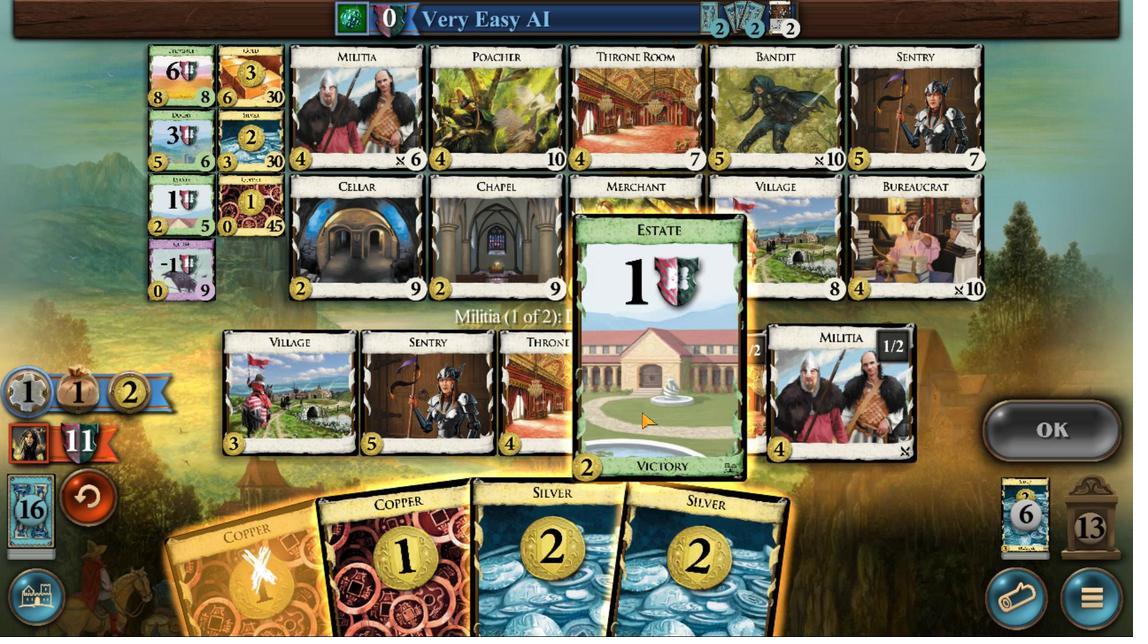 
Action: Mouse pressed left at (704, 416)
Screenshot: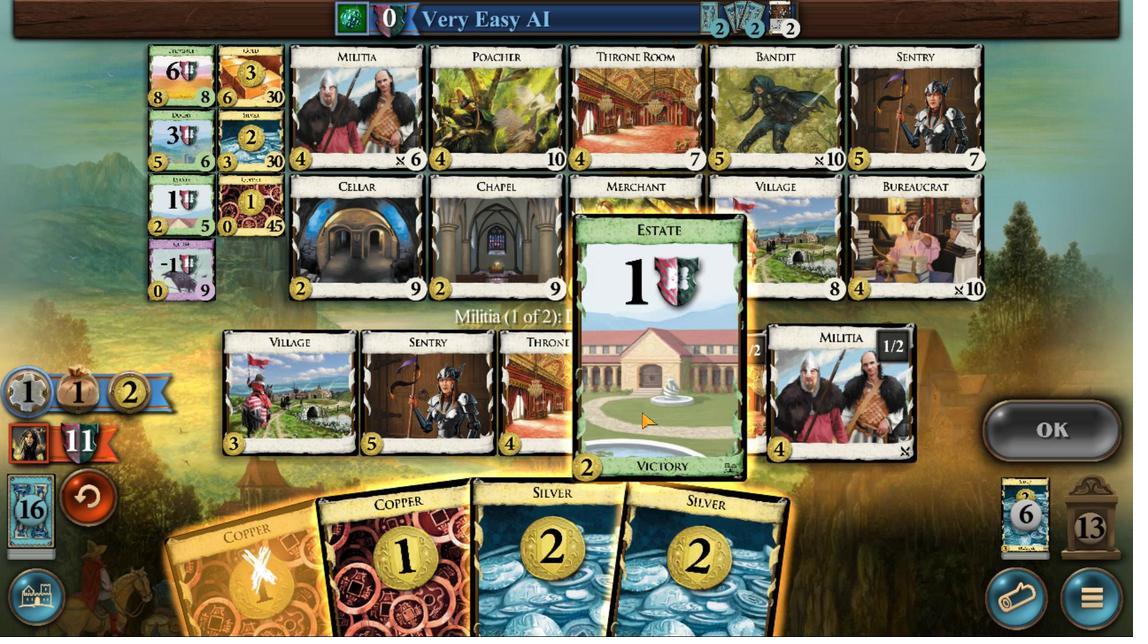 
Action: Mouse moved to (810, 399)
Screenshot: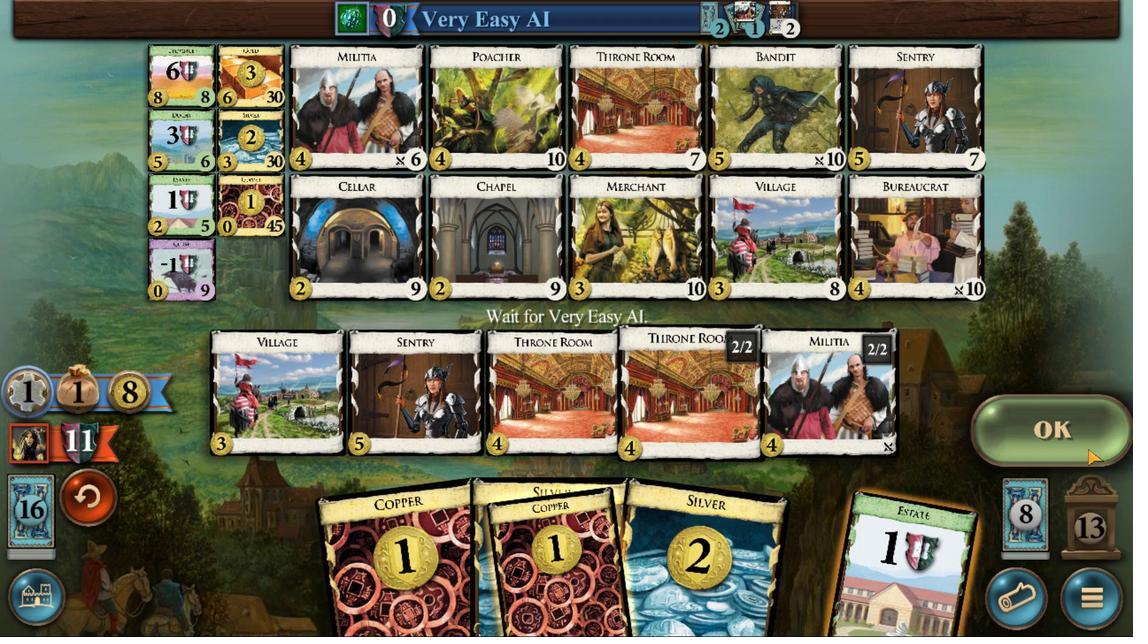 
Action: Mouse pressed left at (810, 399)
Screenshot: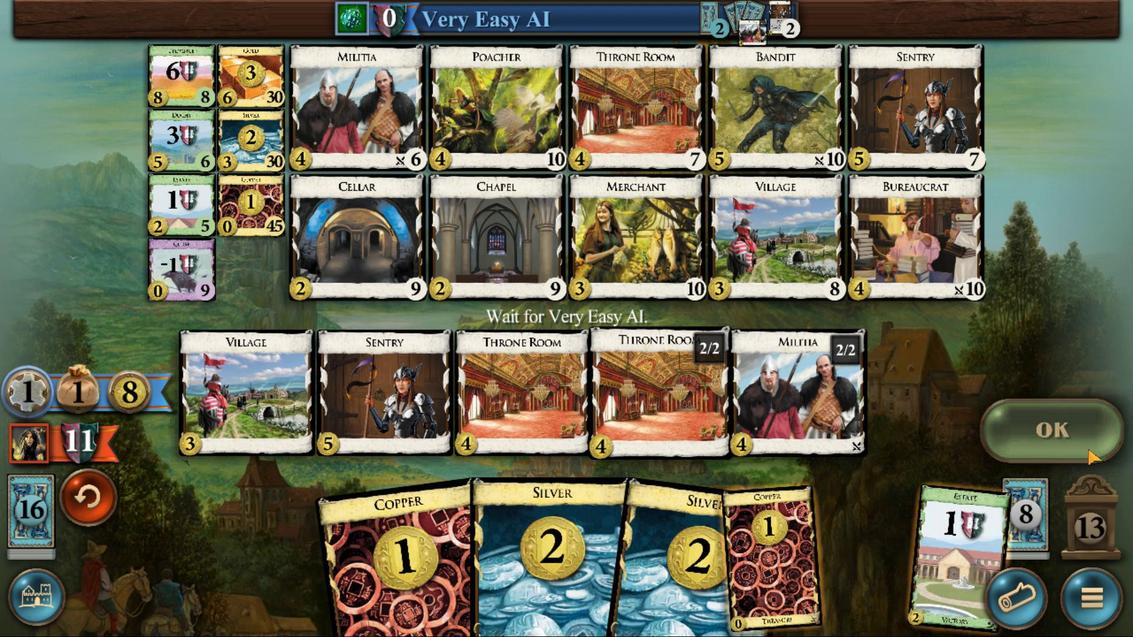 
Action: Mouse moved to (611, 416)
Screenshot: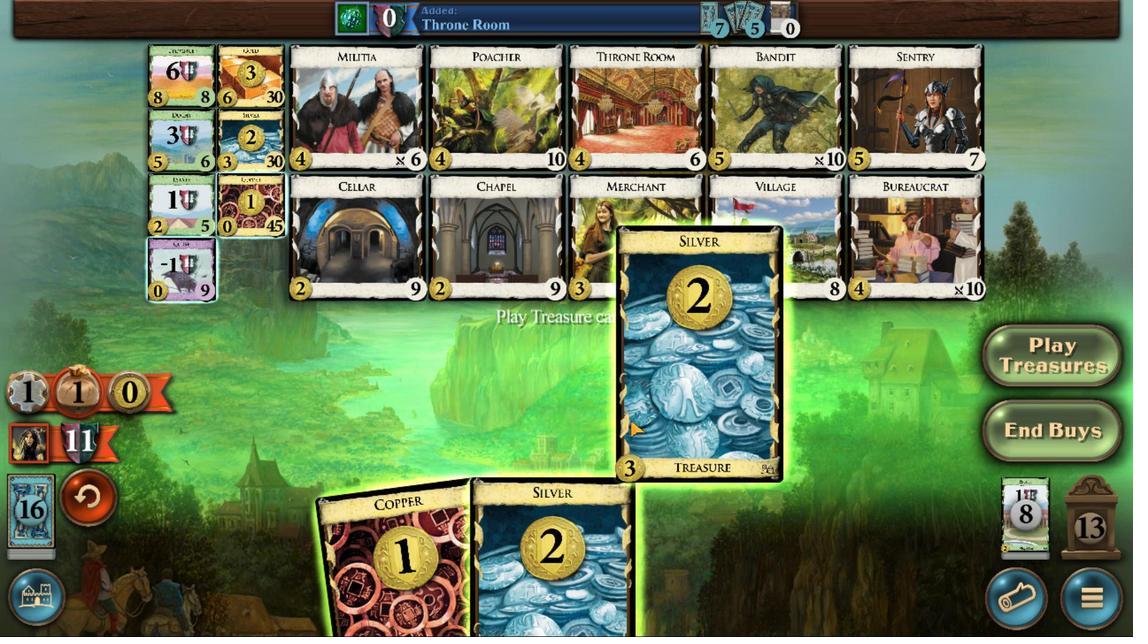 
Action: Mouse pressed left at (611, 416)
Screenshot: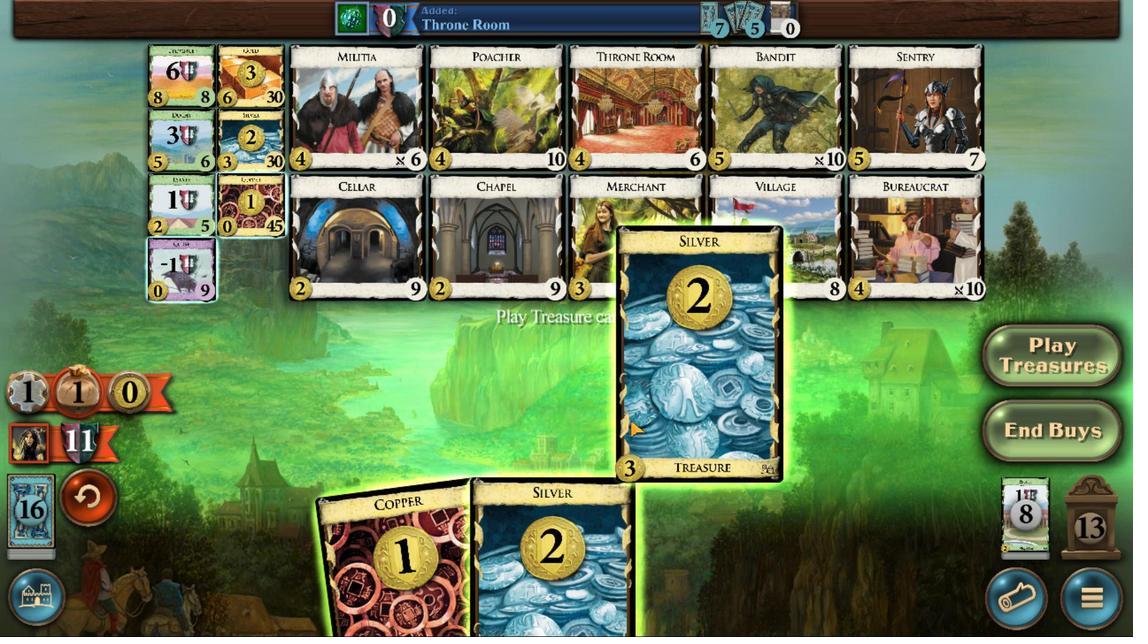 
Action: Mouse moved to (587, 415)
Screenshot: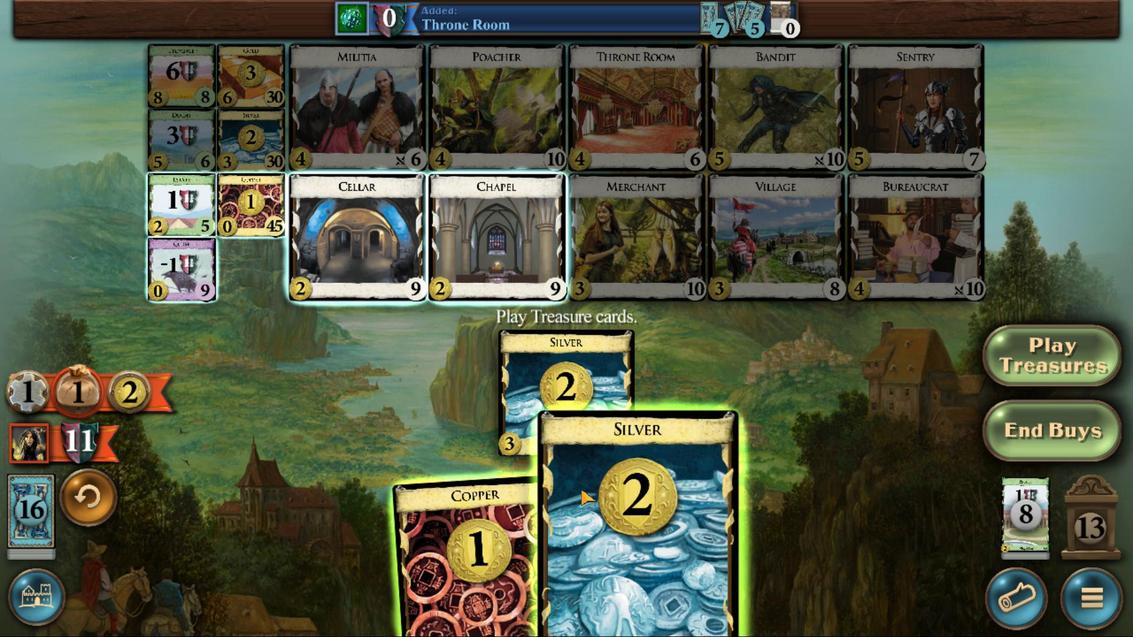 
Action: Mouse pressed left at (587, 415)
Screenshot: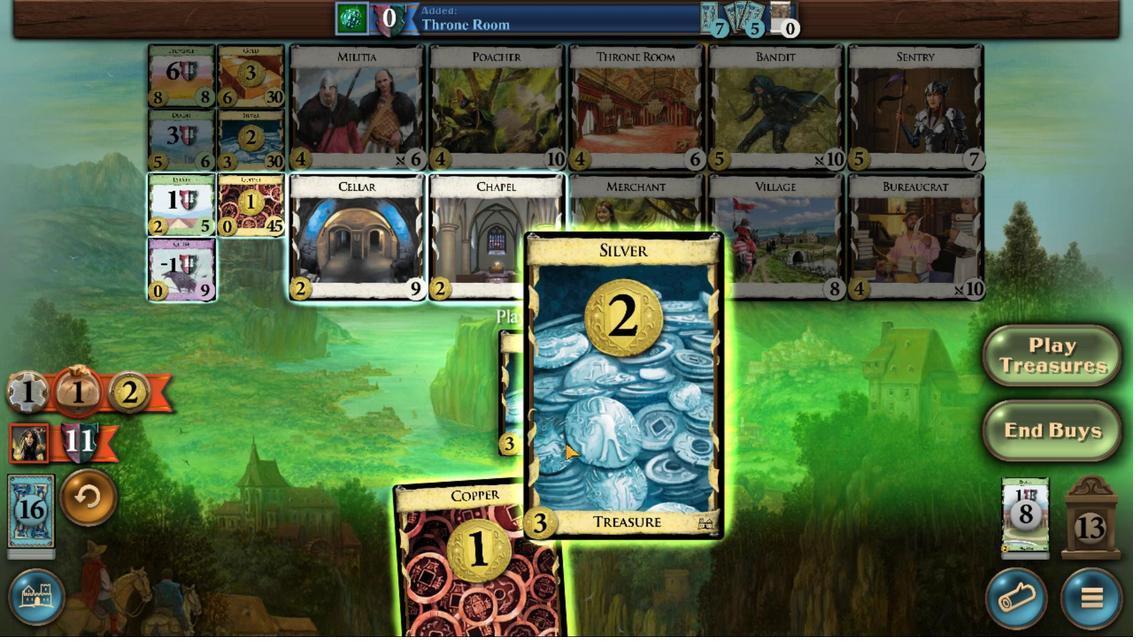 
Action: Mouse moved to (586, 422)
Screenshot: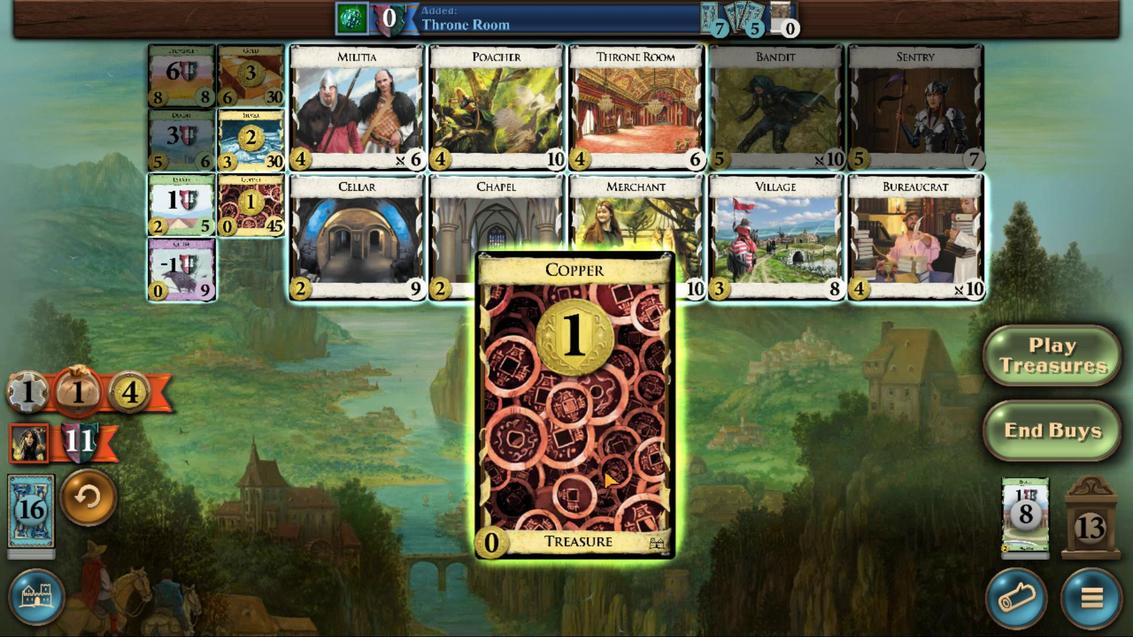 
Action: Mouse pressed left at (586, 422)
Screenshot: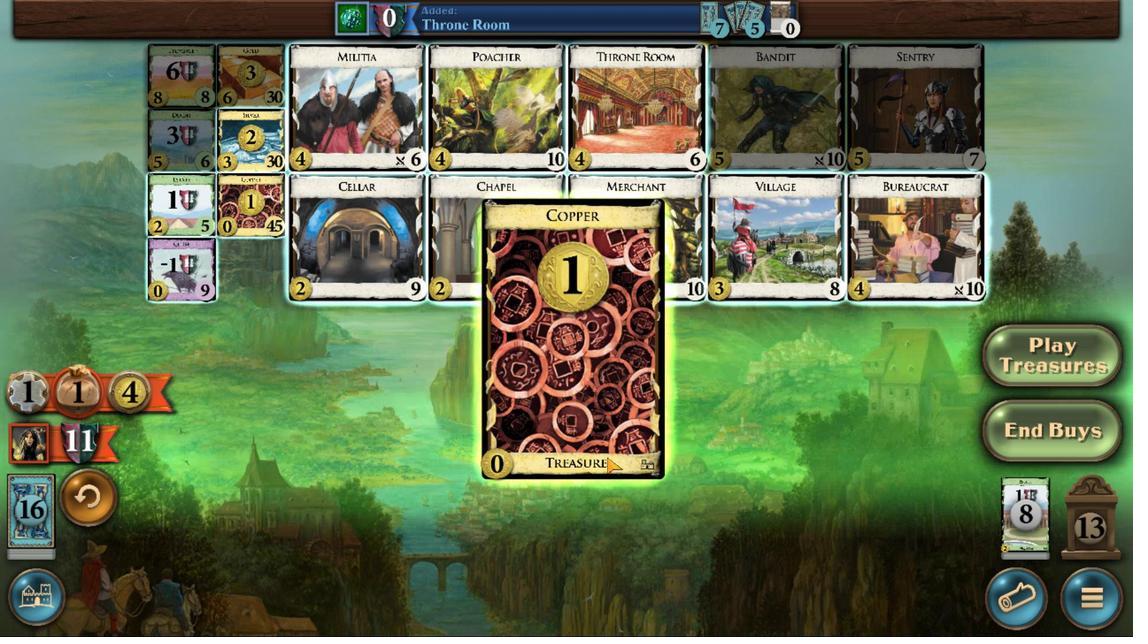
Action: Mouse moved to (407, 352)
Screenshot: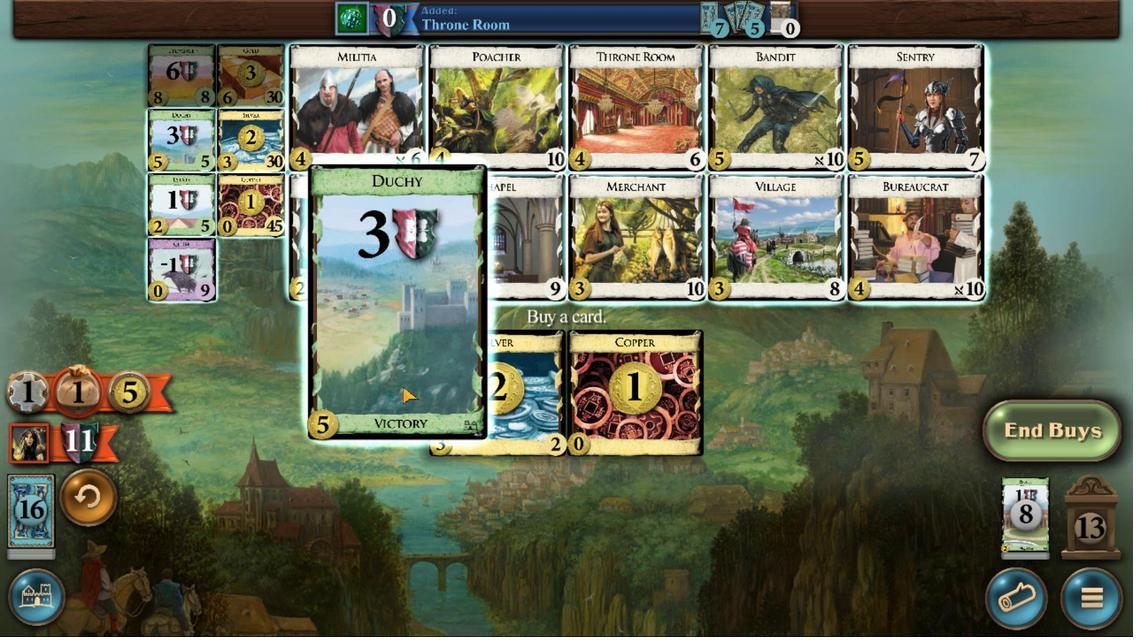 
Action: Mouse pressed left at (407, 352)
Screenshot: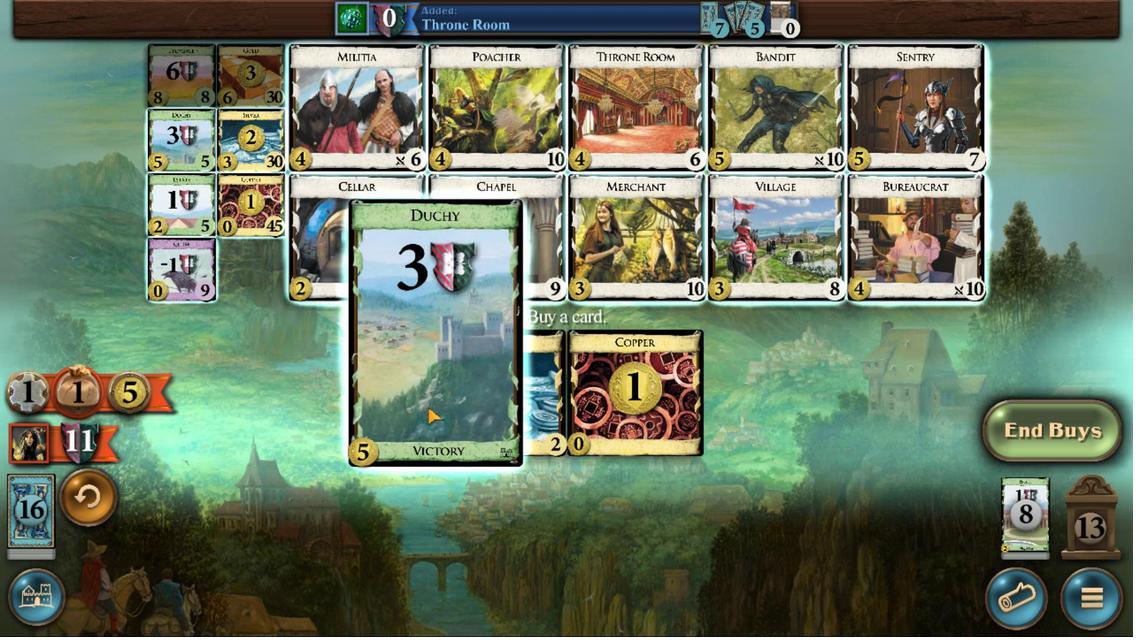 
Action: Mouse moved to (451, 414)
Screenshot: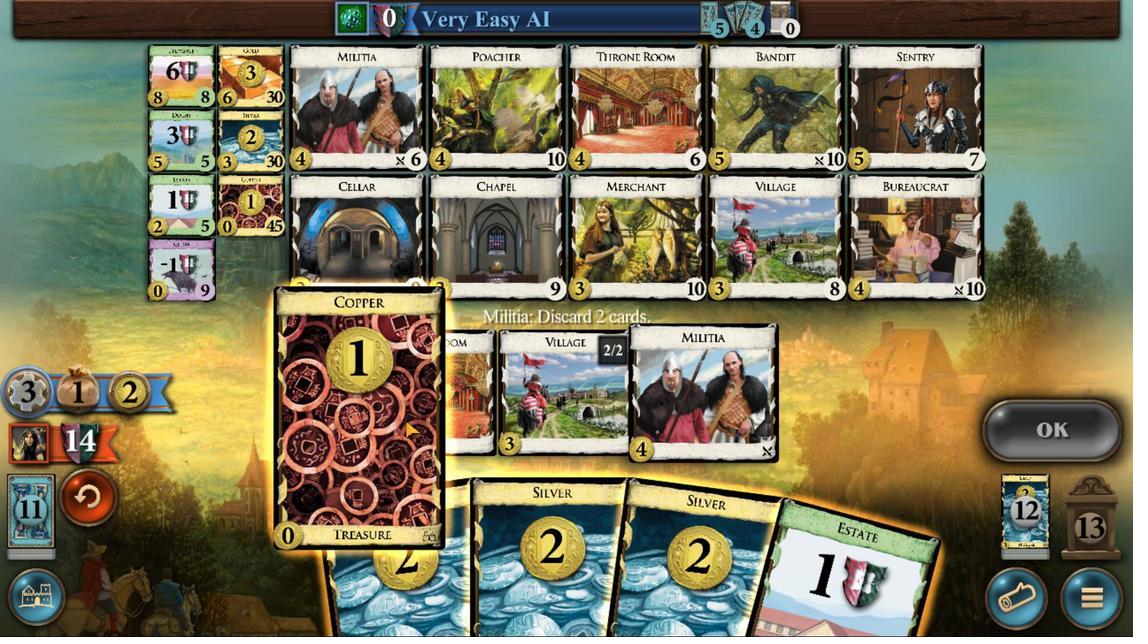 
Action: Mouse pressed left at (451, 414)
Screenshot: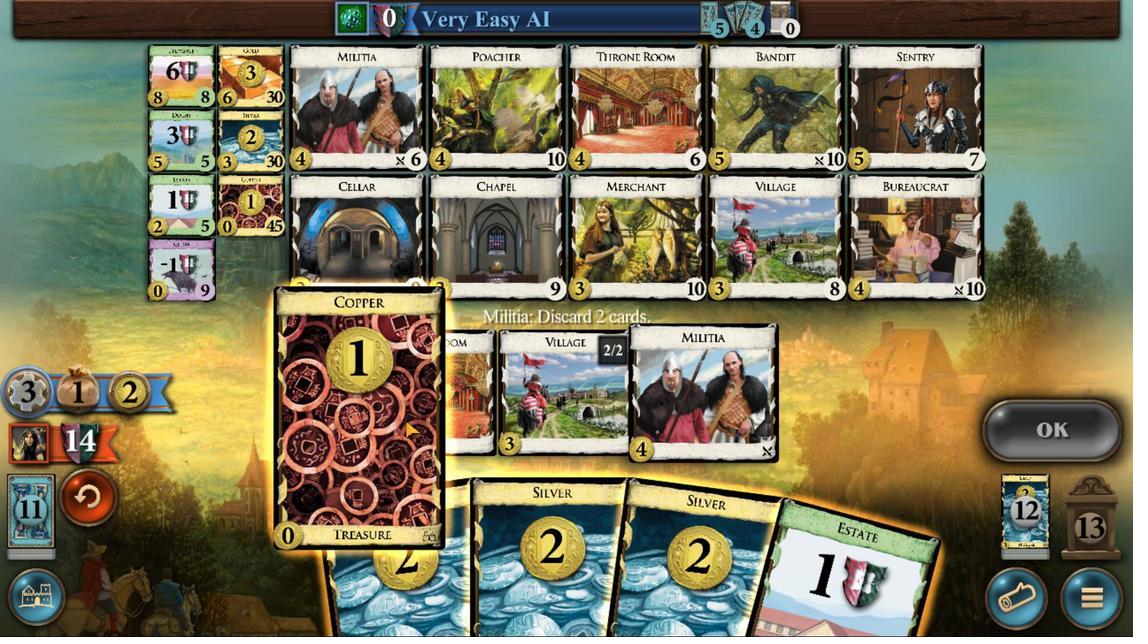 
Action: Mouse moved to (708, 421)
Screenshot: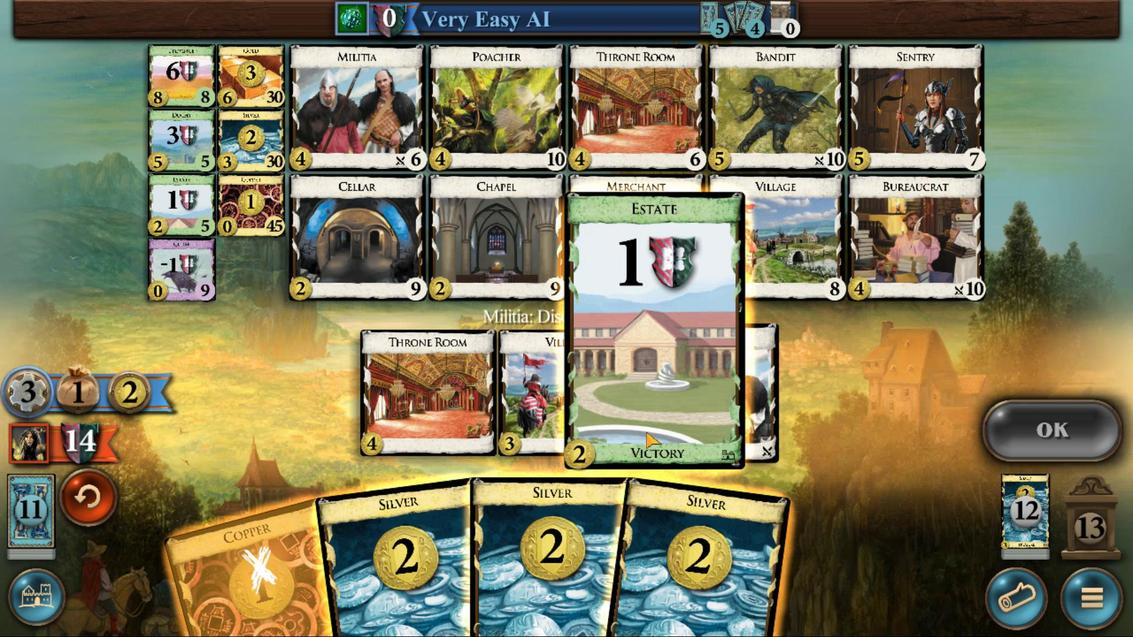 
Action: Mouse pressed left at (708, 421)
Screenshot: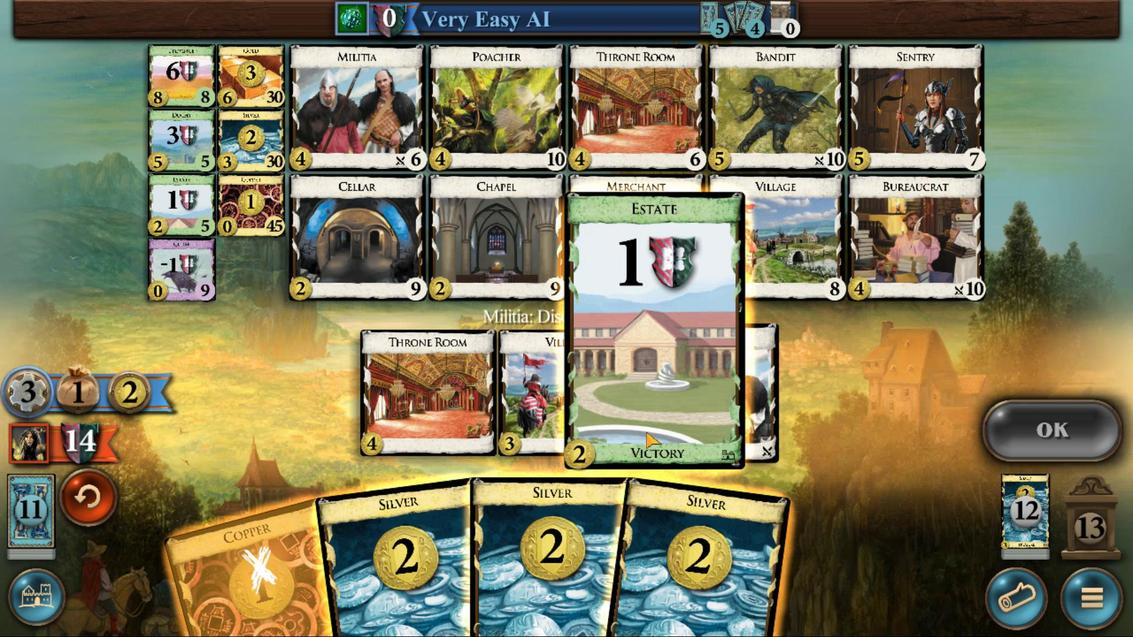 
Action: Mouse moved to (790, 400)
Screenshot: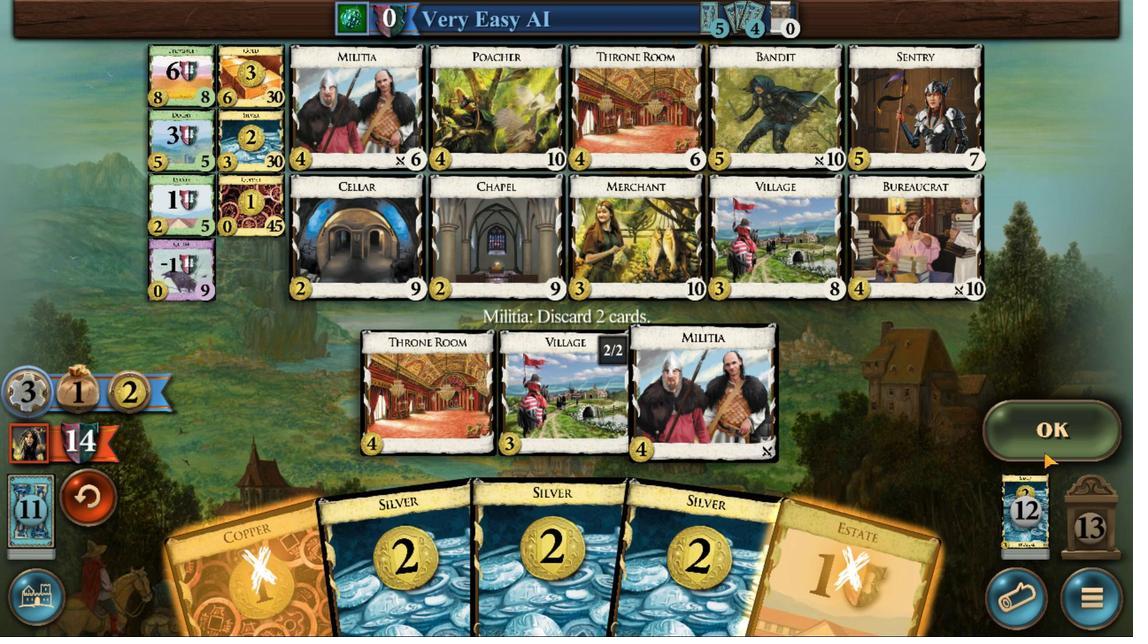 
Action: Mouse pressed left at (790, 400)
Screenshot: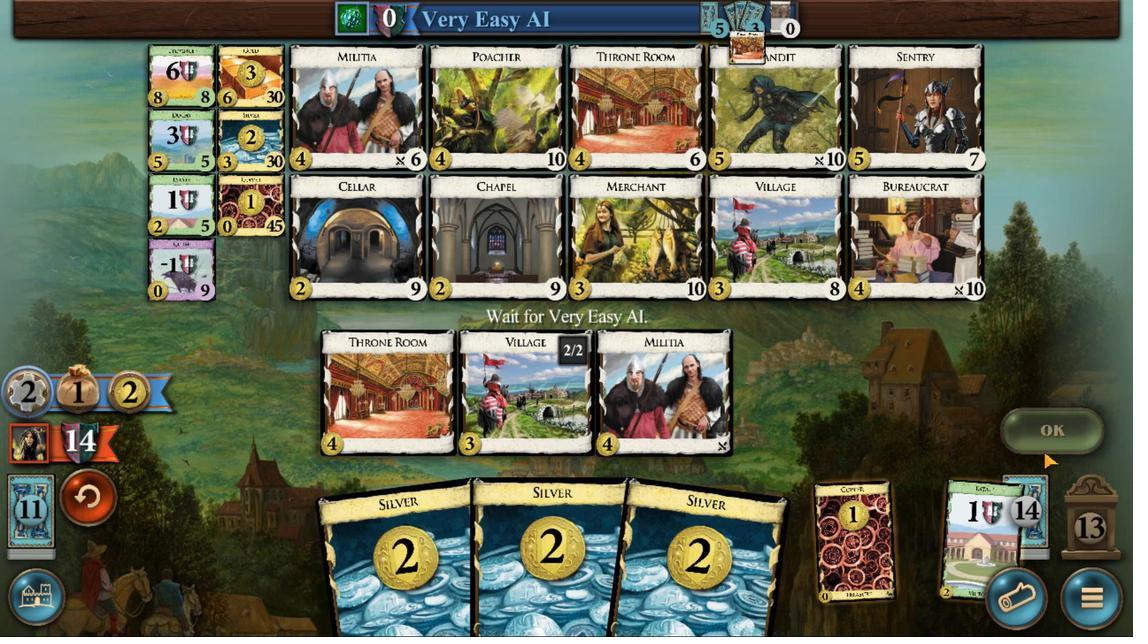 
Action: Mouse moved to (635, 421)
Screenshot: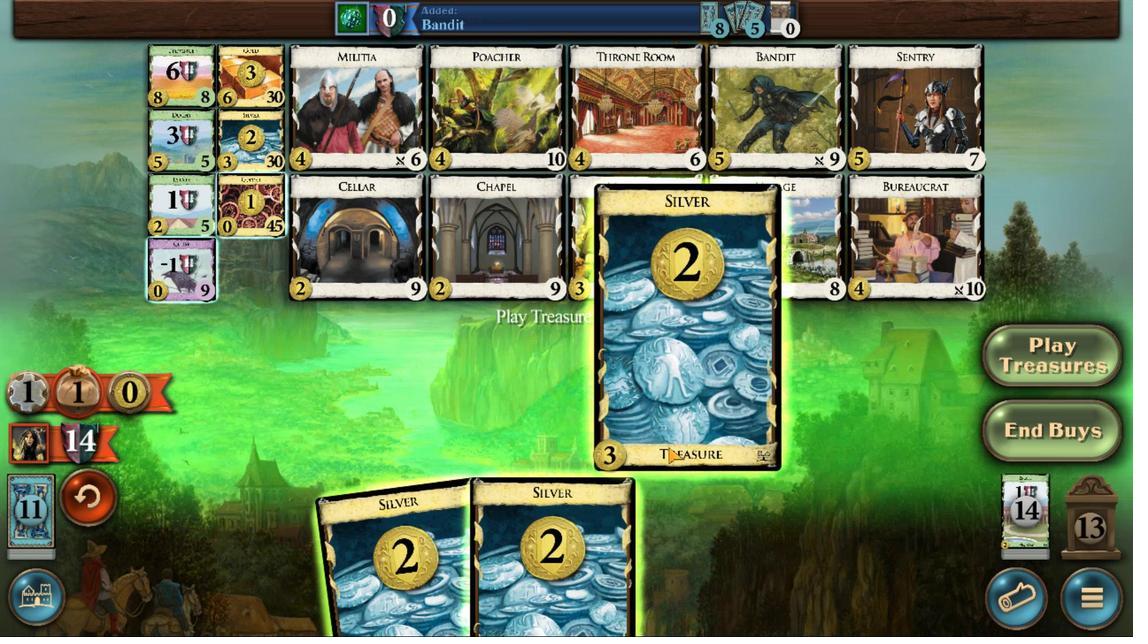 
Action: Mouse pressed left at (635, 421)
Screenshot: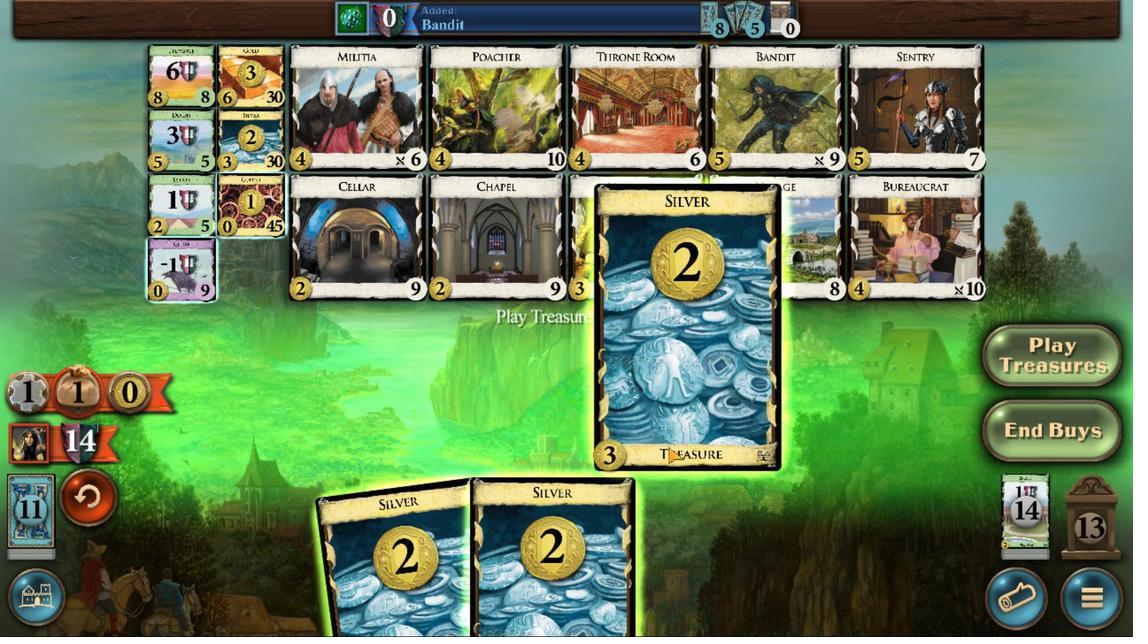 
Action: Mouse moved to (588, 419)
Screenshot: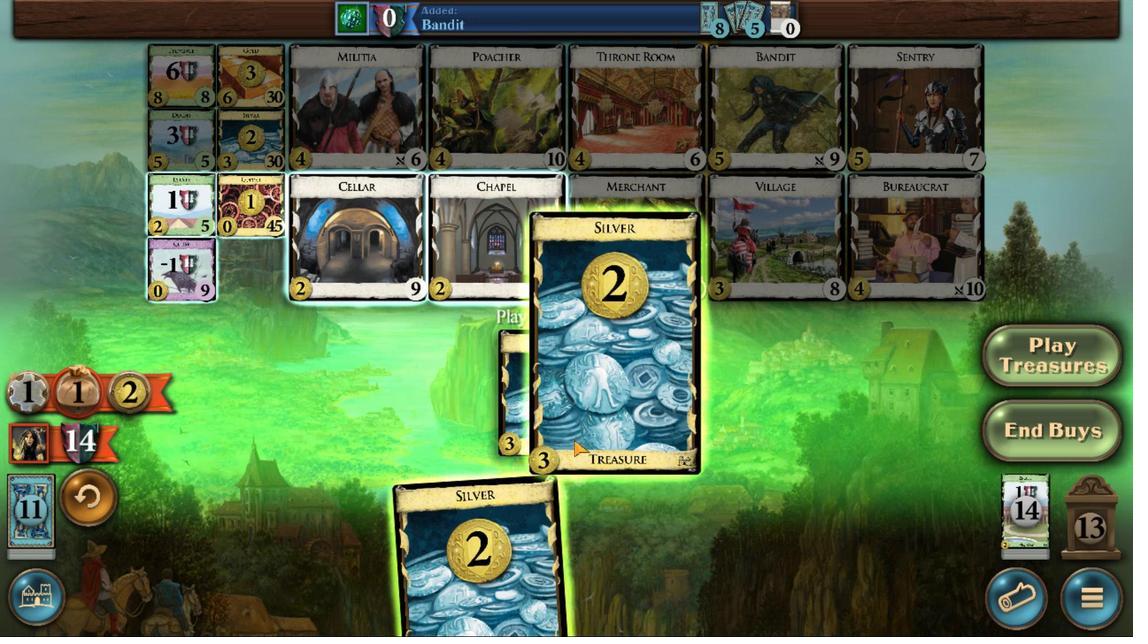 
Action: Mouse pressed left at (588, 419)
Screenshot: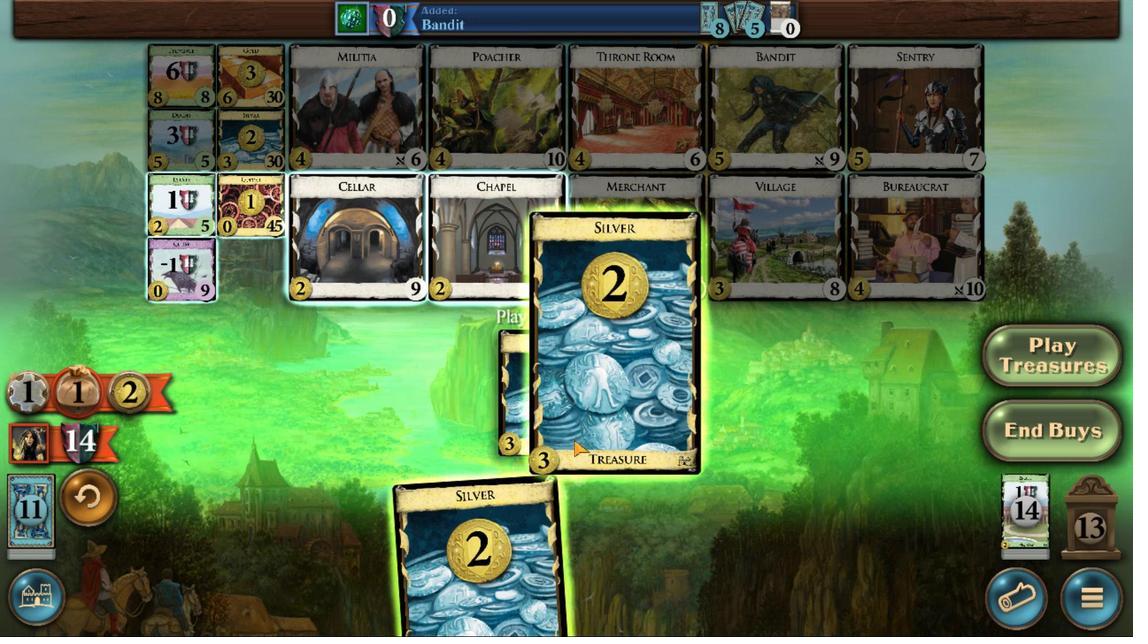 
Action: Mouse moved to (559, 416)
Screenshot: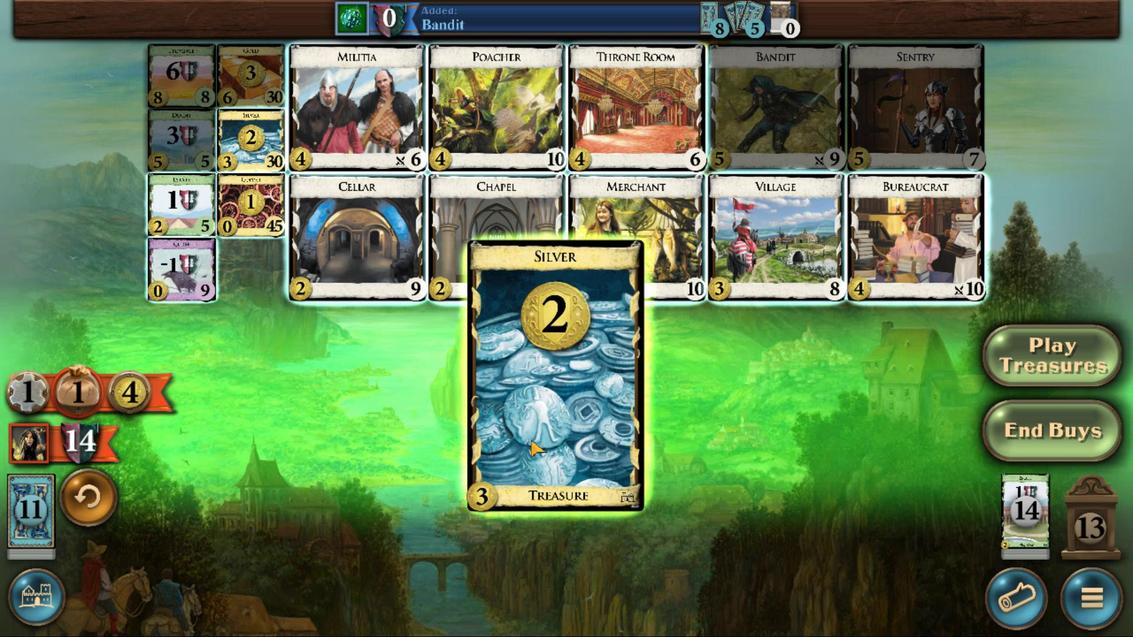 
Action: Mouse pressed left at (559, 416)
Screenshot: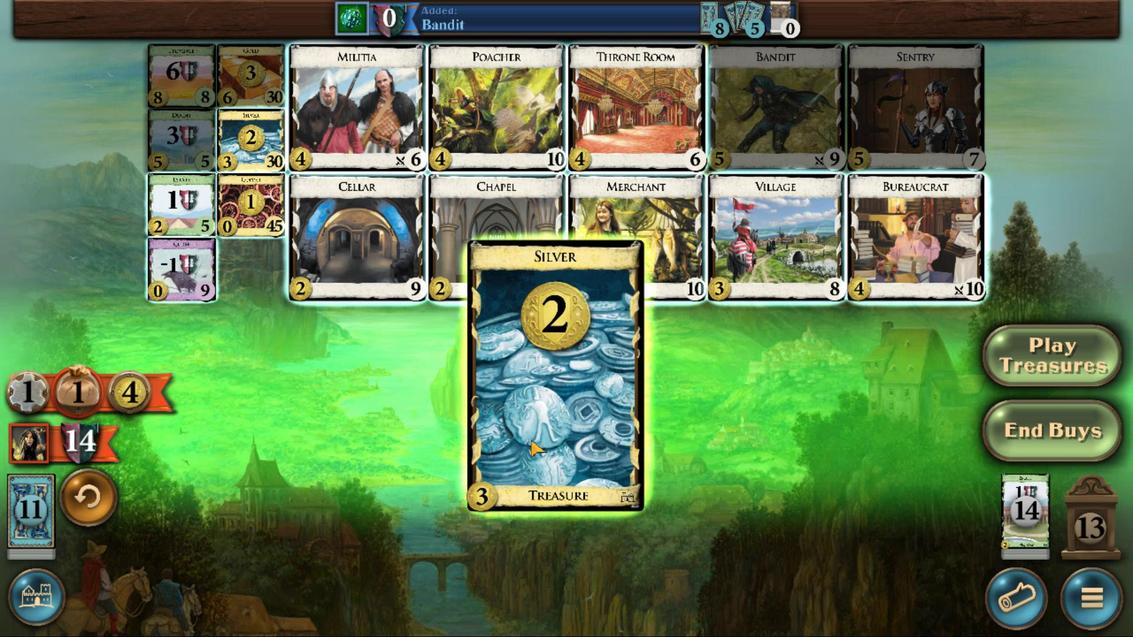 
Action: Mouse moved to (434, 344)
Screenshot: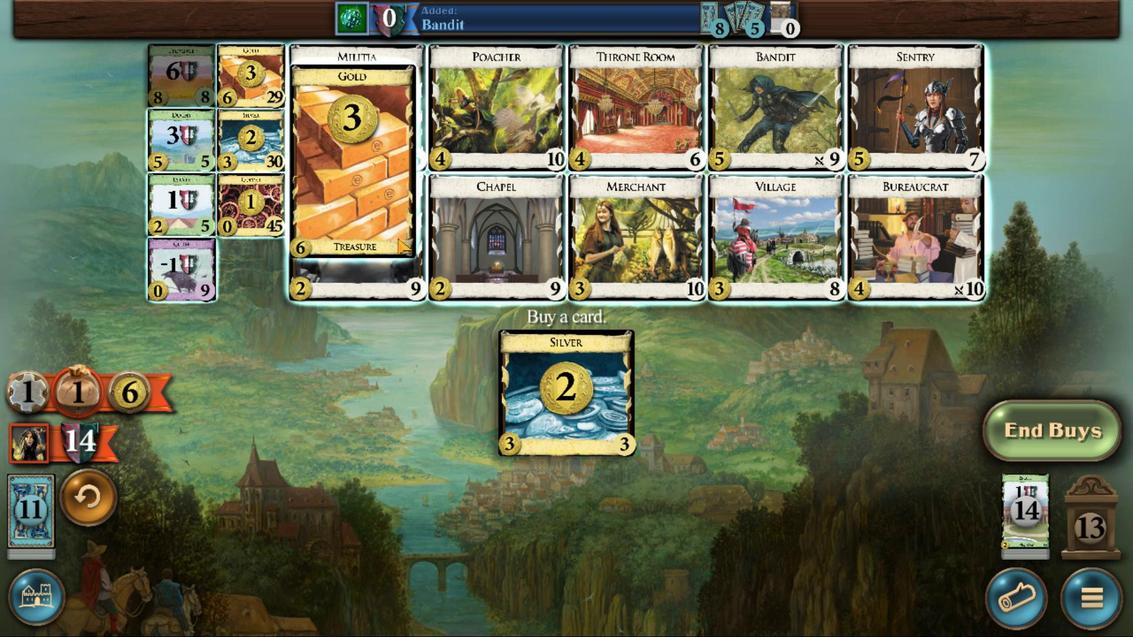 
Action: Mouse pressed left at (434, 344)
Screenshot: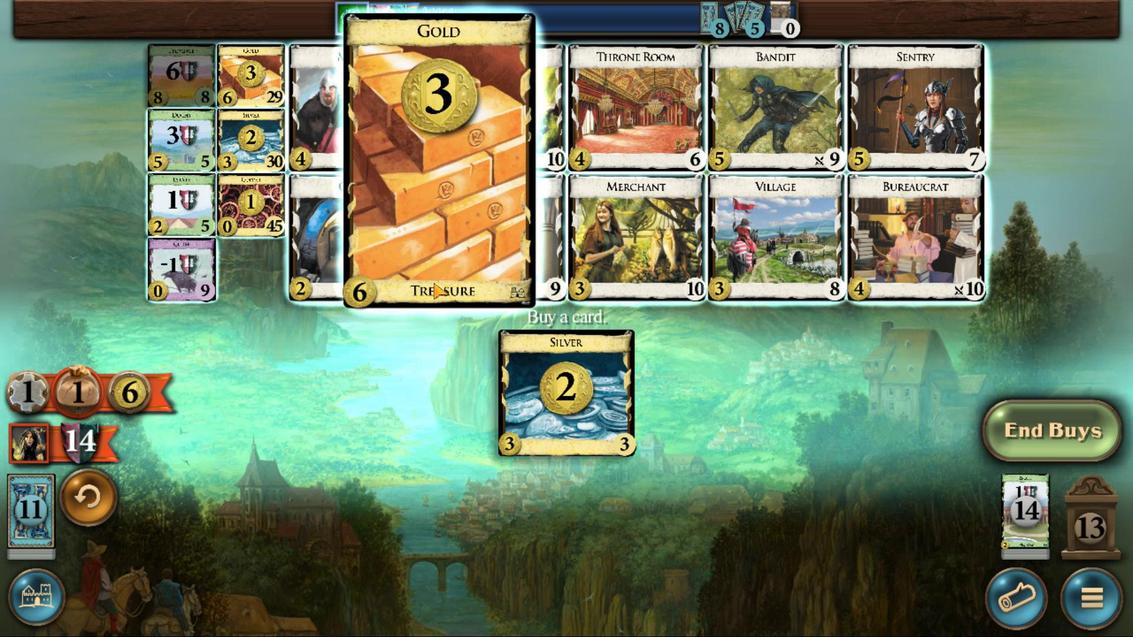 
Action: Mouse moved to (684, 422)
Screenshot: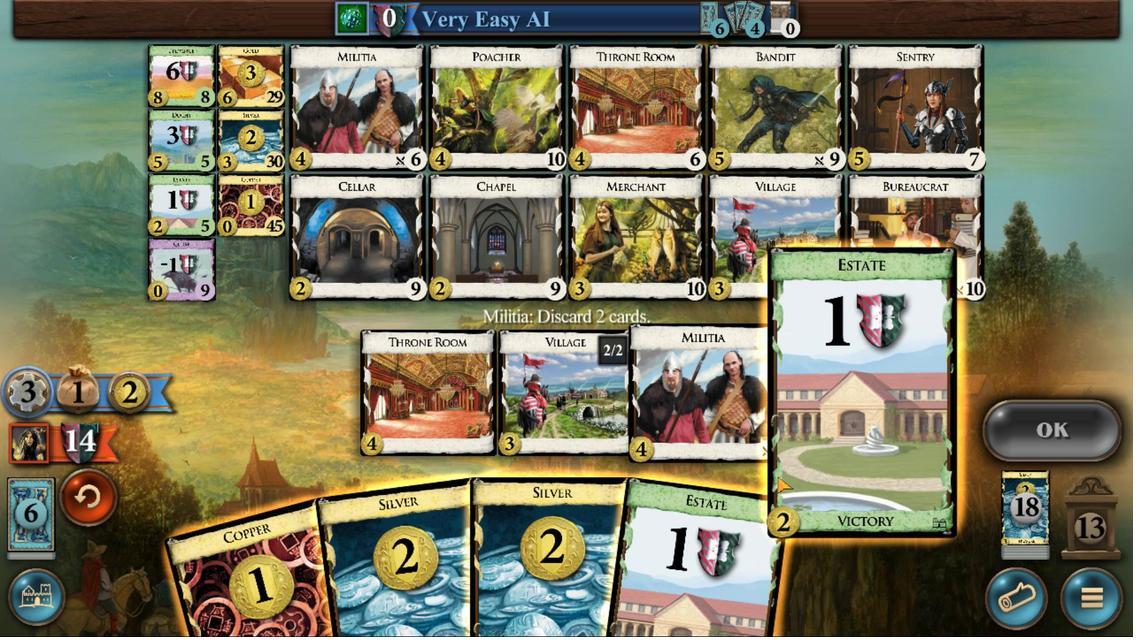 
Action: Mouse pressed left at (684, 422)
Screenshot: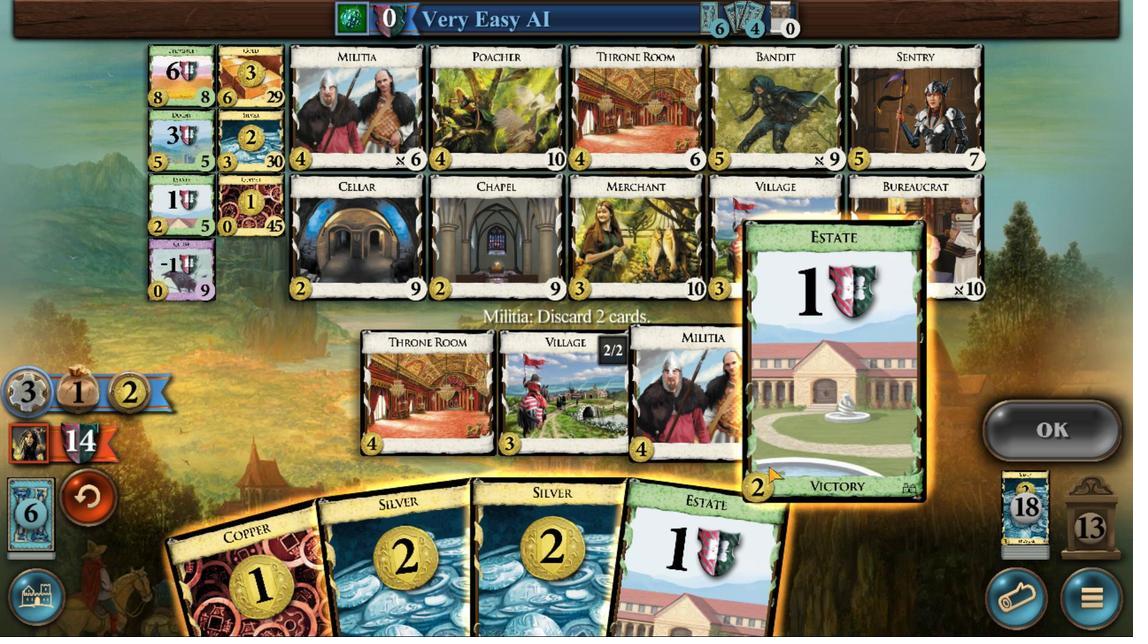 
Action: Mouse moved to (637, 422)
Screenshot: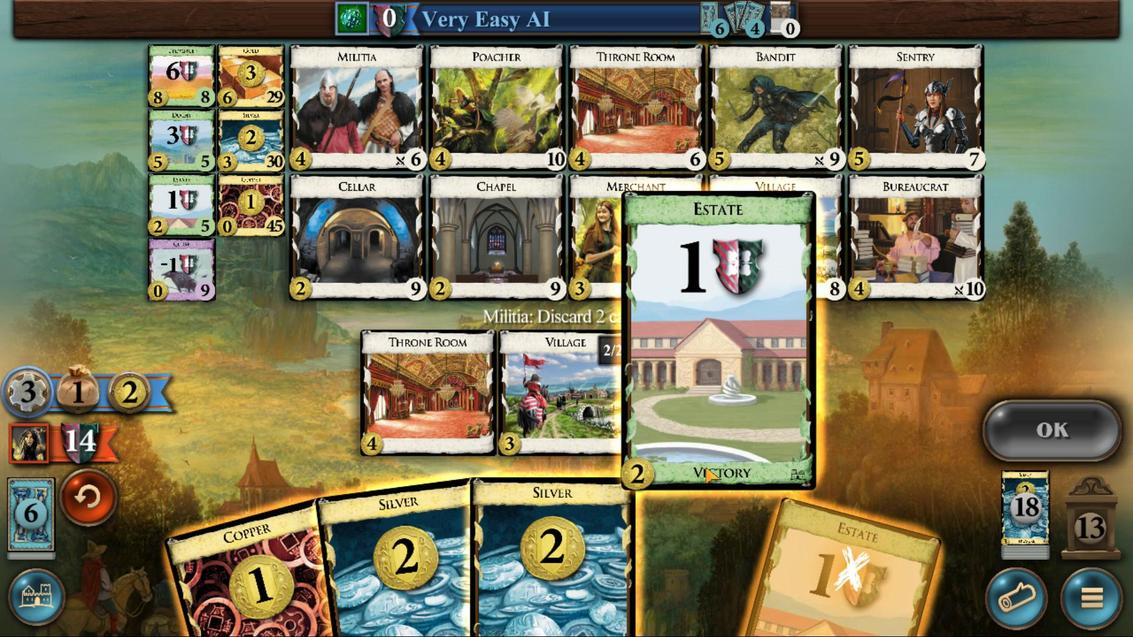 
Action: Mouse pressed left at (637, 422)
Screenshot: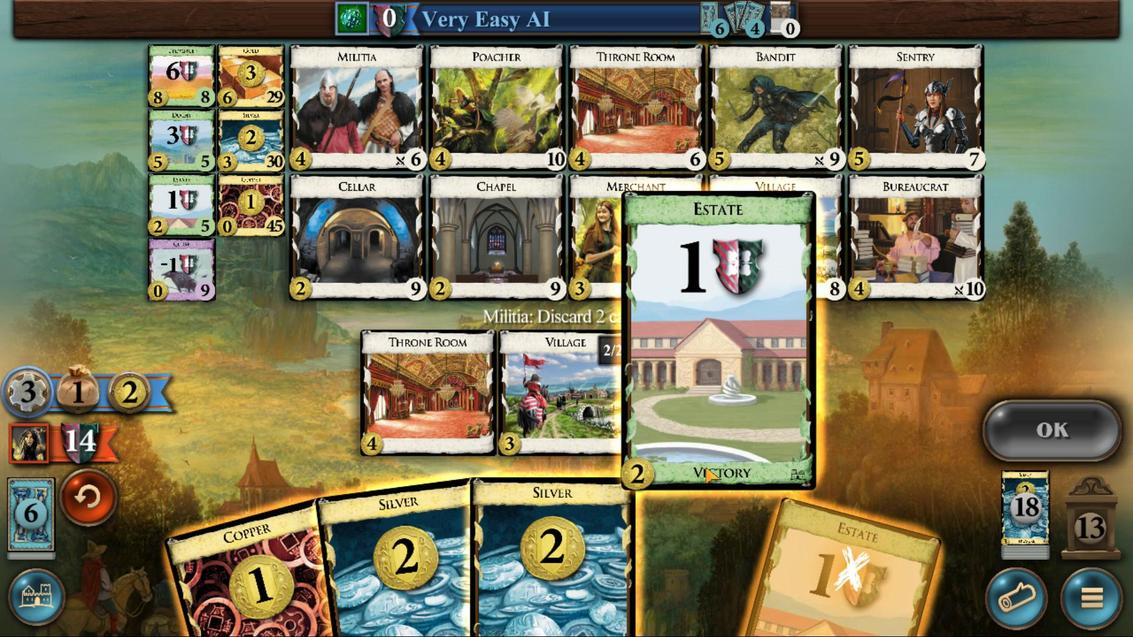 
Action: Mouse moved to (785, 398)
Screenshot: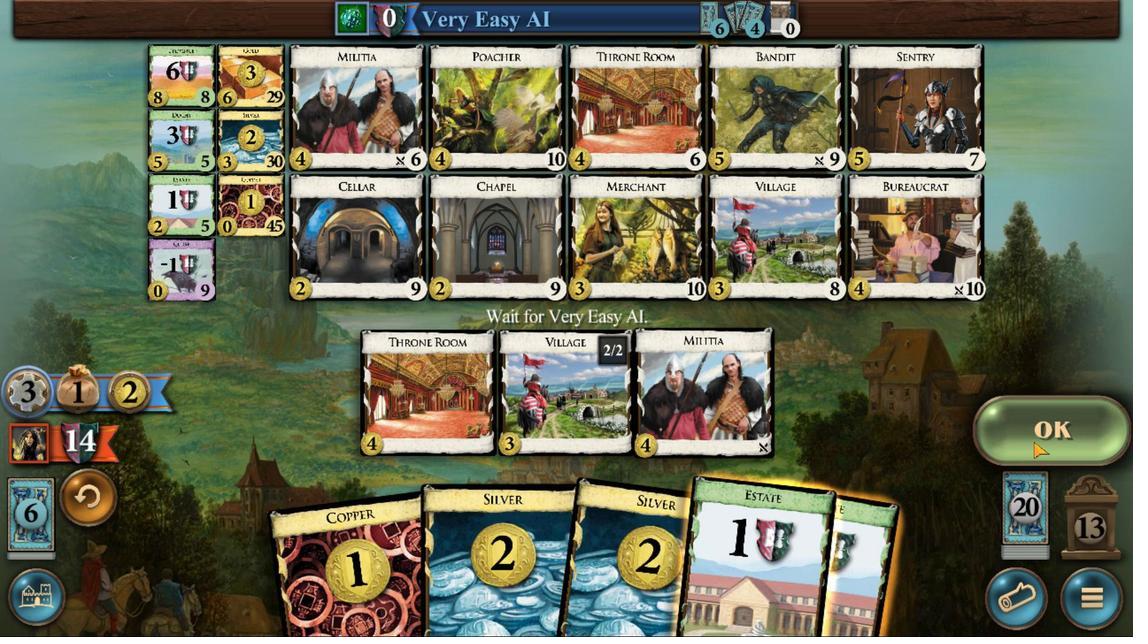 
Action: Mouse pressed left at (785, 398)
Screenshot: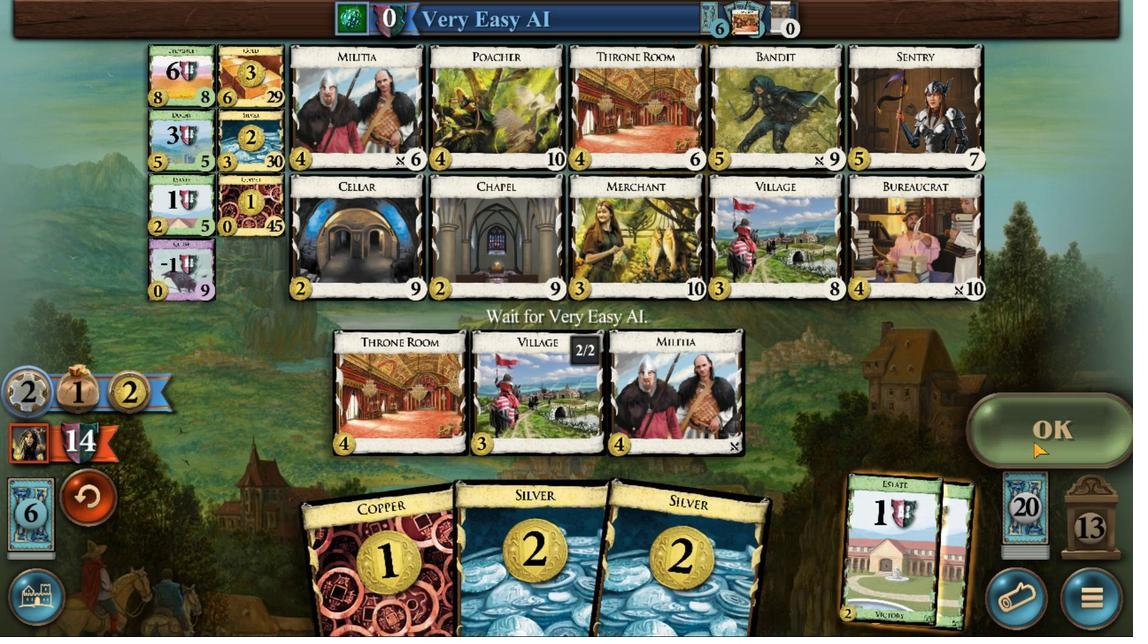 
Action: Mouse moved to (619, 421)
Screenshot: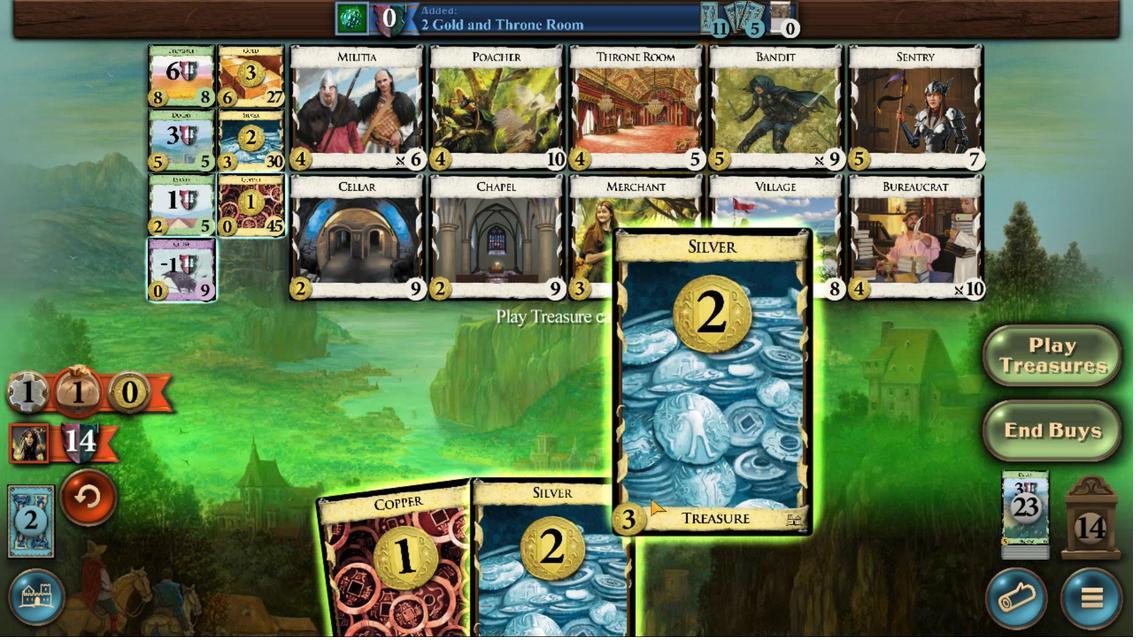 
Action: Mouse pressed left at (619, 421)
Screenshot: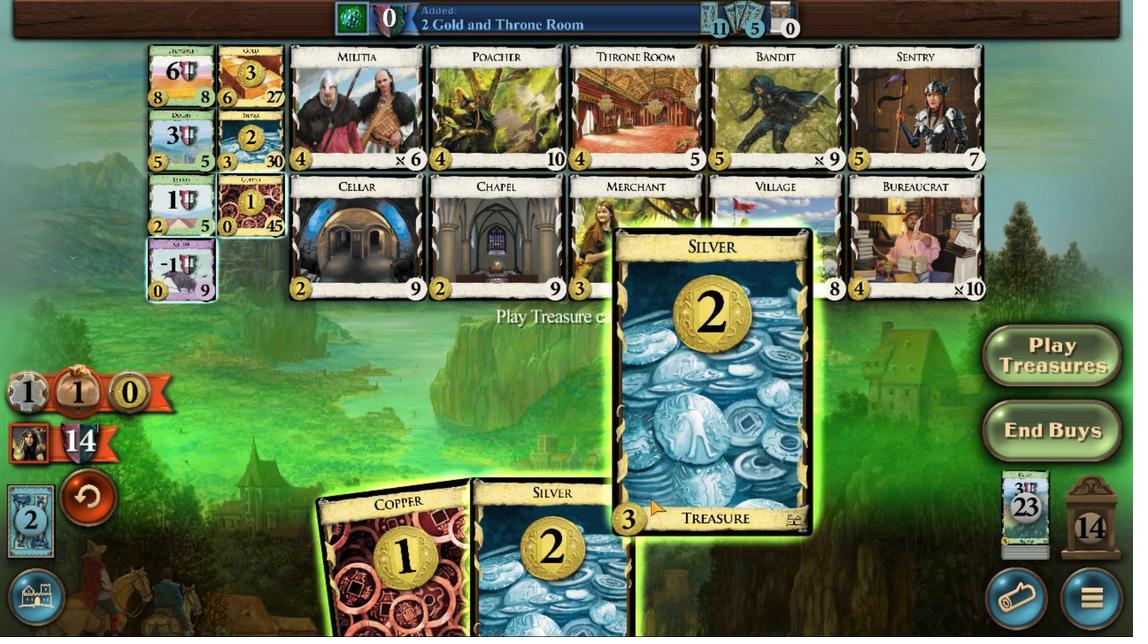 
Action: Mouse moved to (582, 415)
Screenshot: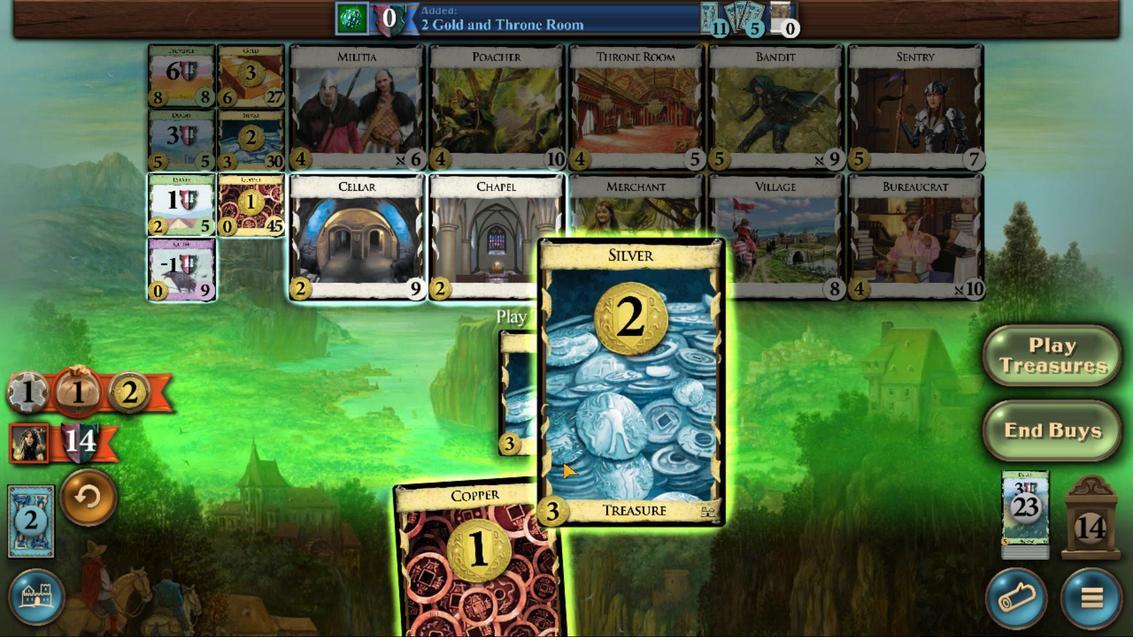 
Action: Mouse pressed left at (582, 415)
Screenshot: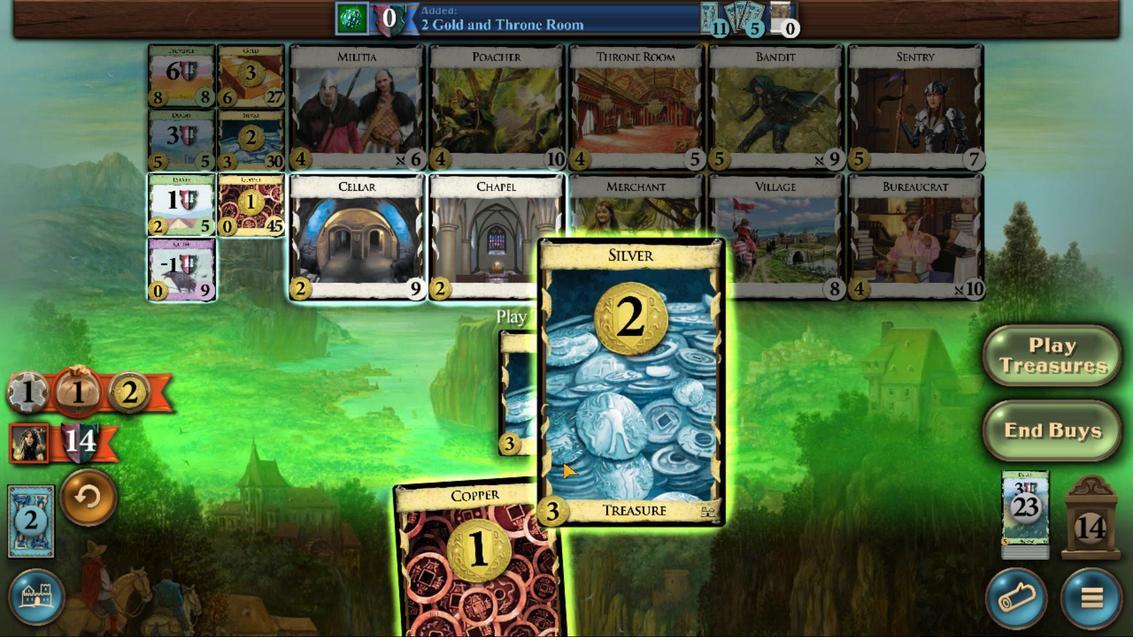 
Action: Mouse moved to (545, 421)
Screenshot: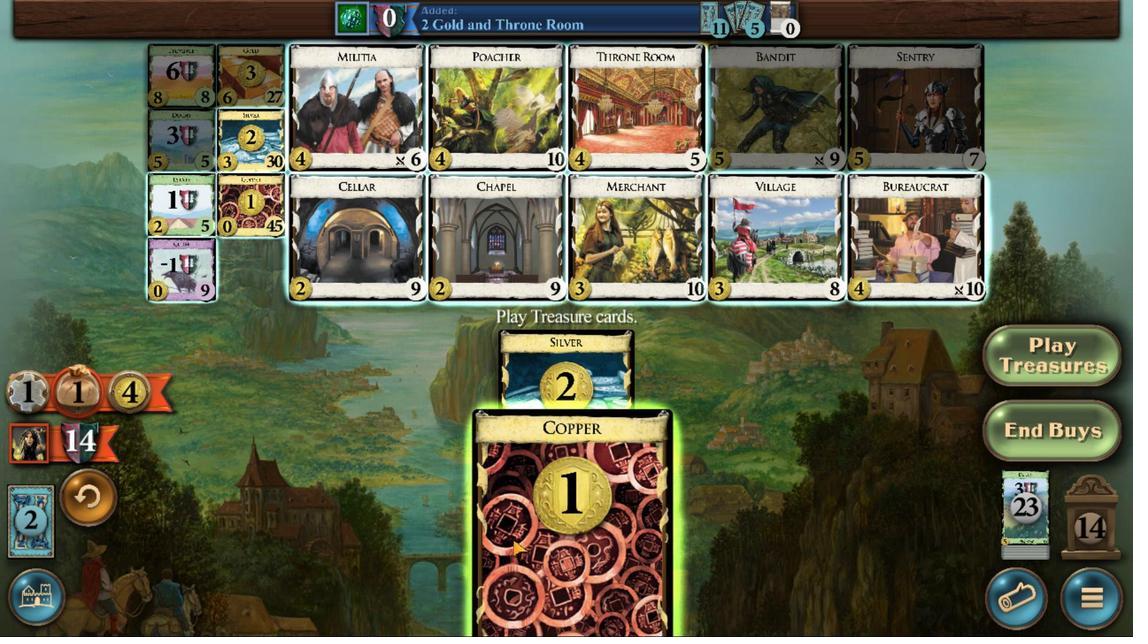 
Action: Mouse pressed left at (545, 421)
Screenshot: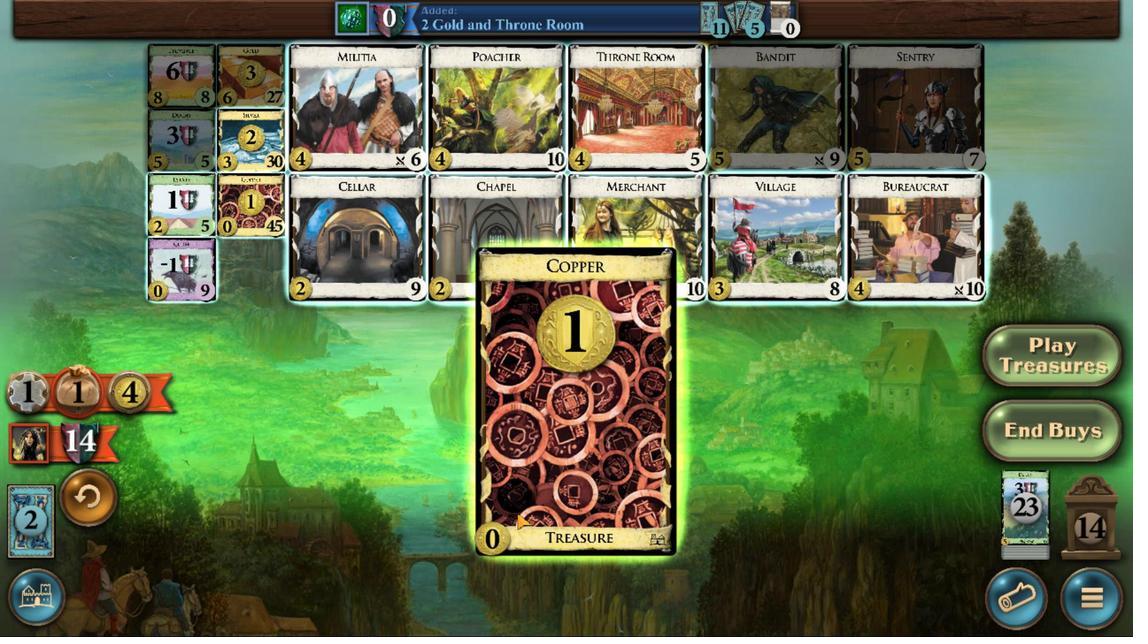 
Action: Mouse moved to (407, 352)
Screenshot: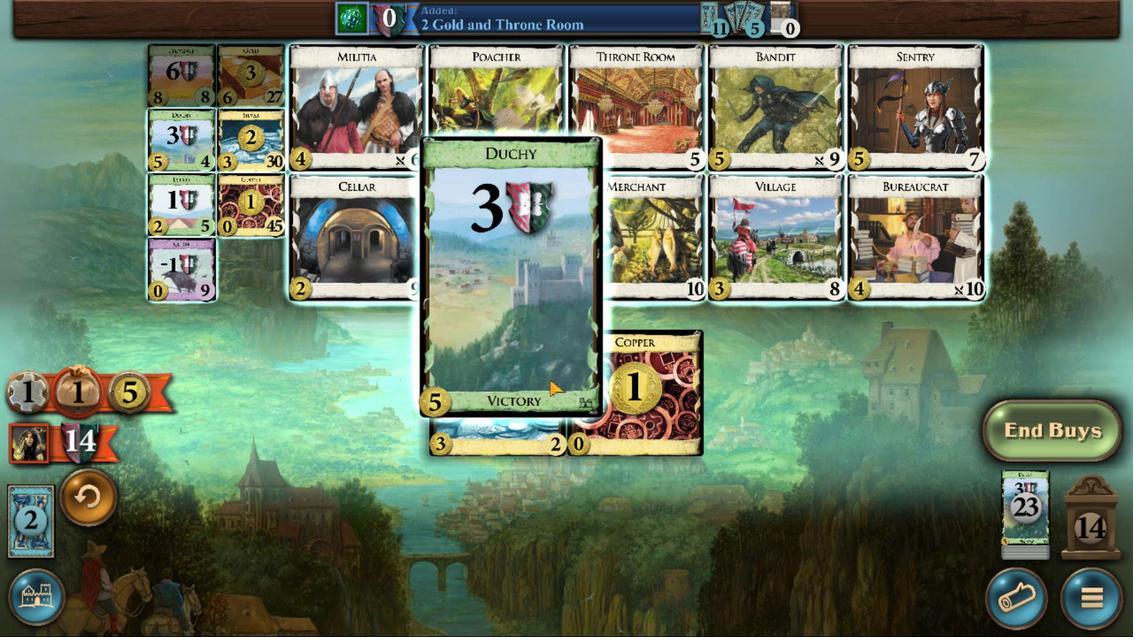 
Action: Mouse pressed left at (407, 352)
Screenshot: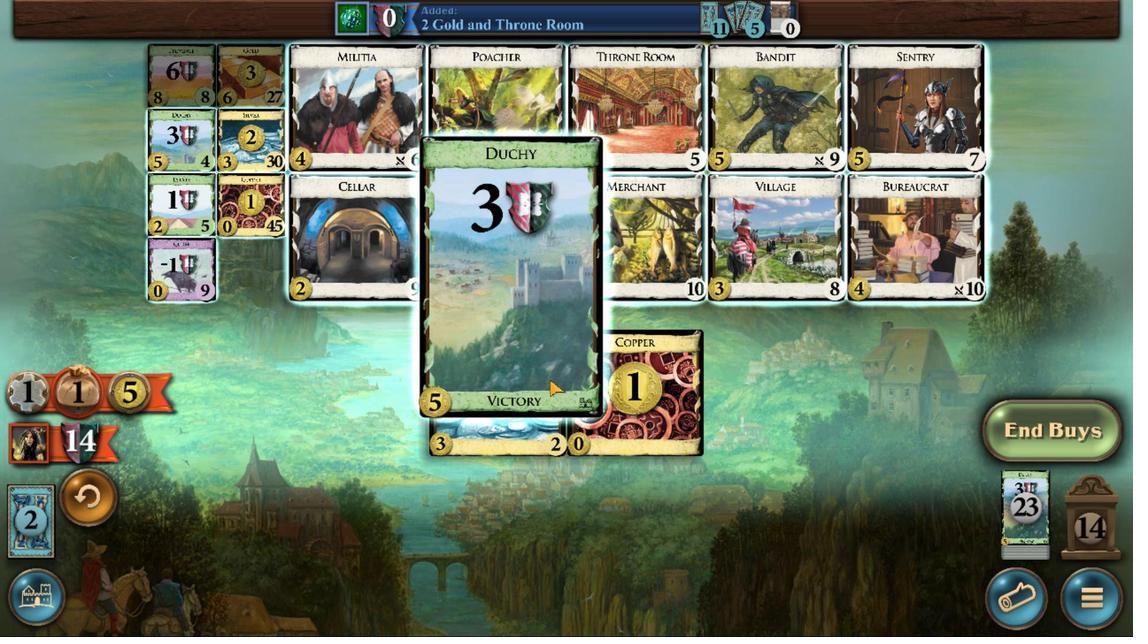 
Action: Mouse moved to (619, 417)
Screenshot: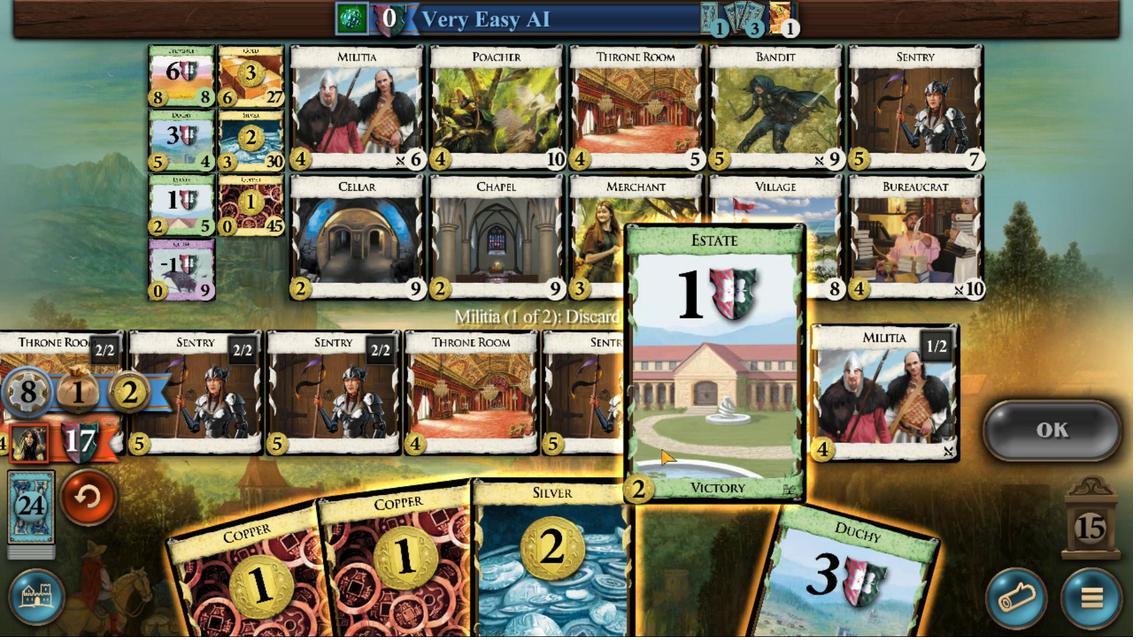 
Action: Mouse pressed left at (619, 417)
Screenshot: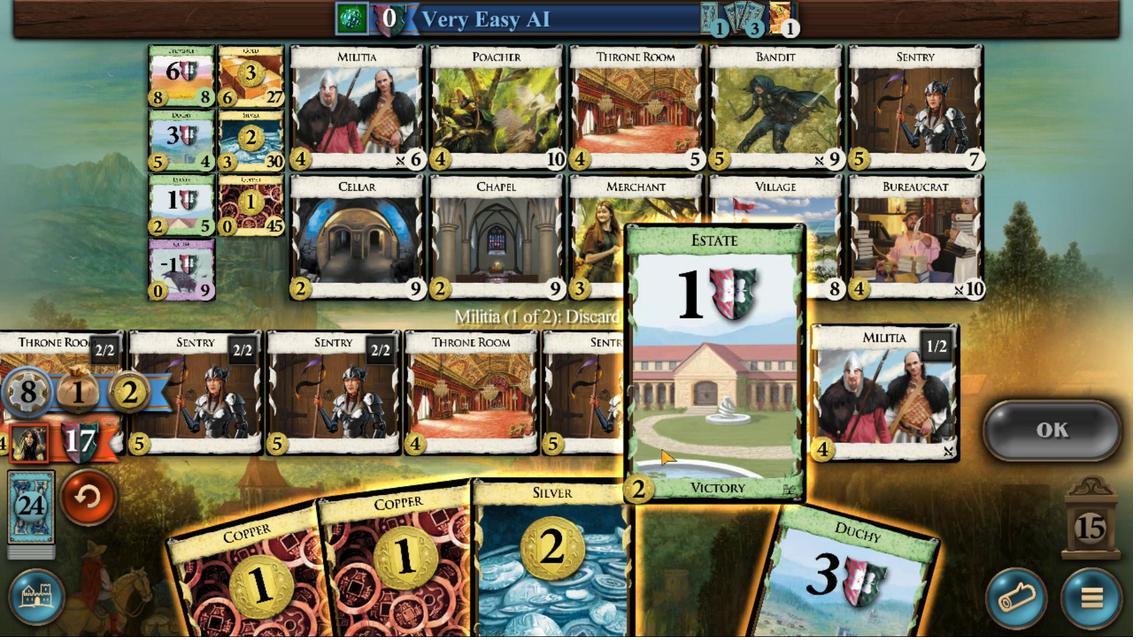 
Action: Mouse moved to (438, 420)
Screenshot: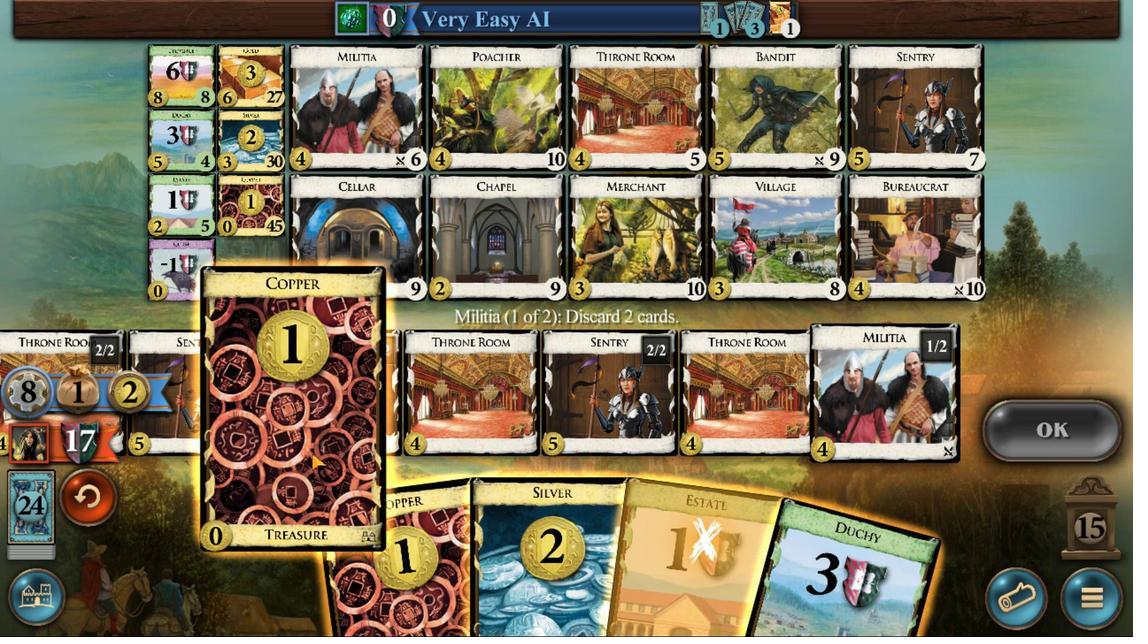 
Action: Mouse pressed left at (438, 420)
Screenshot: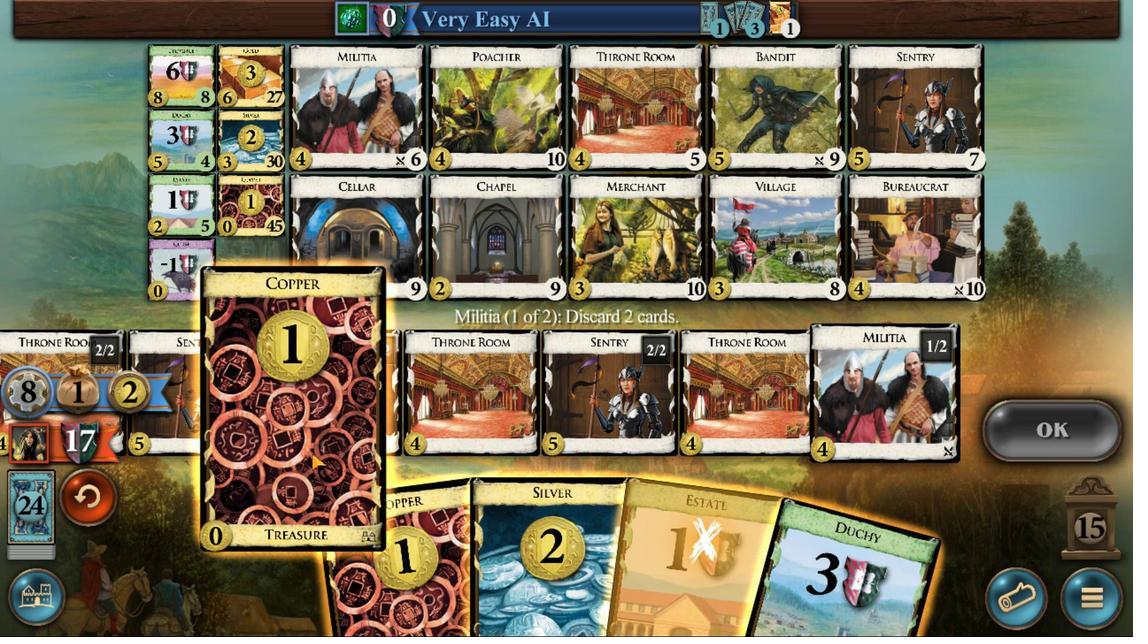 
Action: Mouse moved to (778, 397)
Screenshot: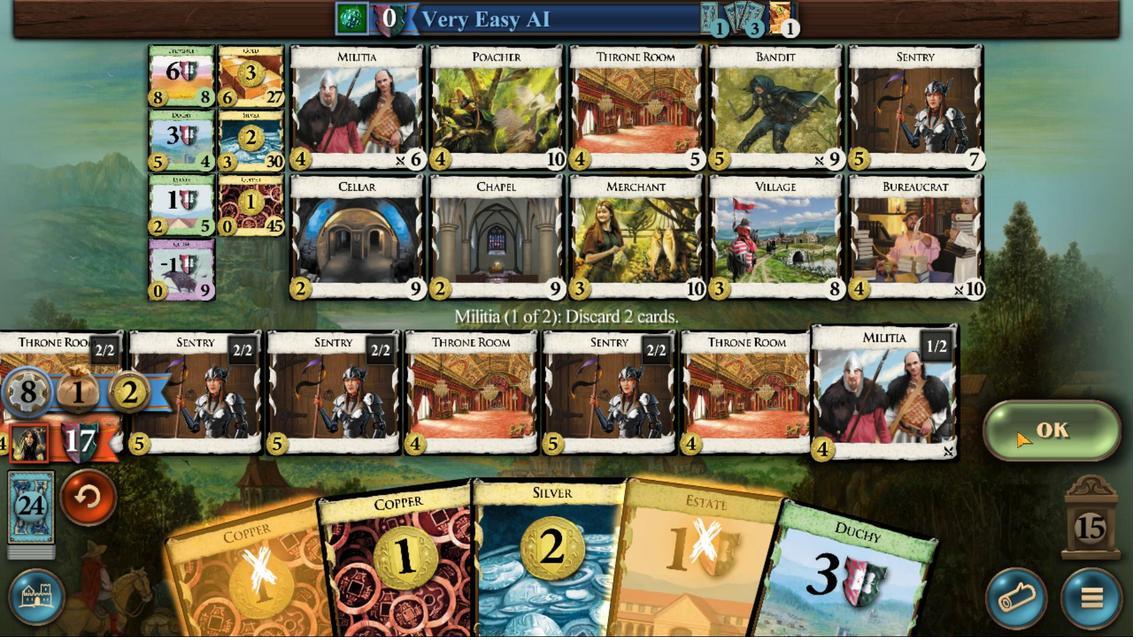 
Action: Mouse pressed left at (778, 397)
Screenshot: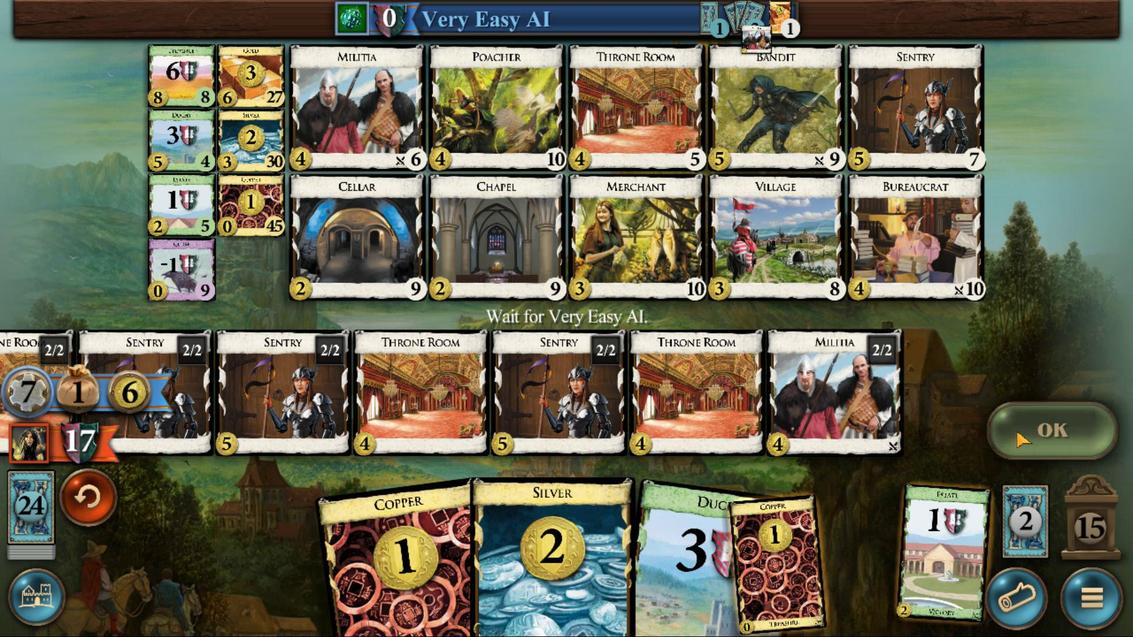 
Action: Mouse moved to (564, 410)
Screenshot: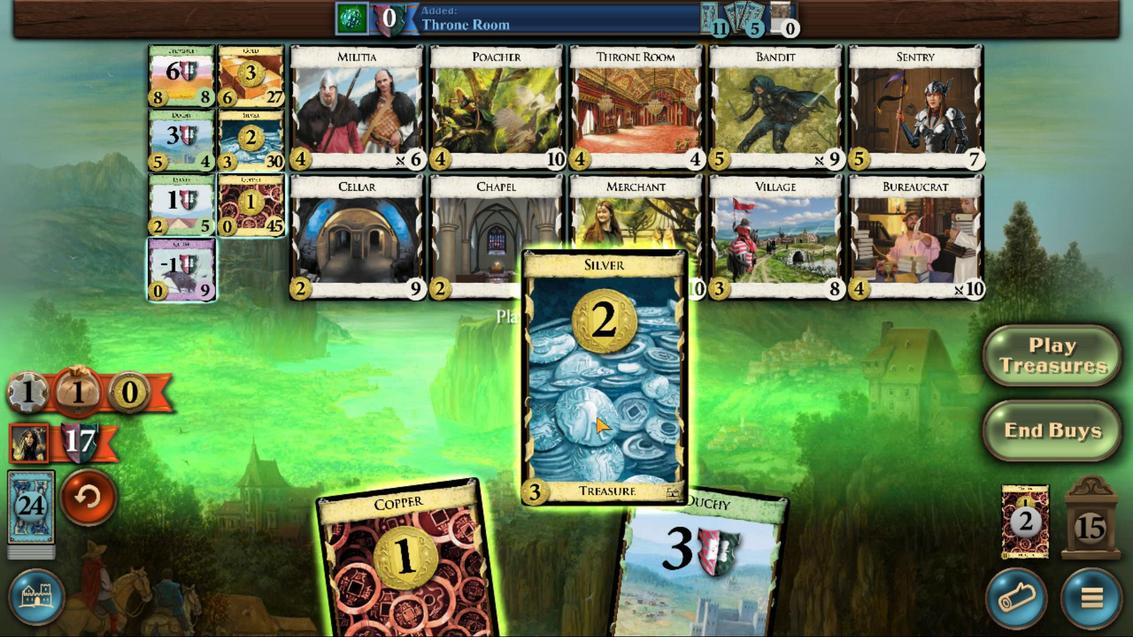 
Action: Mouse pressed left at (564, 410)
Screenshot: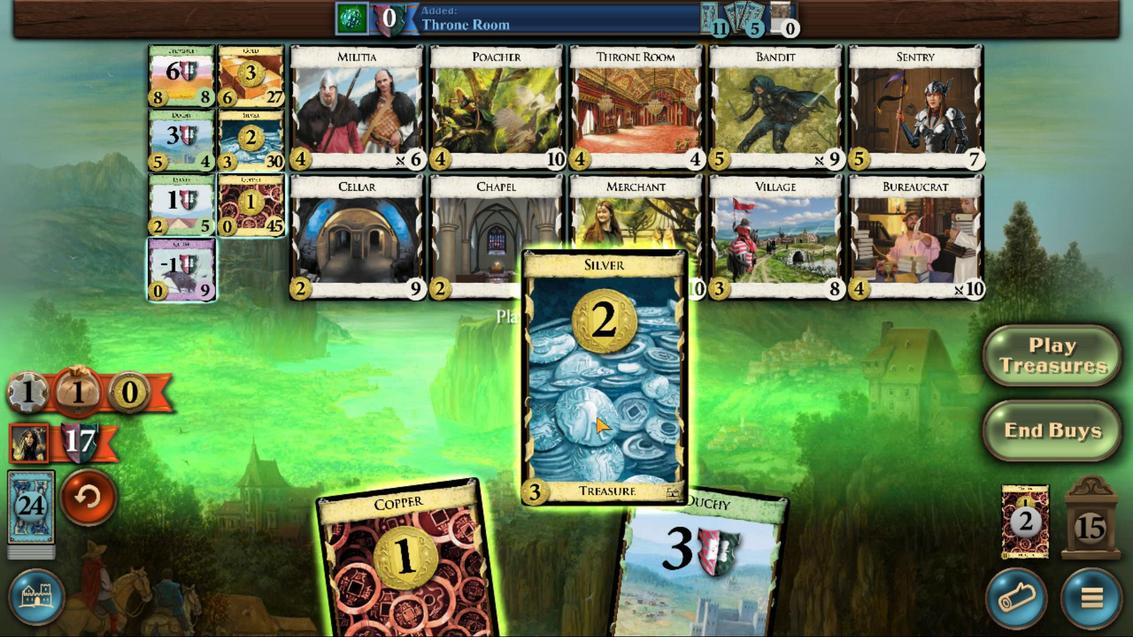 
Action: Mouse moved to (531, 418)
Screenshot: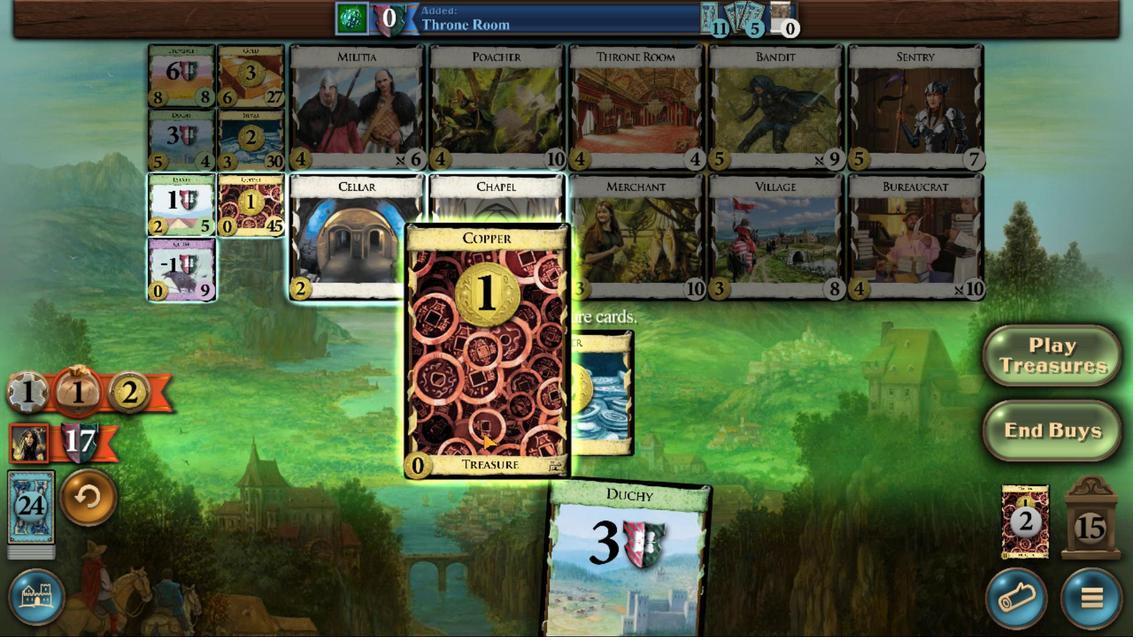 
Action: Mouse pressed left at (531, 418)
Screenshot: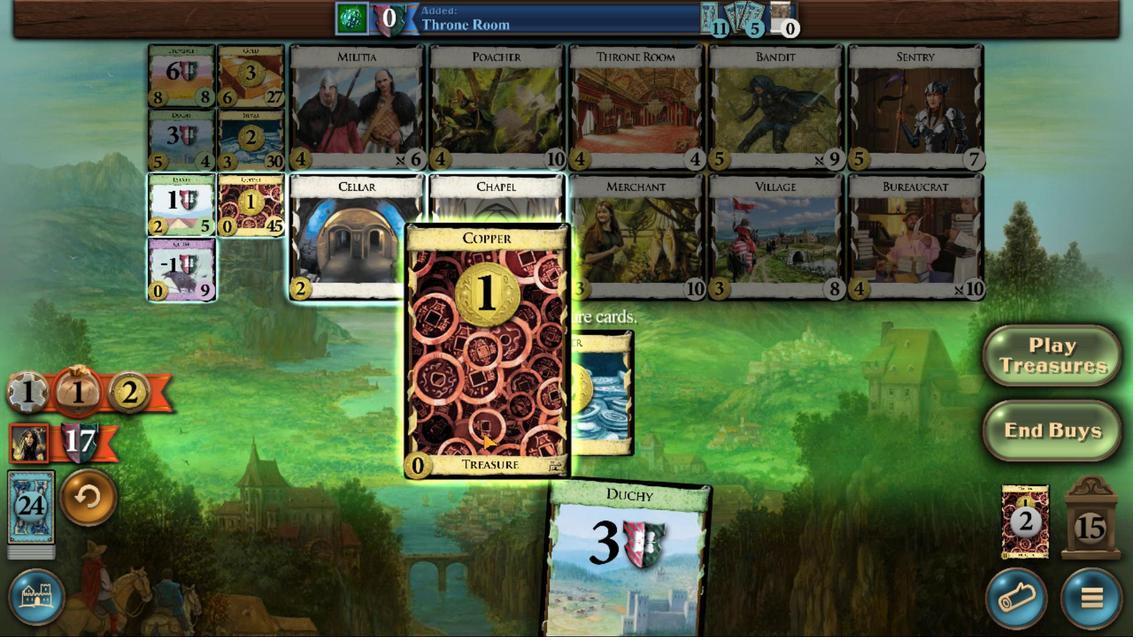 
Action: Mouse moved to (433, 352)
Screenshot: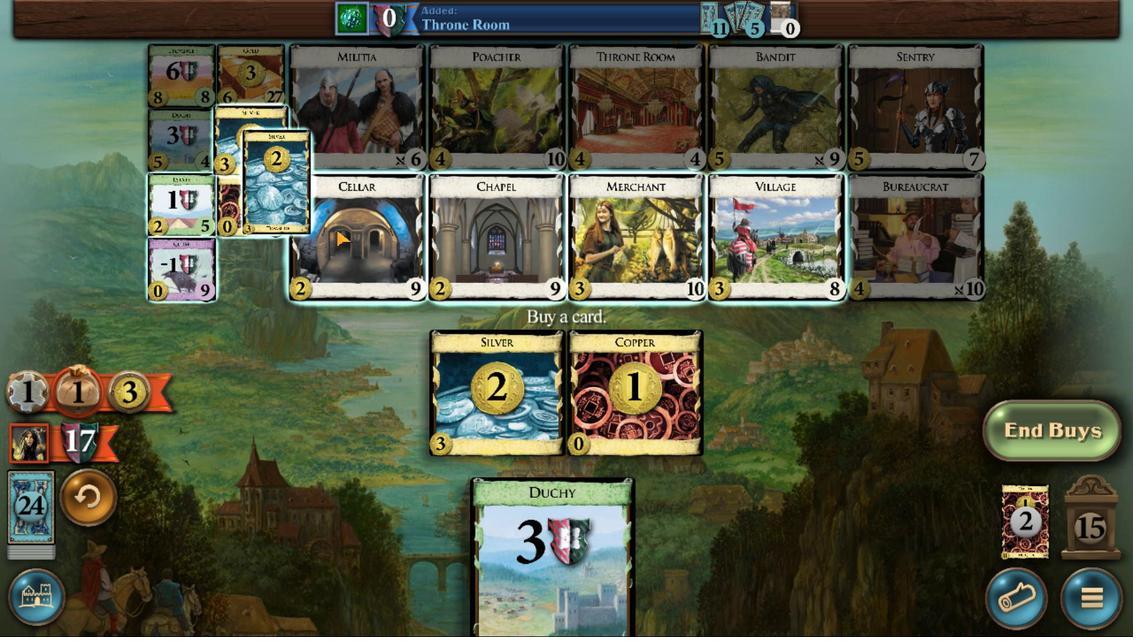 
Action: Mouse pressed left at (433, 352)
